 Task: Find and add a Lenovo IdeaPad laptop to your Amazon wishlist.
Action: Mouse moved to (439, 79)
Screenshot: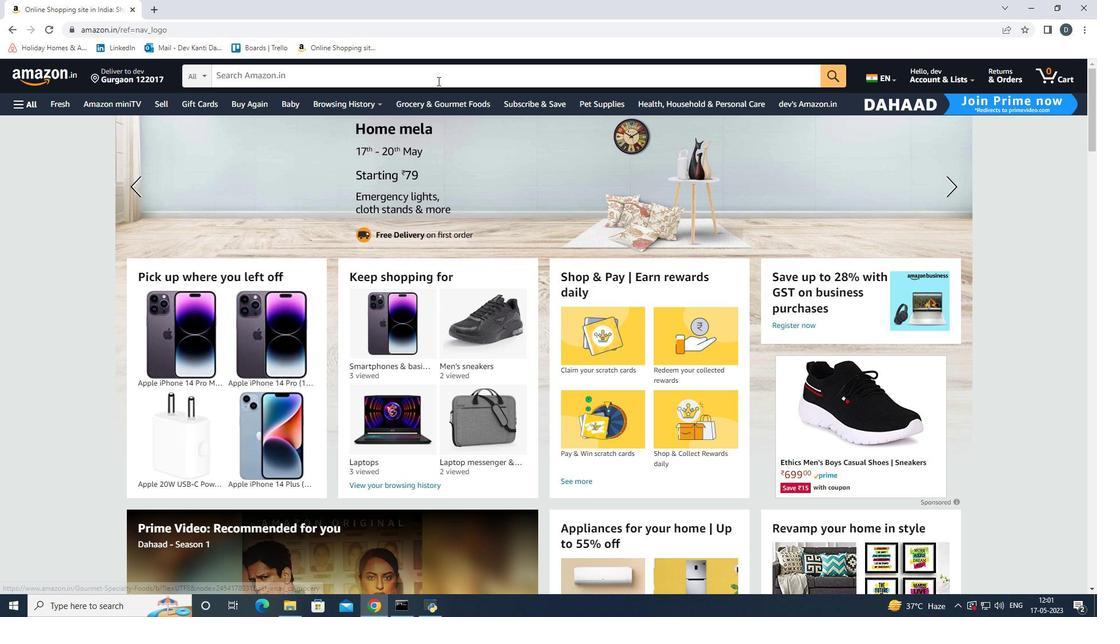 
Action: Mouse pressed left at (439, 79)
Screenshot: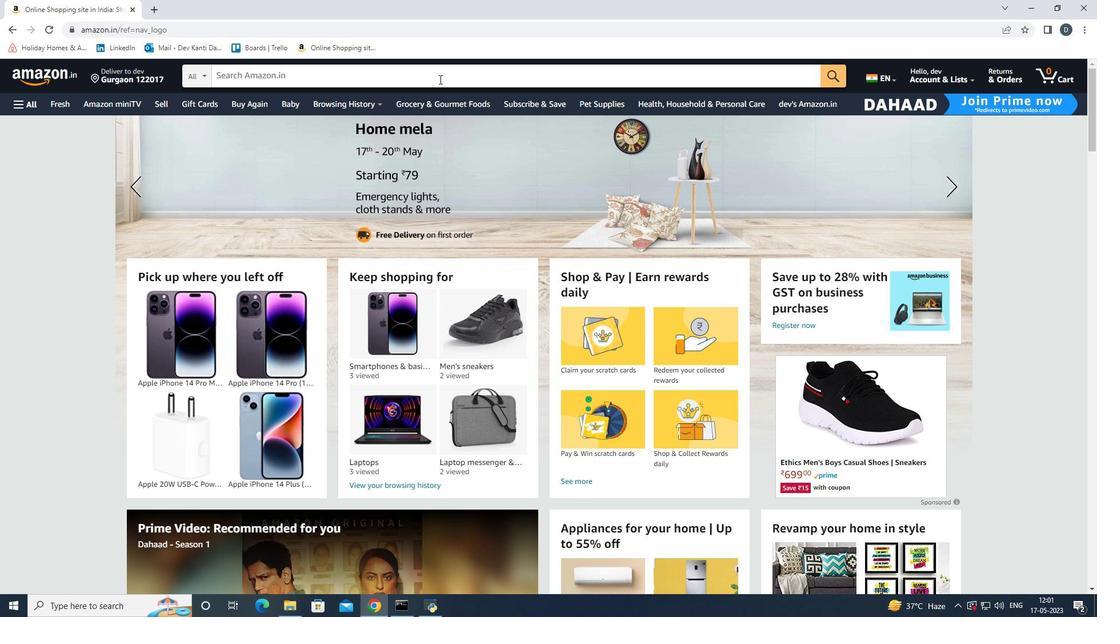 
Action: Key pressed <Key.shift><Key.shift>Laptop<Key.caps_lock>S<Key.backspace><Key.caps_lock>s<Key.enter>
Screenshot: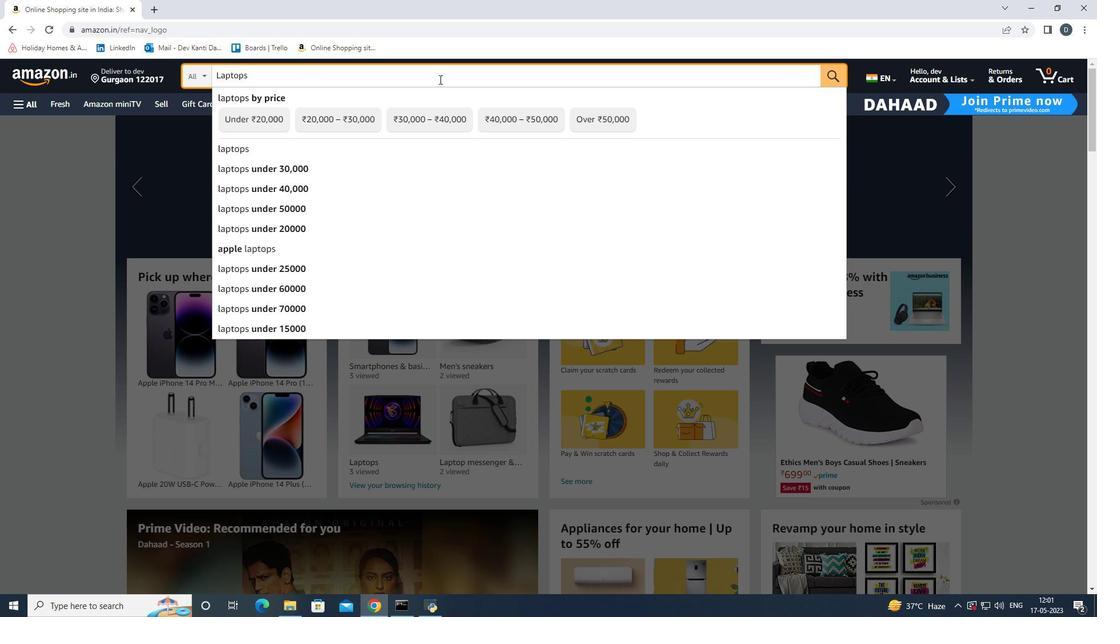 
Action: Mouse moved to (891, 315)
Screenshot: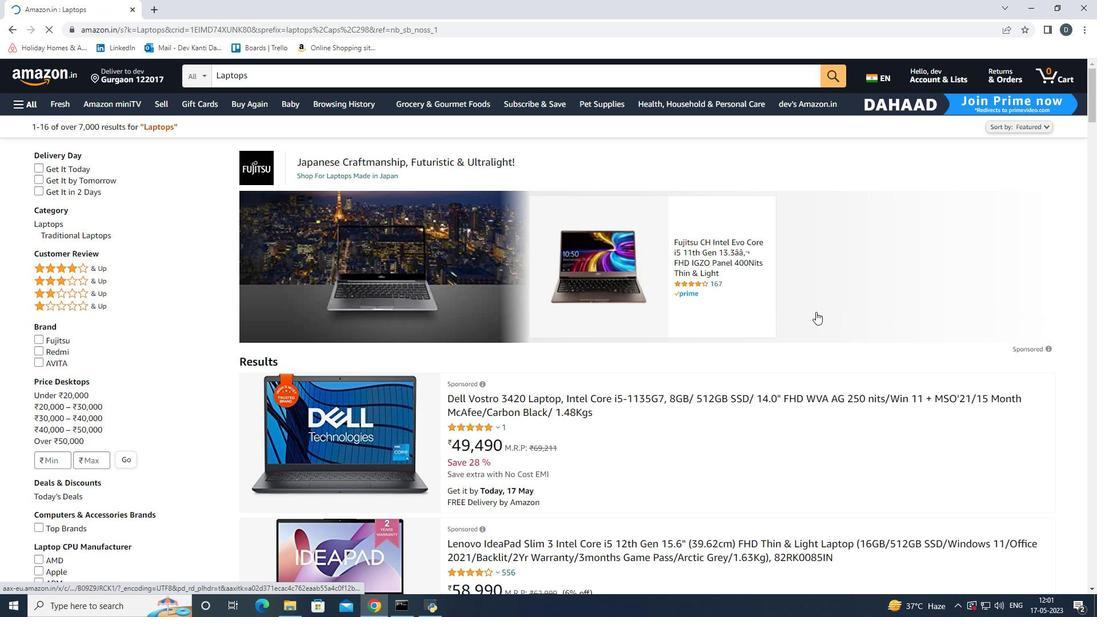 
Action: Mouse scrolled (891, 314) with delta (0, 0)
Screenshot: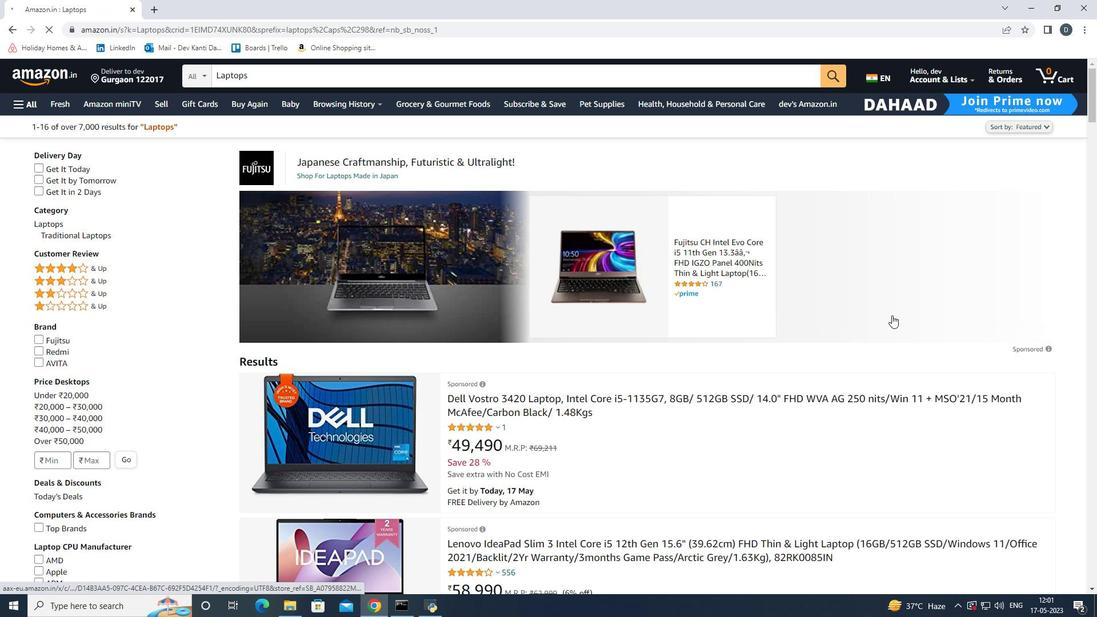 
Action: Mouse moved to (893, 315)
Screenshot: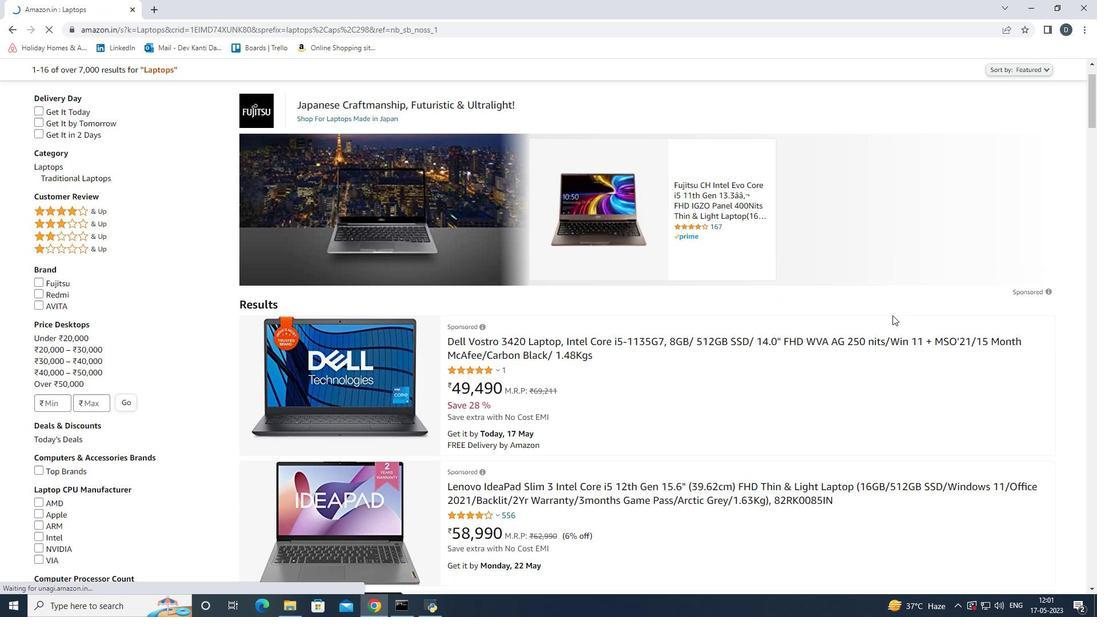 
Action: Mouse scrolled (893, 314) with delta (0, 0)
Screenshot: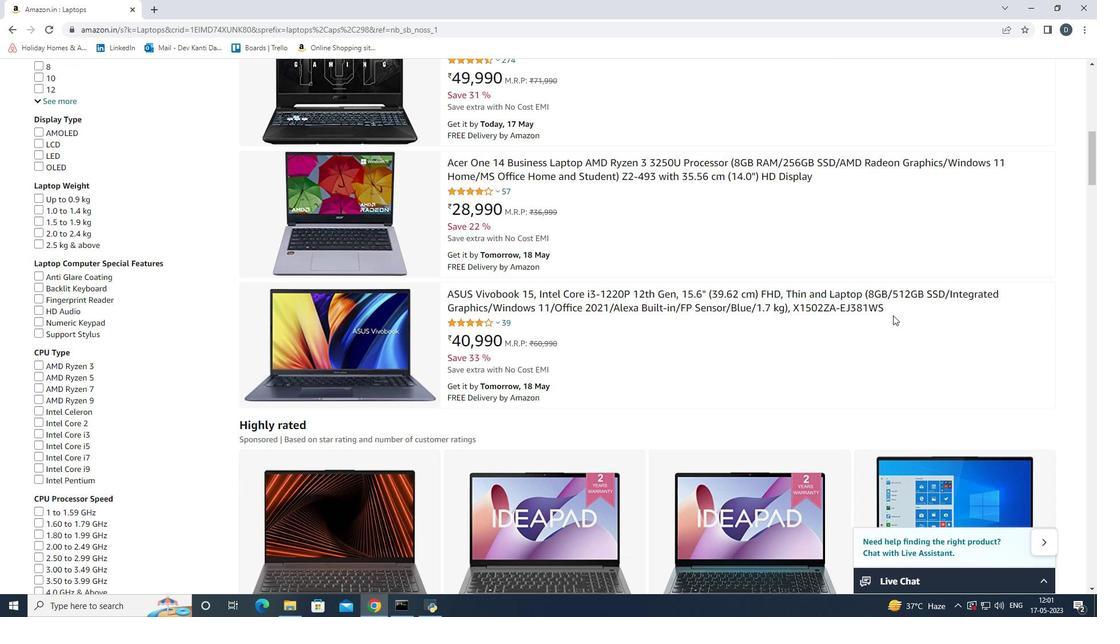 
Action: Mouse scrolled (833, 241) with delta (0, 0)
Screenshot: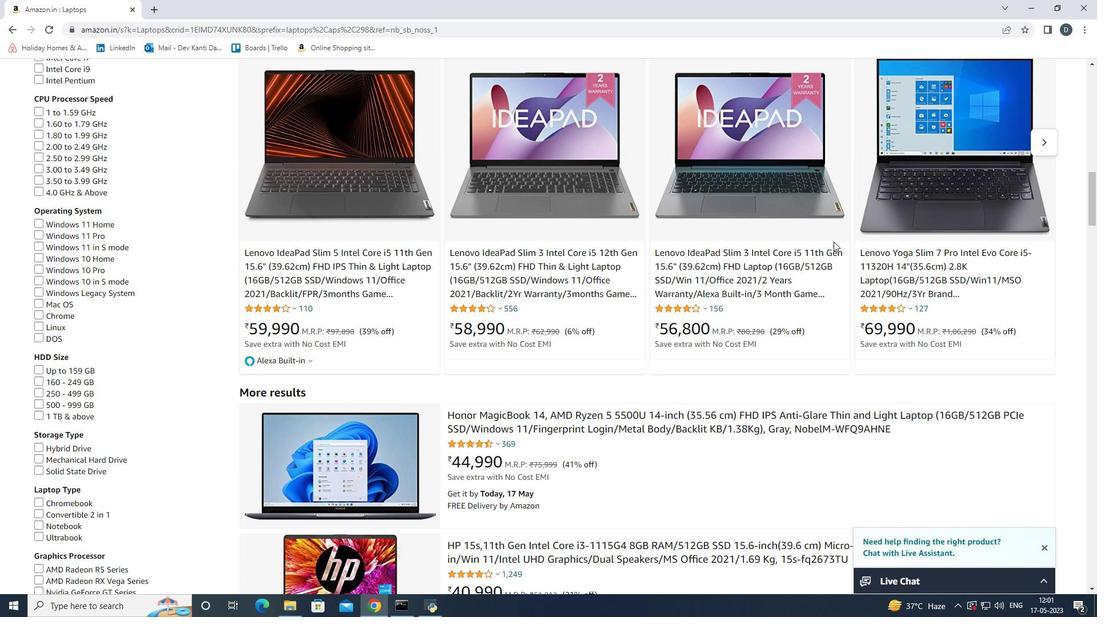 
Action: Mouse scrolled (833, 241) with delta (0, 0)
Screenshot: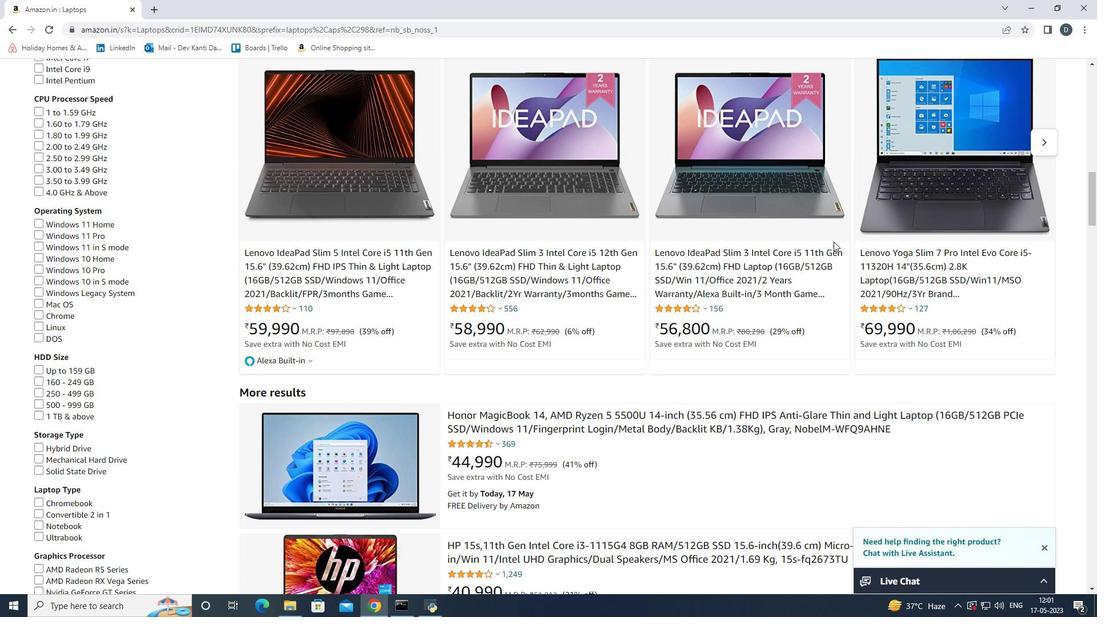 
Action: Mouse scrolled (833, 241) with delta (0, 0)
Screenshot: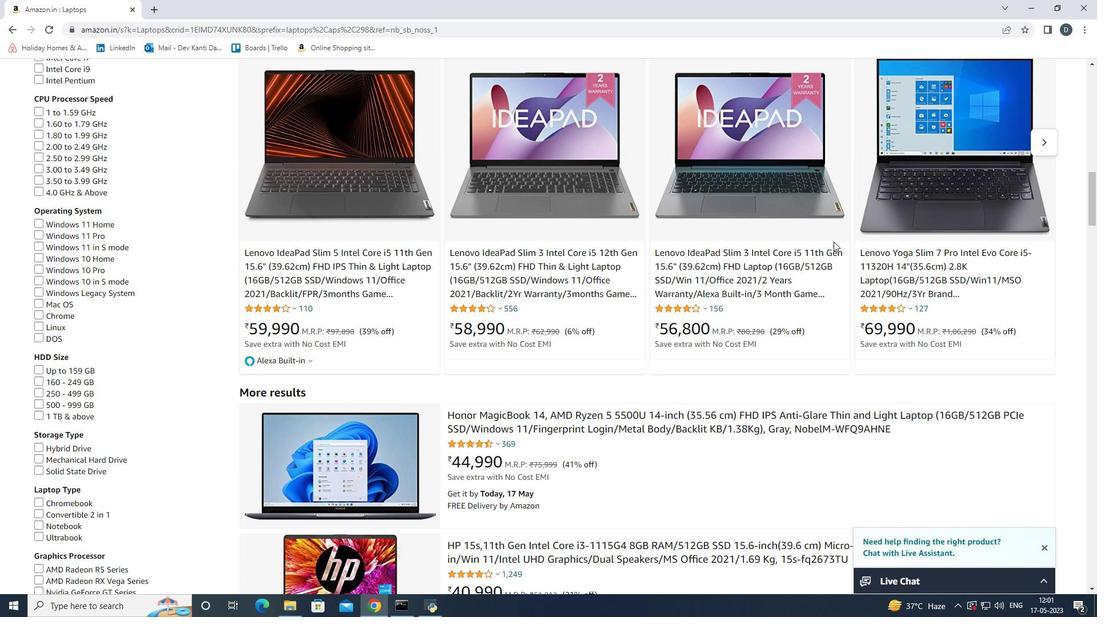 
Action: Mouse scrolled (833, 242) with delta (0, 0)
Screenshot: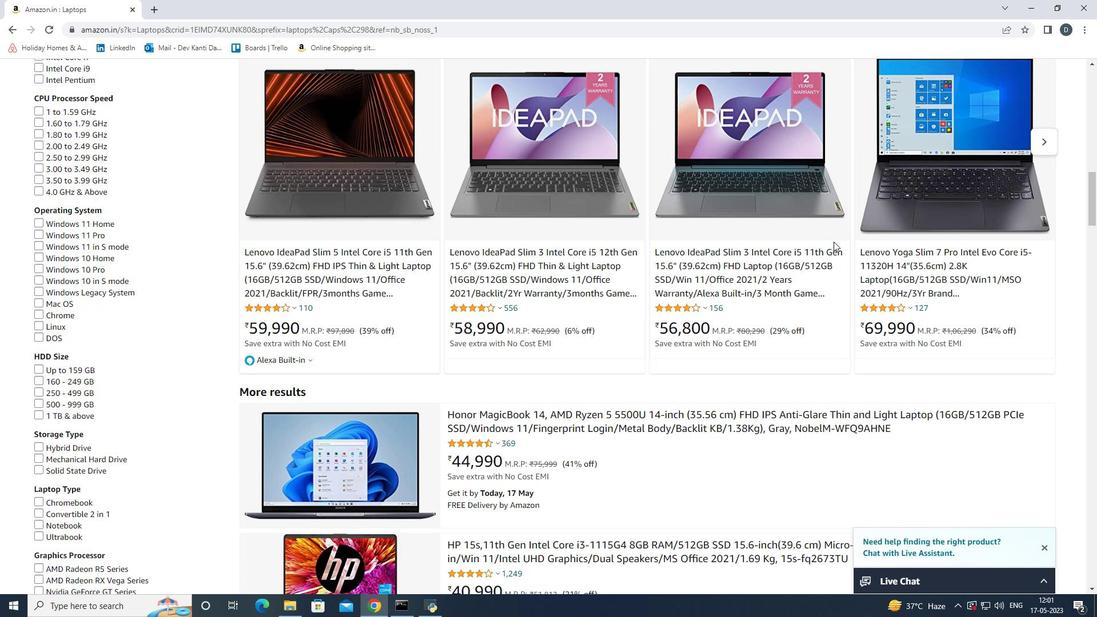 
Action: Mouse scrolled (833, 241) with delta (0, 0)
Screenshot: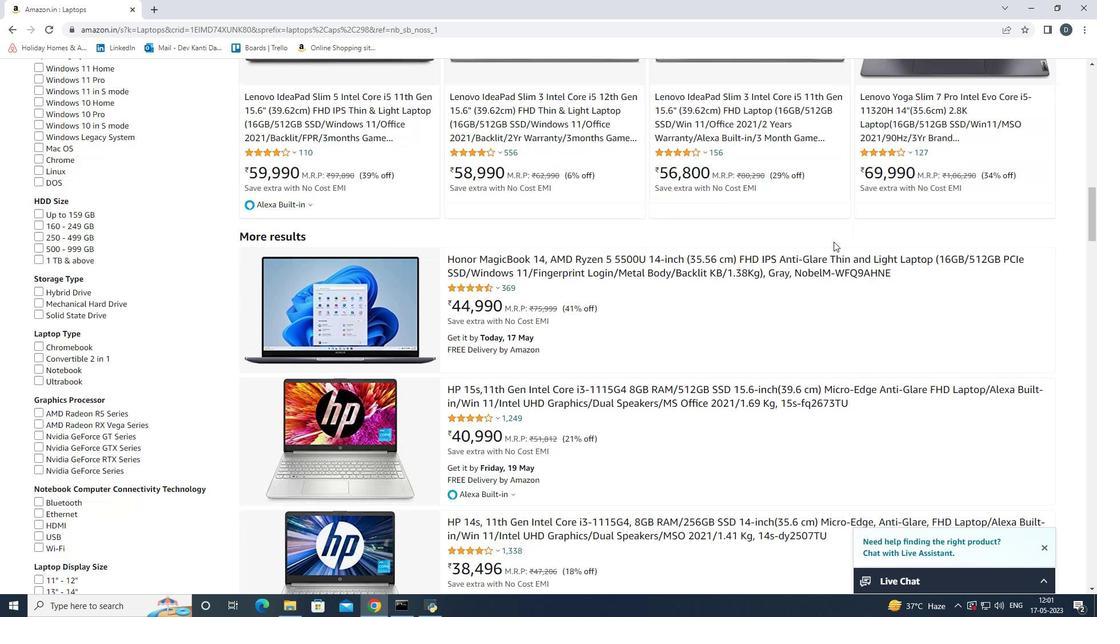 
Action: Mouse scrolled (833, 241) with delta (0, 0)
Screenshot: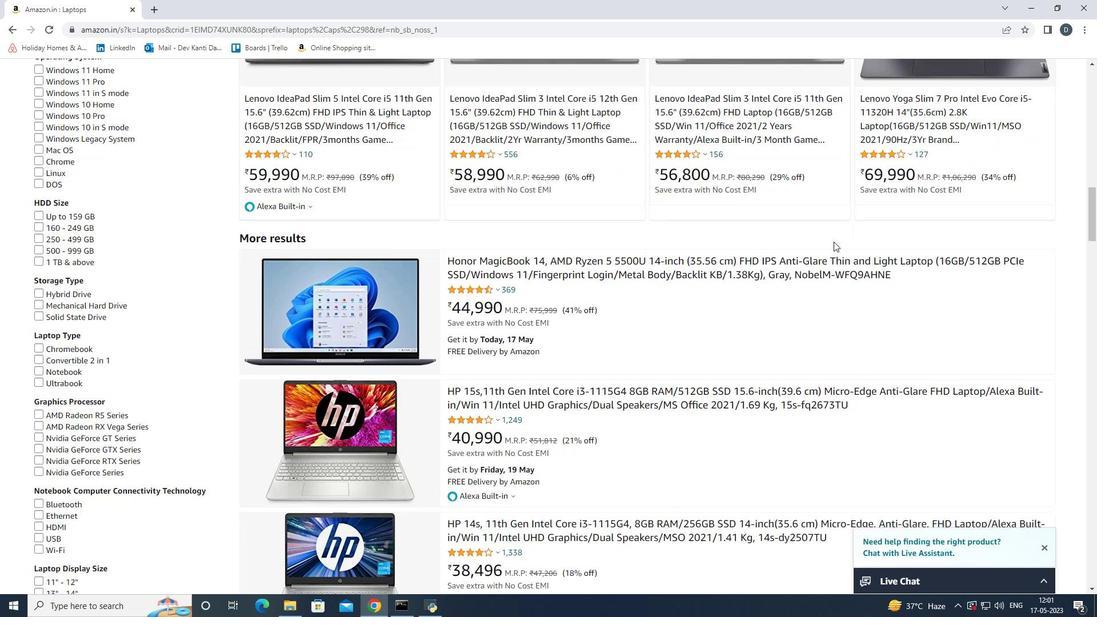
Action: Mouse scrolled (833, 241) with delta (0, 0)
Screenshot: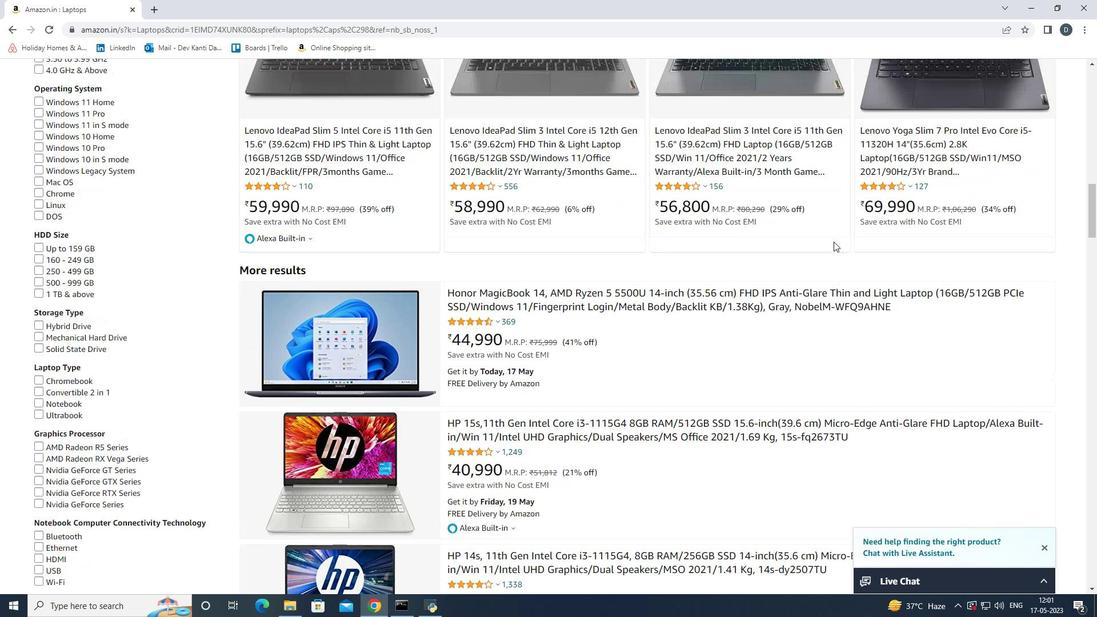 
Action: Mouse moved to (830, 381)
Screenshot: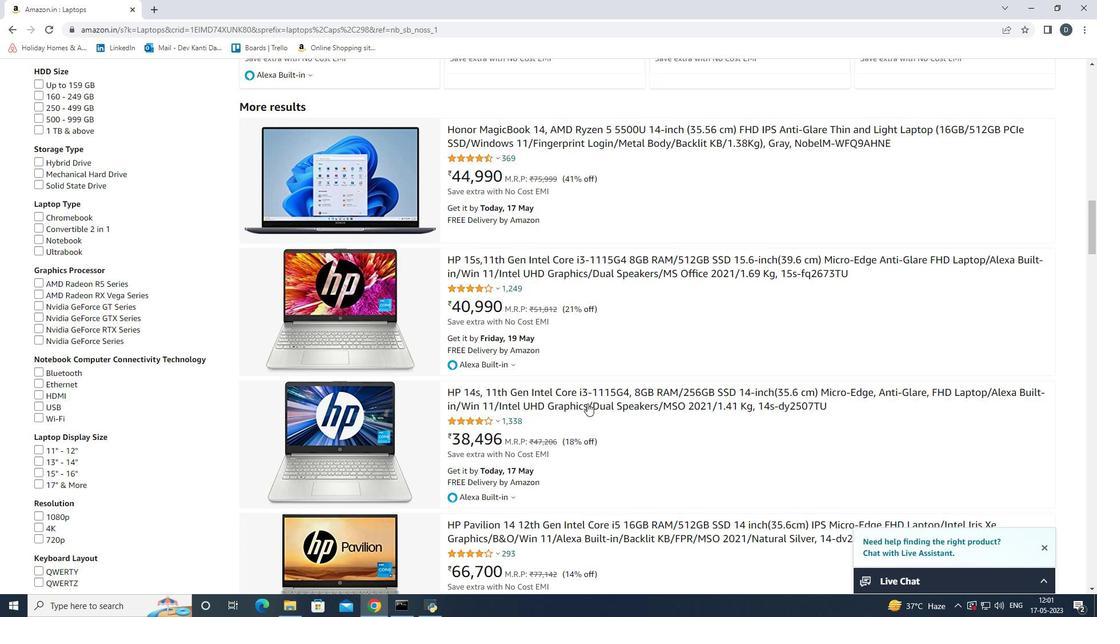 
Action: Mouse scrolled (830, 381) with delta (0, 0)
Screenshot: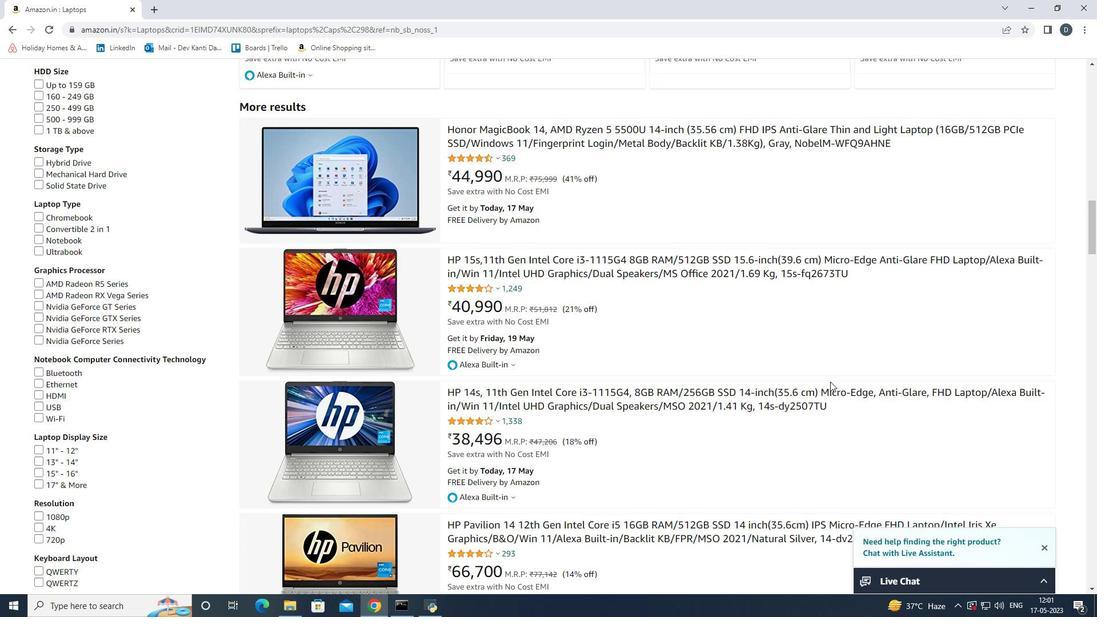 
Action: Mouse scrolled (830, 381) with delta (0, 0)
Screenshot: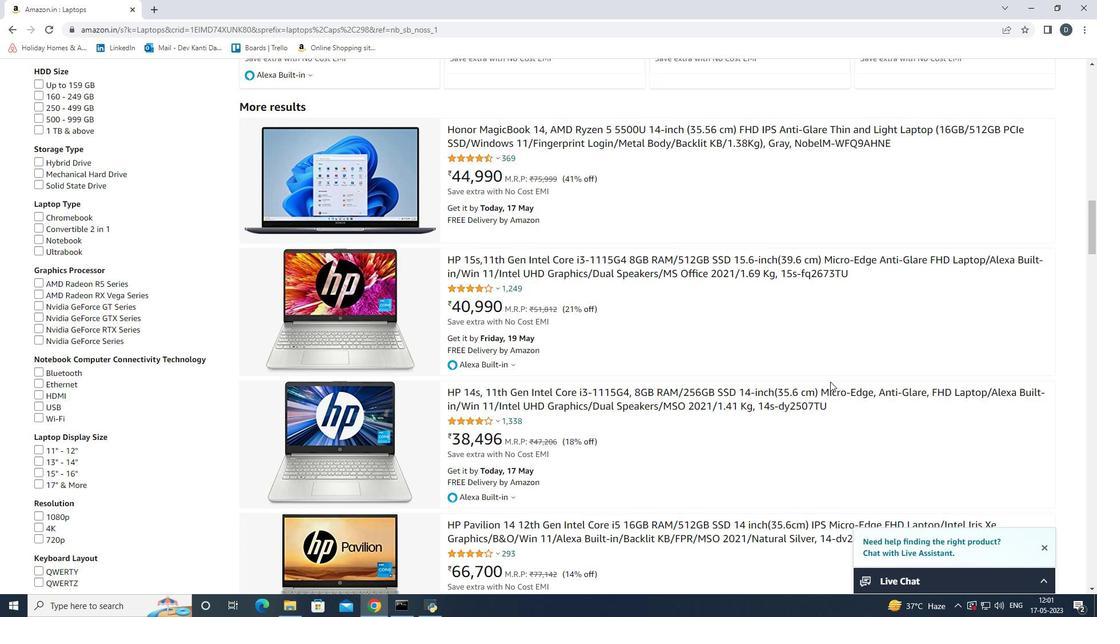 
Action: Mouse scrolled (830, 381) with delta (0, 0)
Screenshot: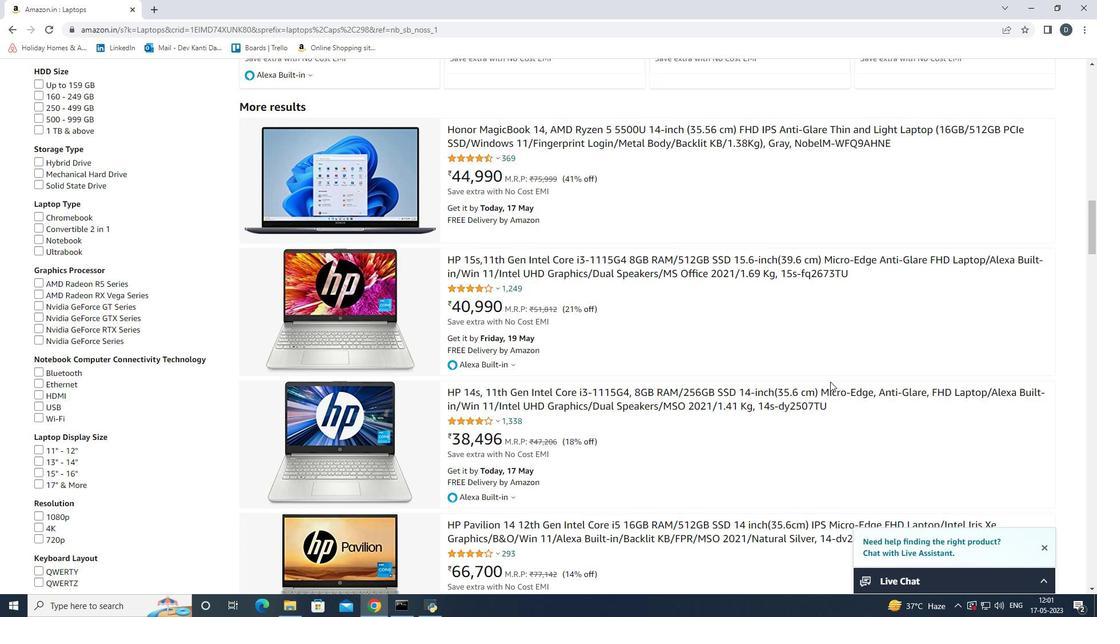 
Action: Mouse scrolled (830, 381) with delta (0, 0)
Screenshot: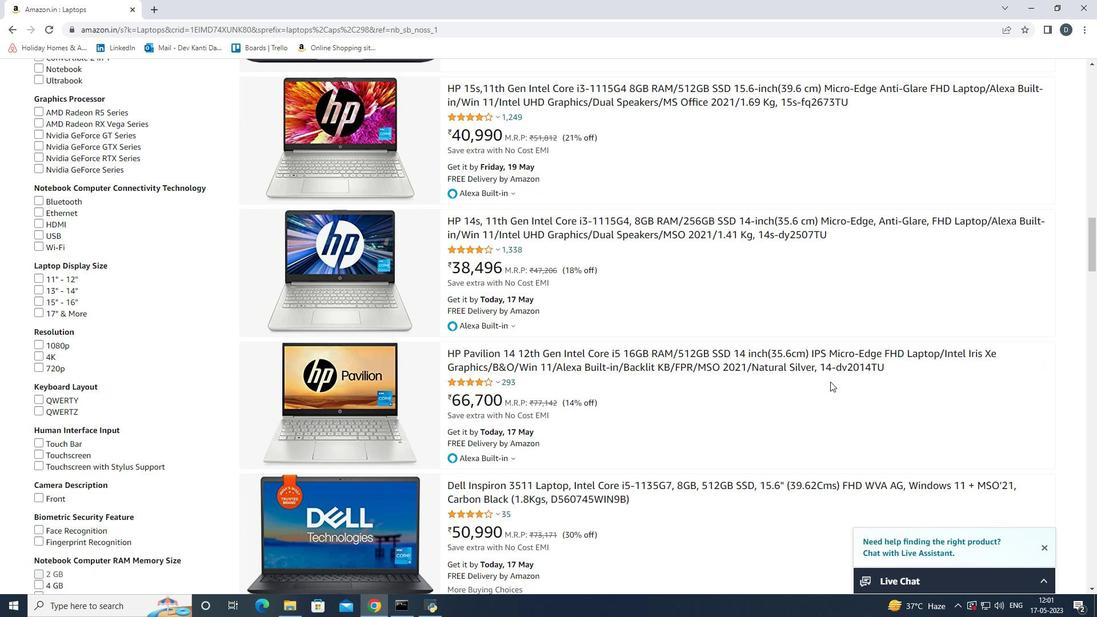 
Action: Mouse scrolled (830, 381) with delta (0, 0)
Screenshot: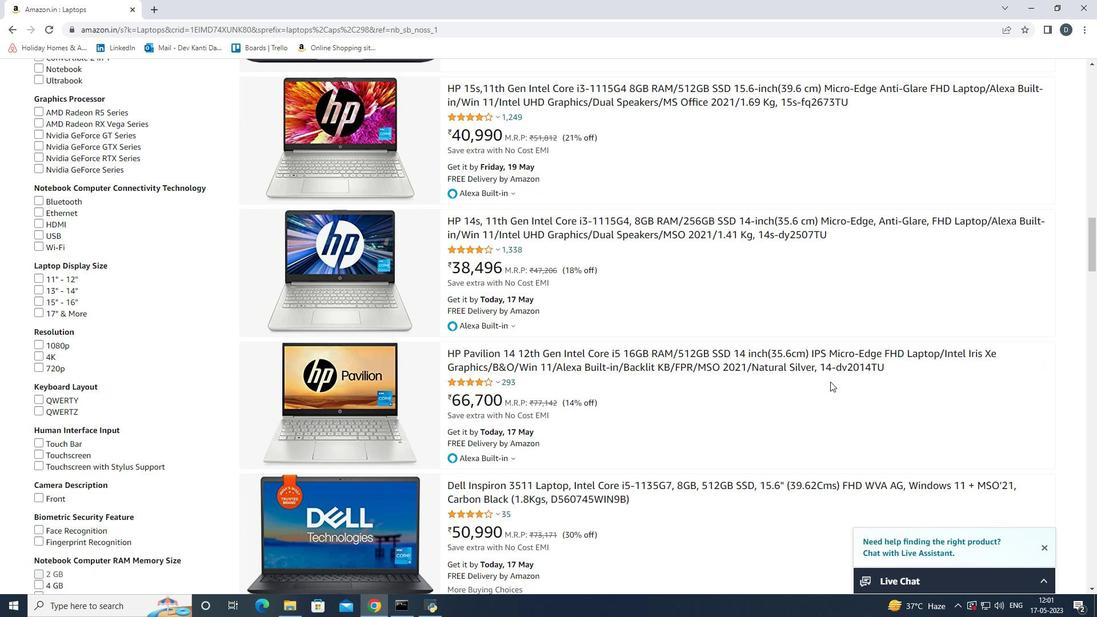 
Action: Mouse scrolled (830, 381) with delta (0, 0)
Screenshot: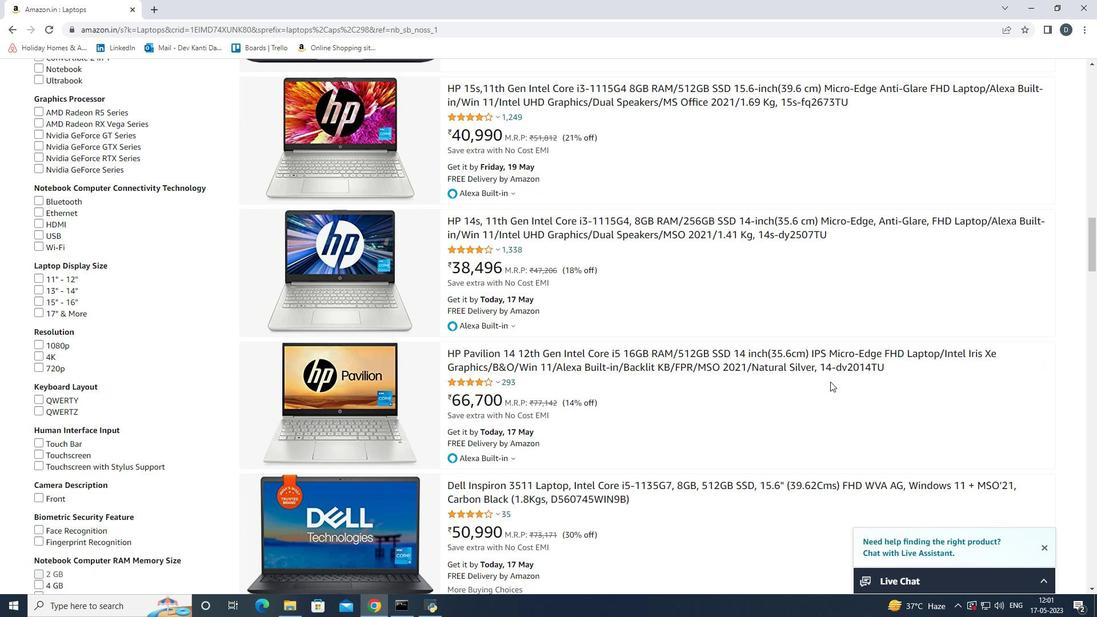 
Action: Mouse moved to (1024, 410)
Screenshot: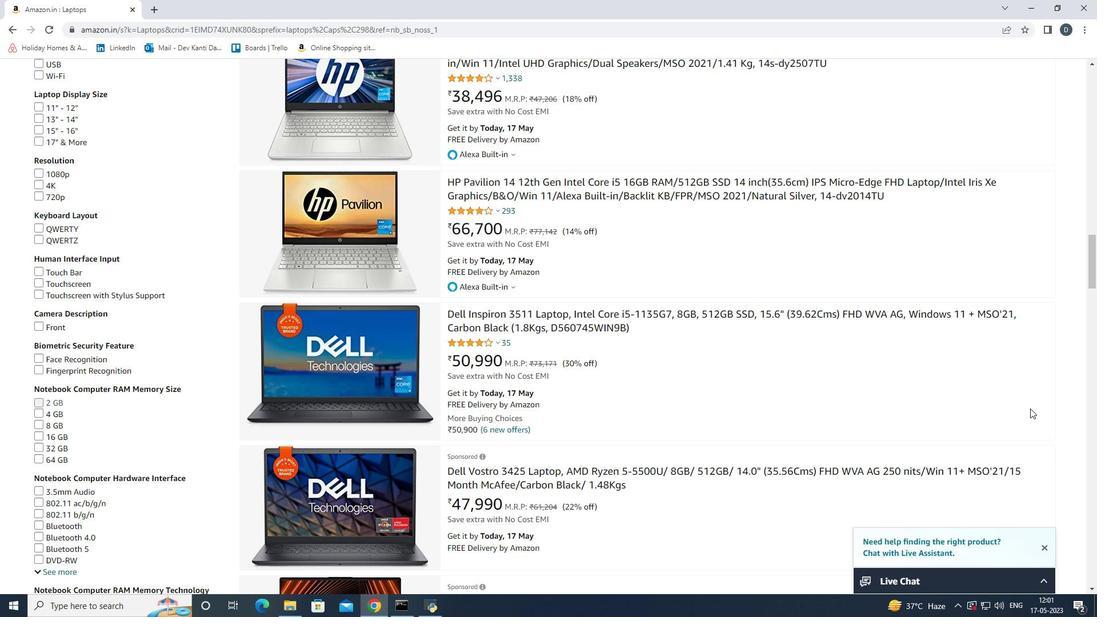 
Action: Mouse scrolled (1024, 409) with delta (0, 0)
Screenshot: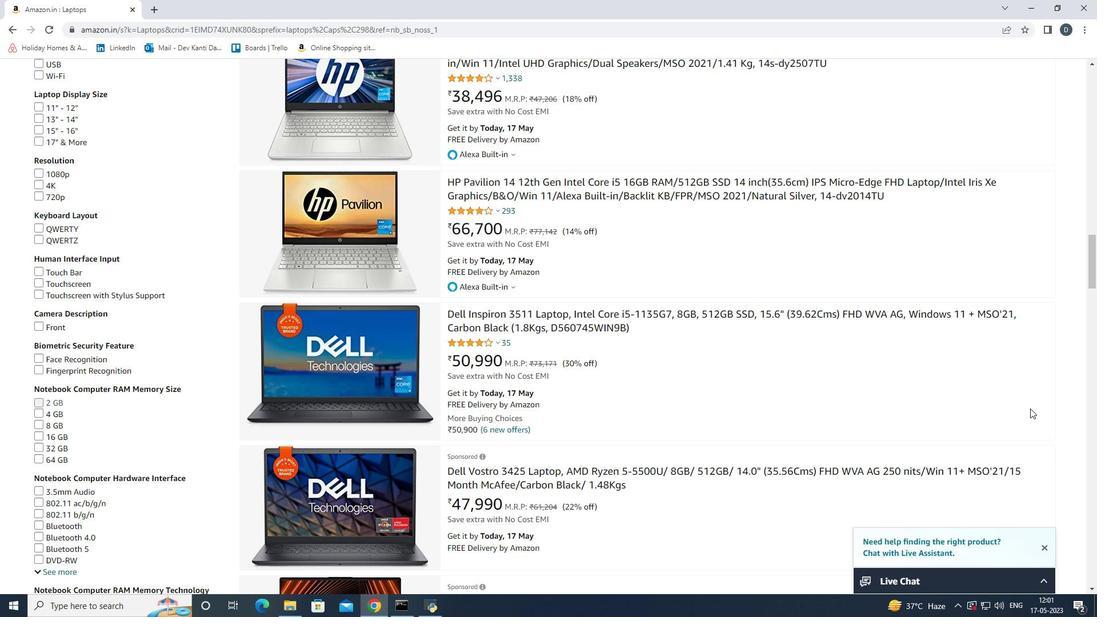 
Action: Mouse scrolled (1024, 409) with delta (0, 0)
Screenshot: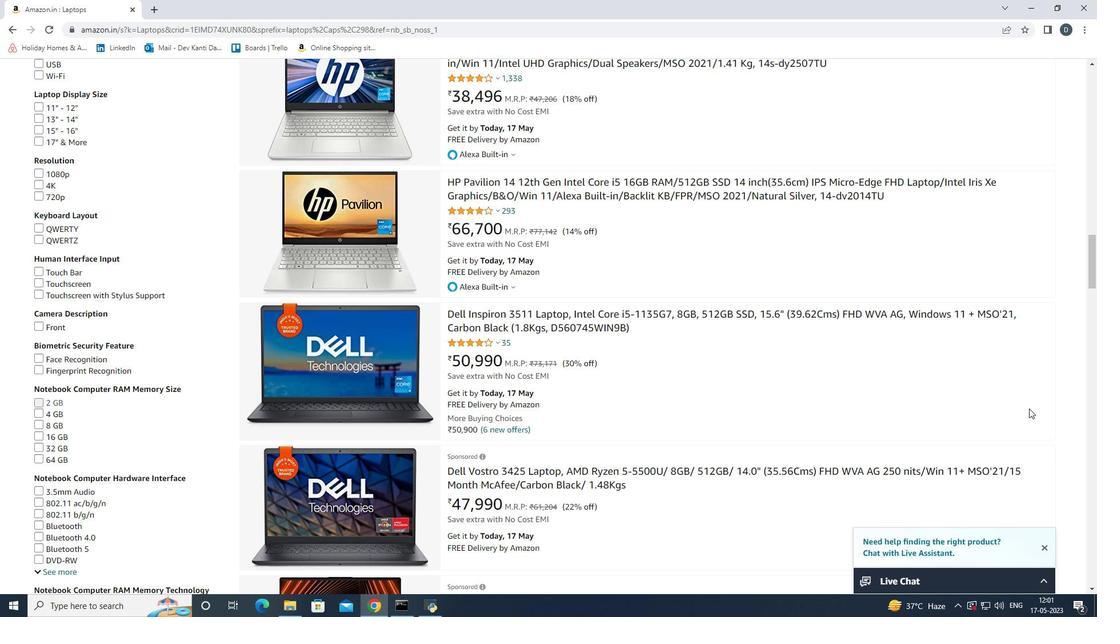 
Action: Mouse scrolled (1024, 409) with delta (0, 0)
Screenshot: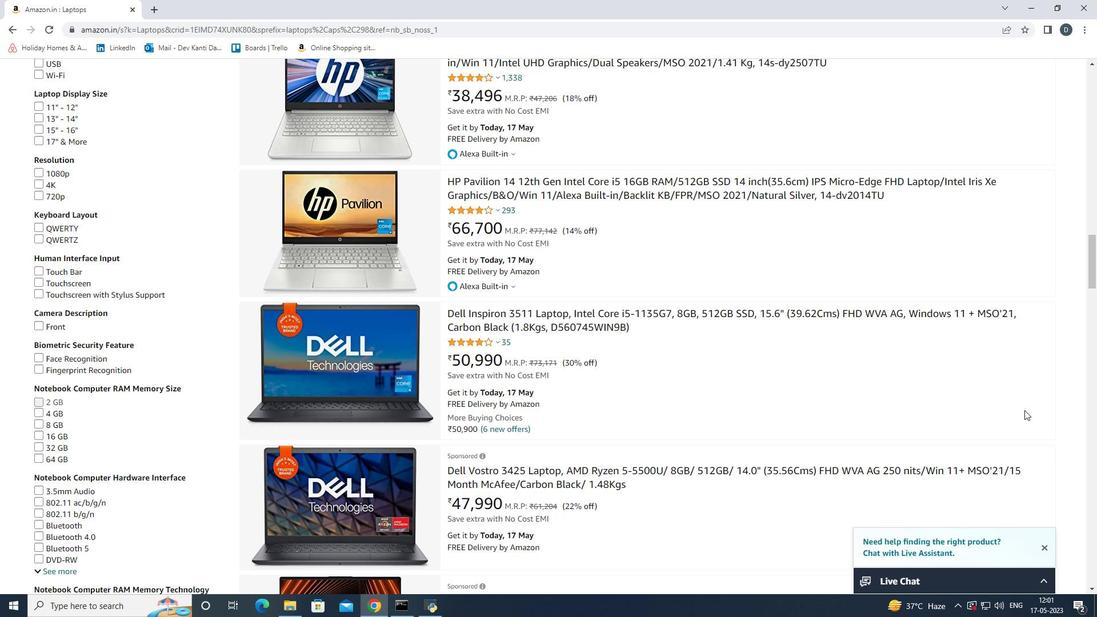 
Action: Mouse scrolled (1024, 409) with delta (0, 0)
Screenshot: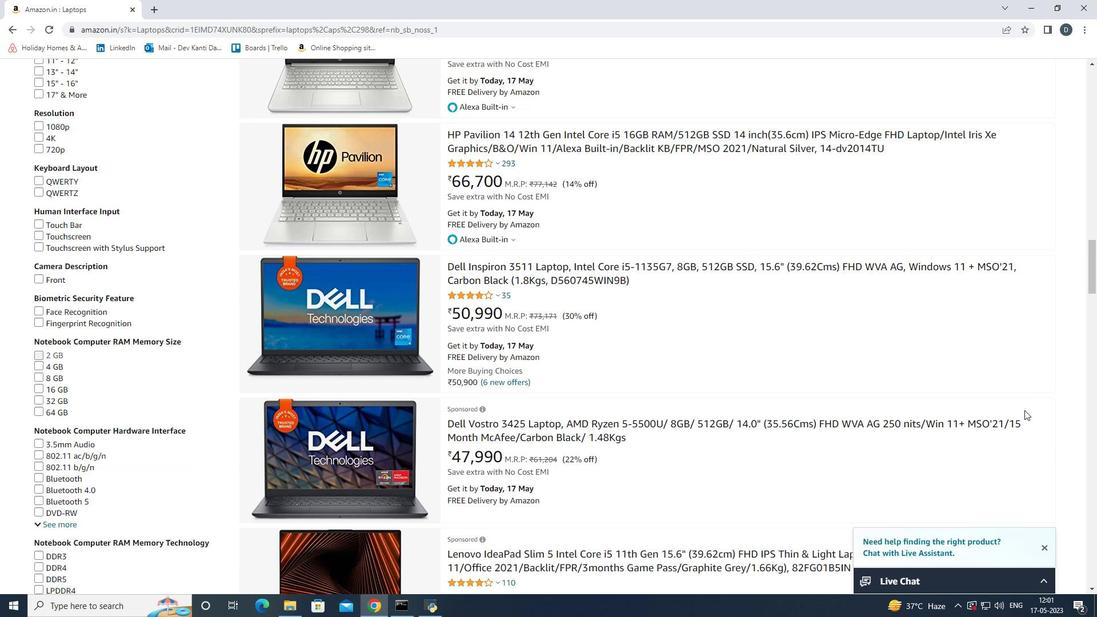 
Action: Mouse scrolled (1024, 410) with delta (0, 0)
Screenshot: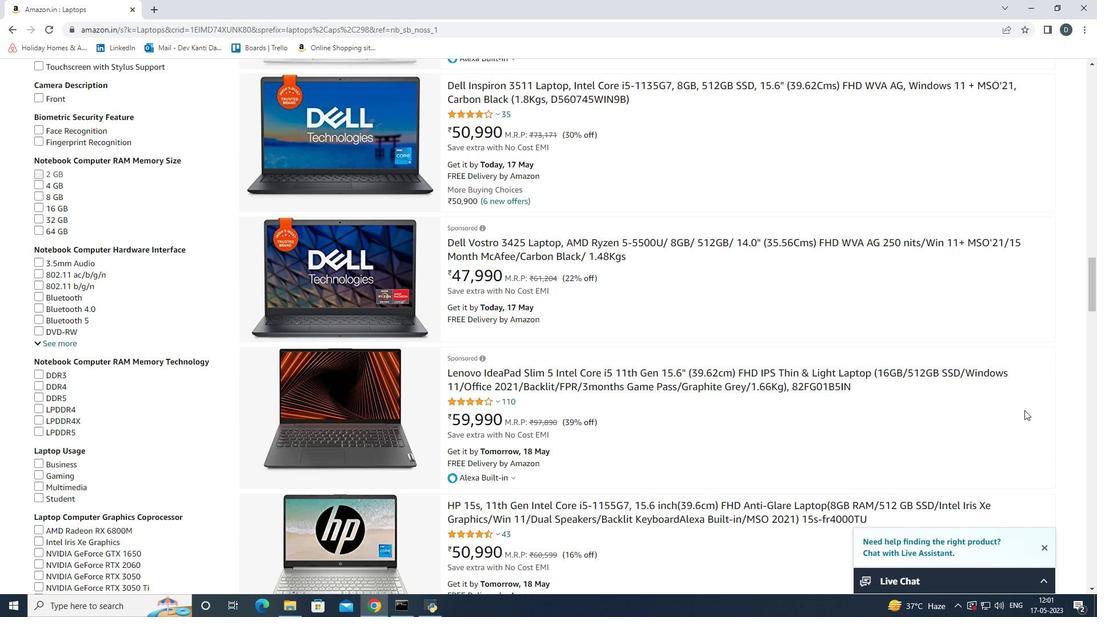 
Action: Mouse scrolled (1024, 410) with delta (0, 0)
Screenshot: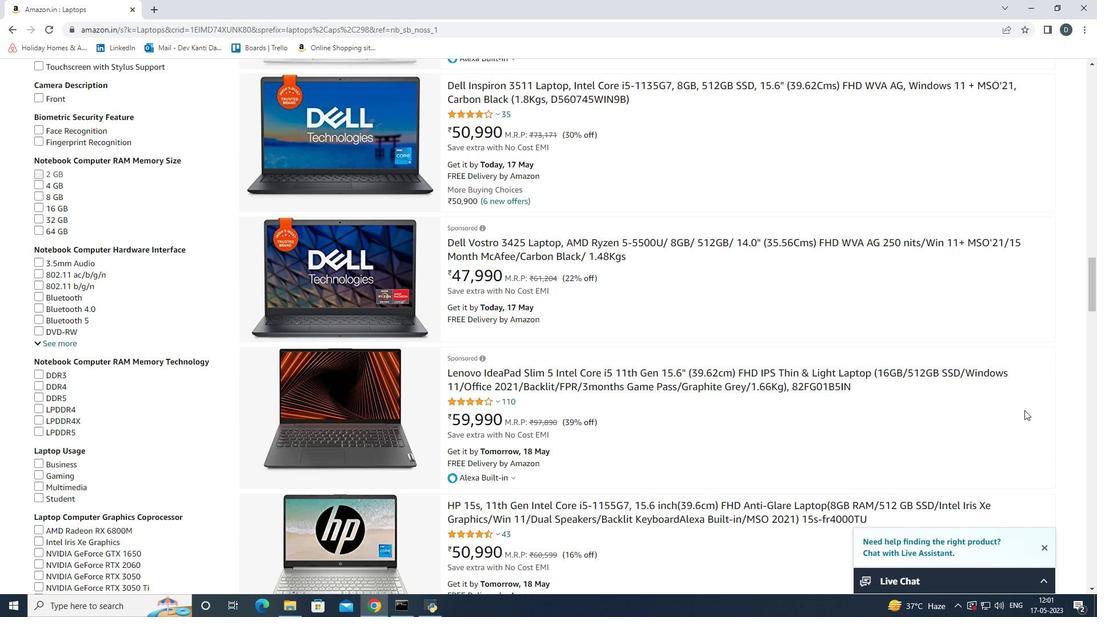 
Action: Mouse scrolled (1024, 410) with delta (0, 0)
Screenshot: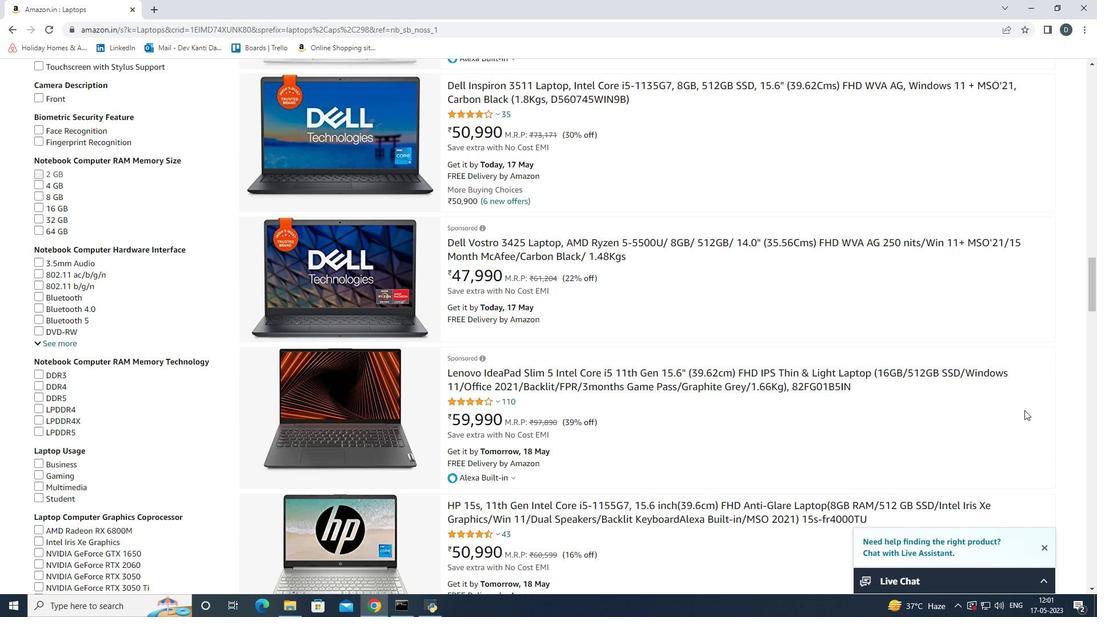 
Action: Mouse scrolled (1024, 409) with delta (0, 0)
Screenshot: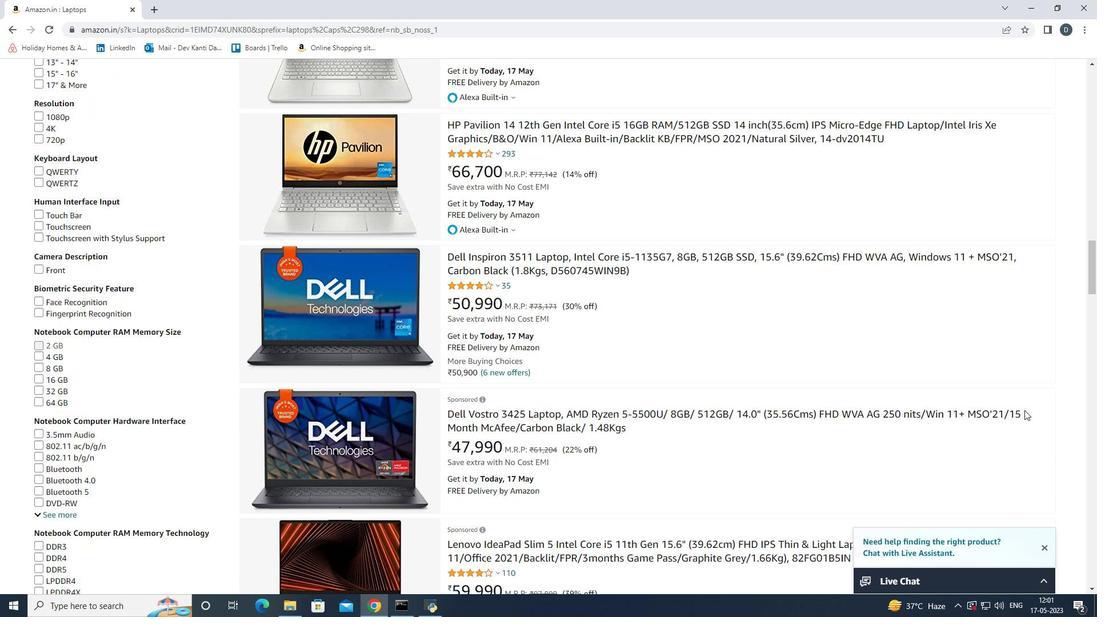
Action: Mouse scrolled (1024, 409) with delta (0, 0)
Screenshot: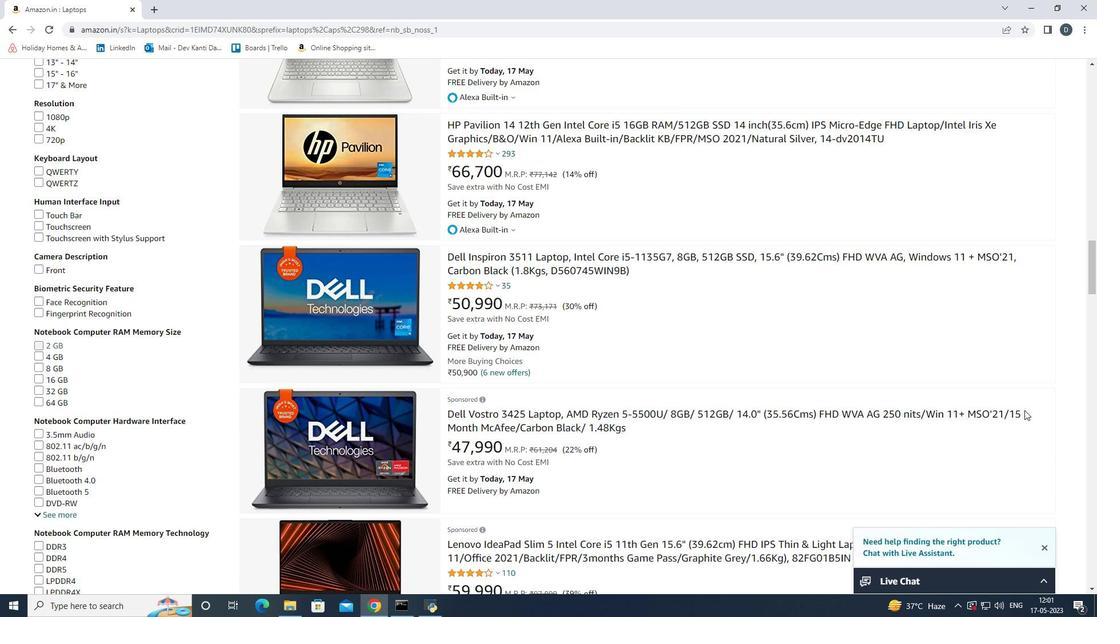 
Action: Mouse scrolled (1024, 409) with delta (0, 0)
Screenshot: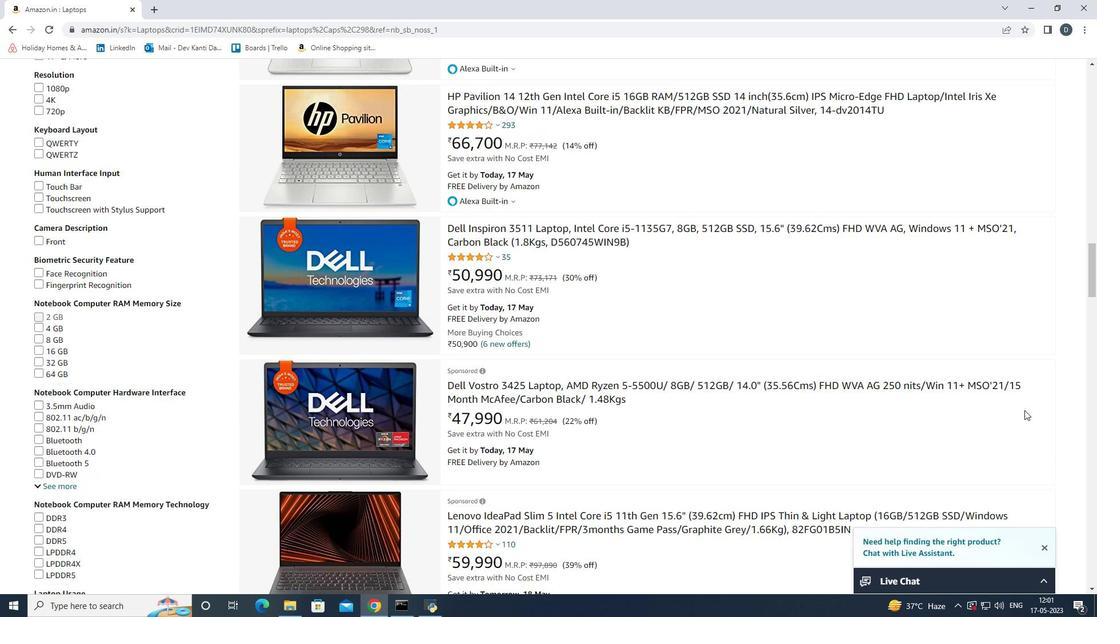 
Action: Mouse scrolled (1024, 409) with delta (0, 0)
Screenshot: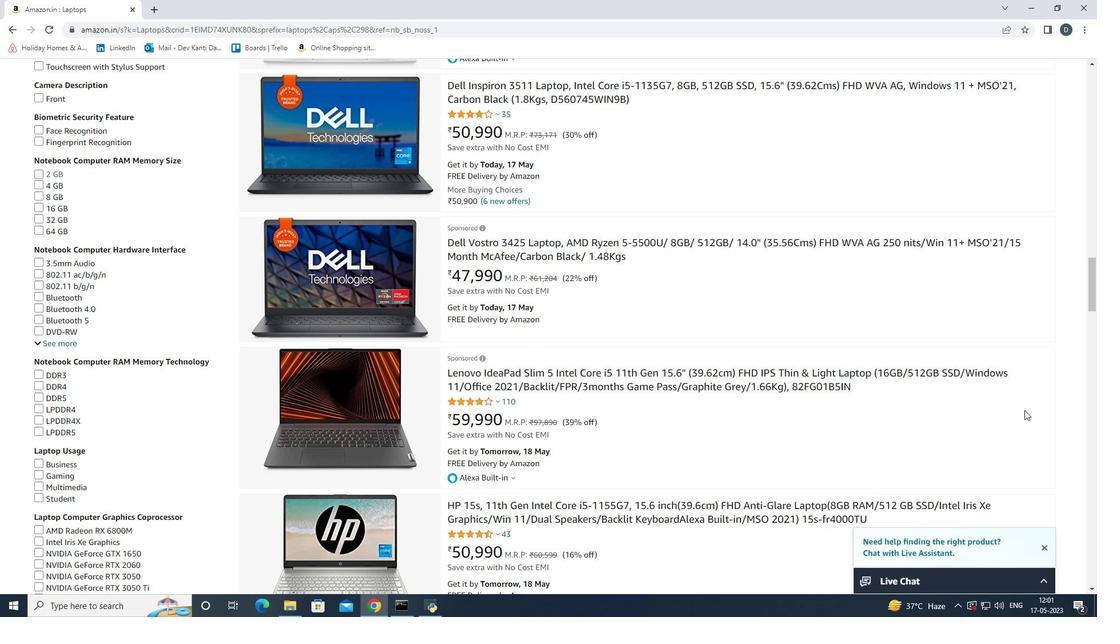 
Action: Mouse scrolled (1024, 409) with delta (0, 0)
Screenshot: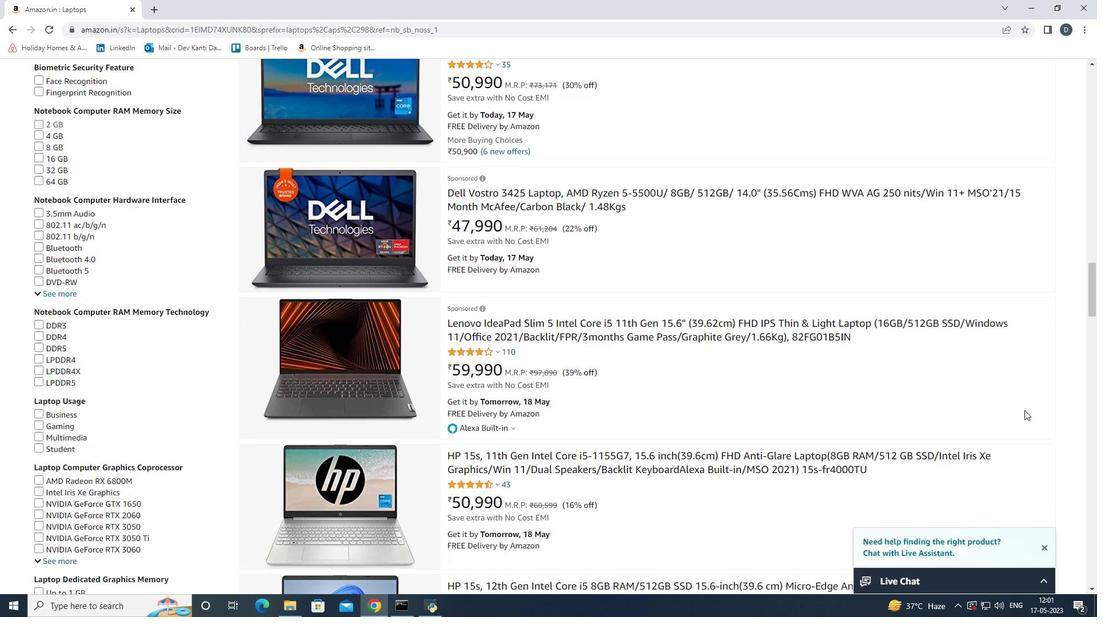 
Action: Mouse scrolled (1024, 409) with delta (0, 0)
Screenshot: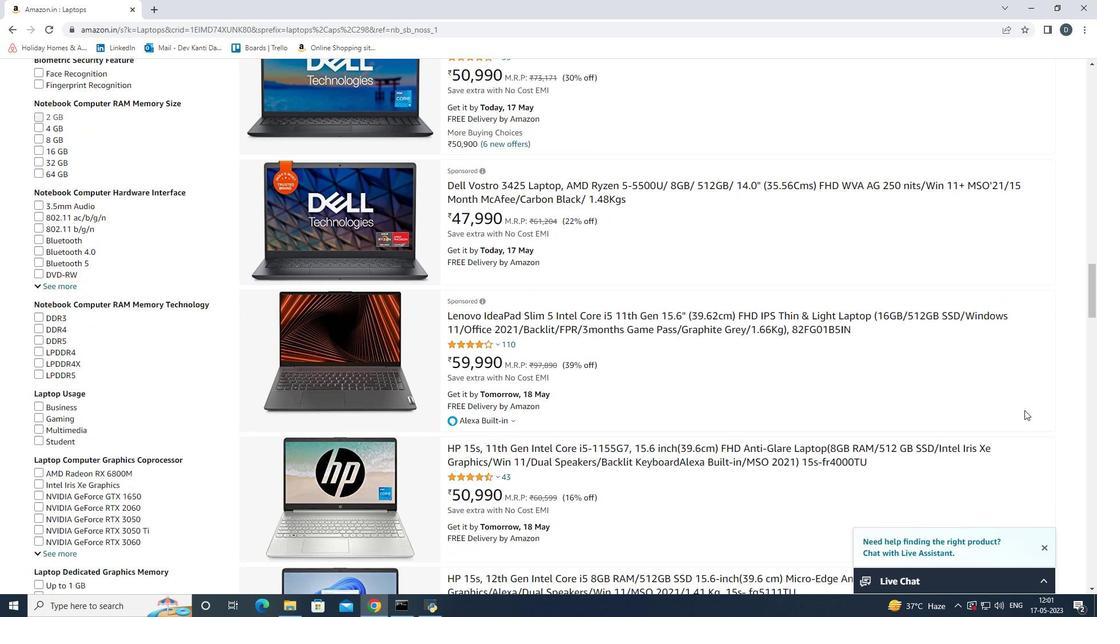 
Action: Mouse scrolled (1024, 409) with delta (0, 0)
Screenshot: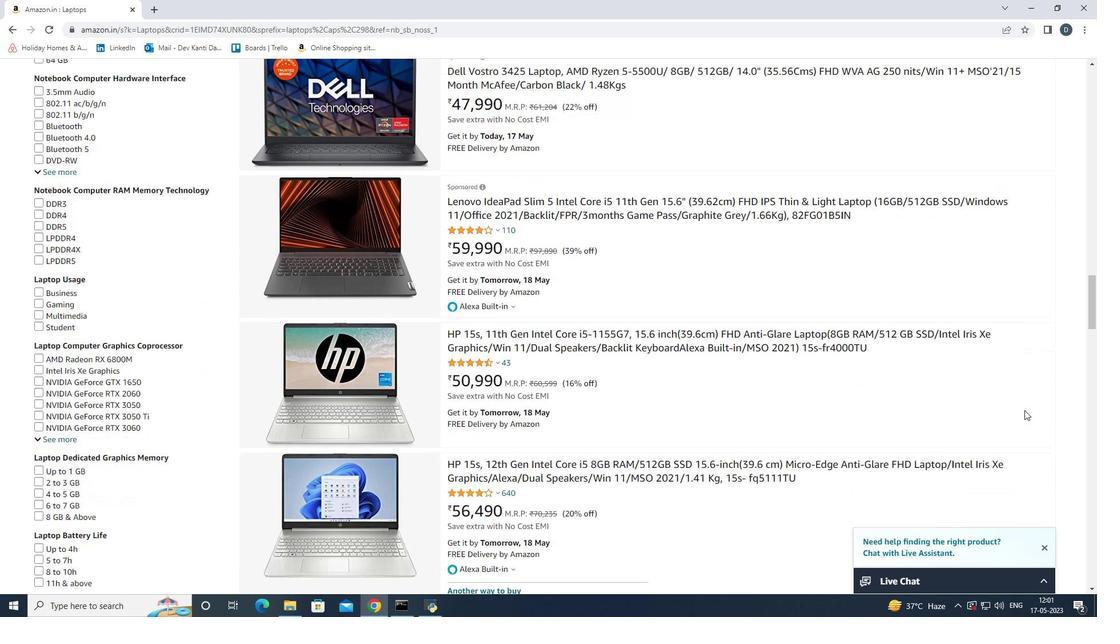 
Action: Mouse scrolled (1024, 409) with delta (0, 0)
Screenshot: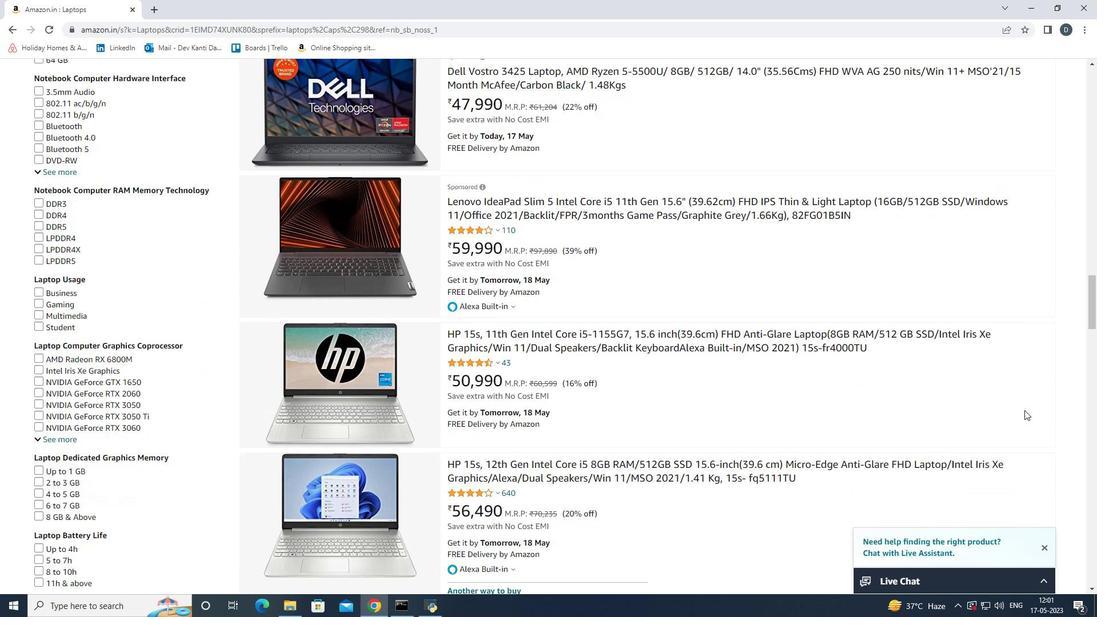 
Action: Mouse scrolled (1024, 409) with delta (0, 0)
Screenshot: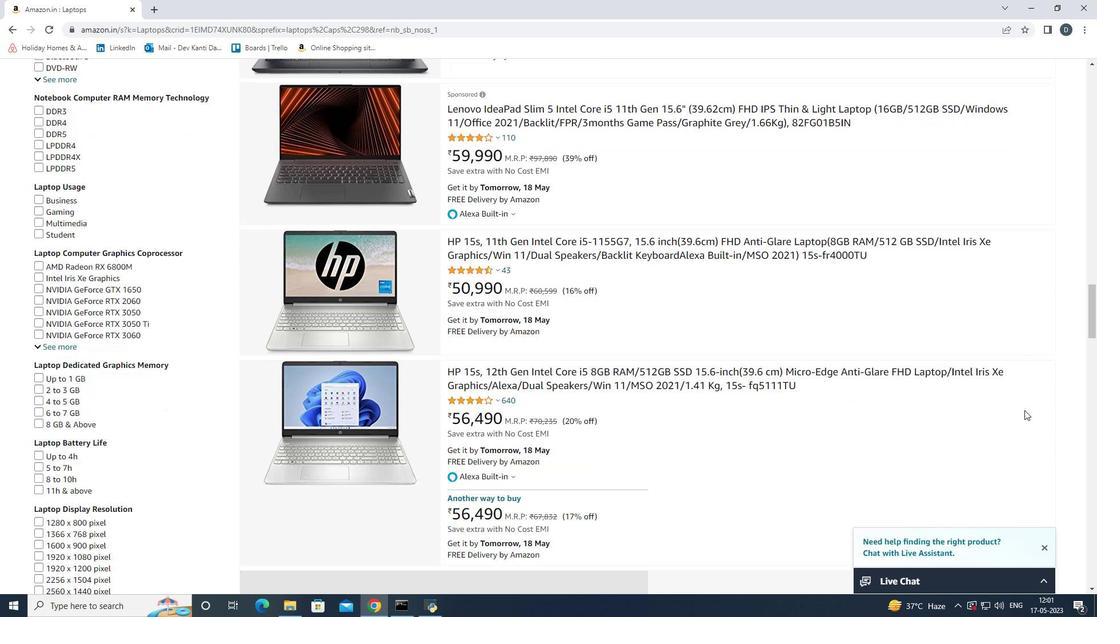 
Action: Mouse scrolled (1024, 409) with delta (0, 0)
Screenshot: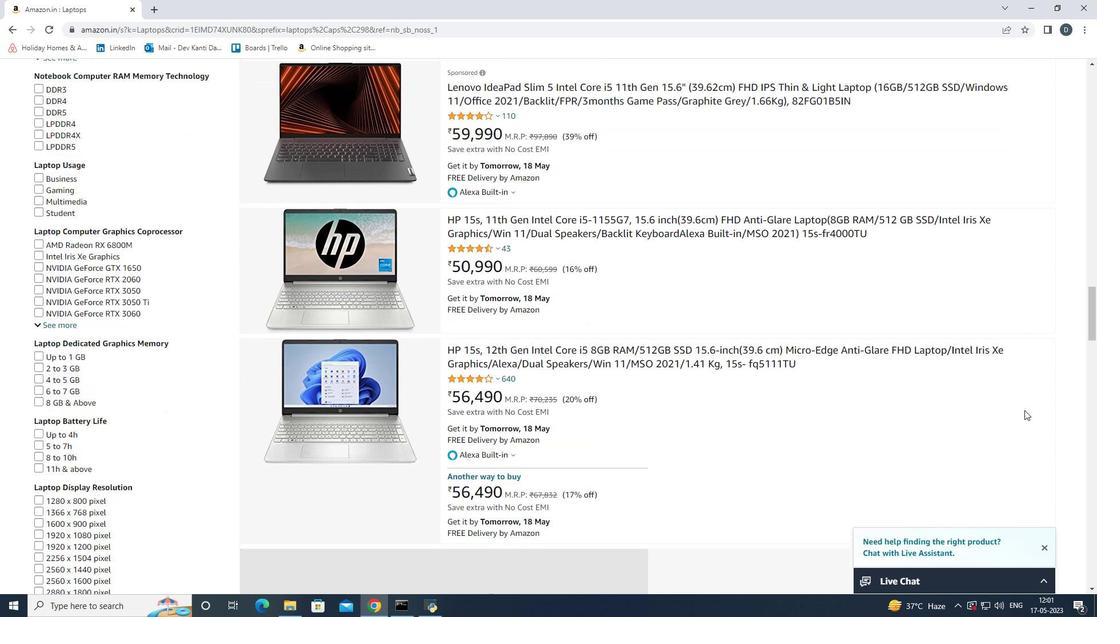 
Action: Mouse scrolled (1024, 409) with delta (0, 0)
Screenshot: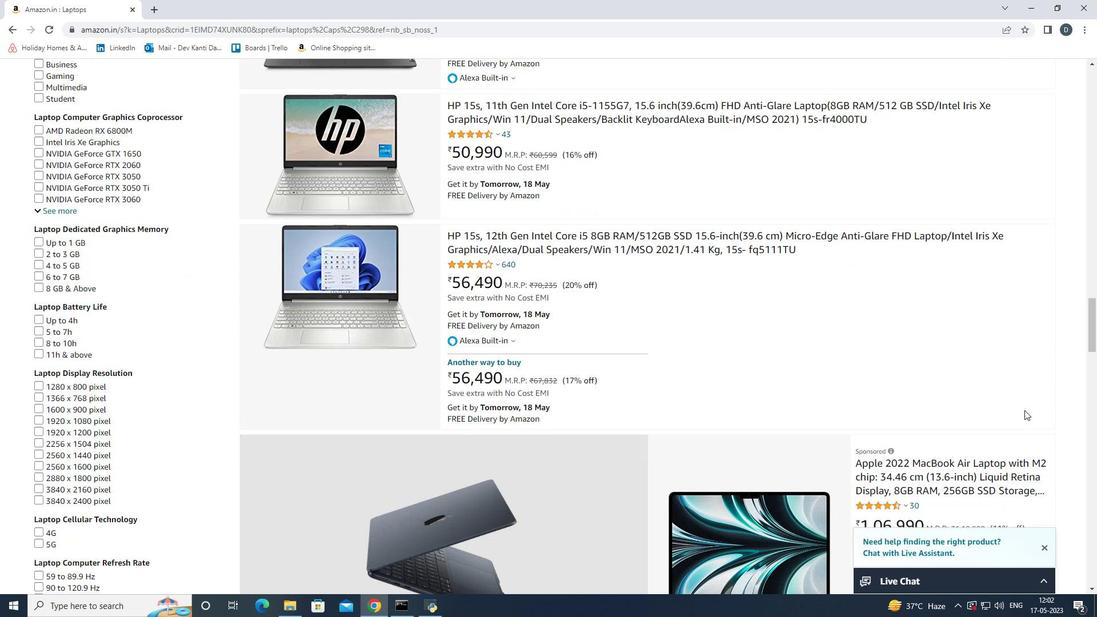 
Action: Mouse scrolled (1024, 409) with delta (0, 0)
Screenshot: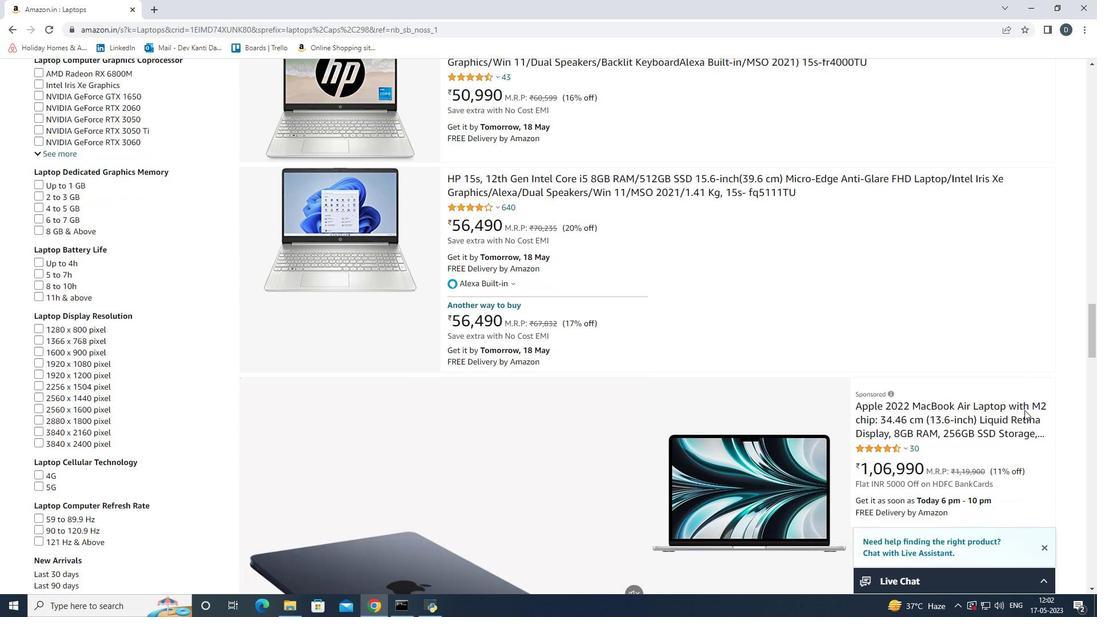 
Action: Mouse scrolled (1024, 409) with delta (0, 0)
Screenshot: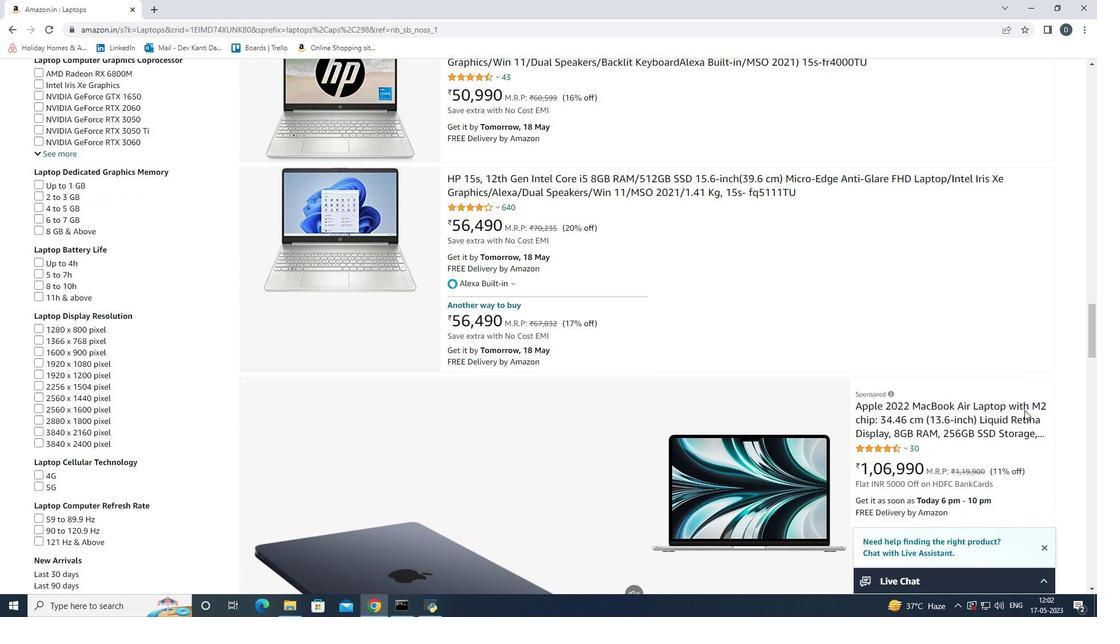 
Action: Mouse scrolled (1024, 409) with delta (0, 0)
Screenshot: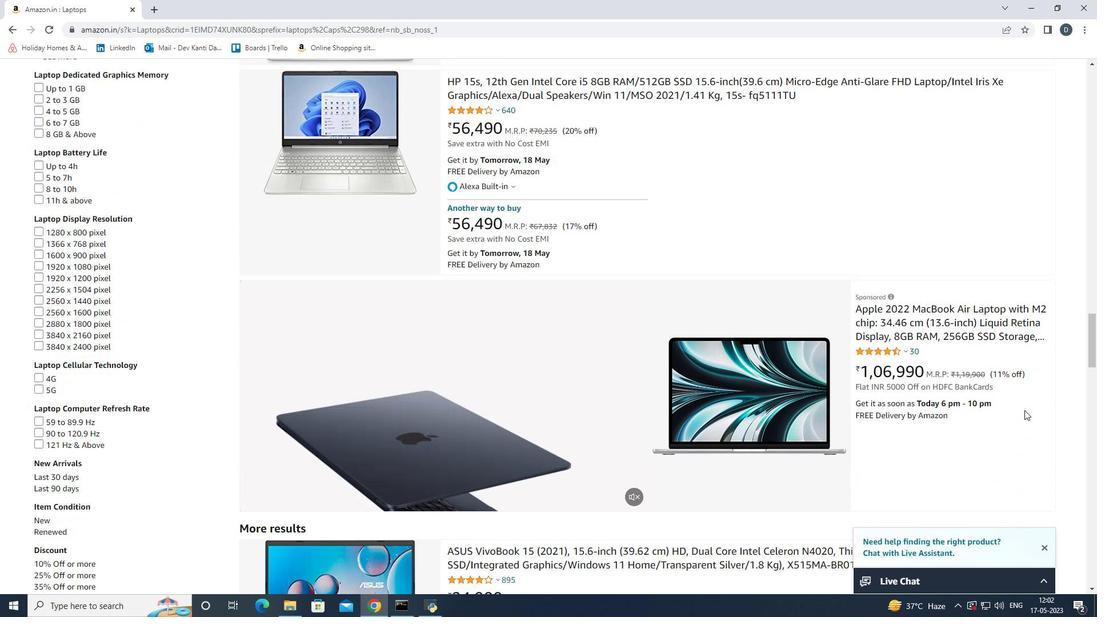 
Action: Mouse scrolled (1024, 409) with delta (0, 0)
Screenshot: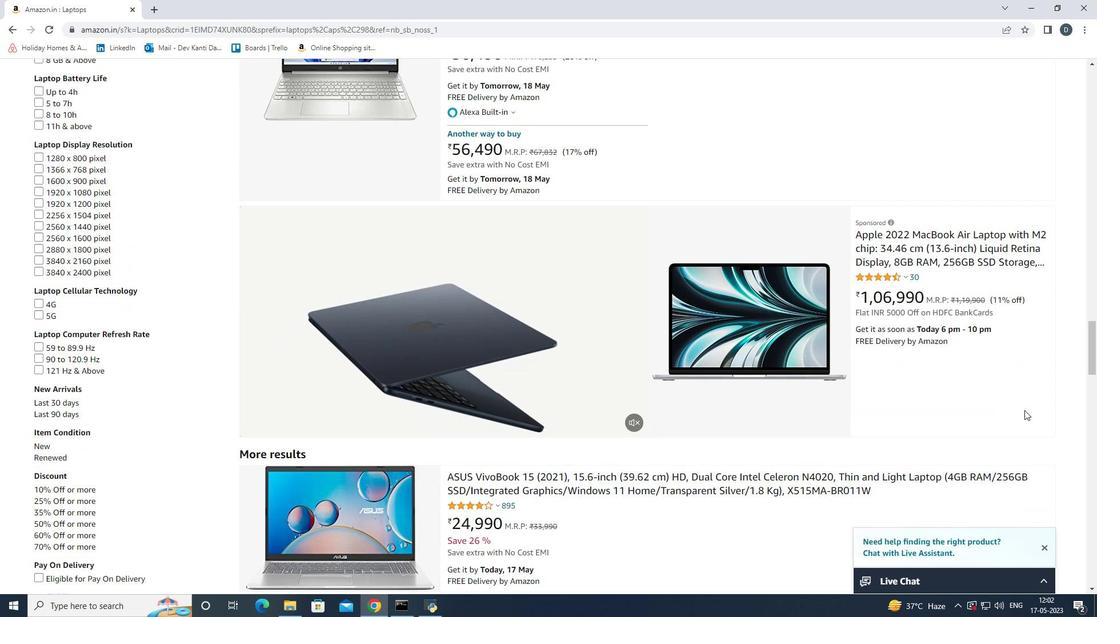 
Action: Mouse scrolled (1024, 409) with delta (0, 0)
Screenshot: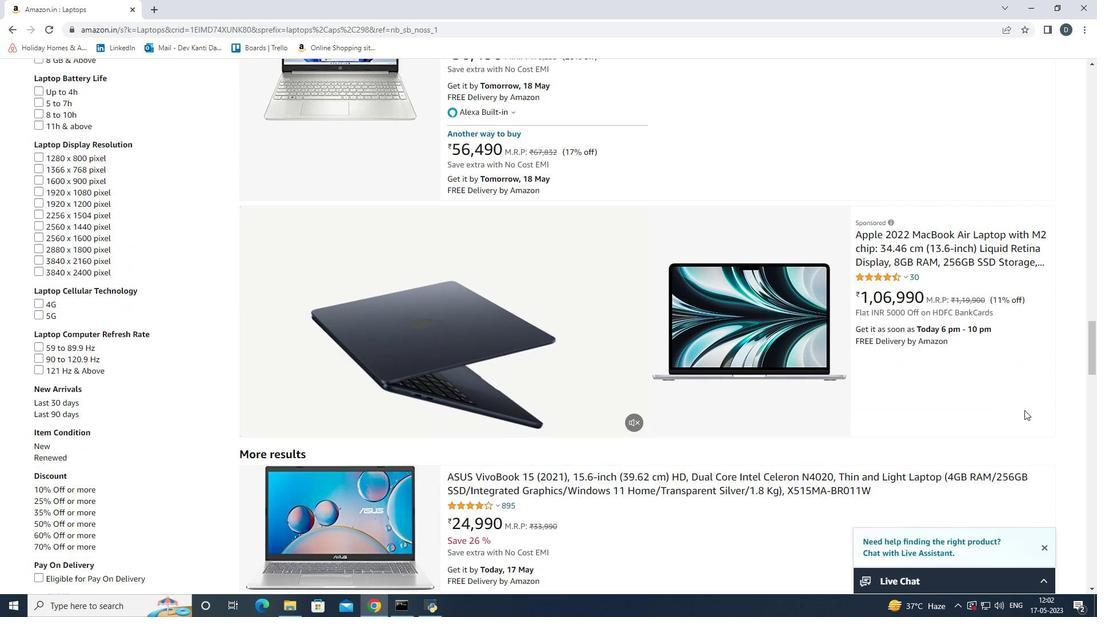 
Action: Mouse scrolled (1024, 409) with delta (0, 0)
Screenshot: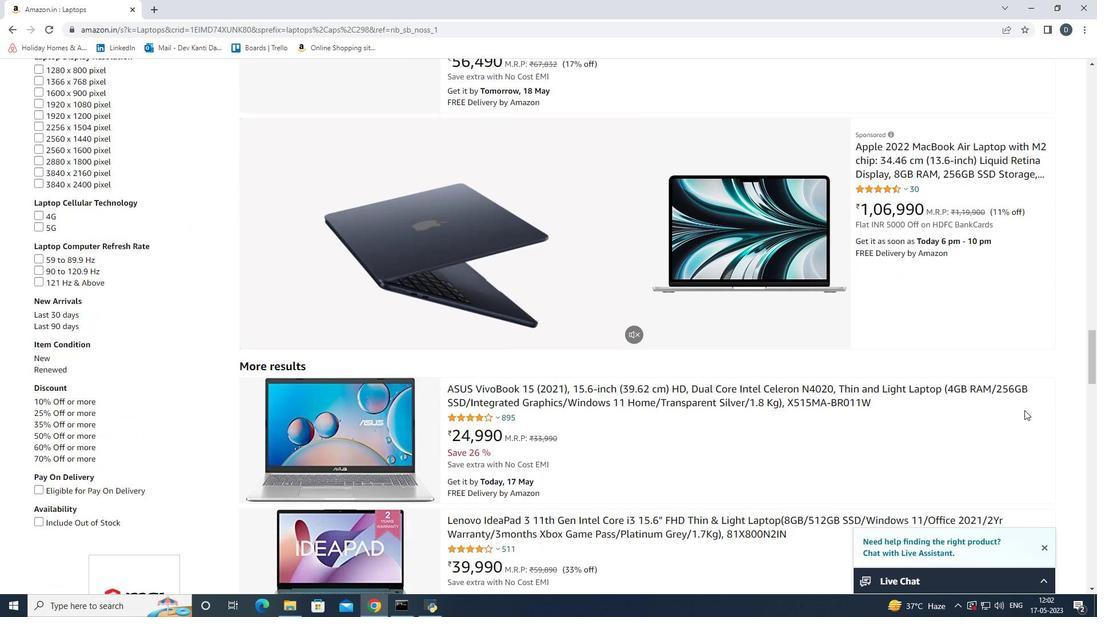 
Action: Mouse moved to (704, 447)
Screenshot: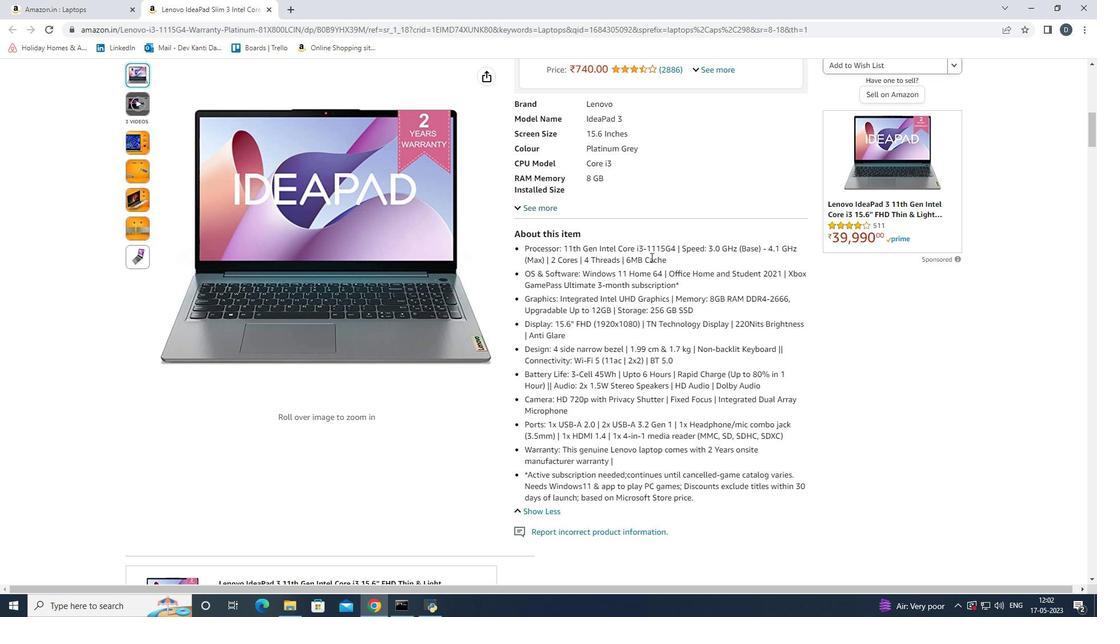 
Action: Mouse pressed left at (704, 447)
Screenshot: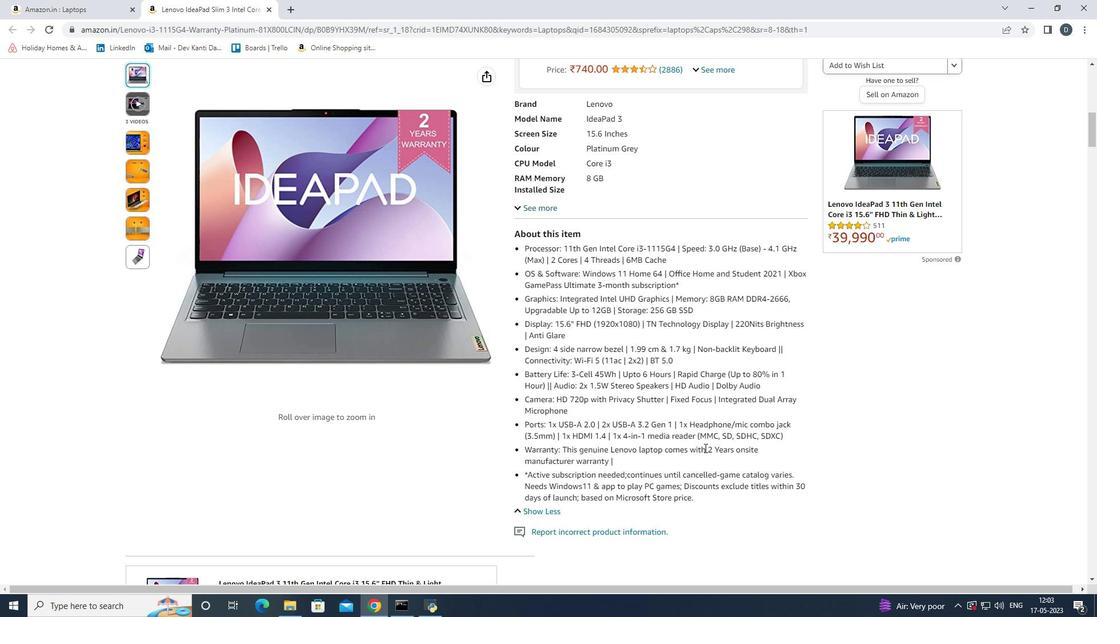 
Action: Mouse moved to (796, 434)
Screenshot: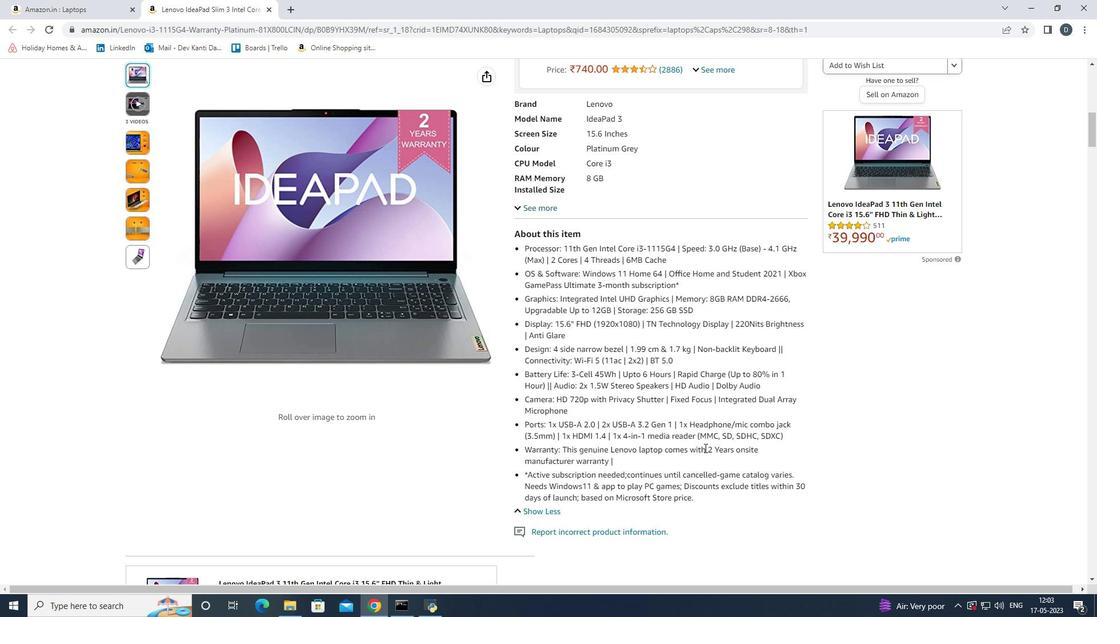 
Action: Mouse pressed left at (796, 434)
Screenshot: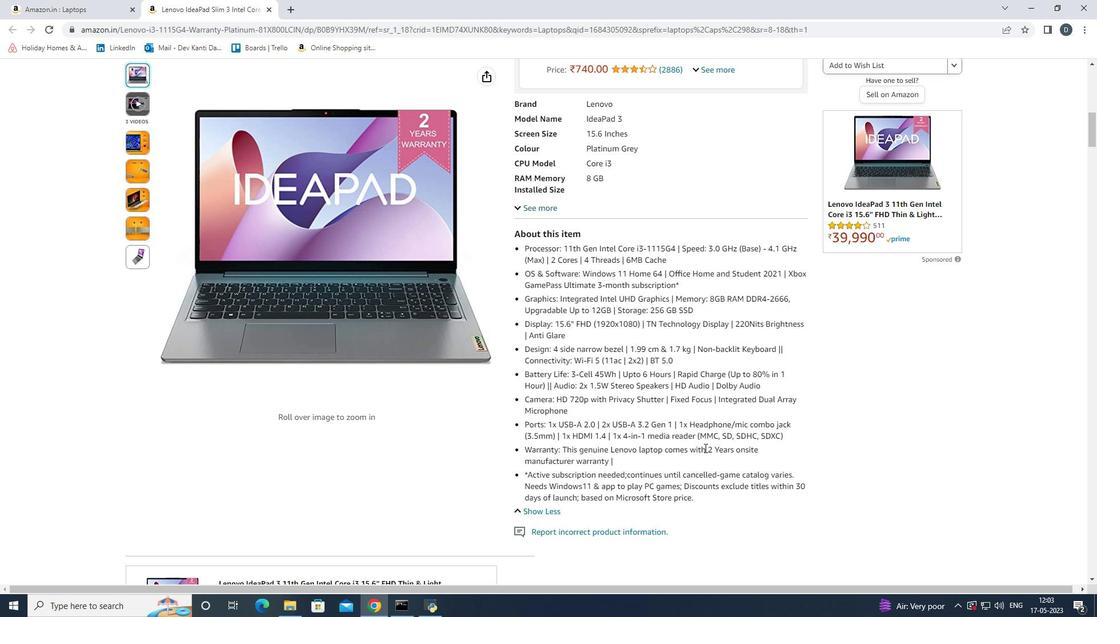 
Action: Mouse moved to (711, 485)
Screenshot: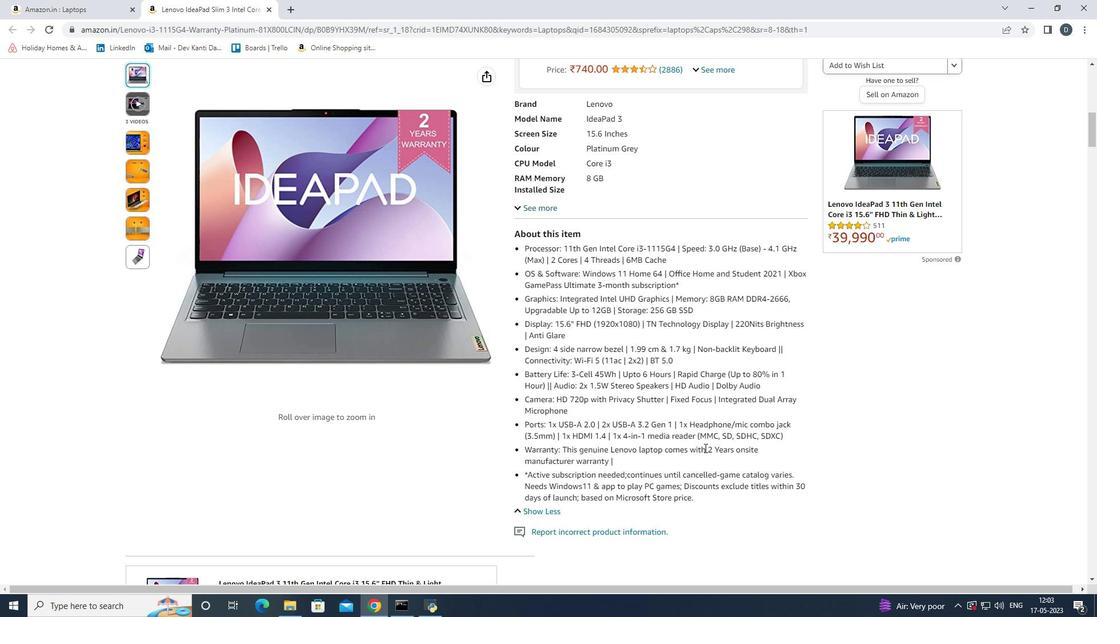 
Action: Mouse scrolled (711, 484) with delta (0, 0)
Screenshot: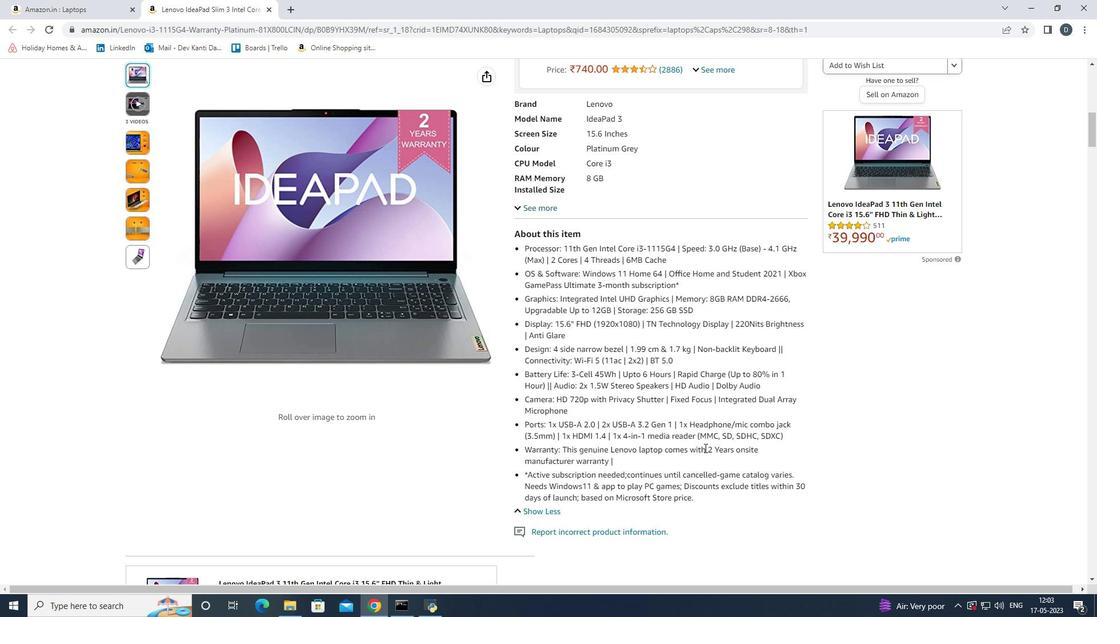 
Action: Mouse scrolled (711, 484) with delta (0, 0)
Screenshot: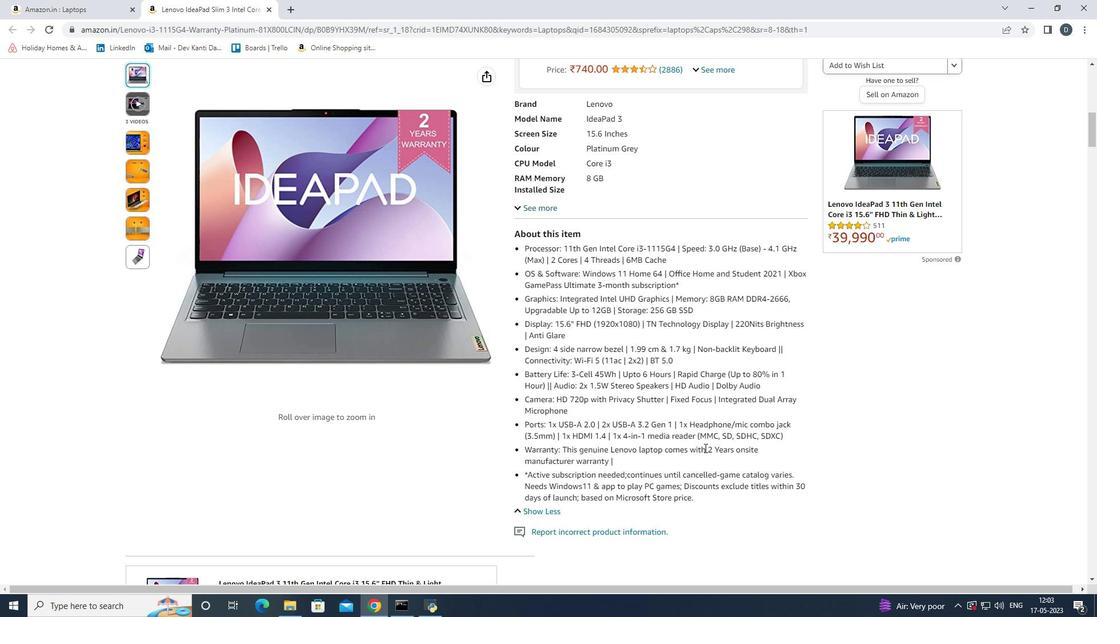 
Action: Mouse scrolled (711, 484) with delta (0, 0)
Screenshot: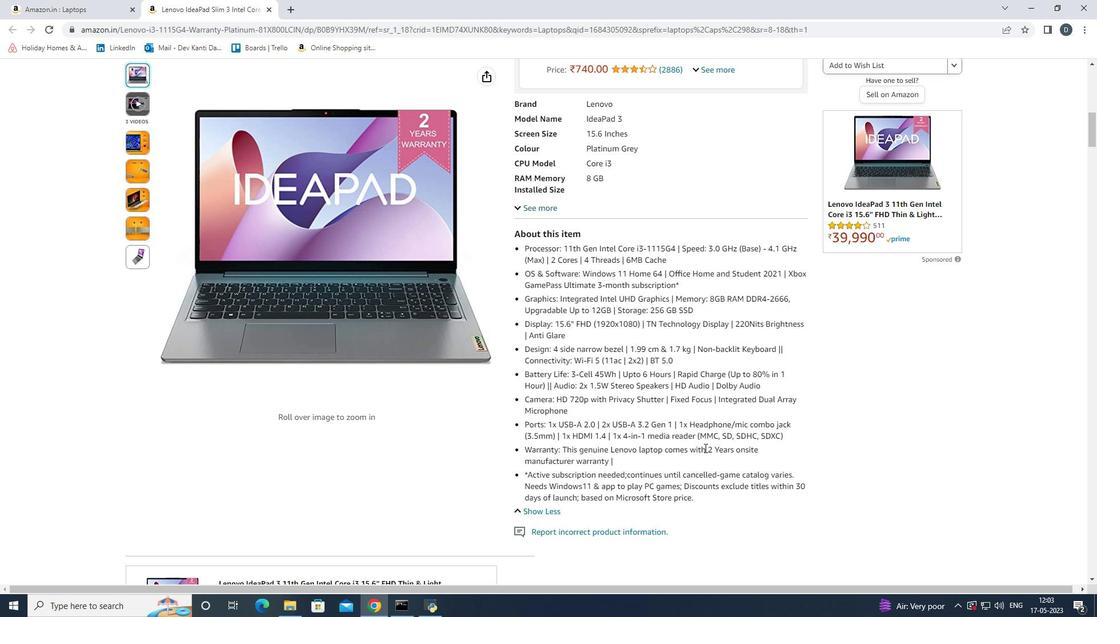 
Action: Mouse scrolled (711, 484) with delta (0, 0)
Screenshot: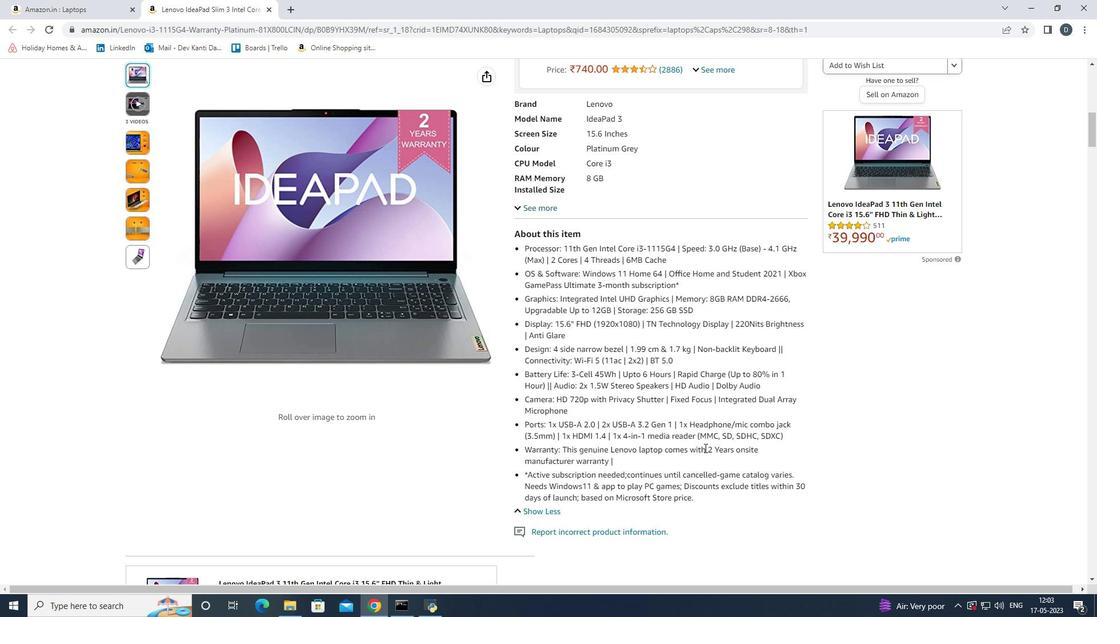 
Action: Mouse scrolled (711, 484) with delta (0, 0)
Screenshot: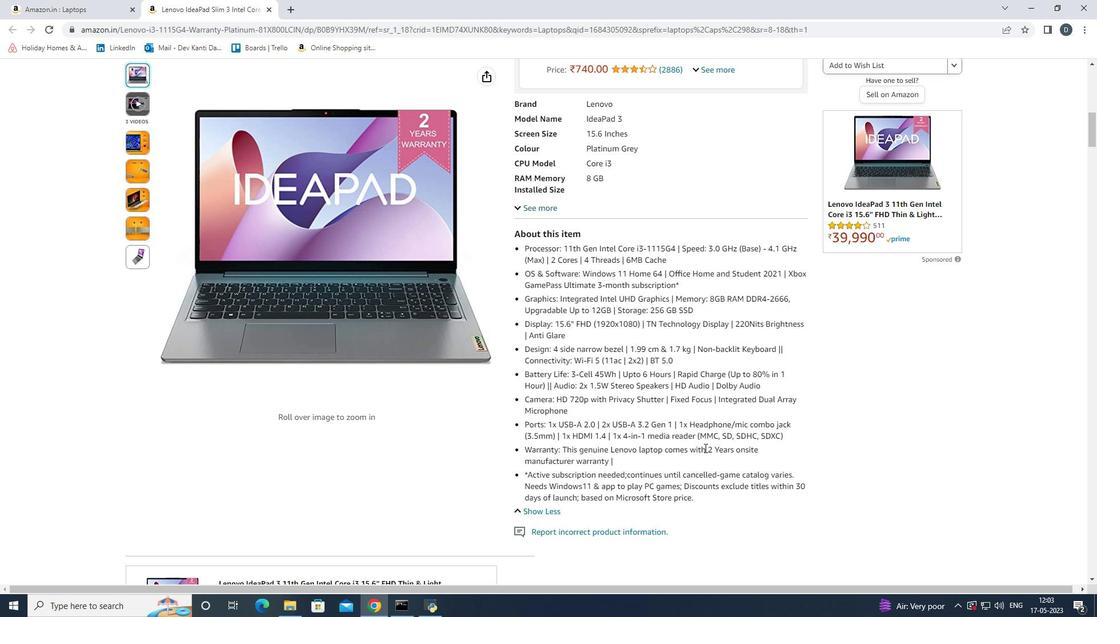 
Action: Mouse scrolled (711, 484) with delta (0, 0)
Screenshot: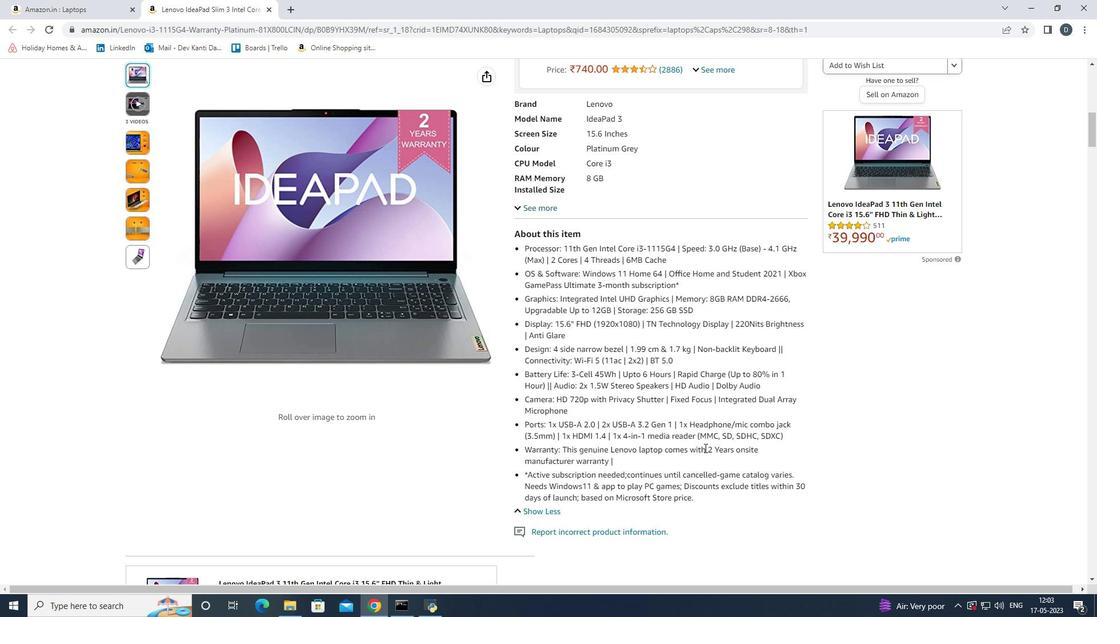 
Action: Mouse scrolled (711, 484) with delta (0, 0)
Screenshot: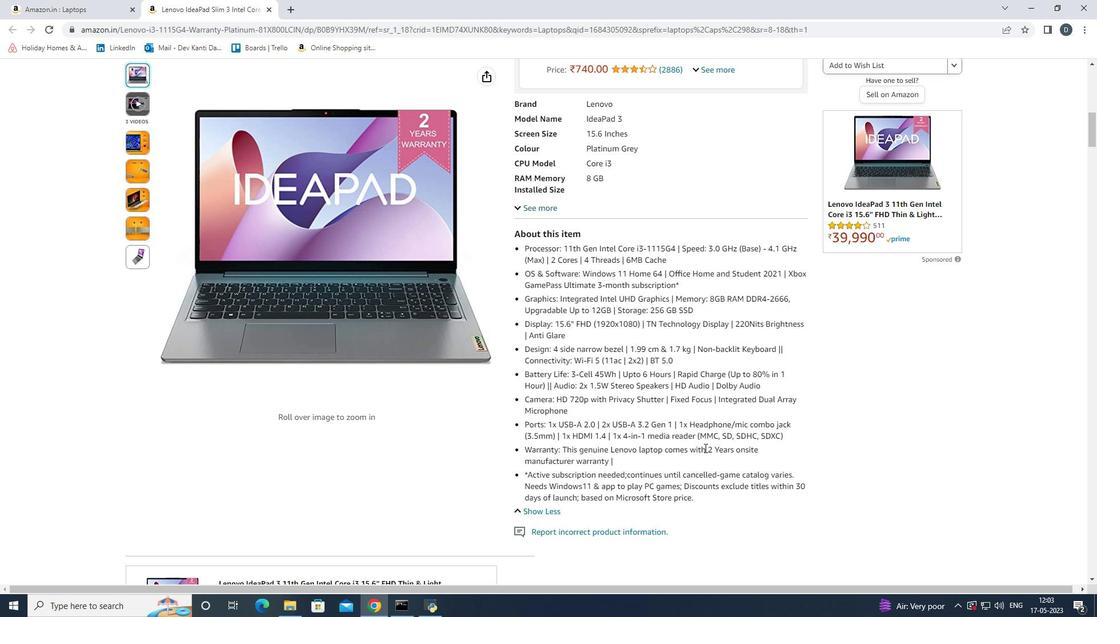 
Action: Mouse scrolled (711, 484) with delta (0, 0)
Screenshot: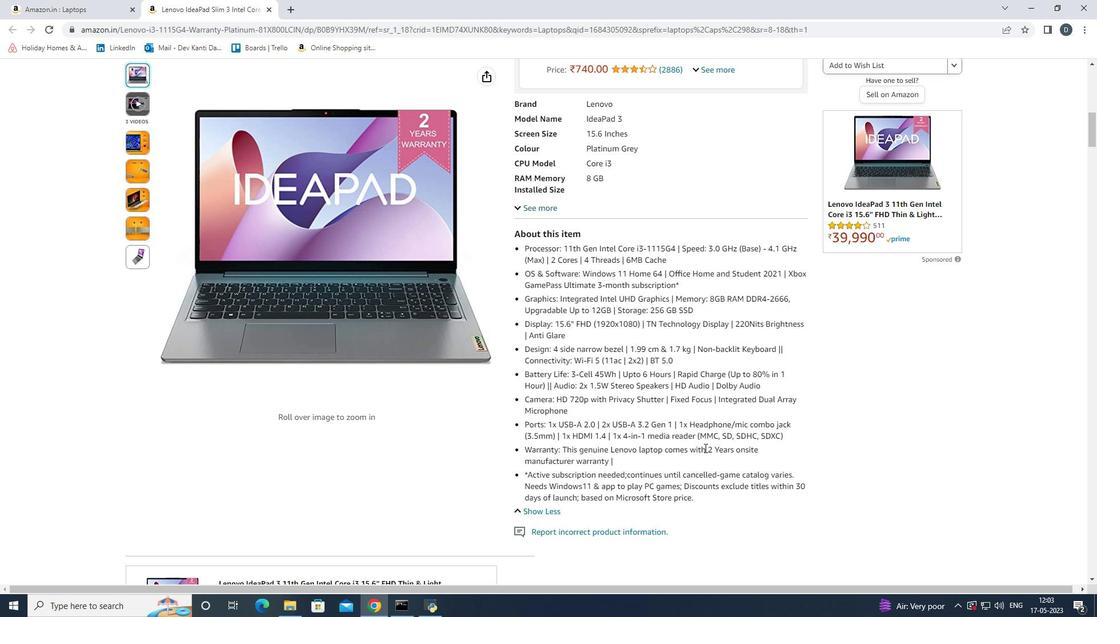 
Action: Mouse moved to (609, 344)
Screenshot: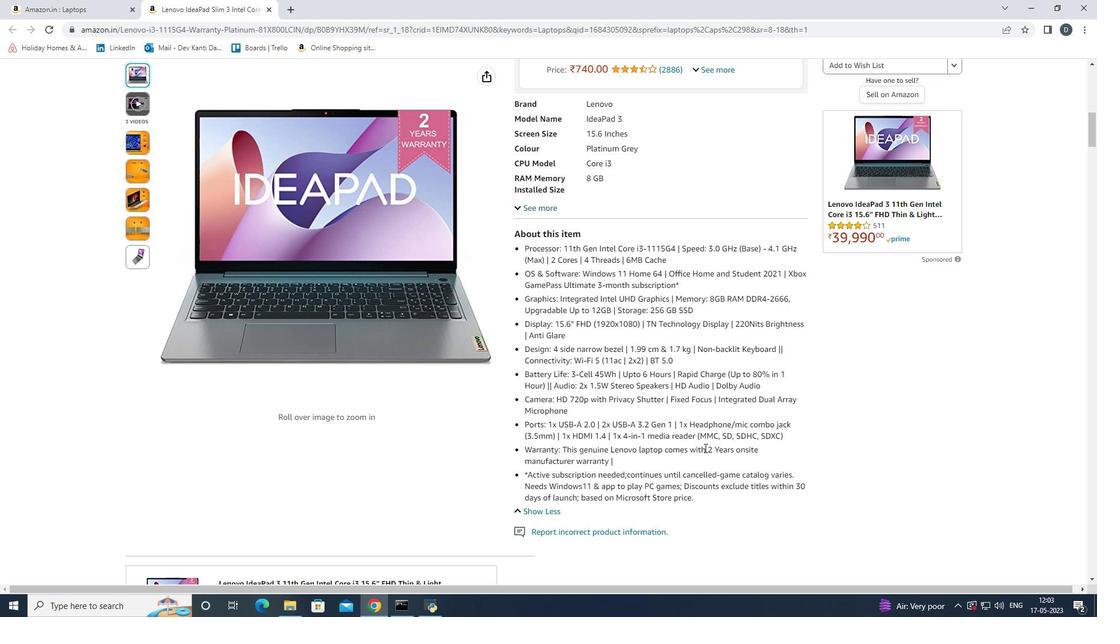 
Action: Mouse scrolled (609, 343) with delta (0, 0)
Screenshot: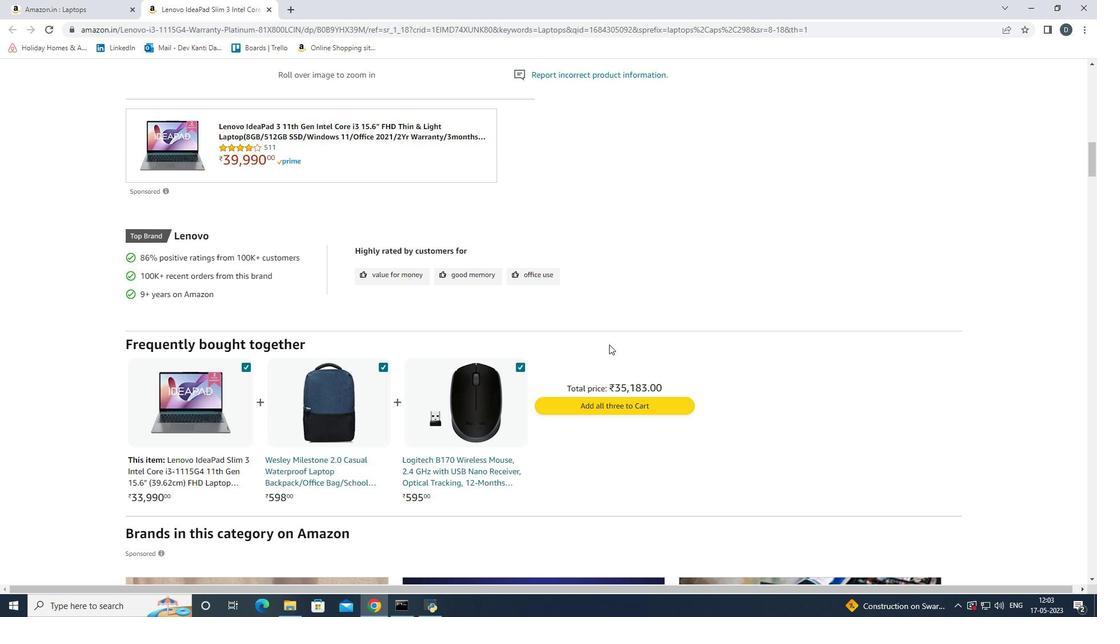 
Action: Mouse scrolled (609, 343) with delta (0, 0)
Screenshot: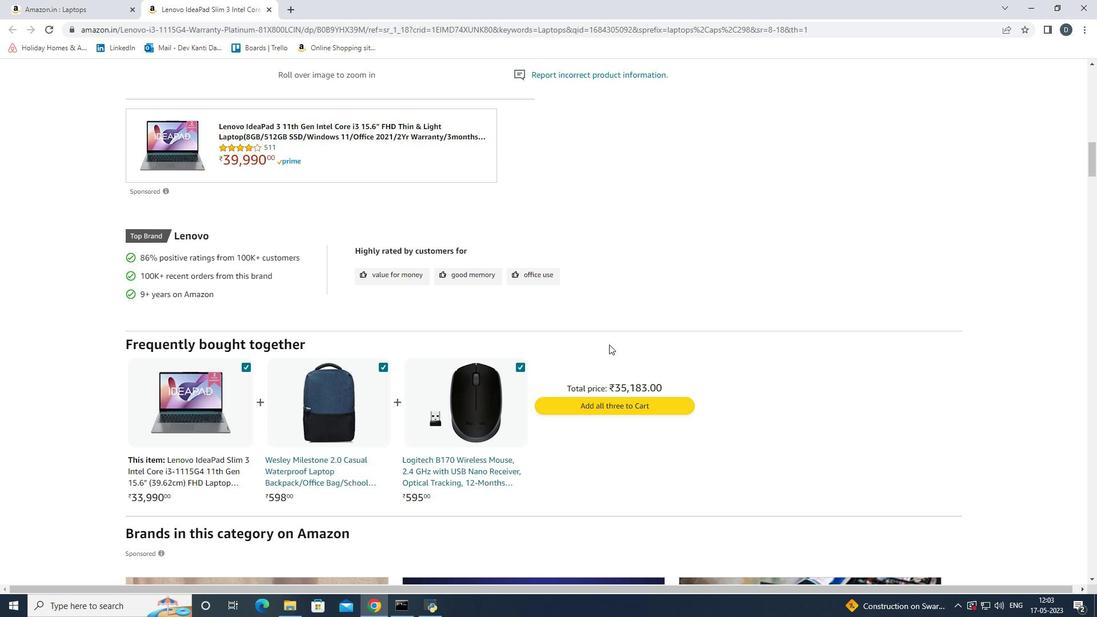 
Action: Mouse scrolled (609, 343) with delta (0, 0)
Screenshot: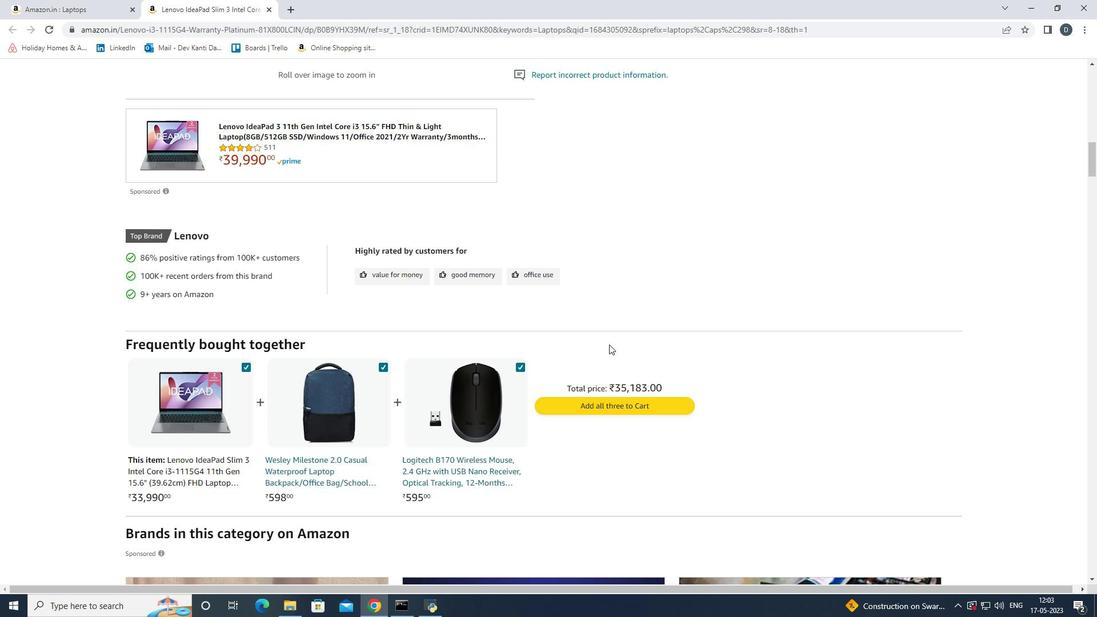 
Action: Mouse scrolled (609, 343) with delta (0, 0)
Screenshot: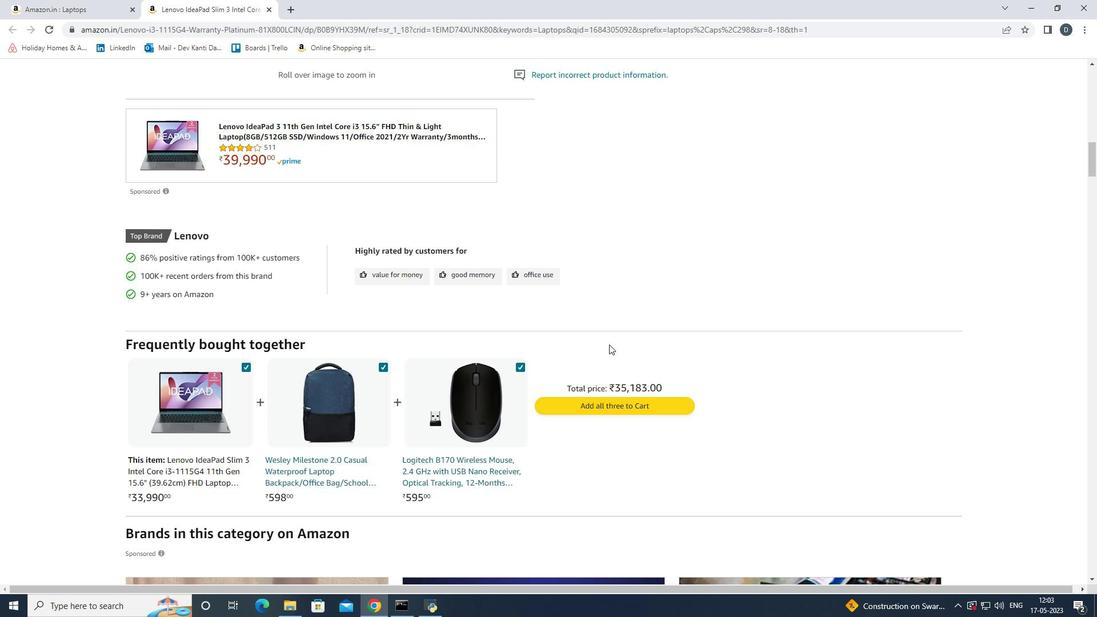 
Action: Mouse scrolled (609, 343) with delta (0, 0)
Screenshot: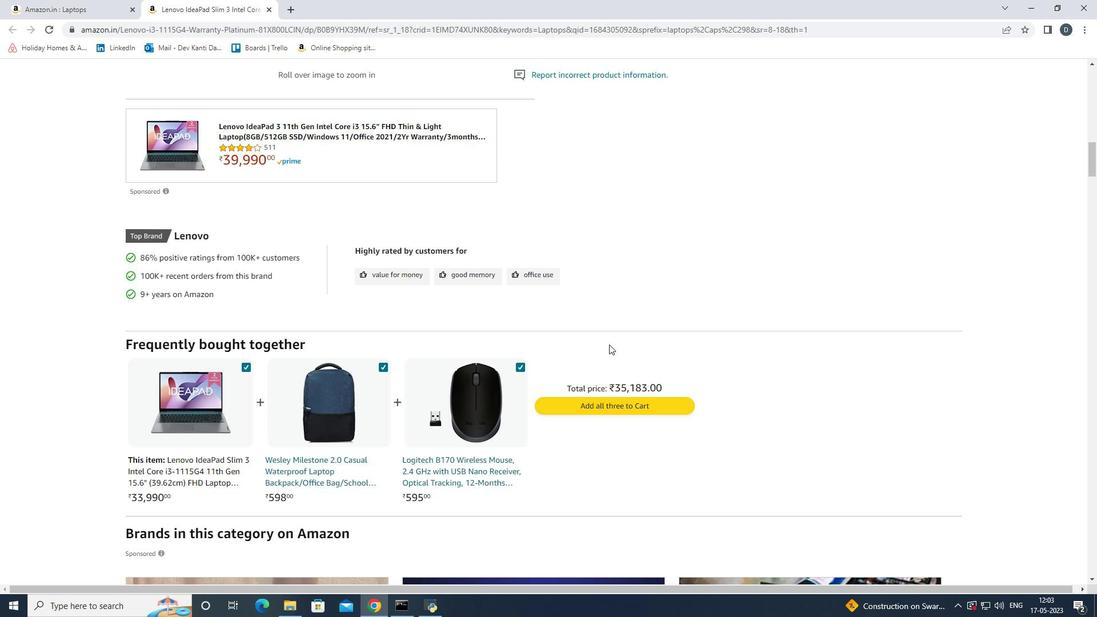 
Action: Mouse scrolled (609, 343) with delta (0, 0)
Screenshot: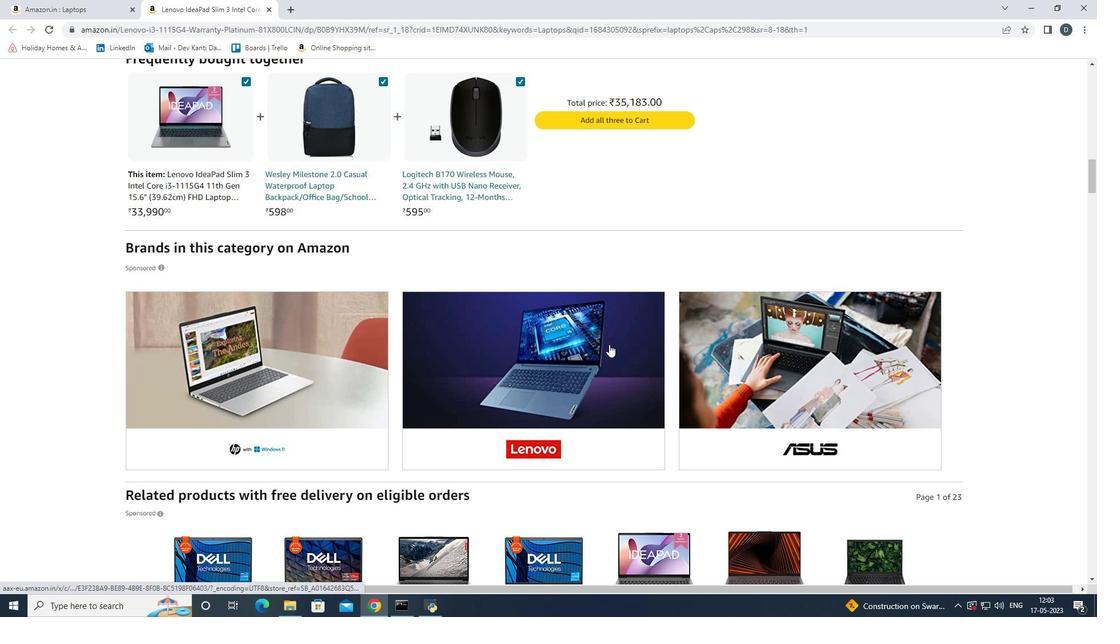 
Action: Mouse scrolled (609, 343) with delta (0, 0)
Screenshot: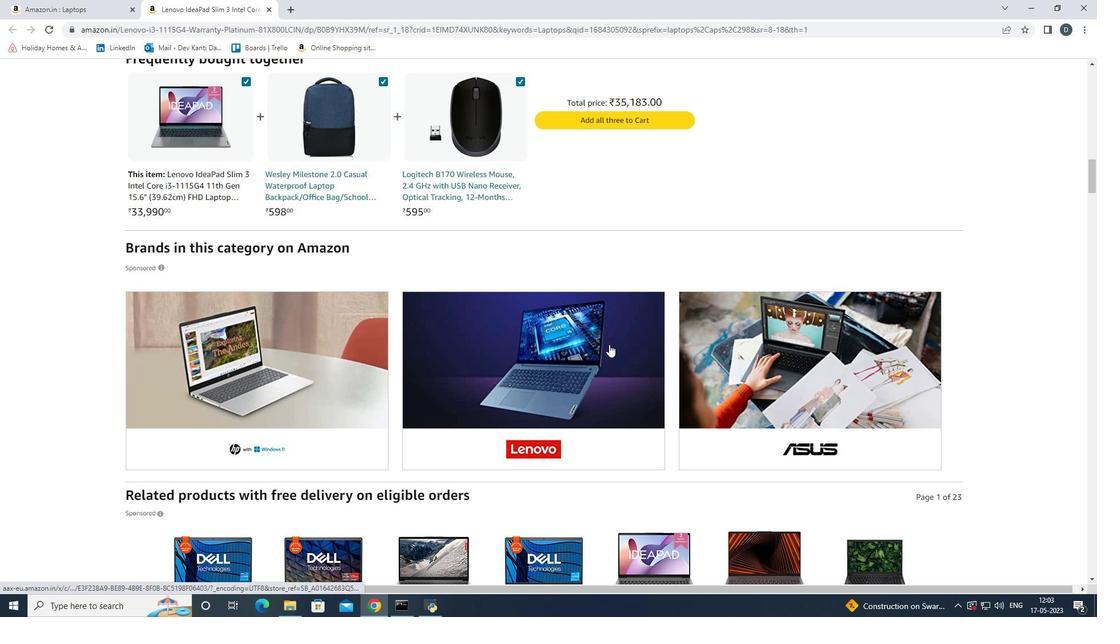 
Action: Mouse scrolled (609, 343) with delta (0, 0)
Screenshot: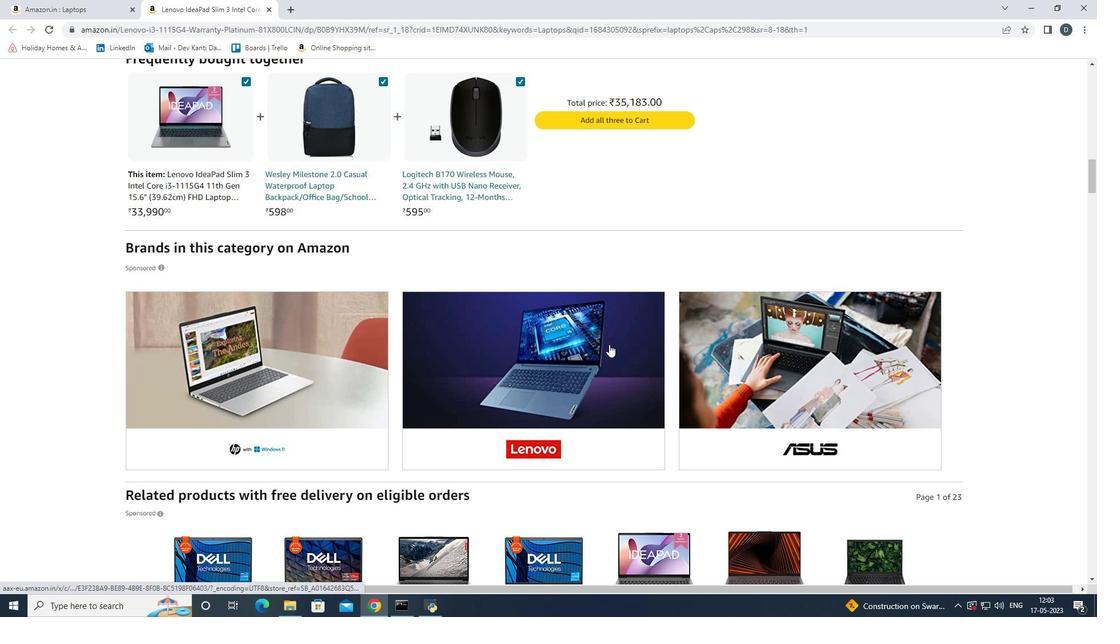 
Action: Mouse scrolled (609, 343) with delta (0, 0)
Screenshot: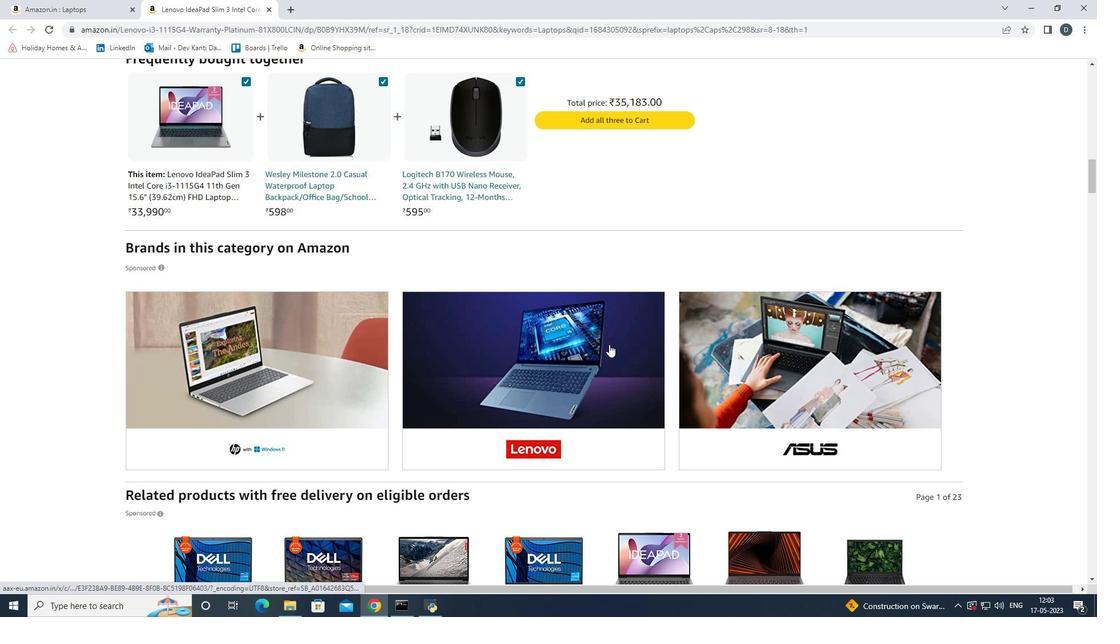 
Action: Mouse scrolled (609, 343) with delta (0, 0)
Screenshot: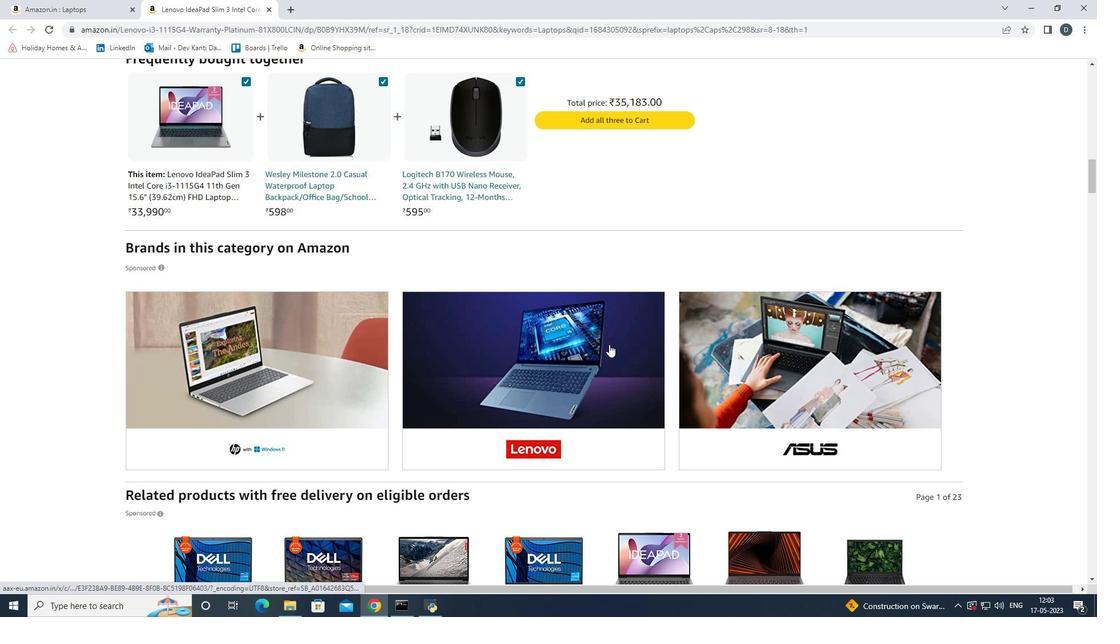 
Action: Mouse scrolled (609, 343) with delta (0, 0)
Screenshot: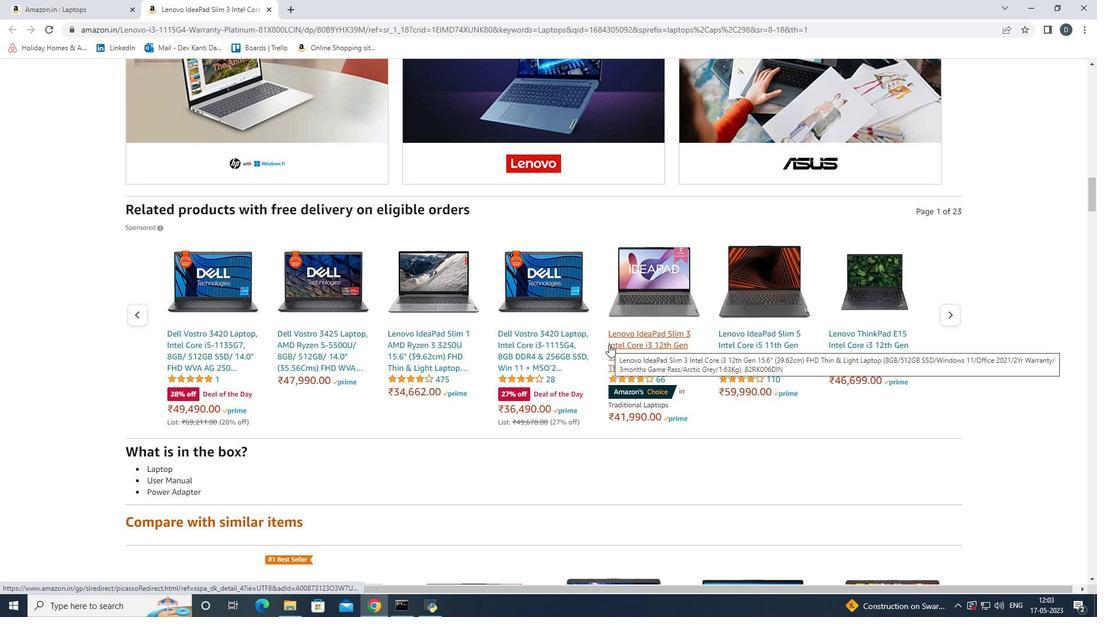 
Action: Mouse scrolled (609, 343) with delta (0, 0)
Screenshot: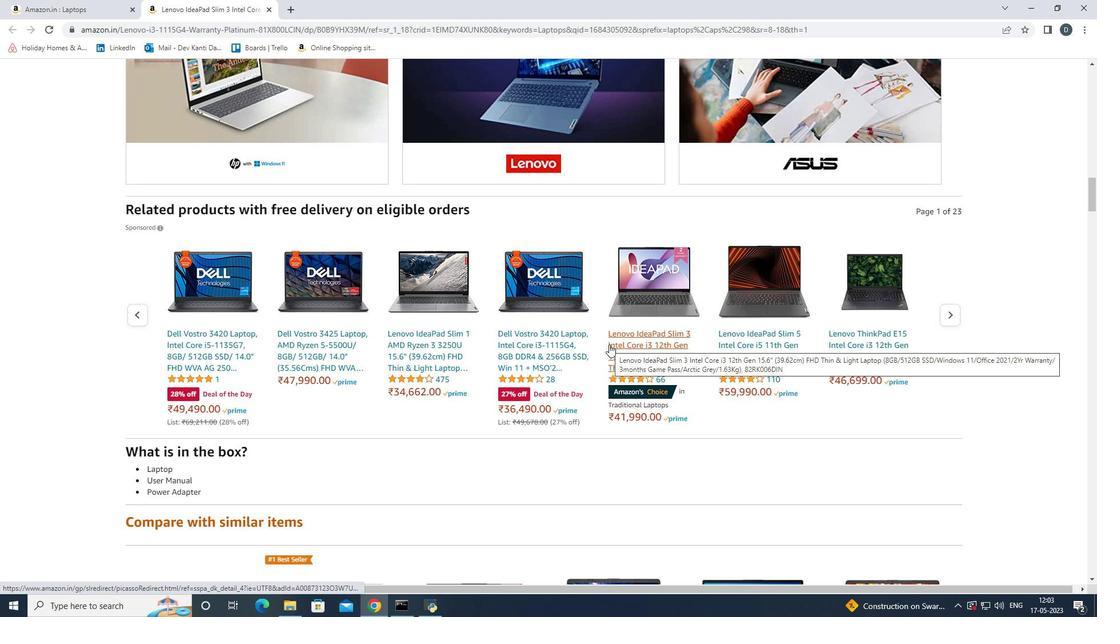 
Action: Mouse scrolled (609, 343) with delta (0, 0)
Screenshot: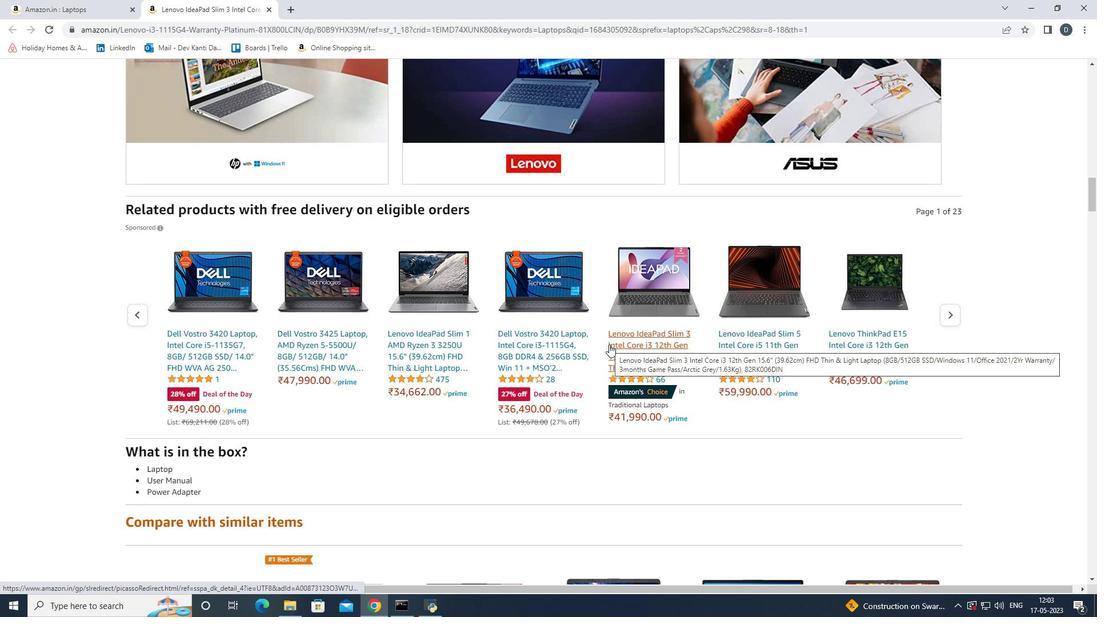 
Action: Mouse scrolled (609, 343) with delta (0, 0)
Screenshot: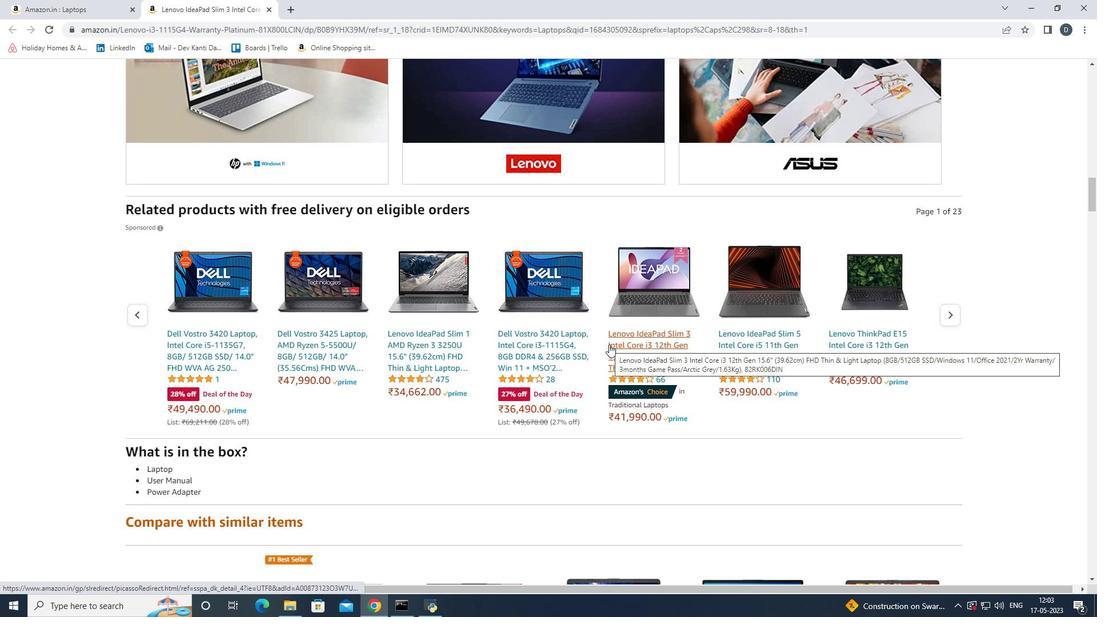 
Action: Mouse scrolled (609, 345) with delta (0, 0)
Screenshot: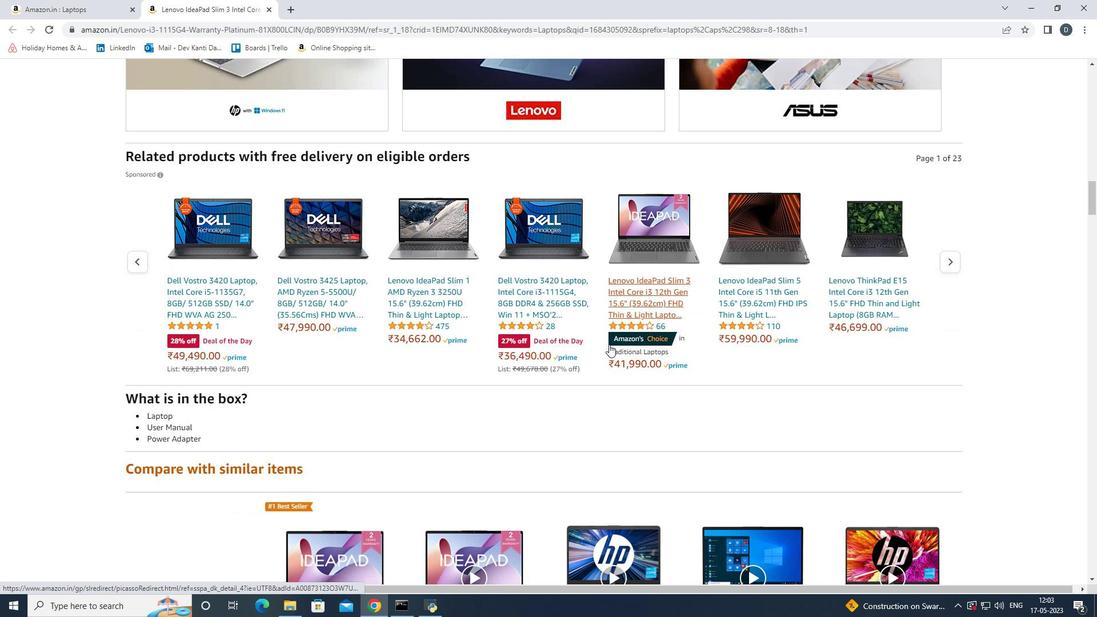 
Action: Mouse scrolled (609, 345) with delta (0, 0)
Screenshot: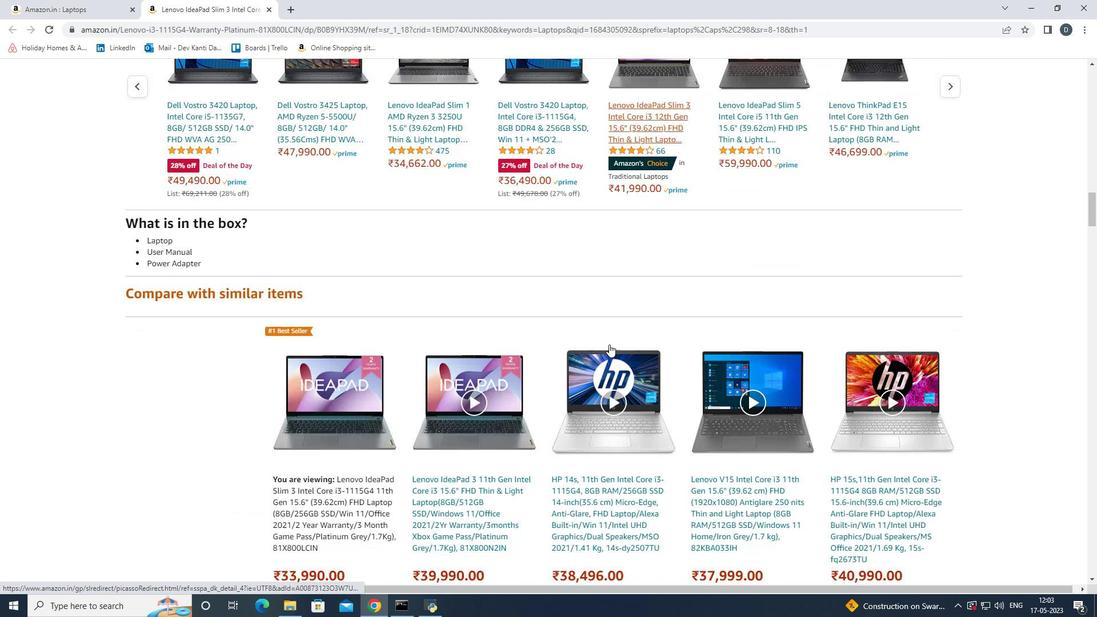 
Action: Mouse scrolled (609, 345) with delta (0, 0)
Screenshot: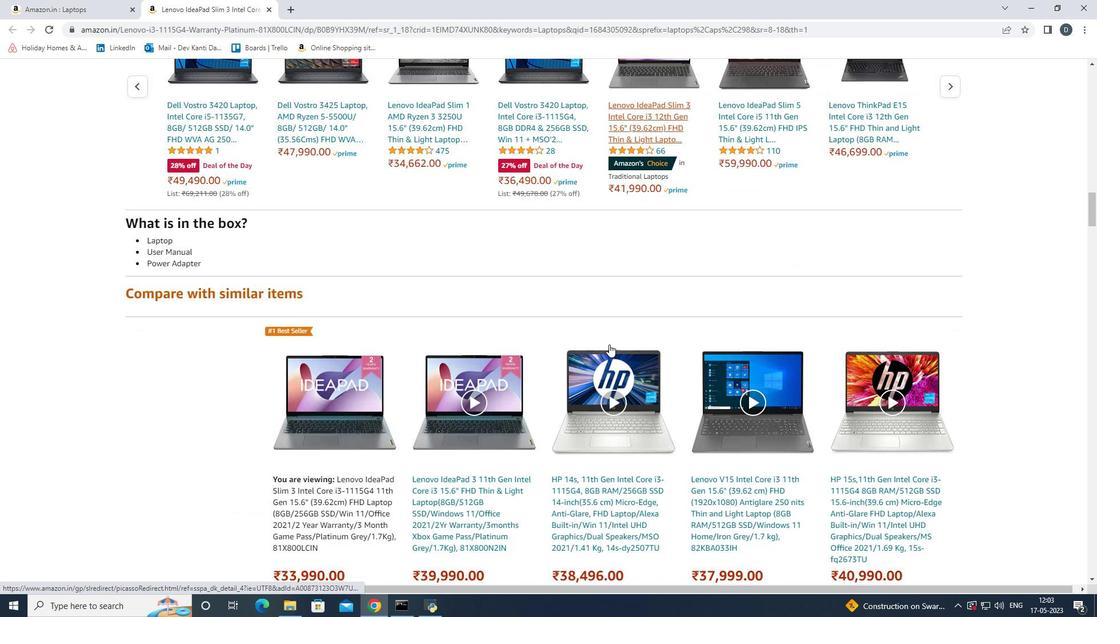 
Action: Mouse scrolled (609, 345) with delta (0, 0)
Screenshot: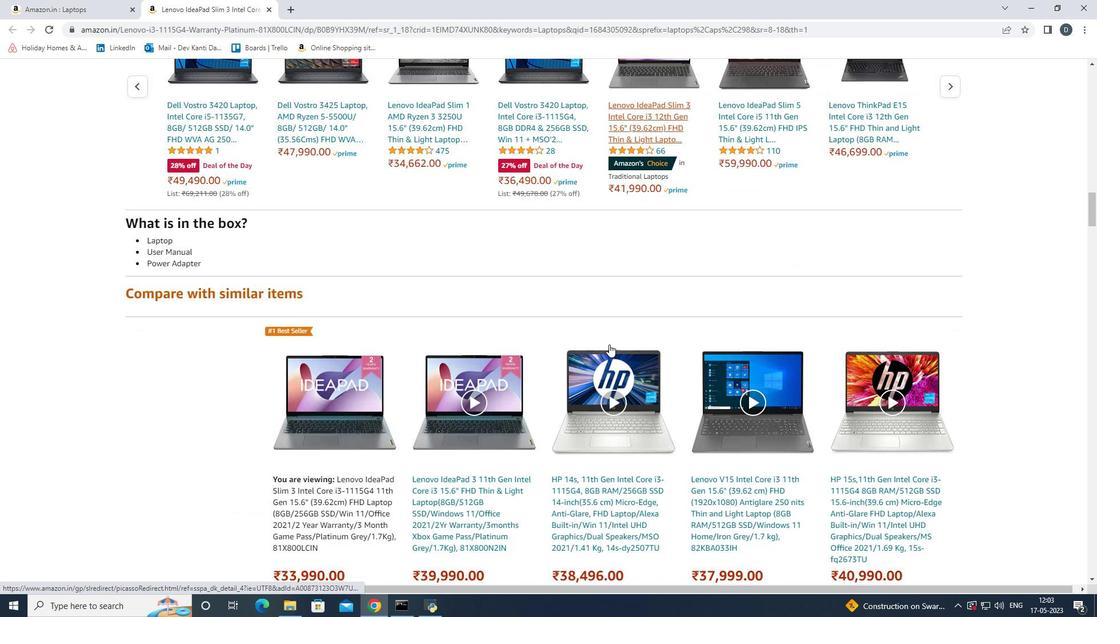 
Action: Mouse scrolled (609, 345) with delta (0, 0)
Screenshot: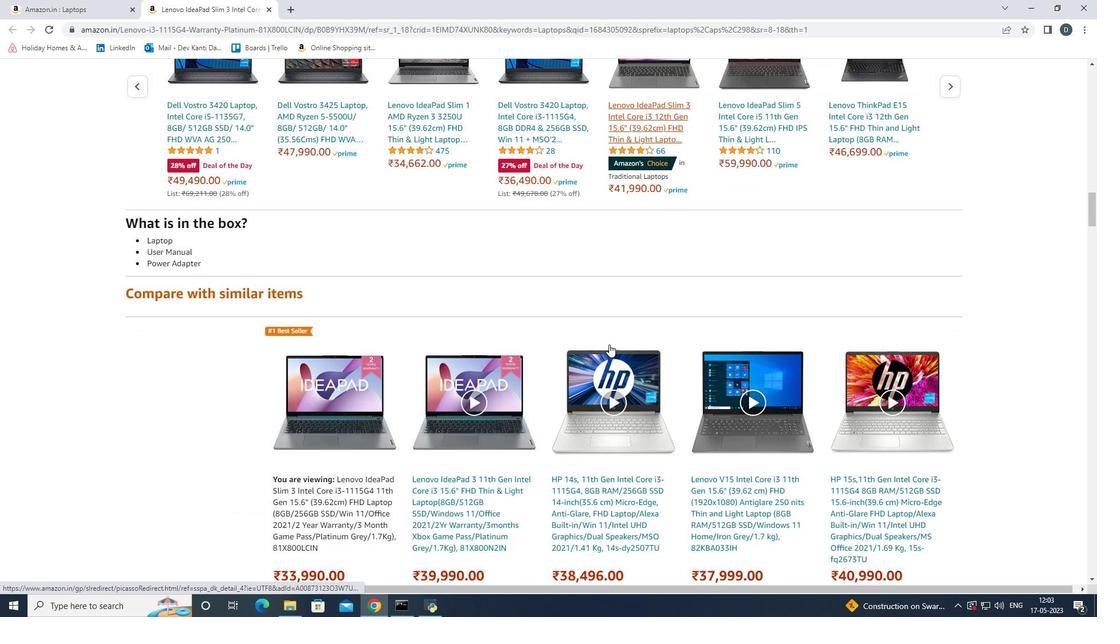 
Action: Mouse scrolled (609, 345) with delta (0, 0)
Screenshot: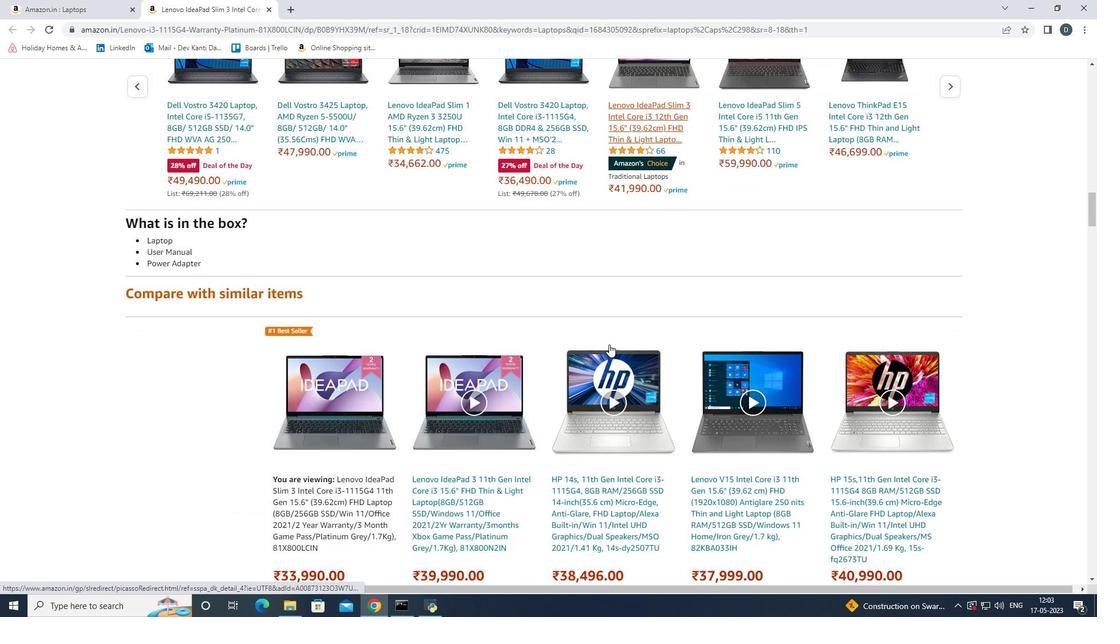 
Action: Mouse scrolled (609, 343) with delta (0, 0)
Screenshot: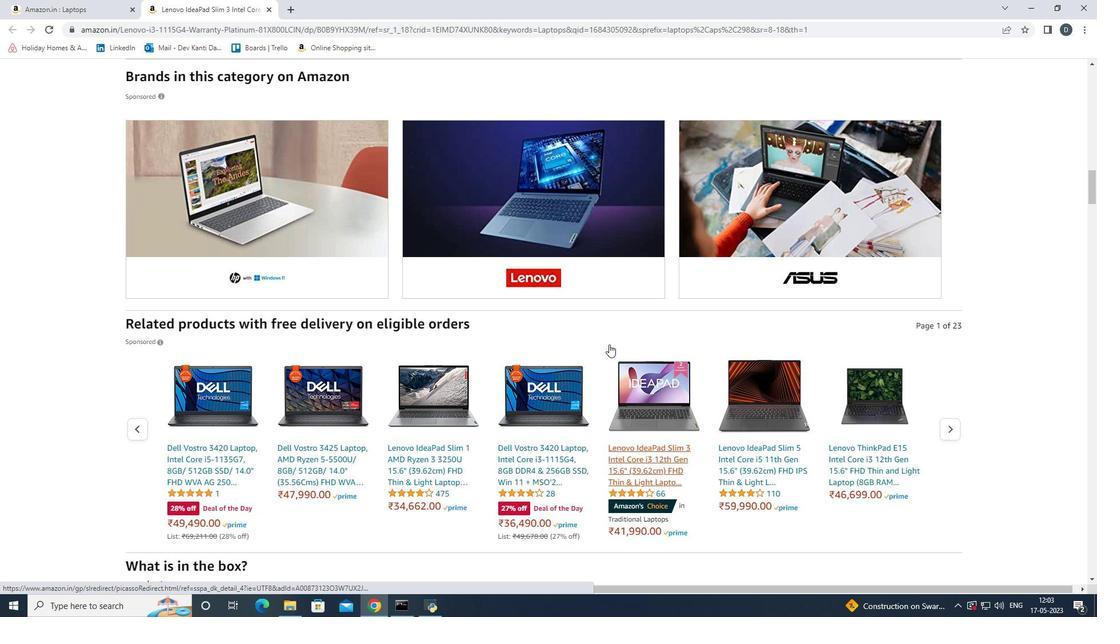 
Action: Mouse scrolled (609, 343) with delta (0, 0)
Screenshot: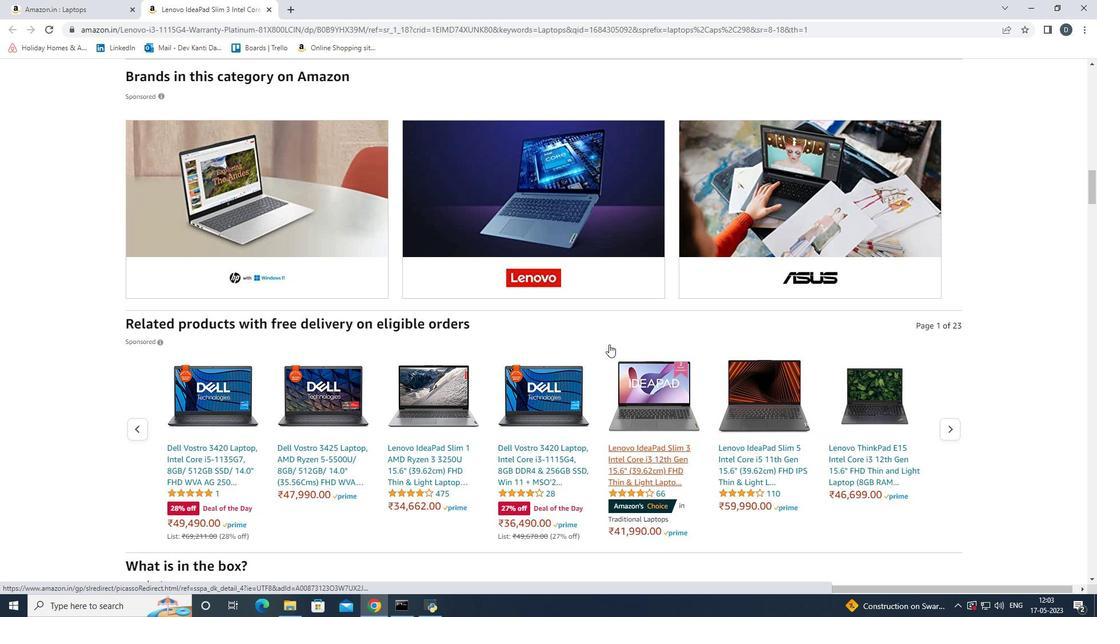 
Action: Mouse scrolled (609, 343) with delta (0, 0)
Screenshot: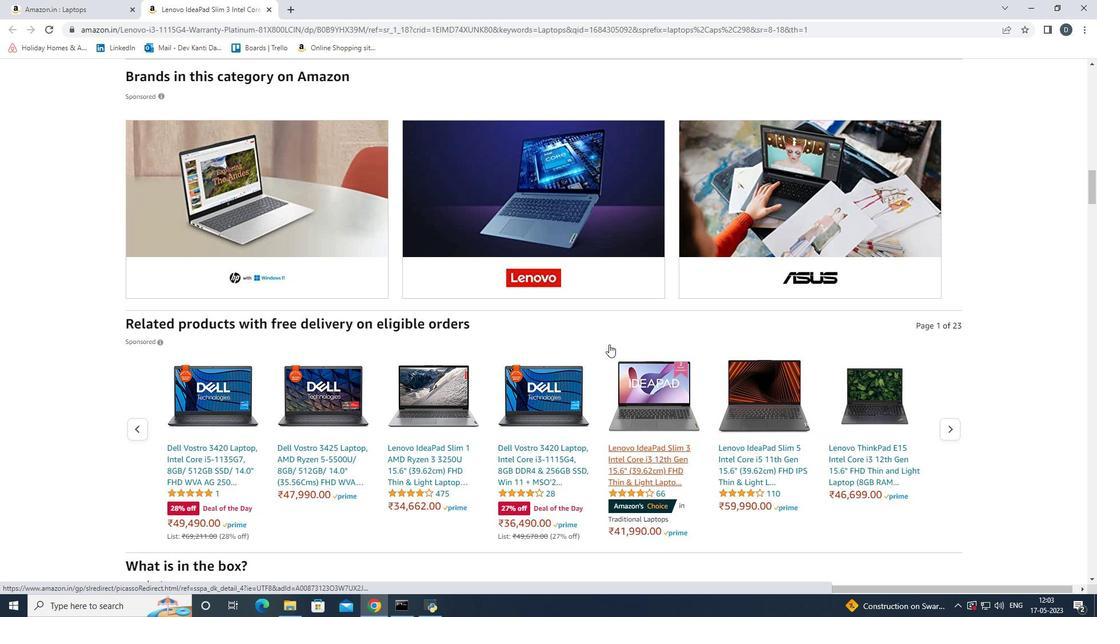 
Action: Mouse scrolled (609, 343) with delta (0, 0)
Screenshot: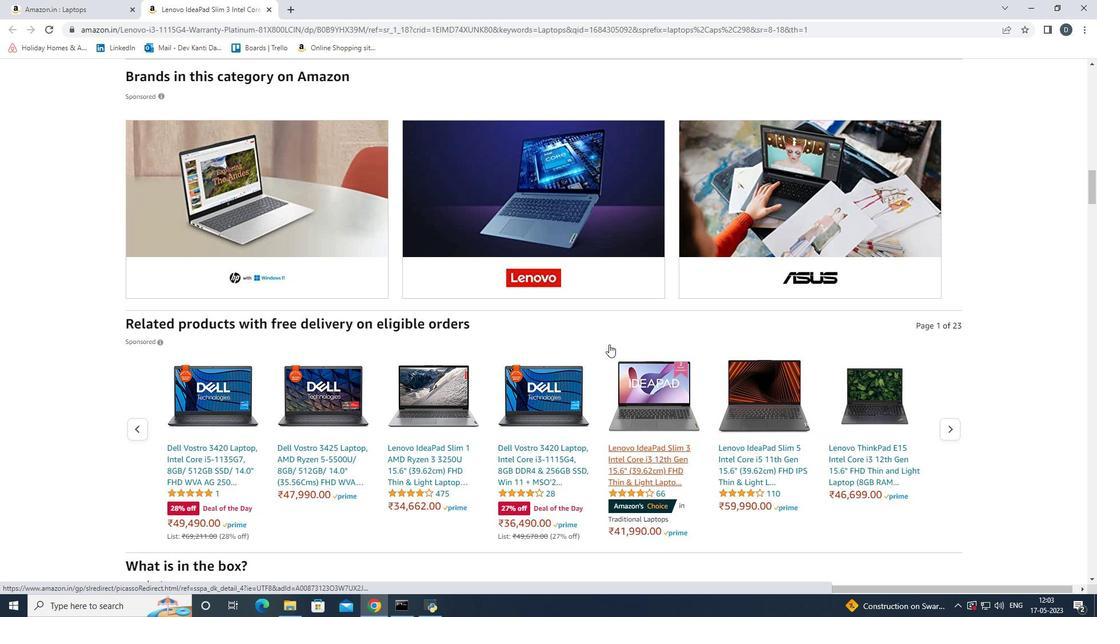 
Action: Mouse scrolled (609, 343) with delta (0, 0)
Screenshot: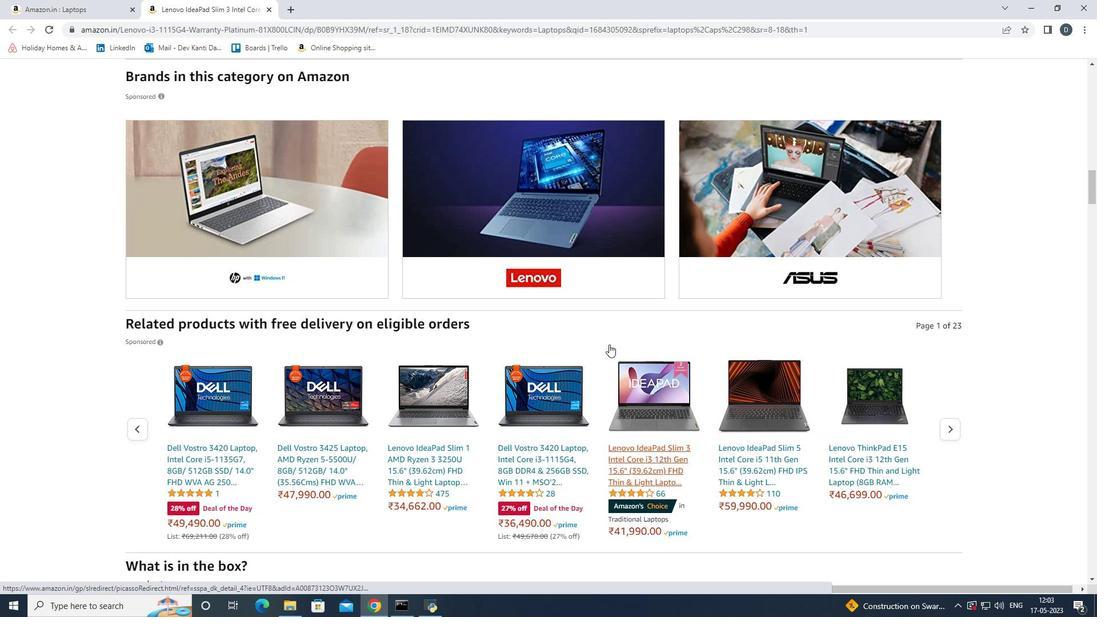 
Action: Mouse scrolled (609, 343) with delta (0, 0)
Screenshot: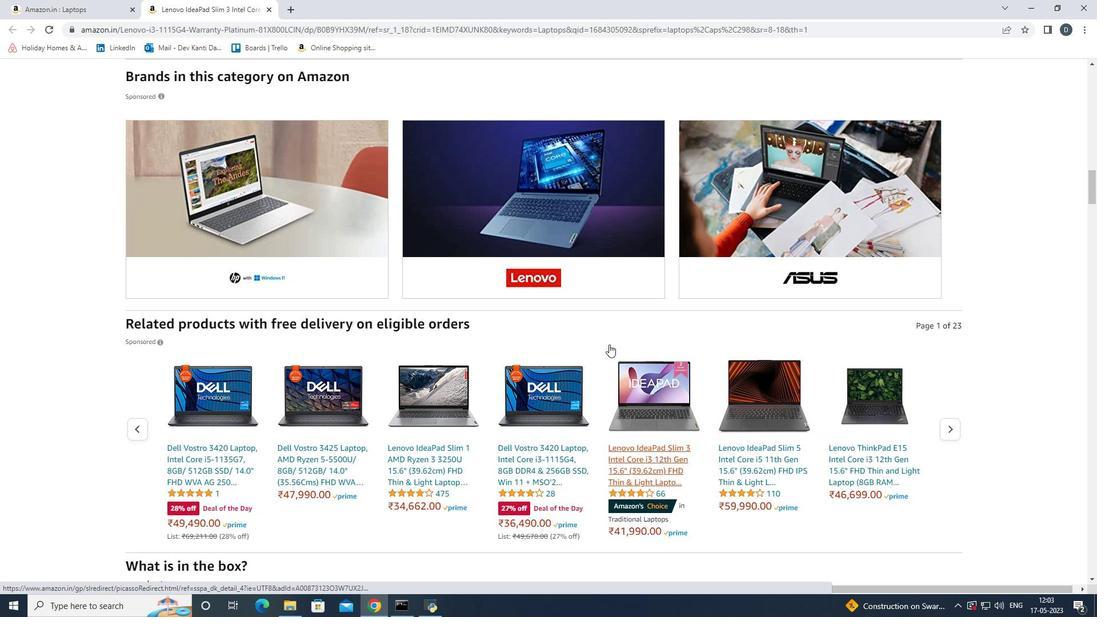 
Action: Mouse scrolled (609, 343) with delta (0, 0)
Screenshot: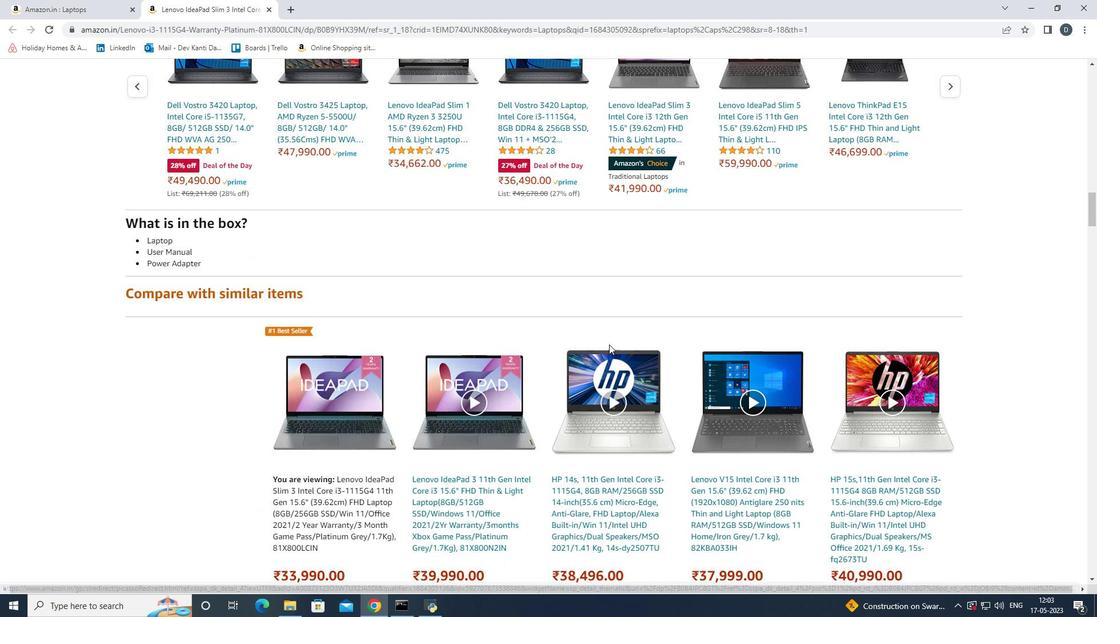 
Action: Mouse scrolled (609, 343) with delta (0, 0)
Screenshot: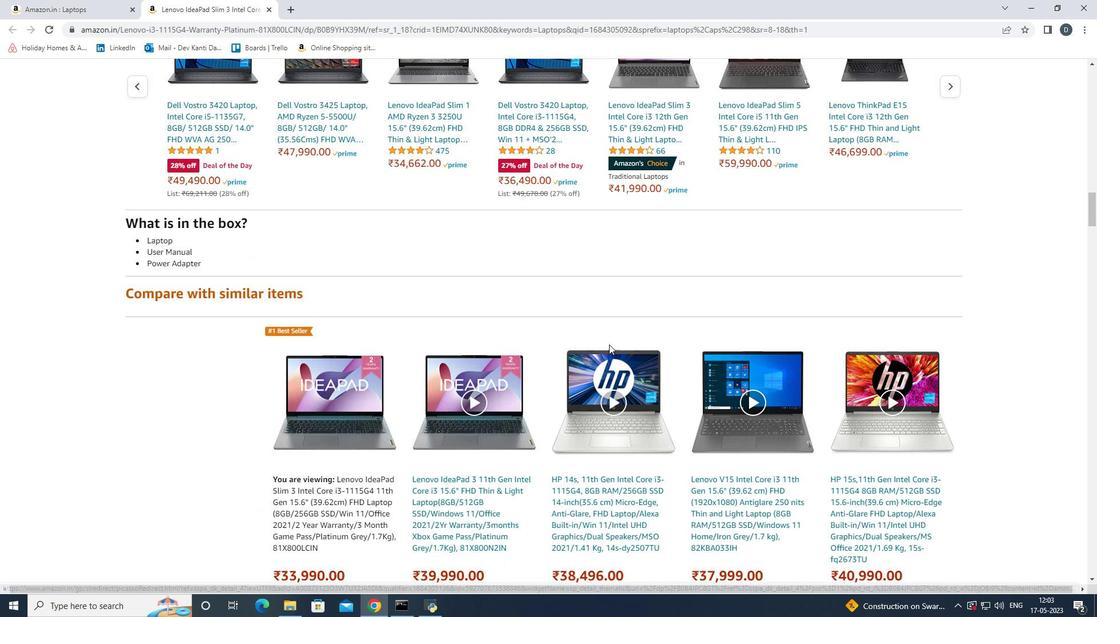 
Action: Mouse scrolled (609, 343) with delta (0, 0)
Screenshot: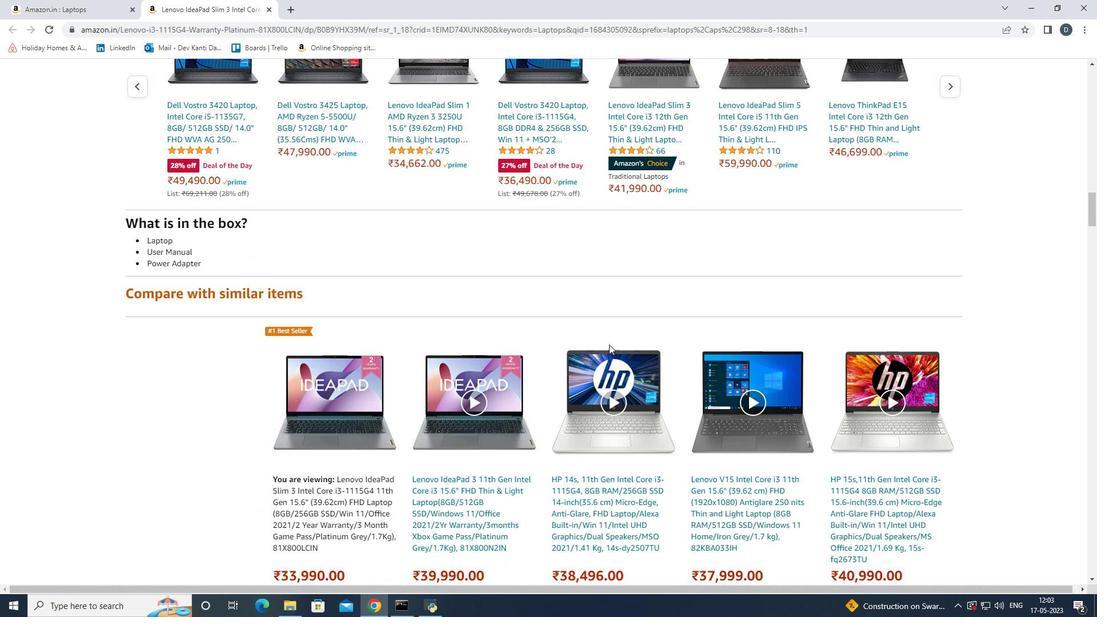 
Action: Mouse scrolled (609, 343) with delta (0, 0)
Screenshot: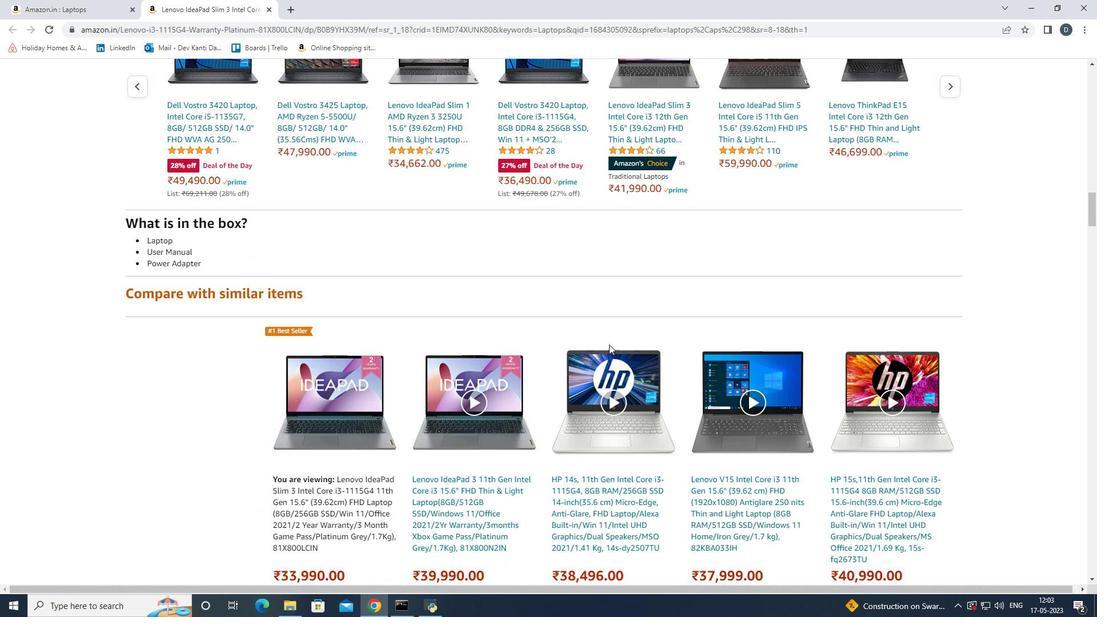 
Action: Mouse scrolled (609, 343) with delta (0, 0)
Screenshot: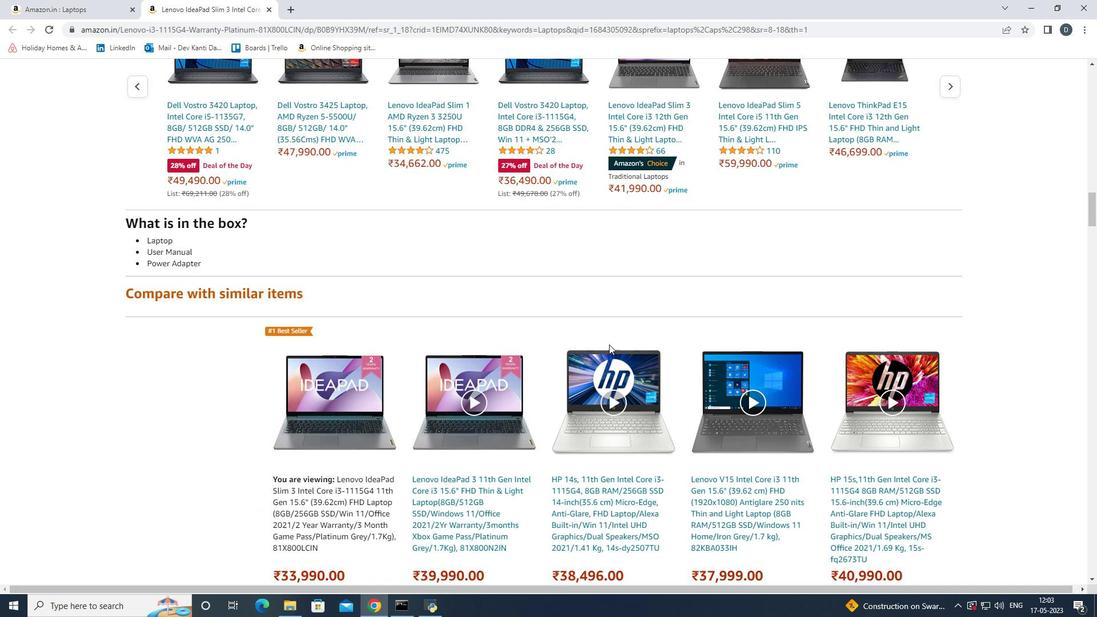 
Action: Mouse scrolled (609, 343) with delta (0, 0)
Screenshot: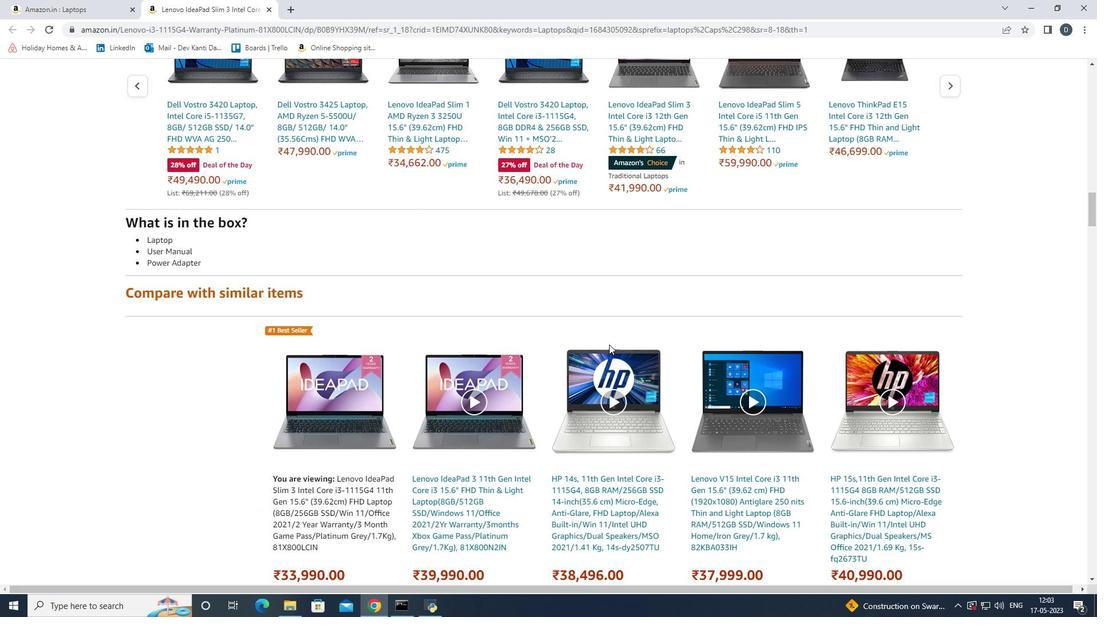 
Action: Mouse scrolled (609, 343) with delta (0, 0)
Screenshot: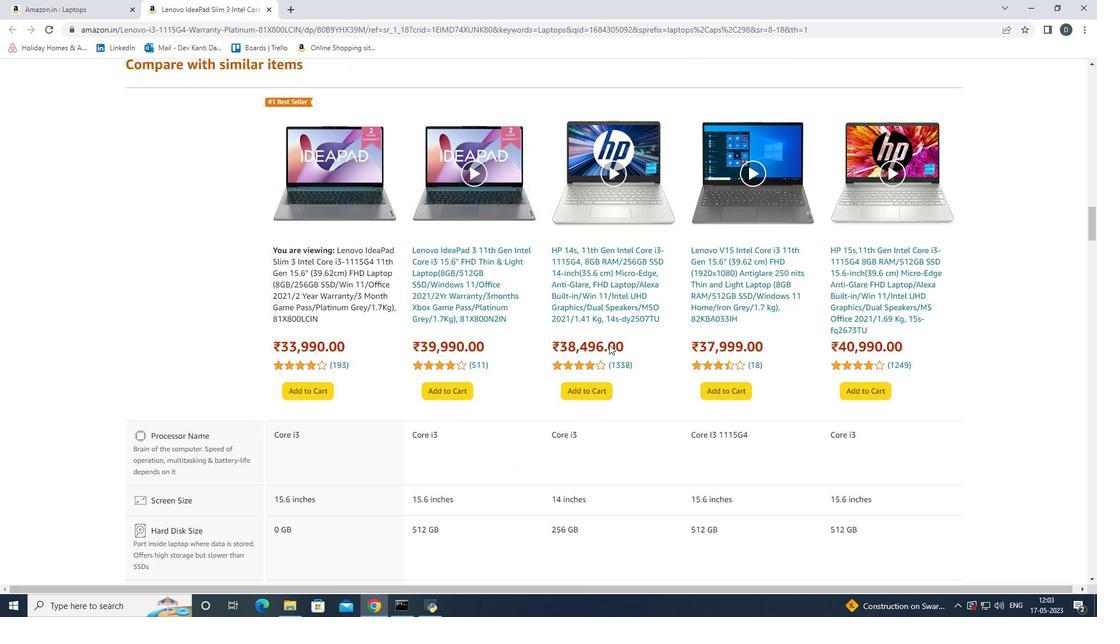 
Action: Mouse scrolled (609, 343) with delta (0, 0)
Screenshot: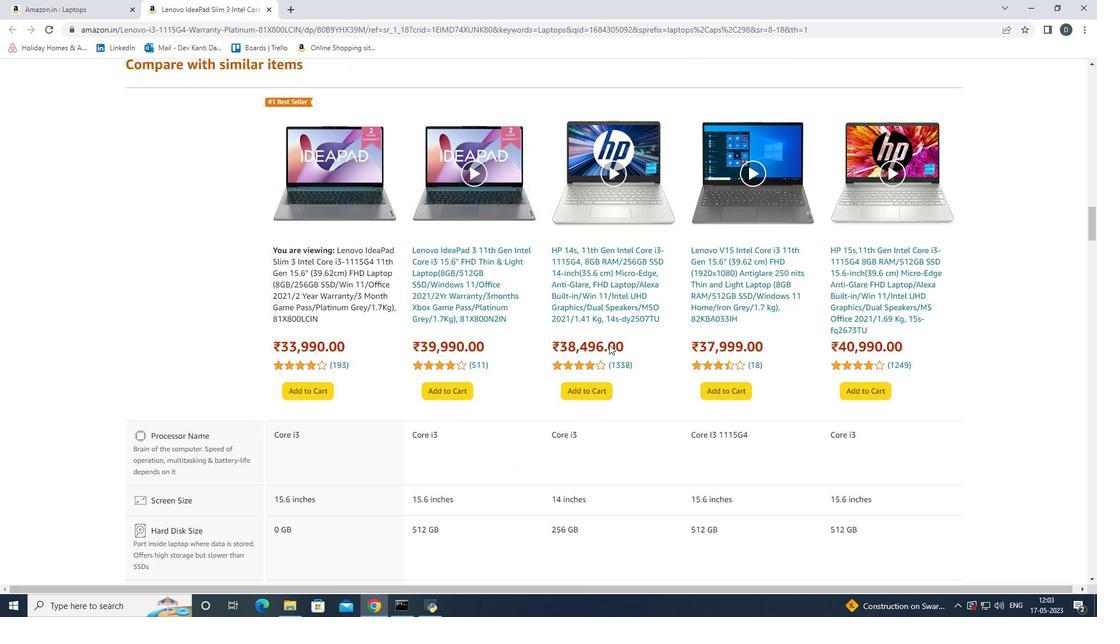 
Action: Mouse scrolled (609, 343) with delta (0, 0)
Screenshot: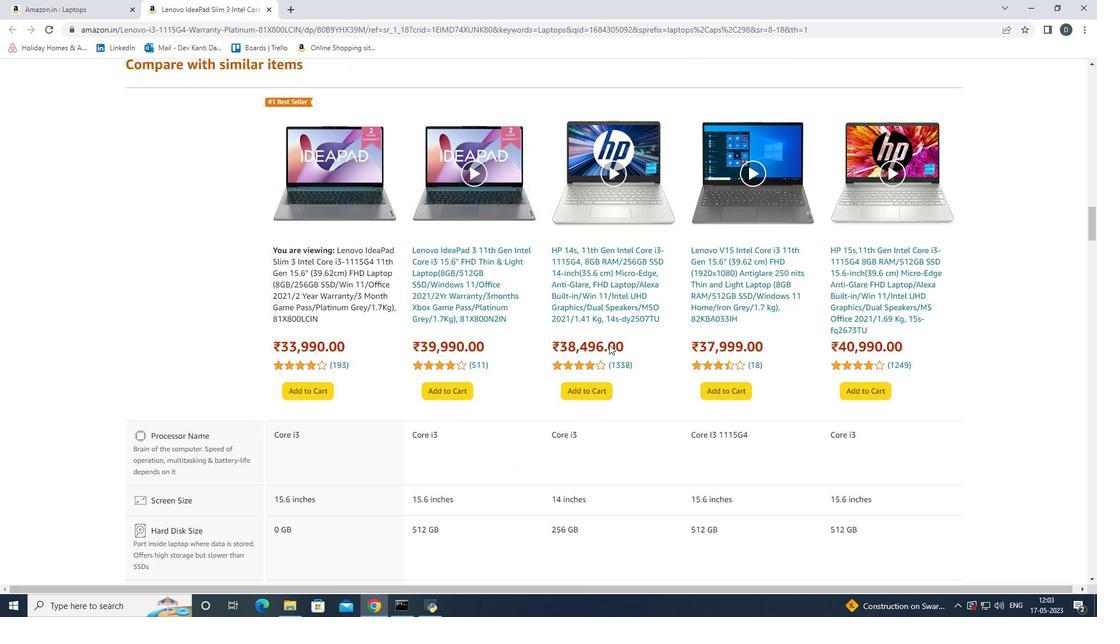
Action: Mouse scrolled (609, 343) with delta (0, 0)
Screenshot: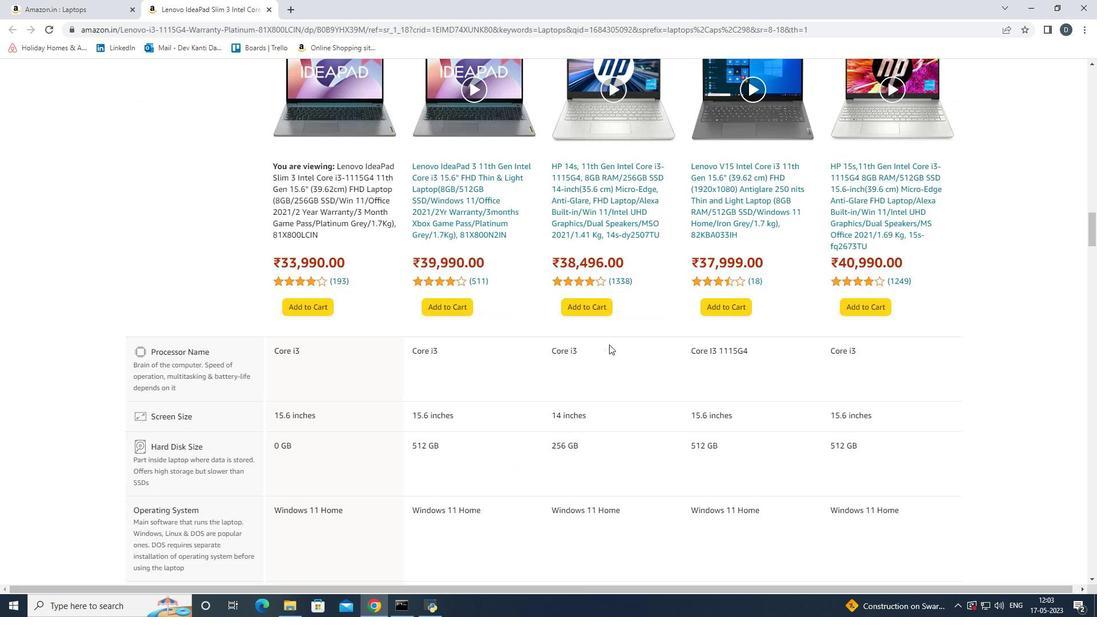 
Action: Mouse scrolled (609, 343) with delta (0, 0)
Screenshot: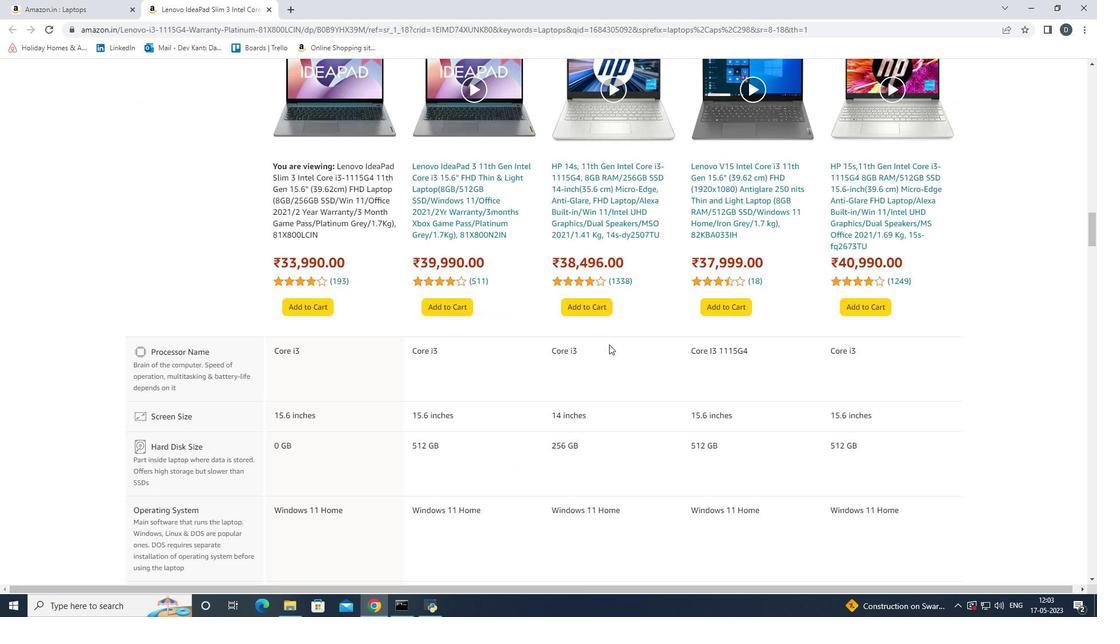 
Action: Mouse scrolled (609, 345) with delta (0, 0)
Screenshot: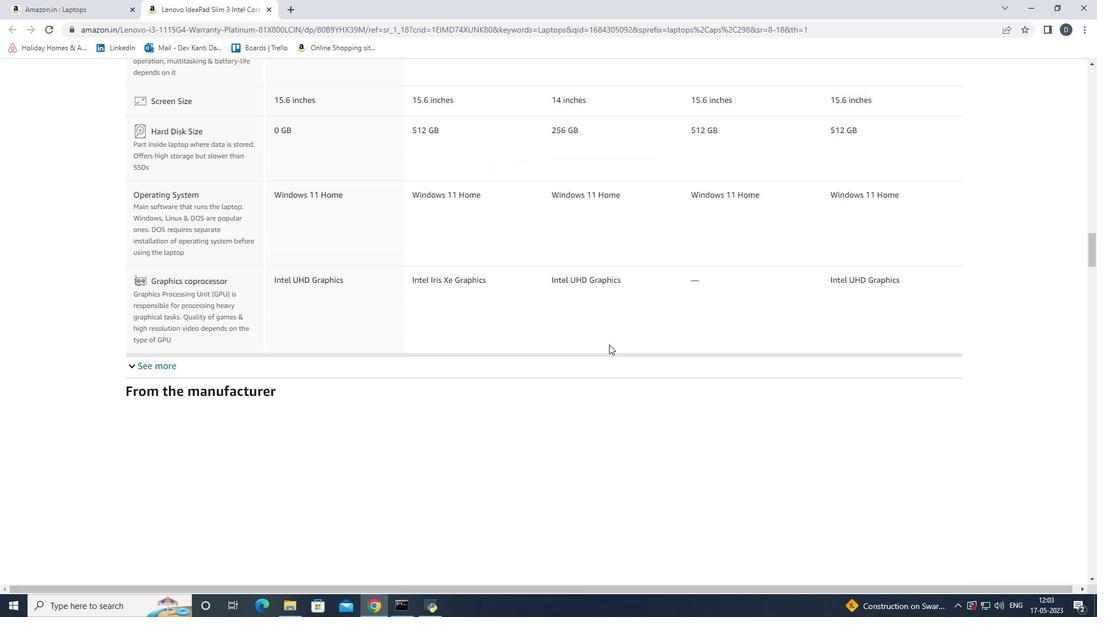 
Action: Mouse scrolled (609, 345) with delta (0, 0)
Screenshot: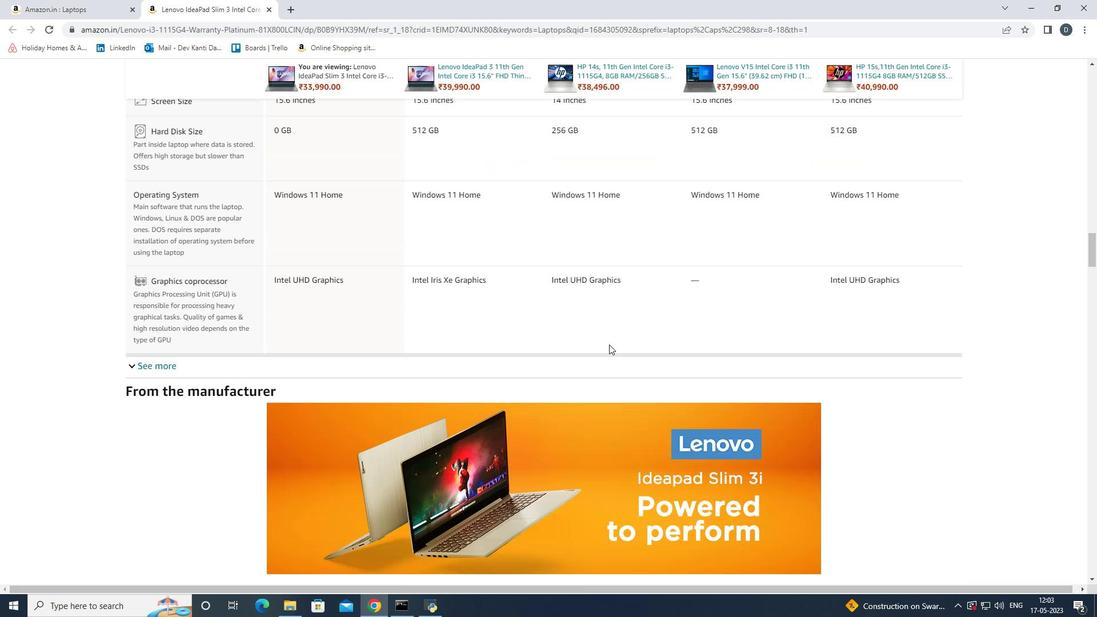 
Action: Mouse scrolled (609, 345) with delta (0, 0)
Screenshot: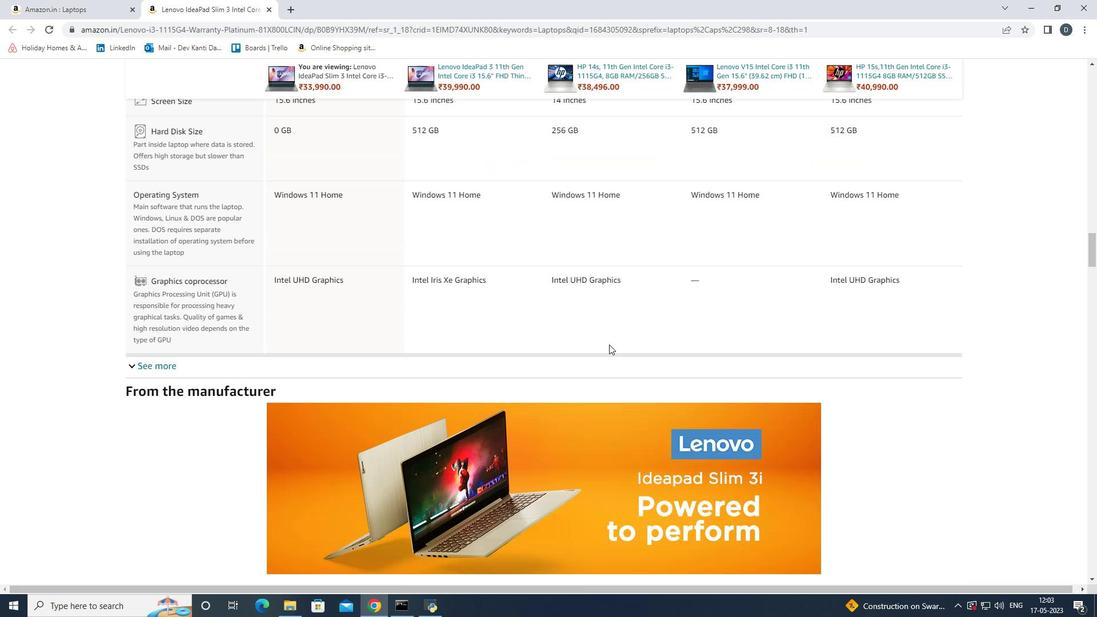 
Action: Mouse scrolled (609, 345) with delta (0, 0)
Screenshot: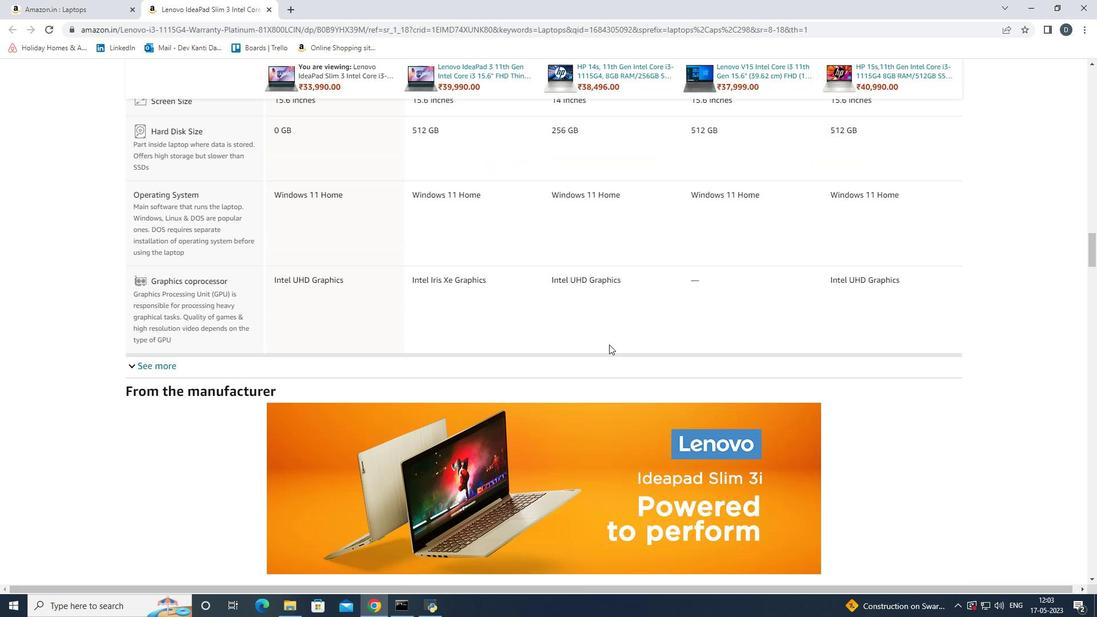 
Action: Mouse scrolled (609, 345) with delta (0, 0)
Screenshot: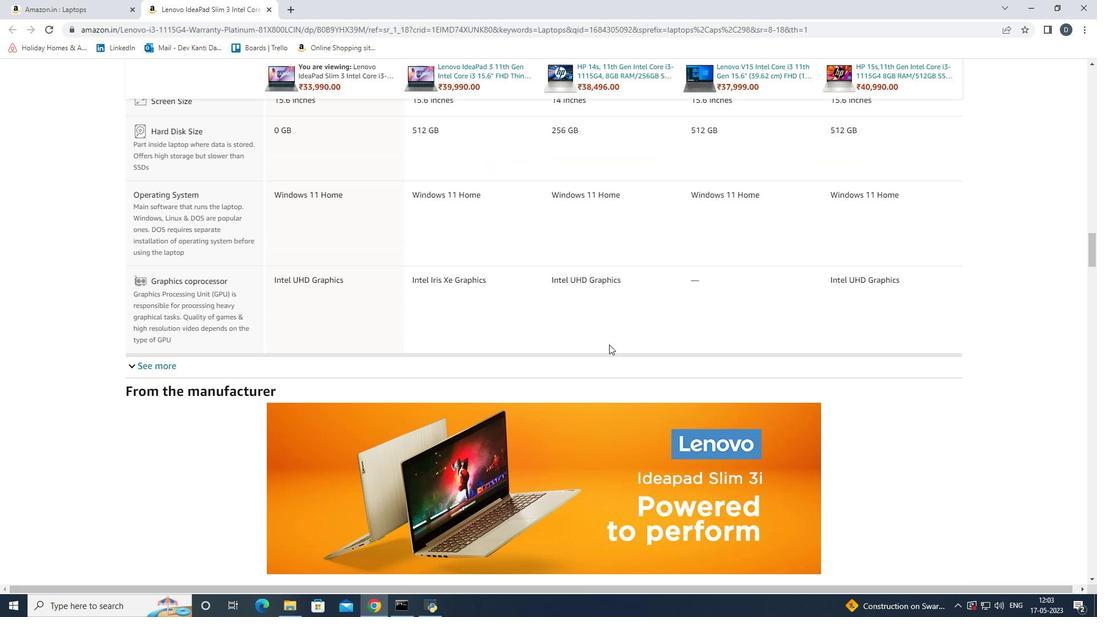 
Action: Mouse scrolled (609, 345) with delta (0, 0)
Screenshot: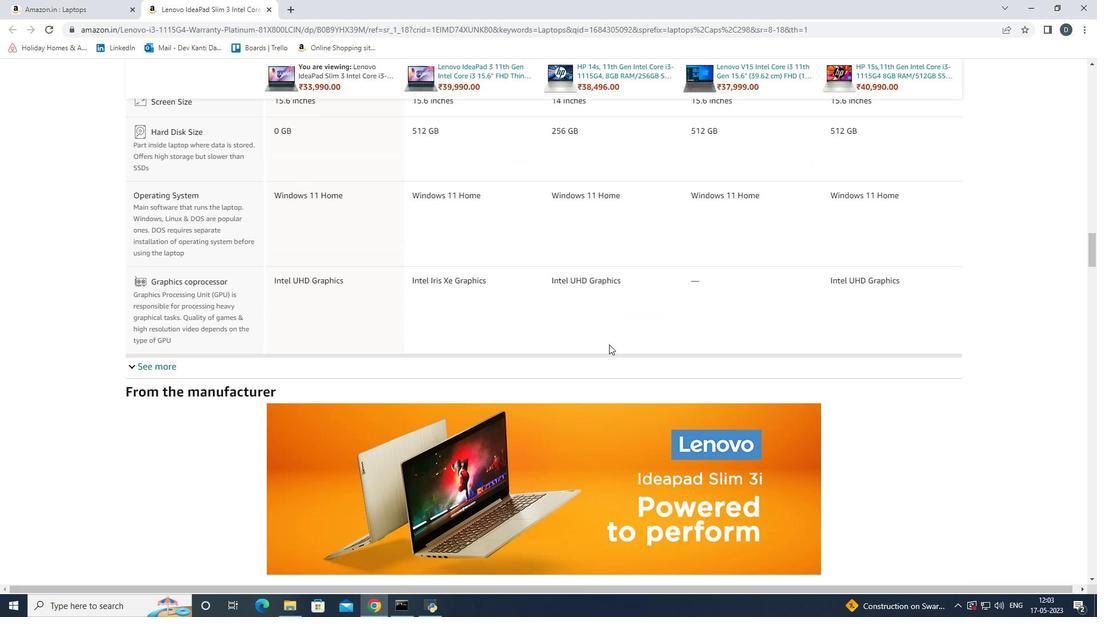 
Action: Mouse scrolled (609, 345) with delta (0, 0)
Screenshot: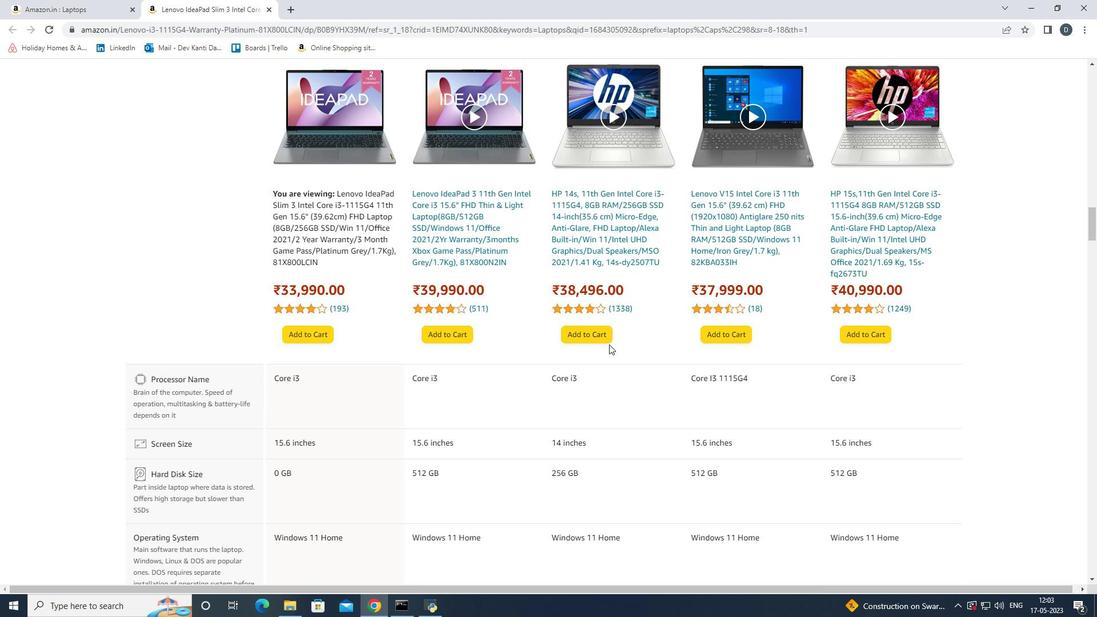
Action: Mouse moved to (47, 335)
Screenshot: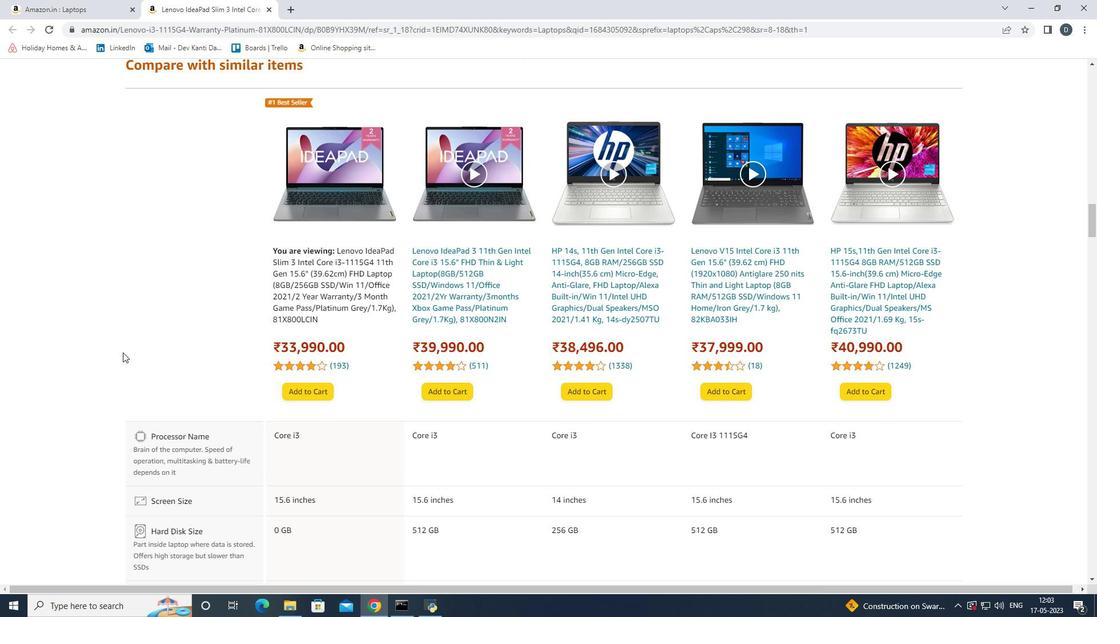 
Action: Mouse scrolled (47, 336) with delta (0, 0)
Screenshot: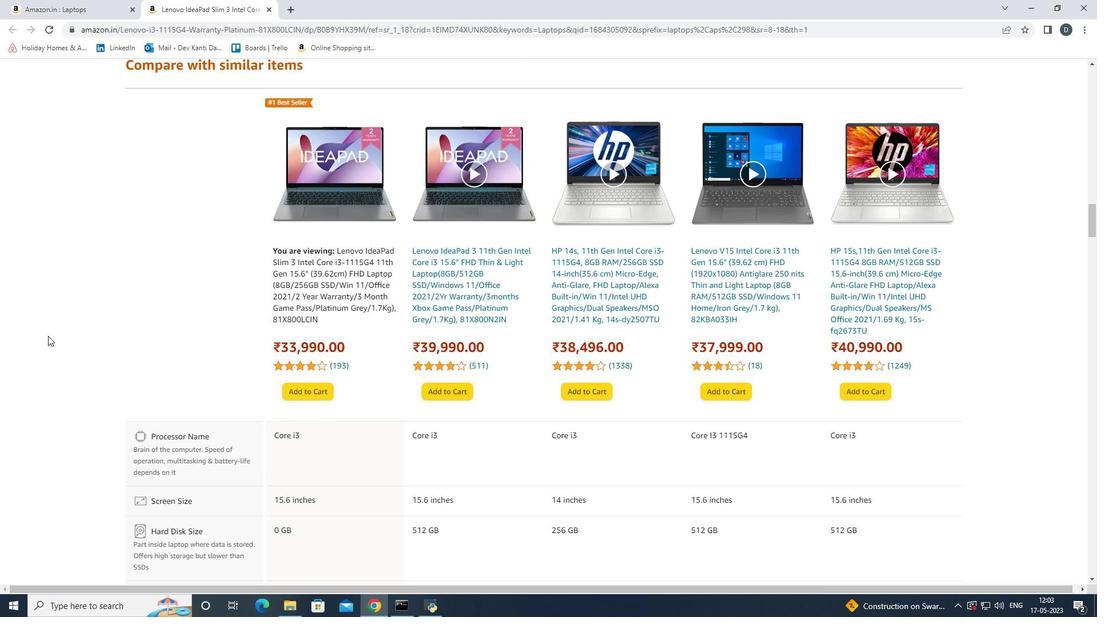 
Action: Mouse scrolled (47, 336) with delta (0, 0)
Screenshot: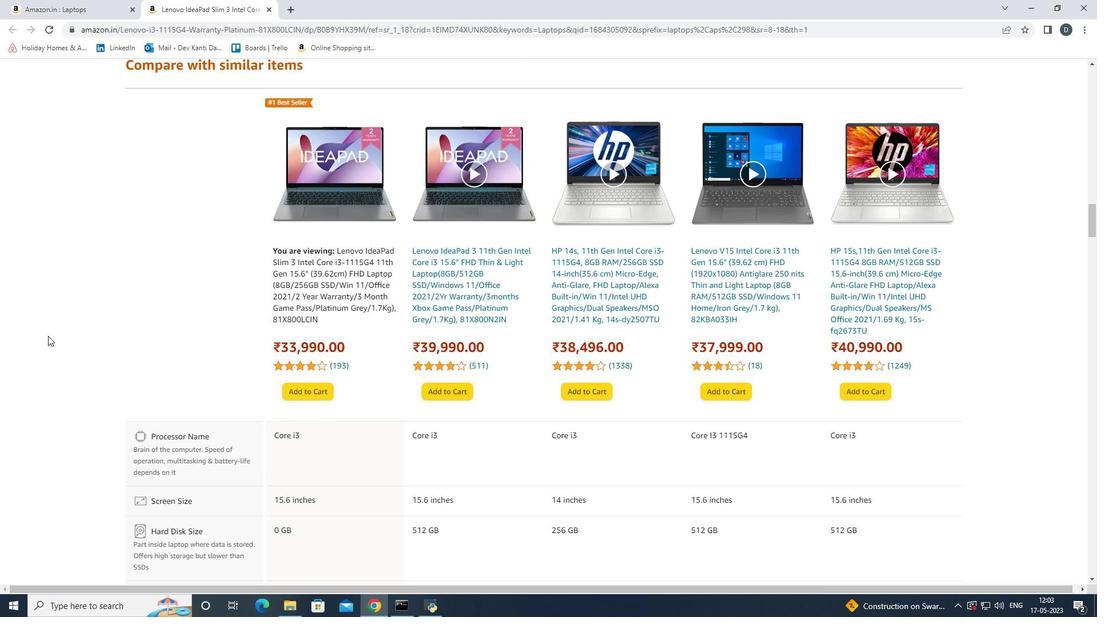 
Action: Mouse scrolled (47, 335) with delta (0, 0)
Screenshot: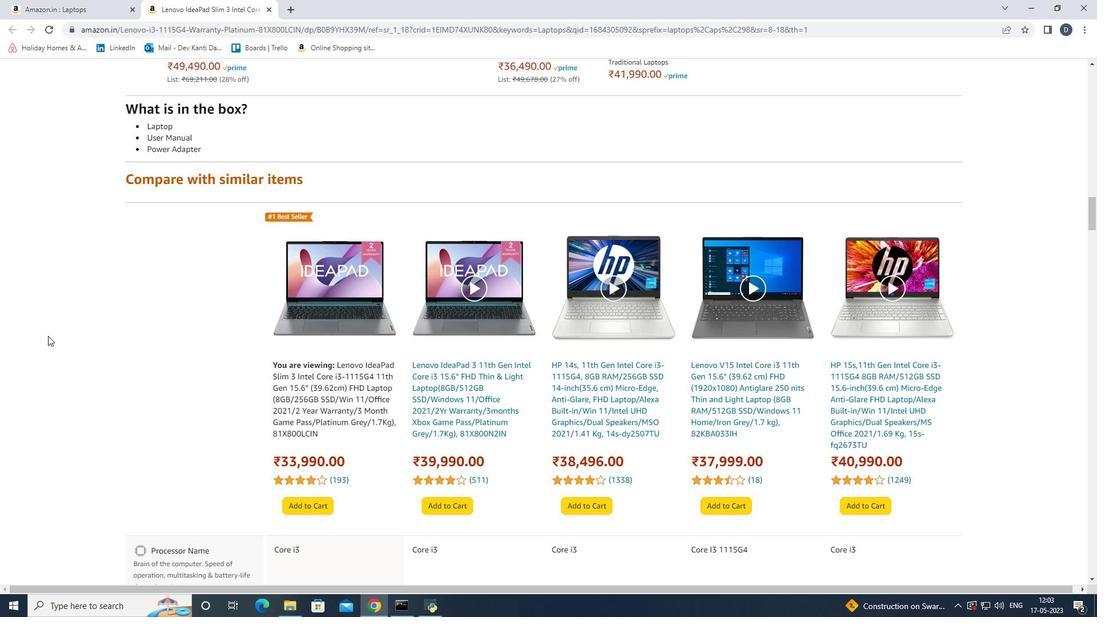
Action: Mouse scrolled (47, 335) with delta (0, 0)
Screenshot: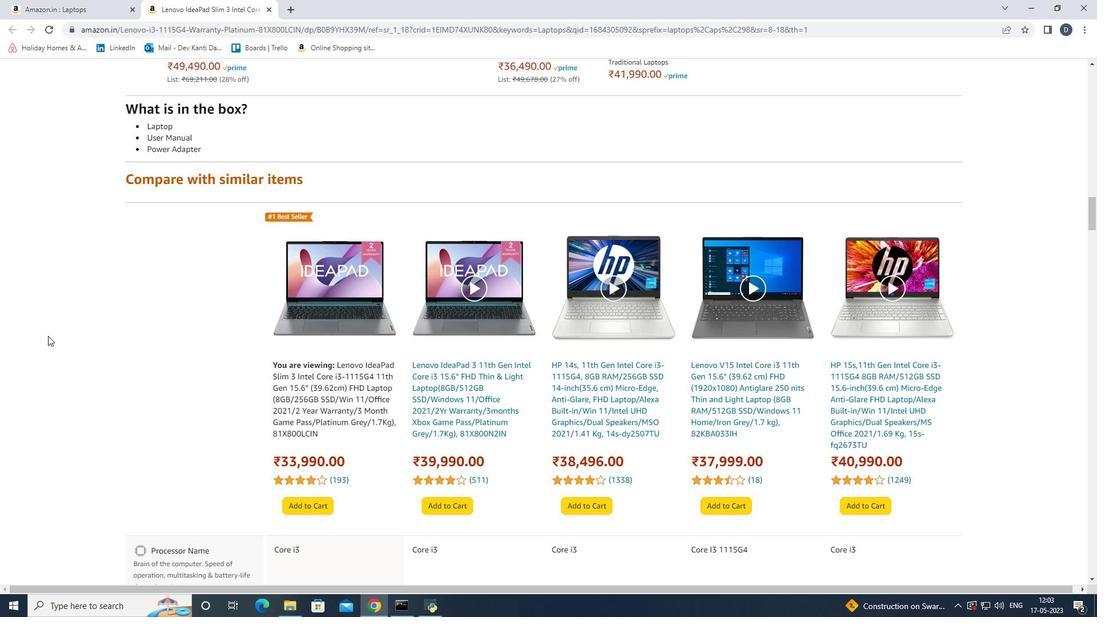 
Action: Mouse scrolled (47, 335) with delta (0, 0)
Screenshot: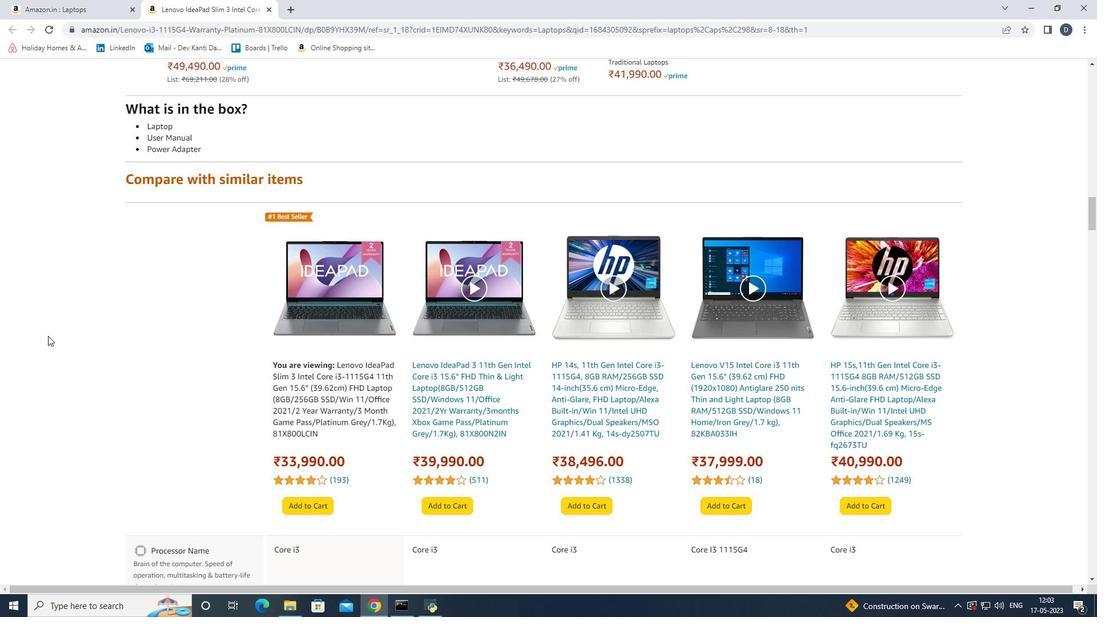 
Action: Mouse scrolled (47, 335) with delta (0, 0)
Screenshot: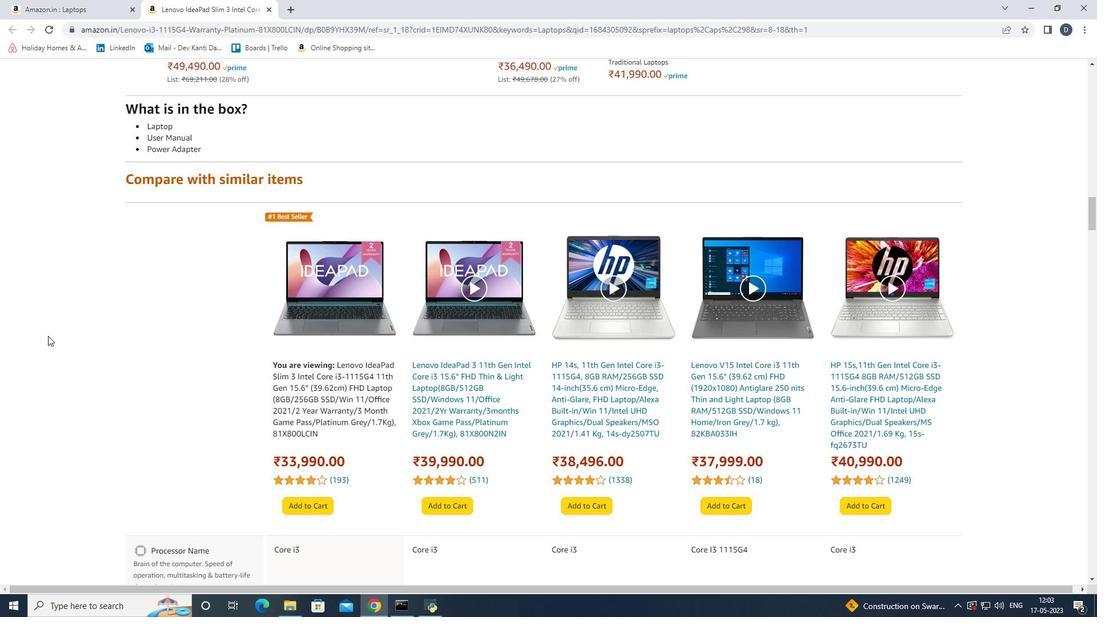 
Action: Mouse scrolled (47, 335) with delta (0, 0)
Screenshot: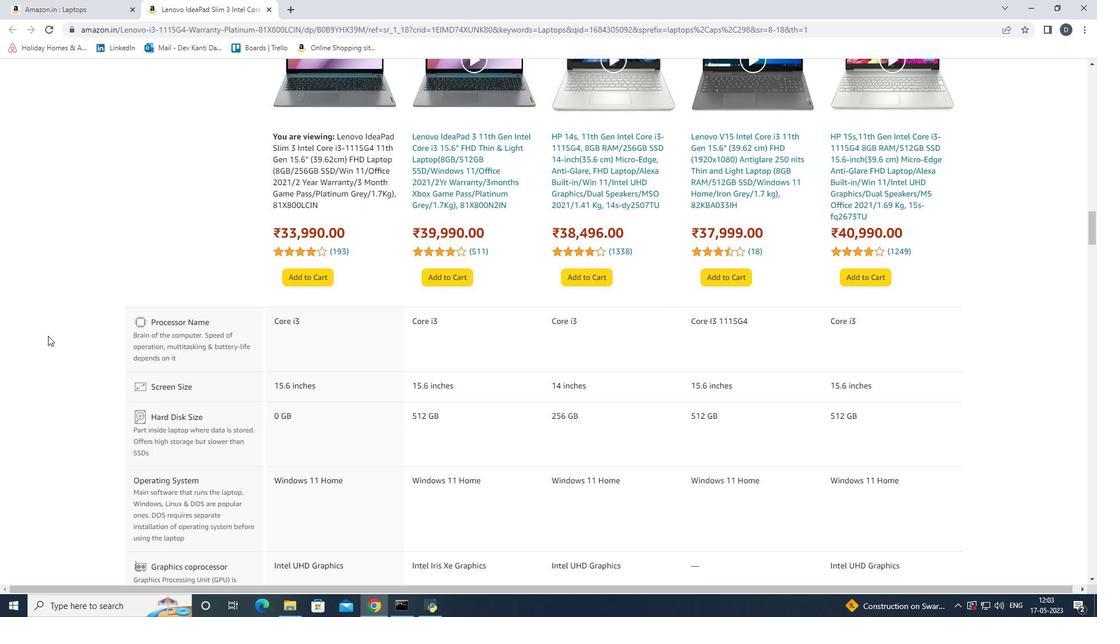 
Action: Mouse scrolled (47, 335) with delta (0, 0)
Screenshot: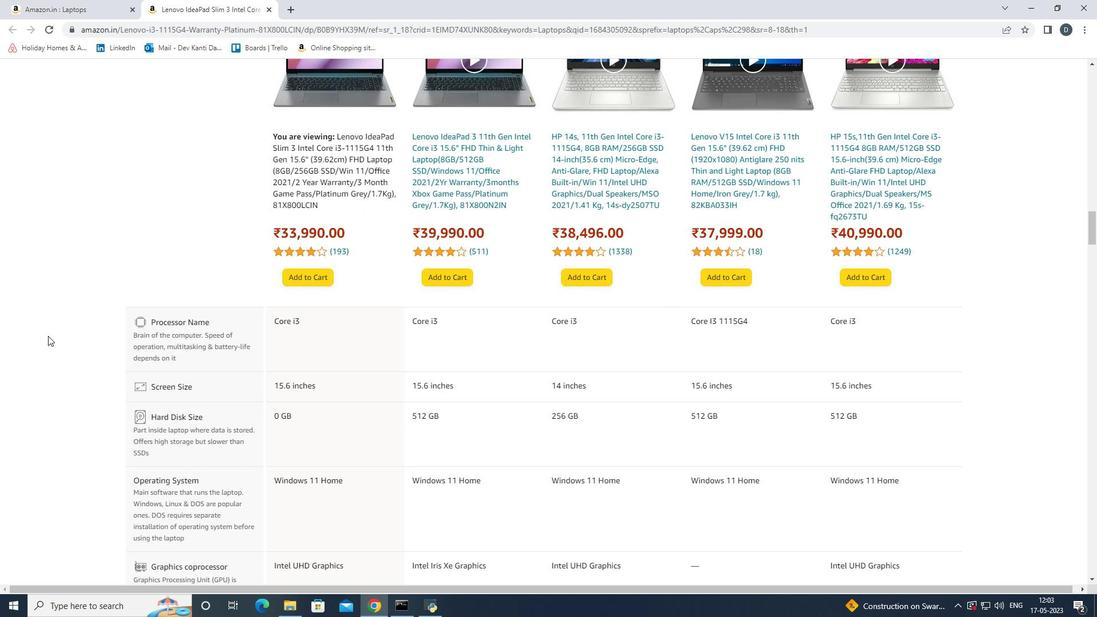 
Action: Mouse scrolled (47, 335) with delta (0, 0)
Screenshot: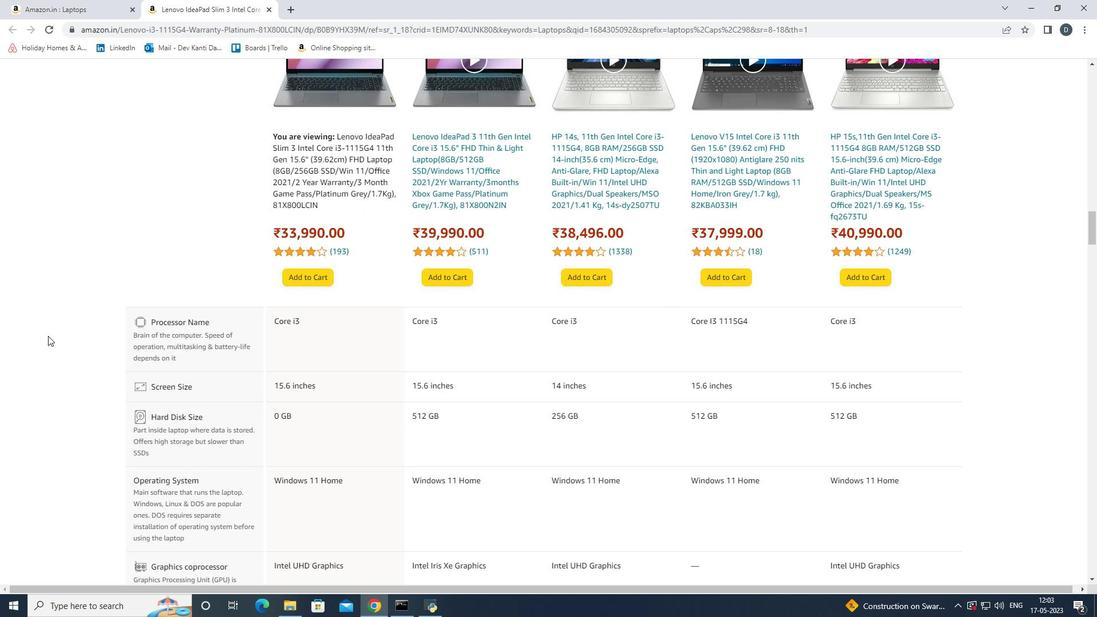 
Action: Mouse scrolled (47, 335) with delta (0, 0)
Screenshot: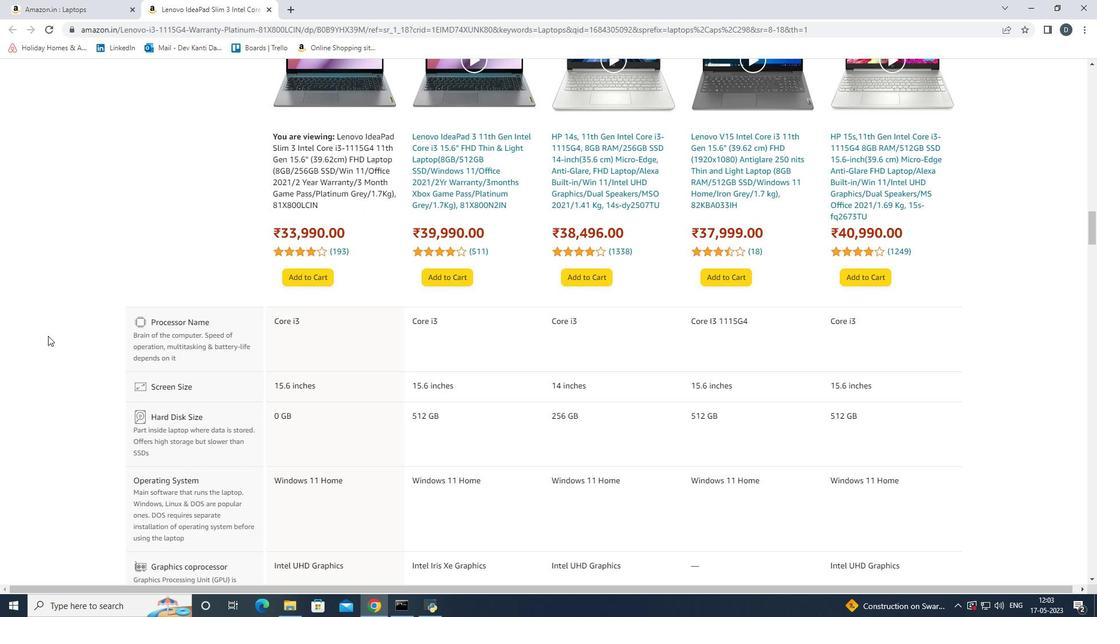 
Action: Mouse scrolled (47, 335) with delta (0, 0)
Screenshot: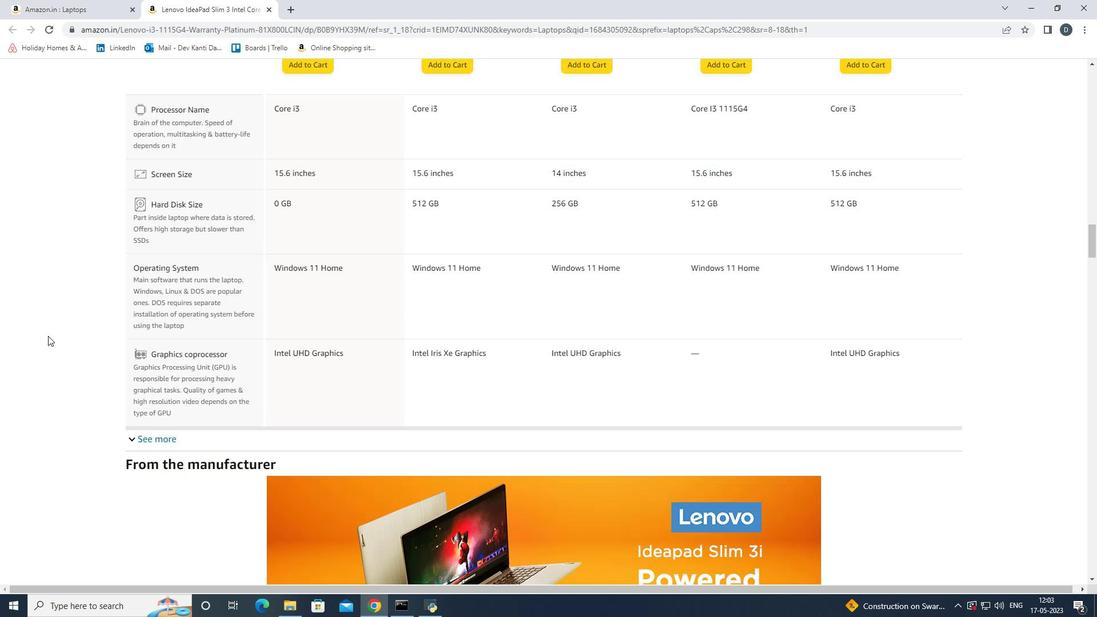 
Action: Mouse scrolled (47, 335) with delta (0, 0)
Screenshot: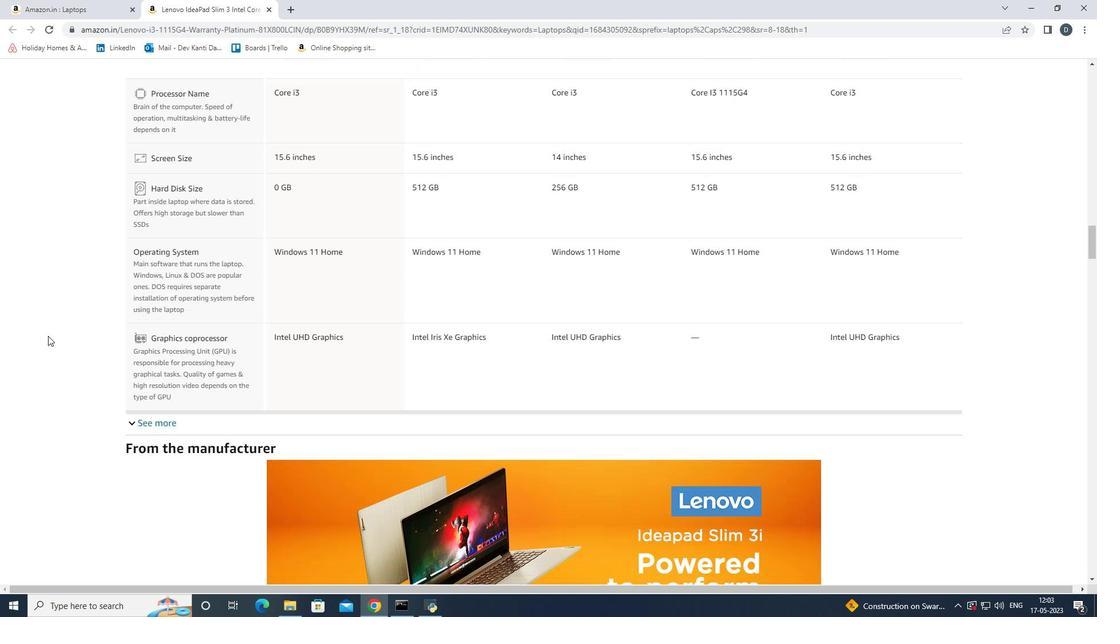 
Action: Mouse scrolled (47, 335) with delta (0, 0)
Screenshot: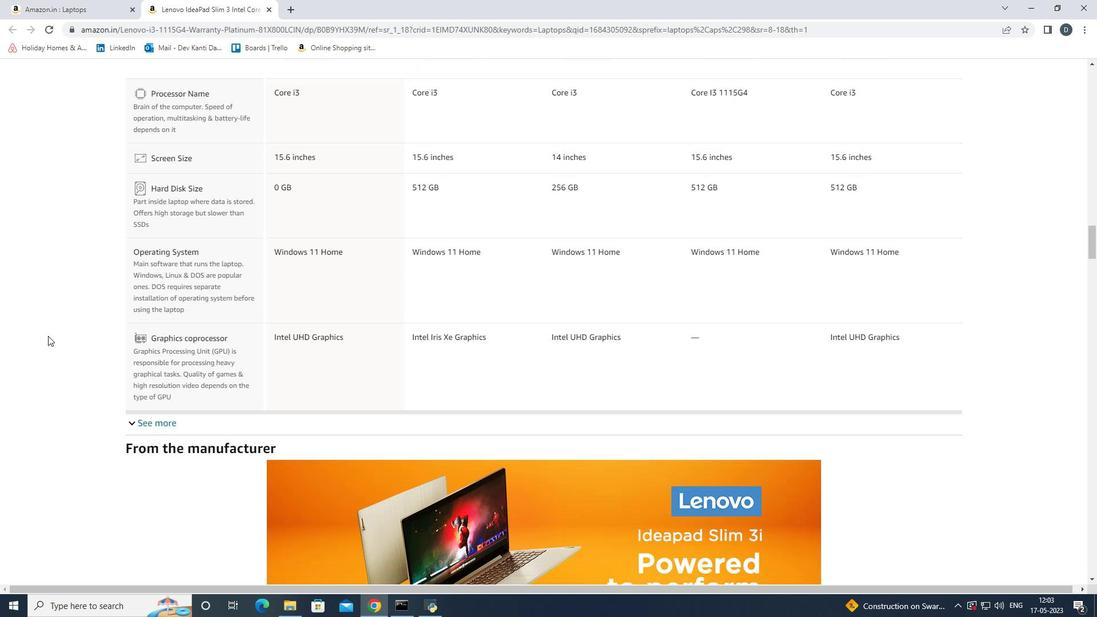 
Action: Mouse scrolled (47, 335) with delta (0, 0)
Screenshot: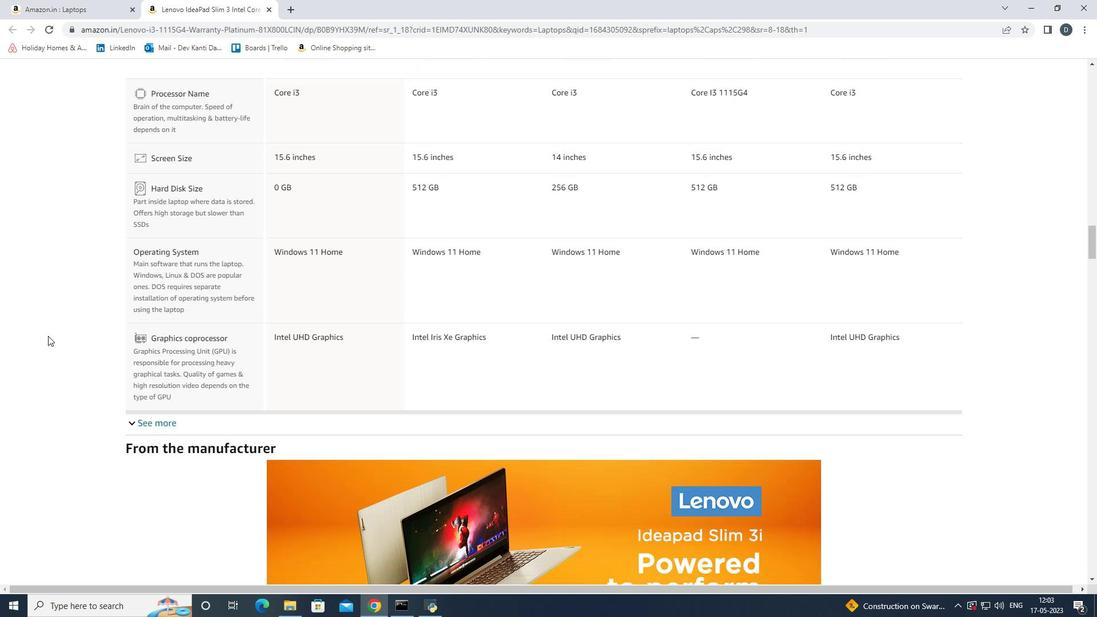 
Action: Mouse scrolled (47, 335) with delta (0, 0)
Screenshot: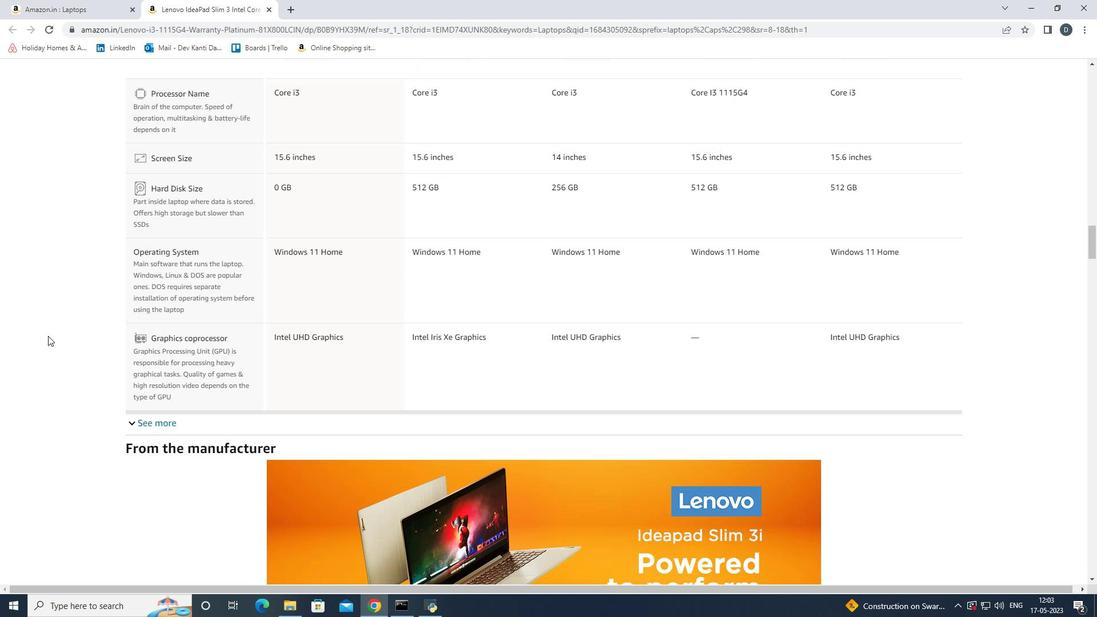 
Action: Mouse scrolled (47, 335) with delta (0, 0)
Screenshot: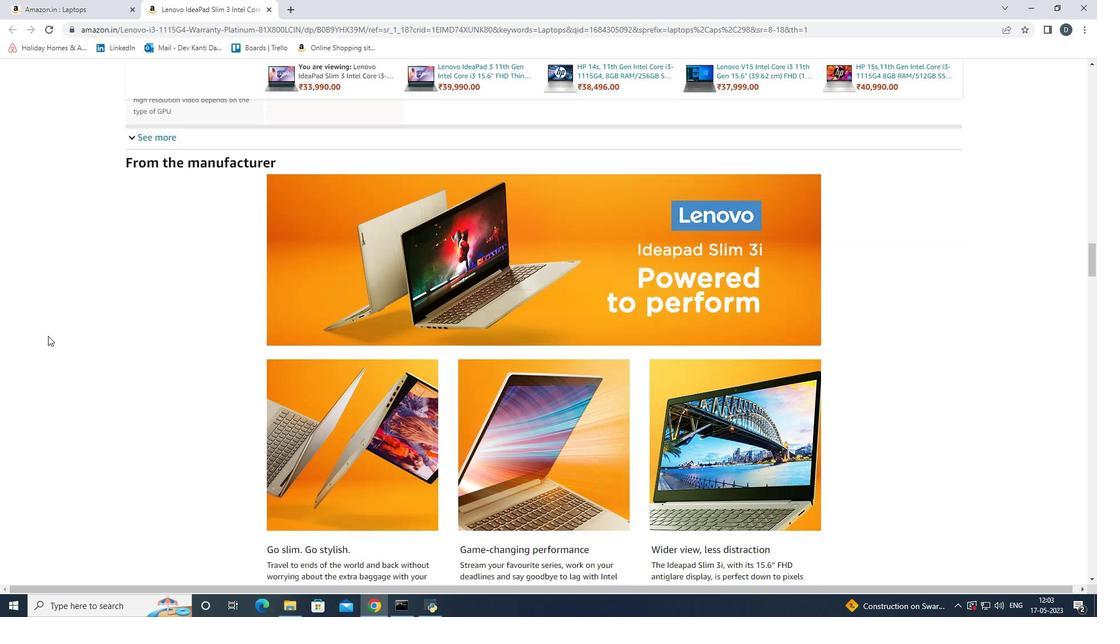
Action: Mouse scrolled (47, 335) with delta (0, 0)
Screenshot: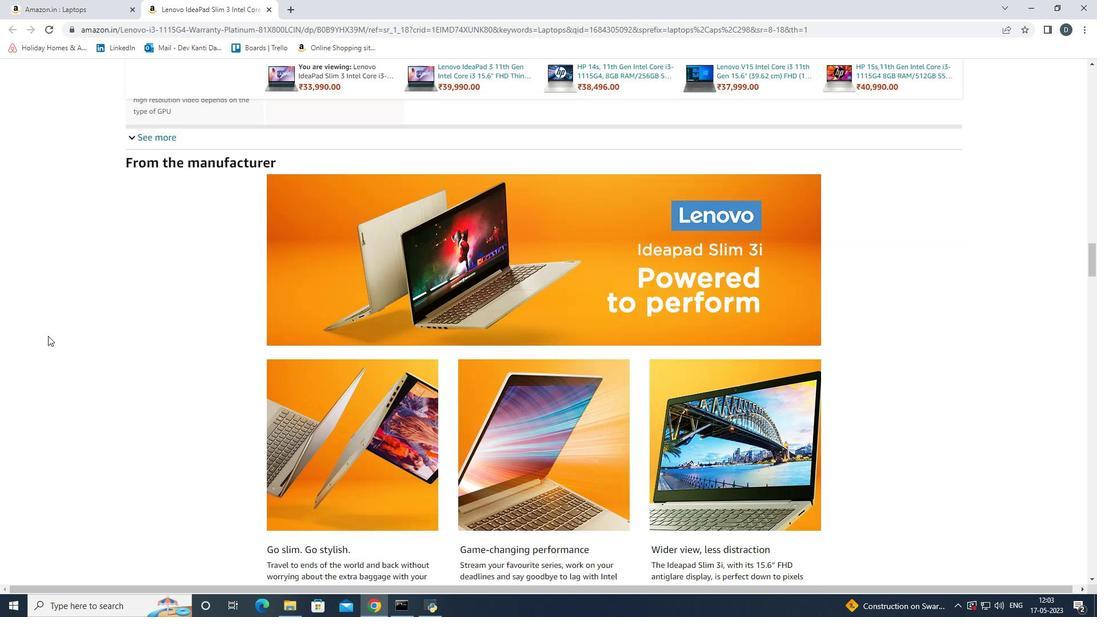 
Action: Mouse scrolled (47, 335) with delta (0, 0)
Screenshot: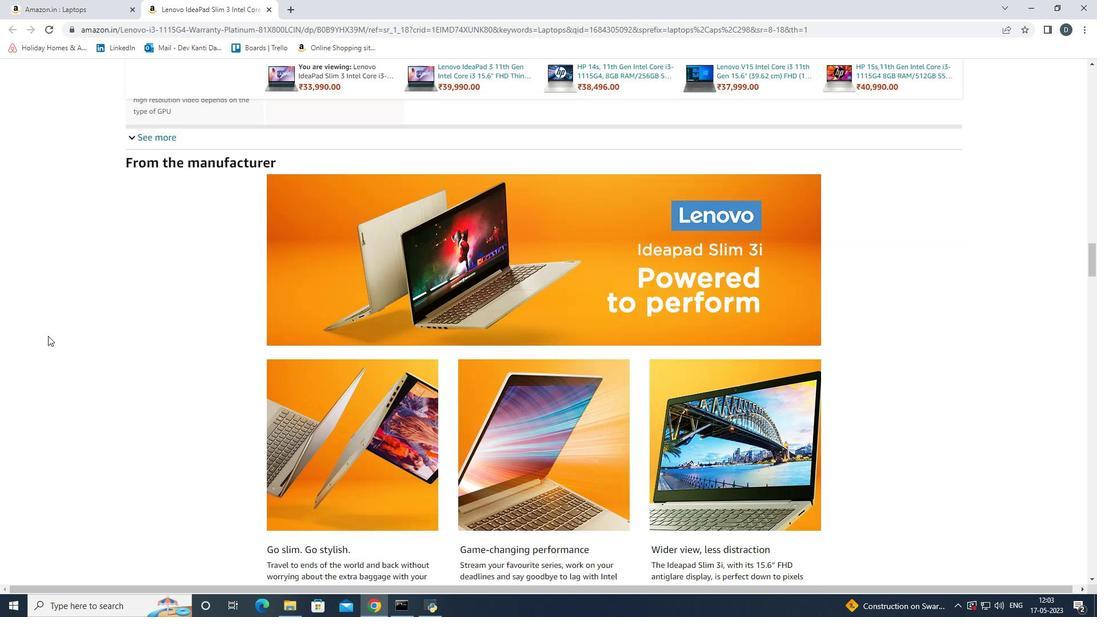 
Action: Mouse scrolled (47, 335) with delta (0, 0)
Screenshot: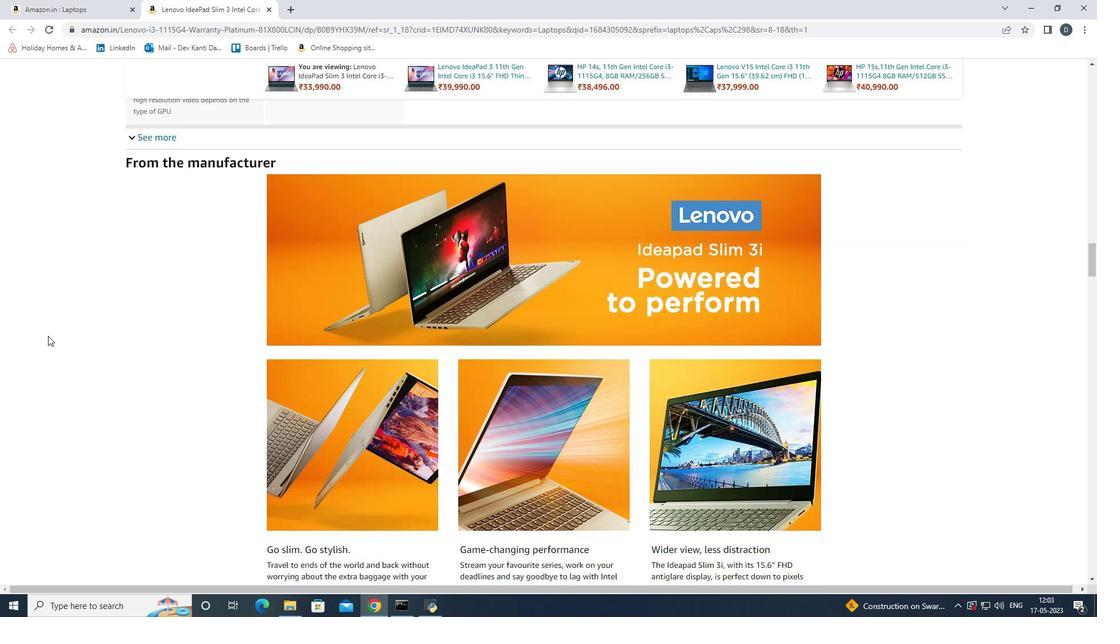 
Action: Mouse scrolled (47, 335) with delta (0, 0)
Screenshot: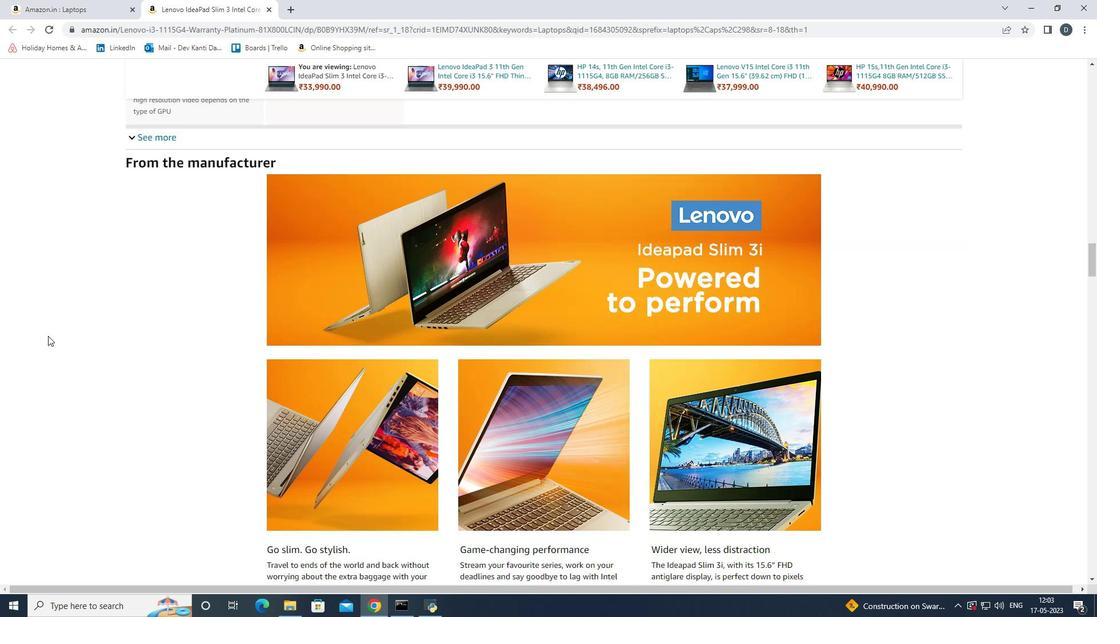 
Action: Mouse moved to (956, 302)
Screenshot: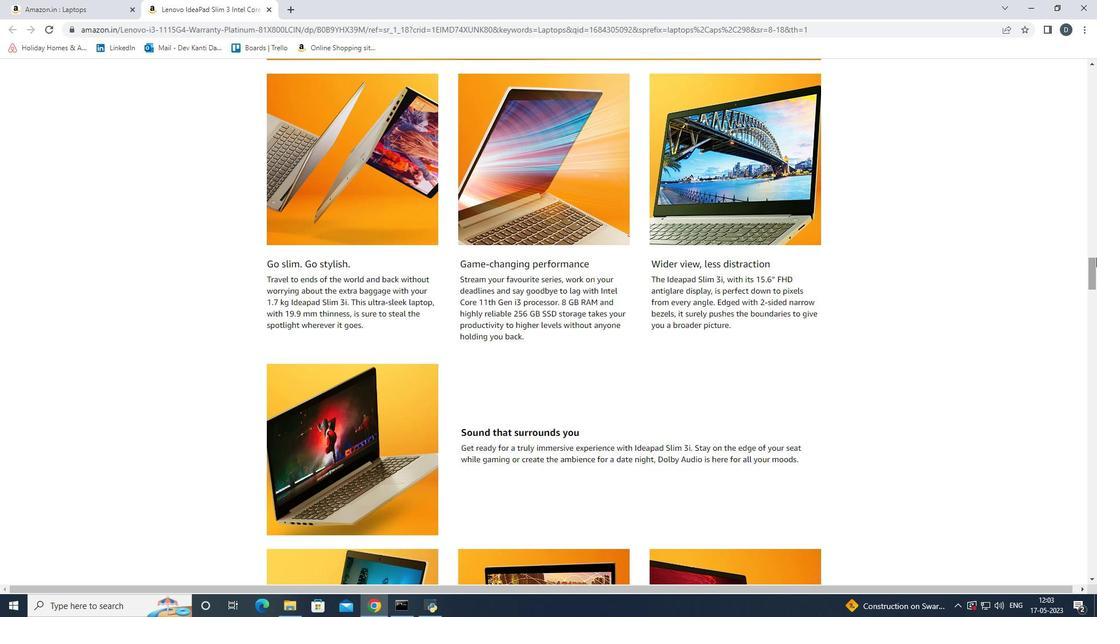 
Action: Mouse scrolled (956, 302) with delta (0, 0)
Screenshot: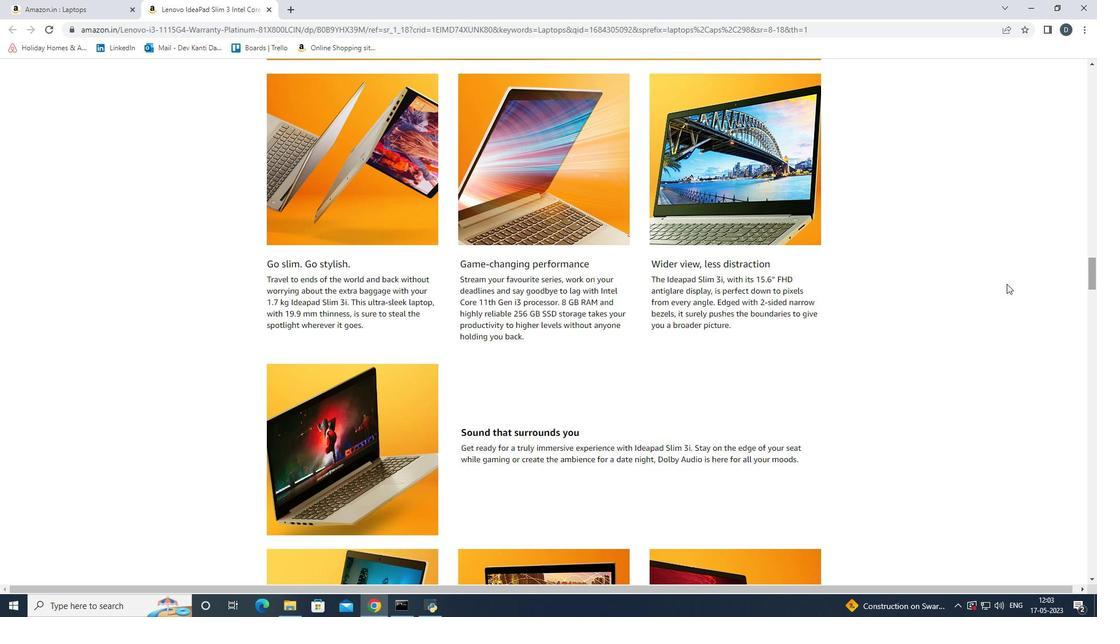 
Action: Mouse scrolled (956, 302) with delta (0, 0)
Screenshot: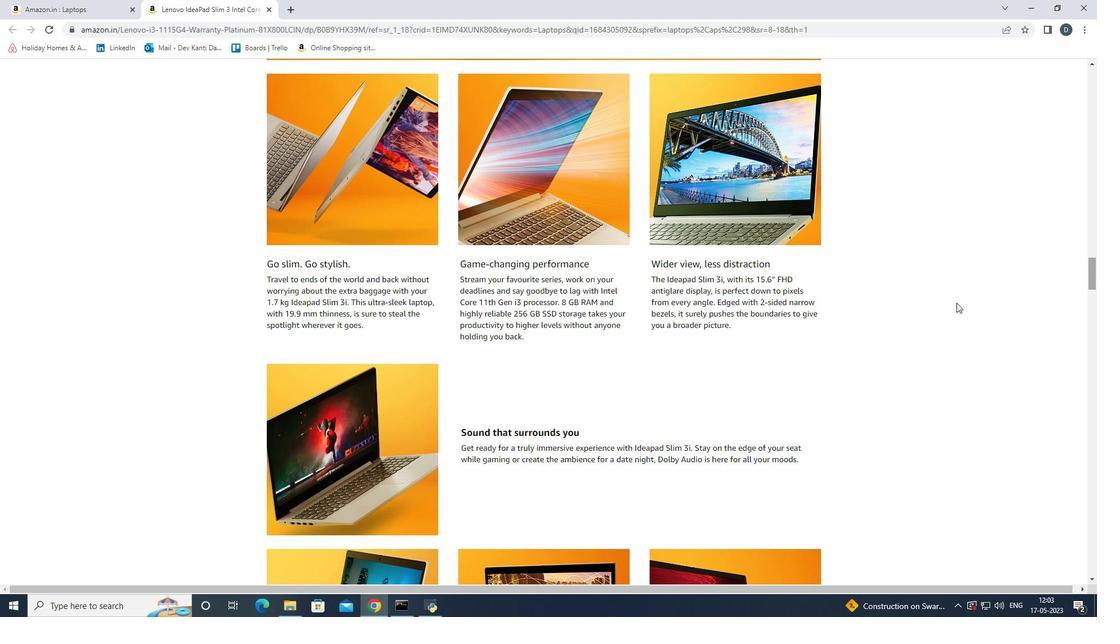 
Action: Mouse scrolled (956, 302) with delta (0, 0)
Screenshot: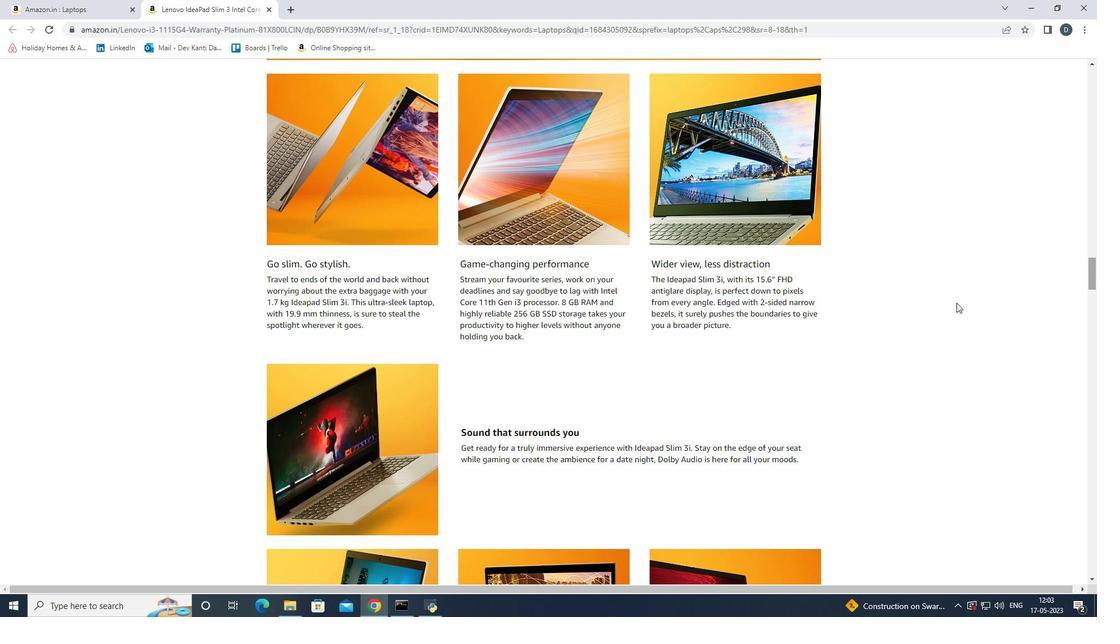 
Action: Mouse scrolled (956, 302) with delta (0, 0)
Screenshot: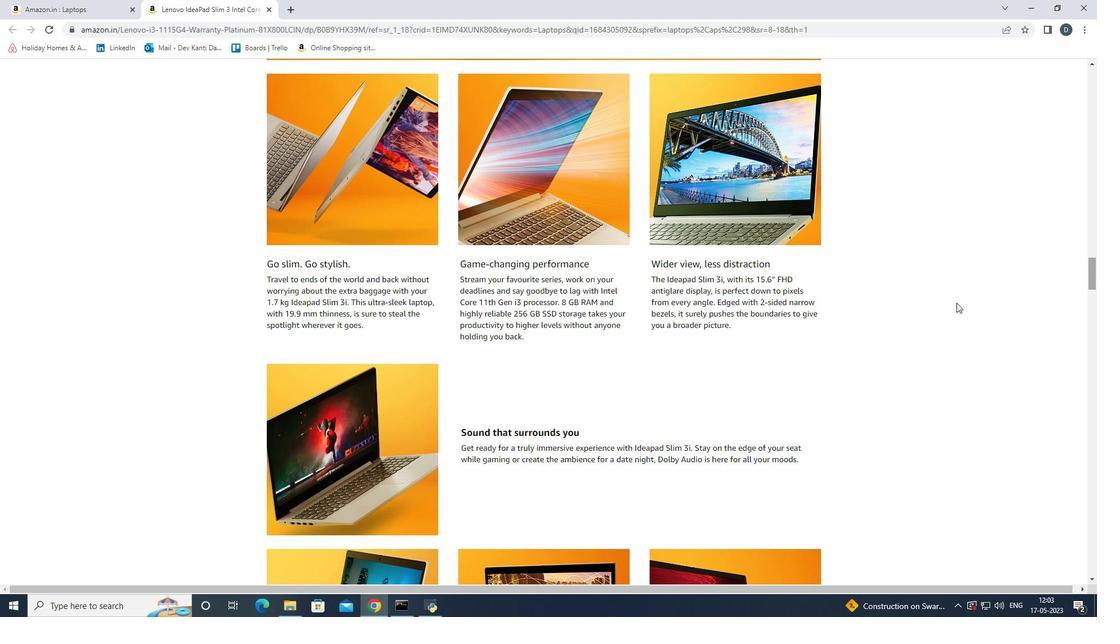 
Action: Mouse scrolled (956, 302) with delta (0, 0)
Screenshot: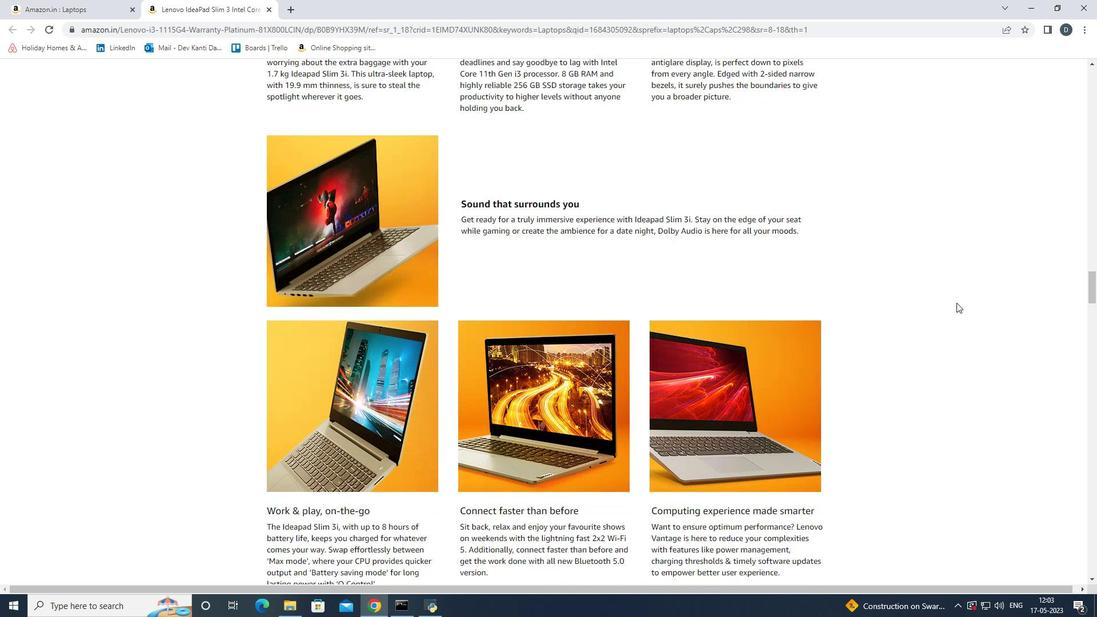 
Action: Mouse scrolled (956, 302) with delta (0, 0)
Screenshot: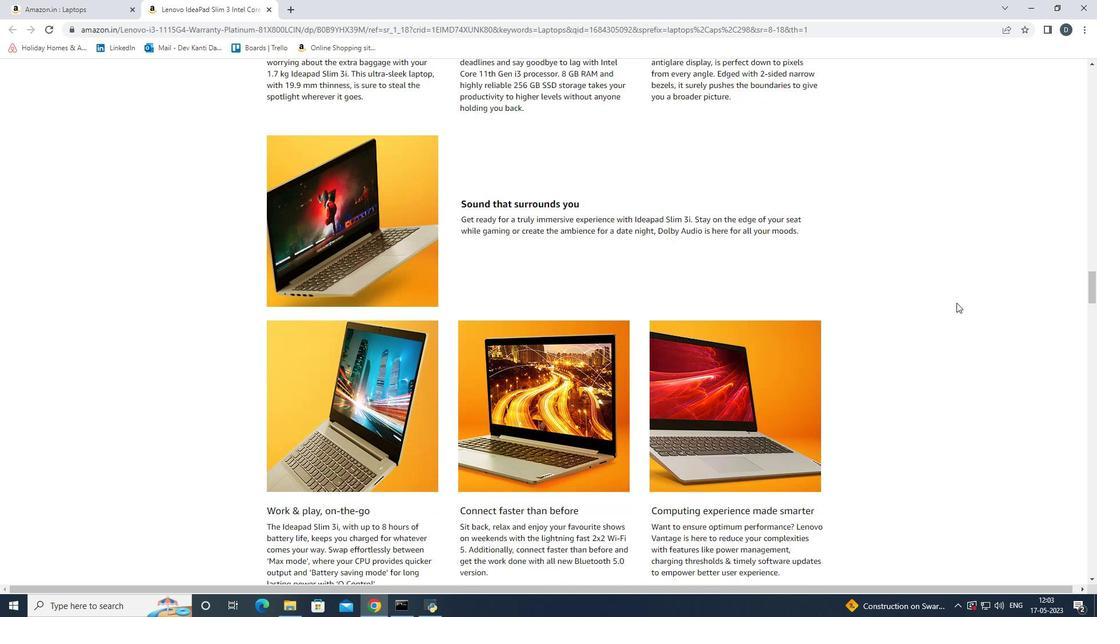 
Action: Mouse scrolled (956, 302) with delta (0, 0)
Screenshot: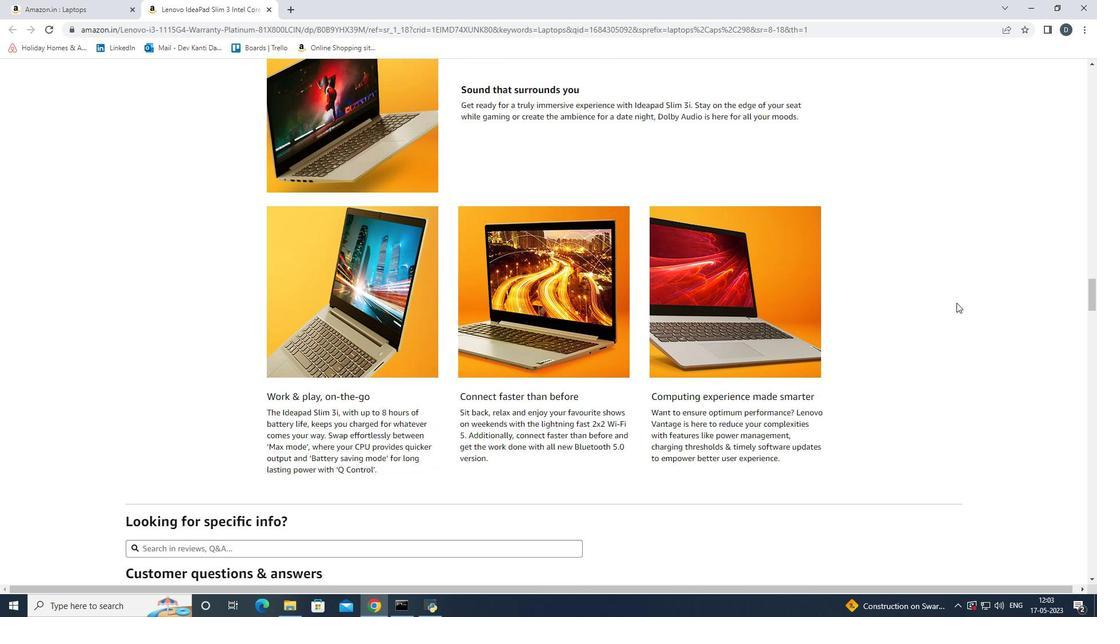 
Action: Mouse scrolled (956, 302) with delta (0, 0)
Screenshot: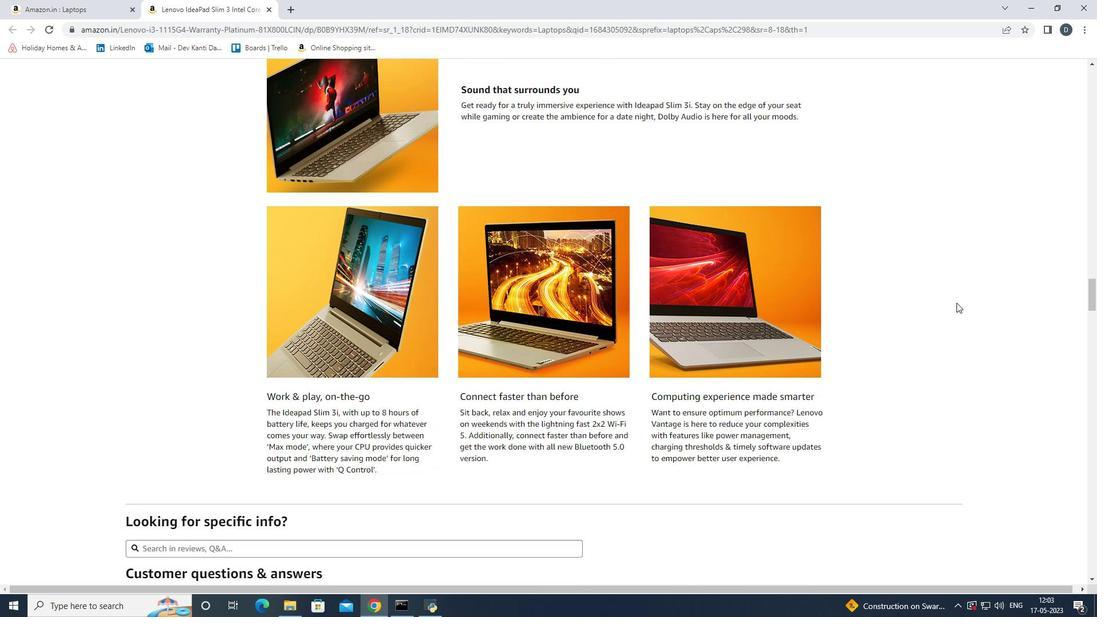 
Action: Mouse scrolled (956, 302) with delta (0, 0)
Screenshot: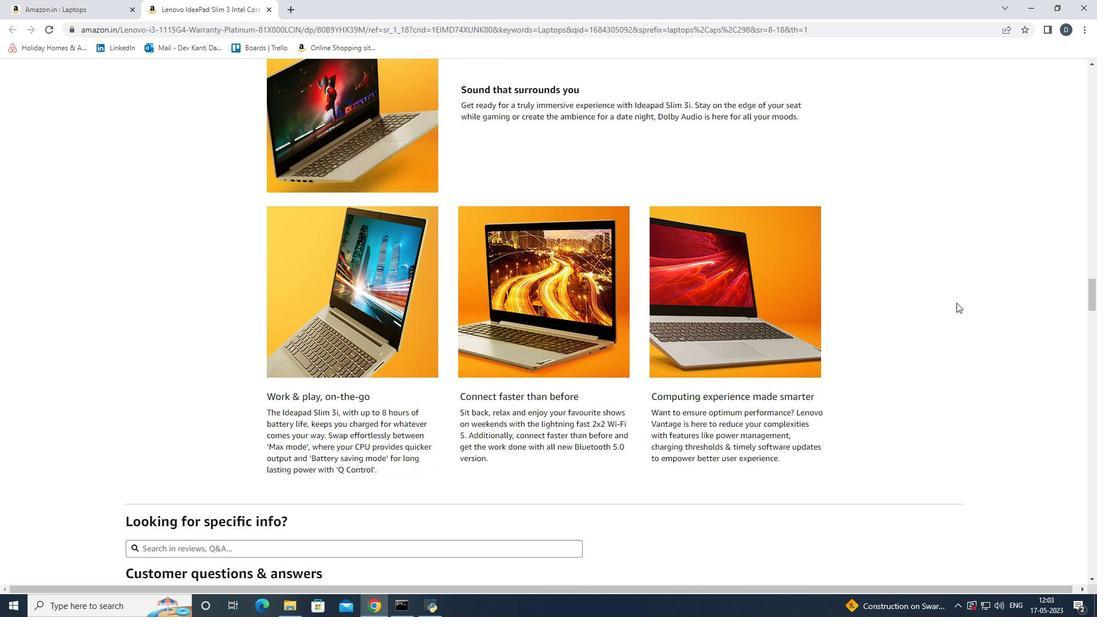 
Action: Mouse scrolled (956, 302) with delta (0, 0)
Screenshot: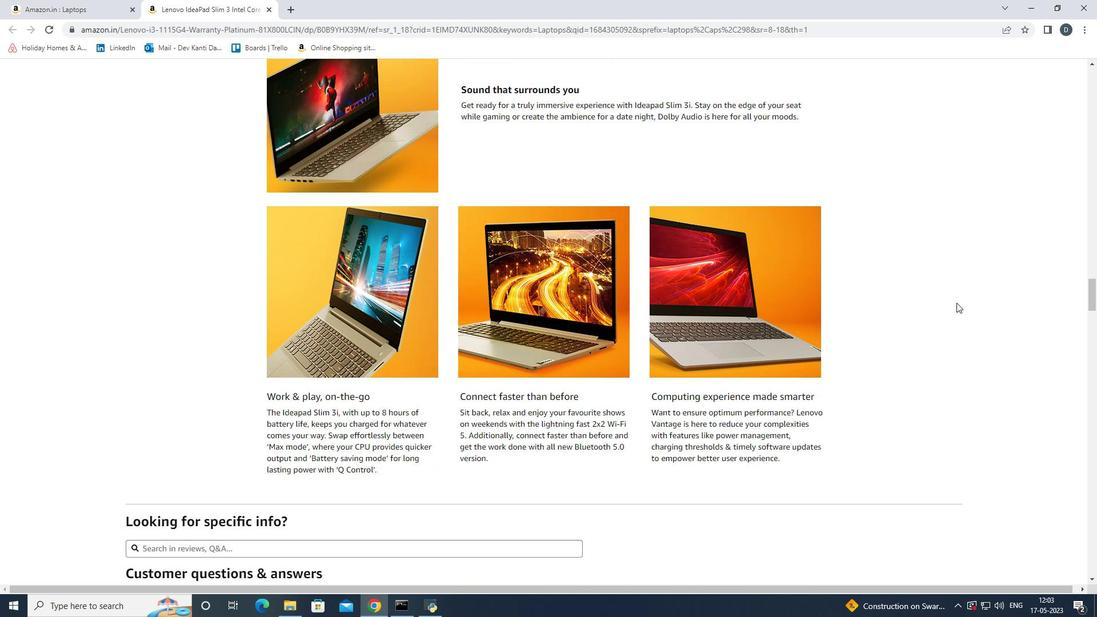 
Action: Mouse scrolled (956, 302) with delta (0, 0)
Screenshot: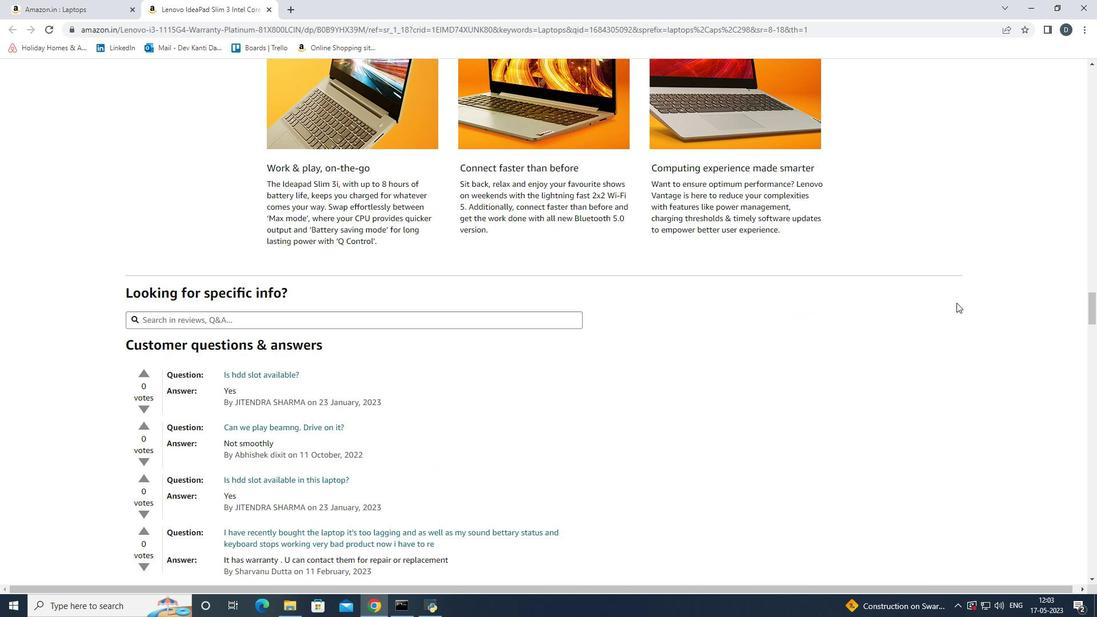 
Action: Mouse scrolled (956, 302) with delta (0, 0)
Screenshot: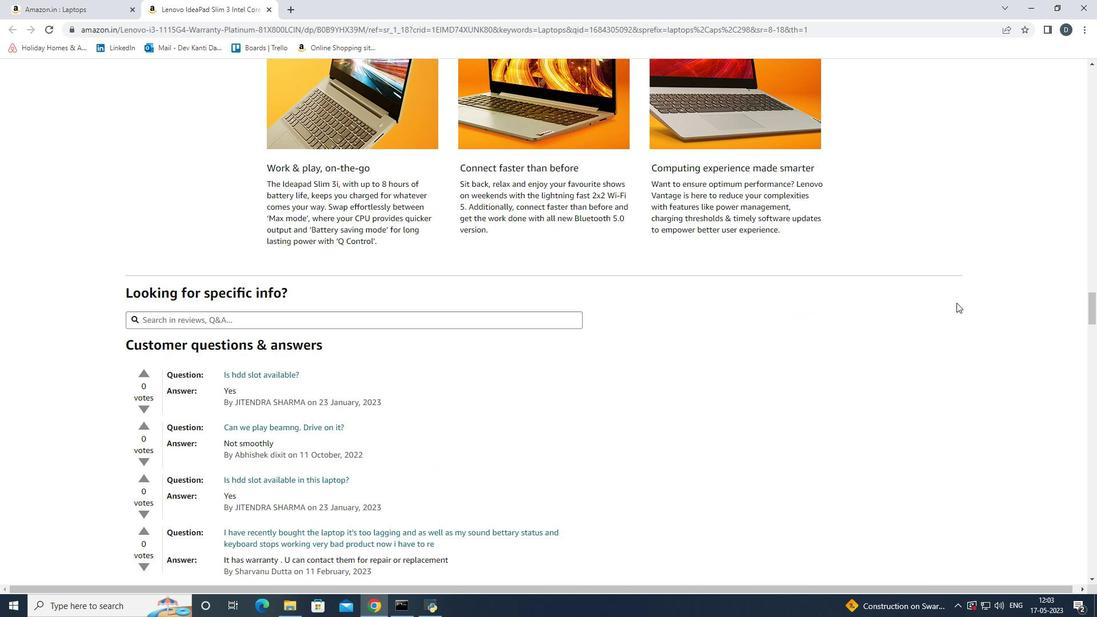 
Action: Mouse scrolled (956, 302) with delta (0, 0)
Screenshot: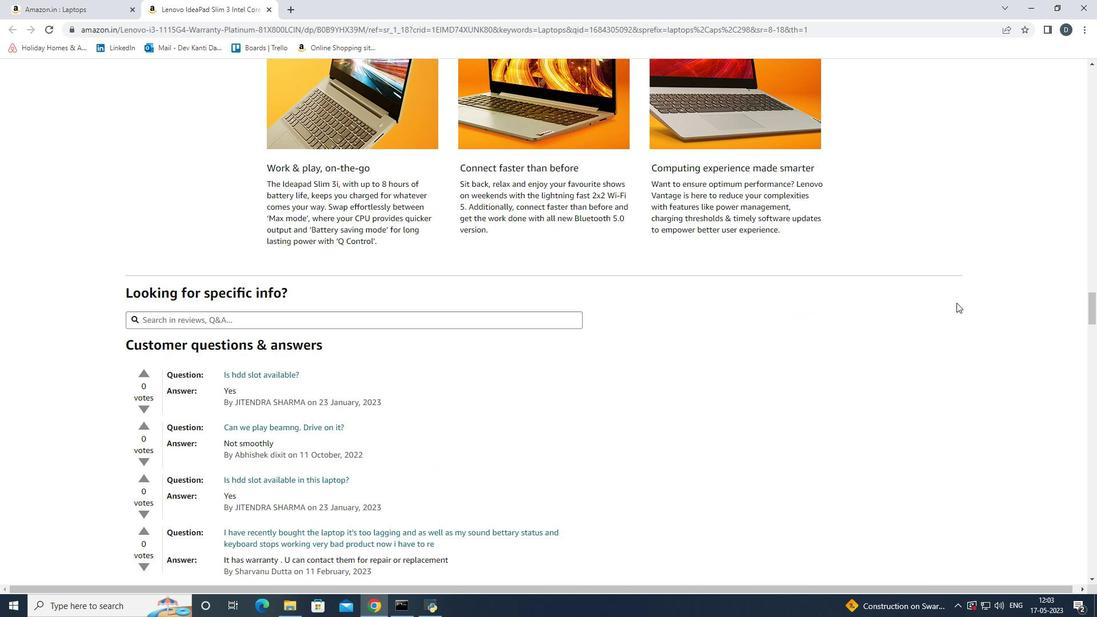 
Action: Mouse scrolled (956, 302) with delta (0, 0)
Screenshot: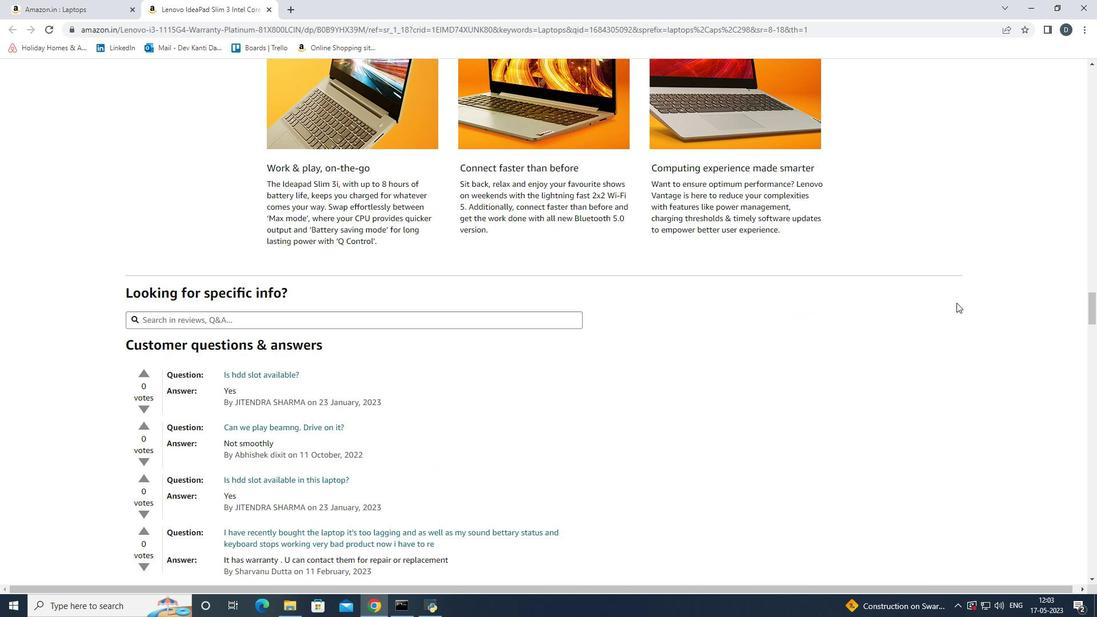 
Action: Mouse scrolled (956, 302) with delta (0, 0)
Screenshot: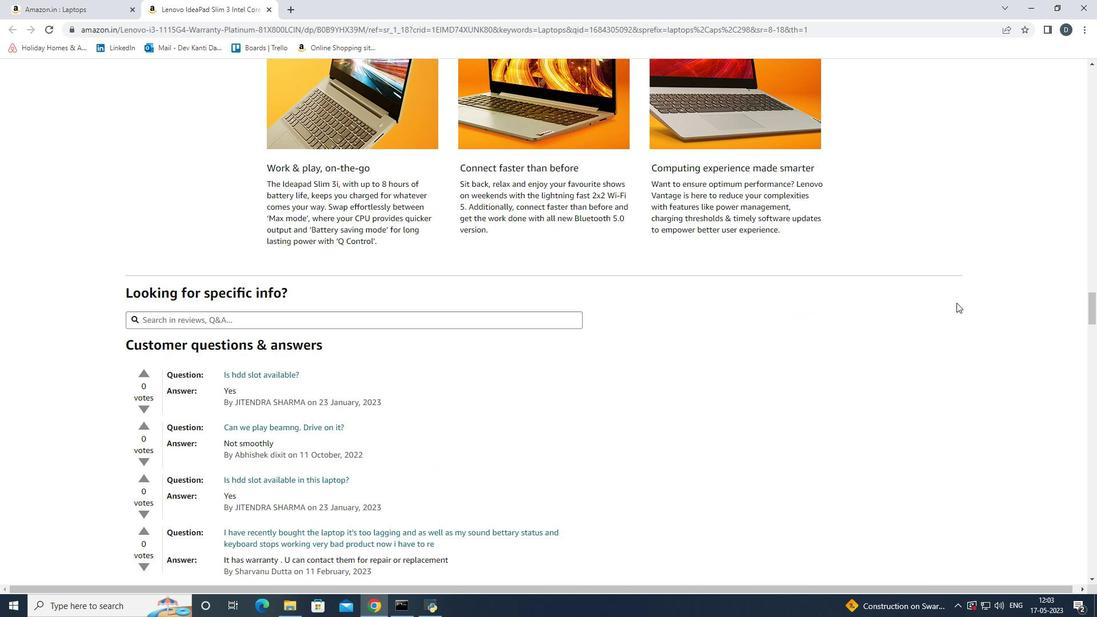 
Action: Mouse scrolled (956, 302) with delta (0, 0)
Screenshot: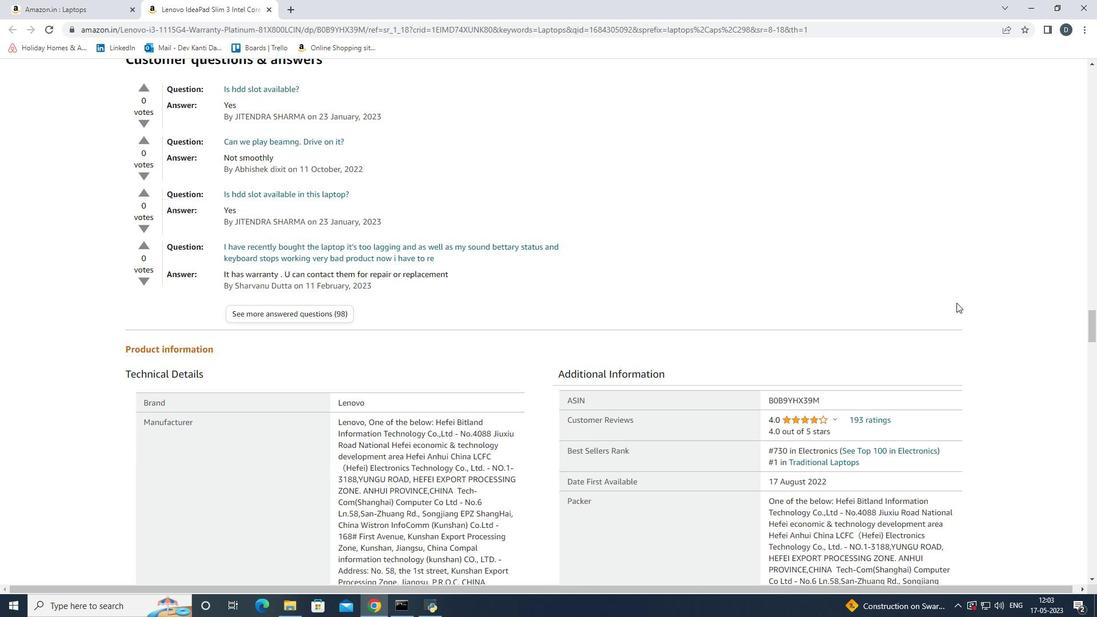 
Action: Mouse scrolled (956, 302) with delta (0, 0)
Screenshot: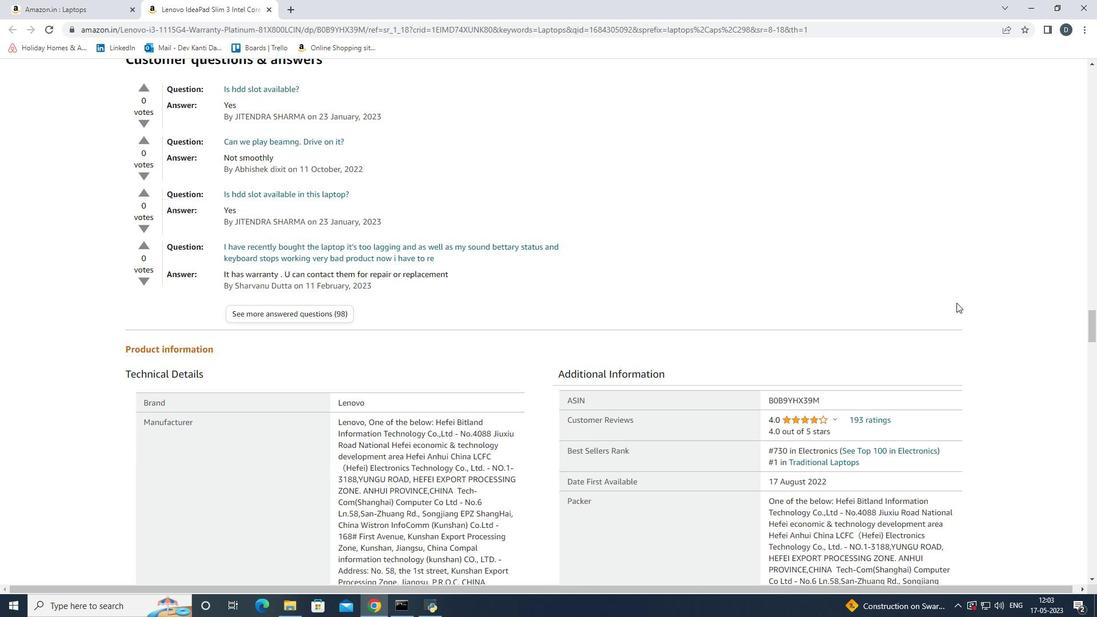 
Action: Mouse scrolled (956, 302) with delta (0, 0)
Screenshot: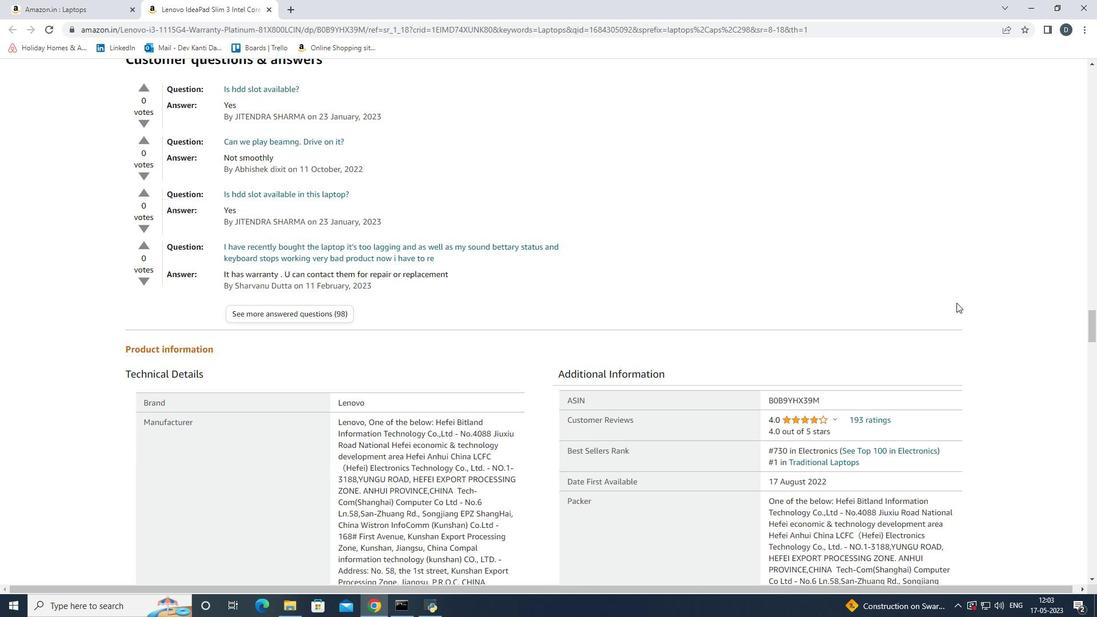 
Action: Mouse scrolled (956, 302) with delta (0, 0)
Screenshot: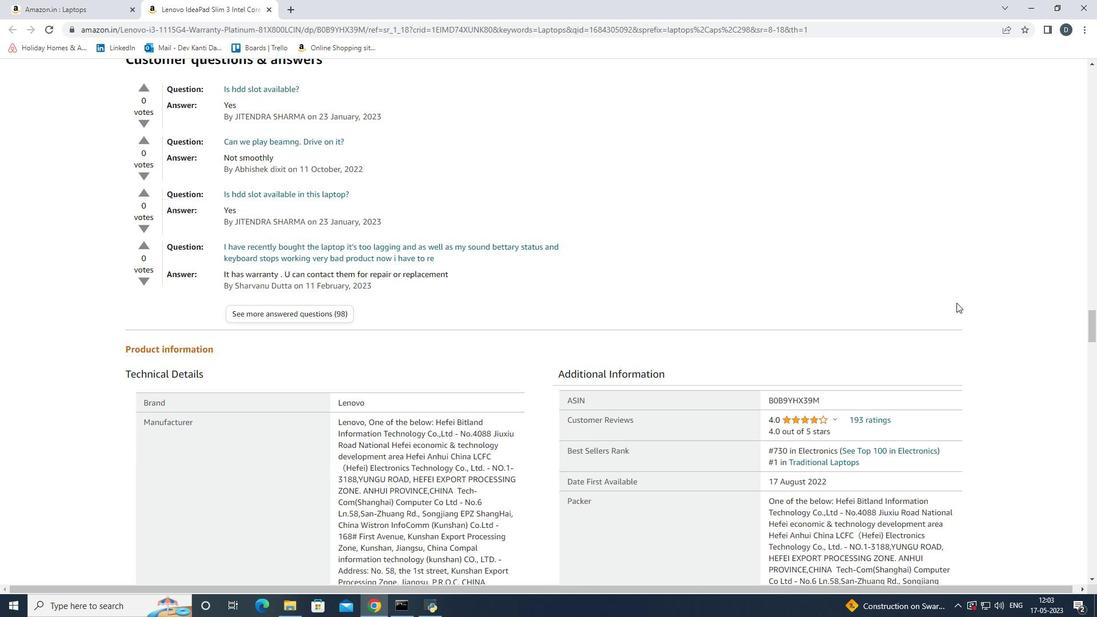 
Action: Mouse scrolled (956, 302) with delta (0, 0)
Screenshot: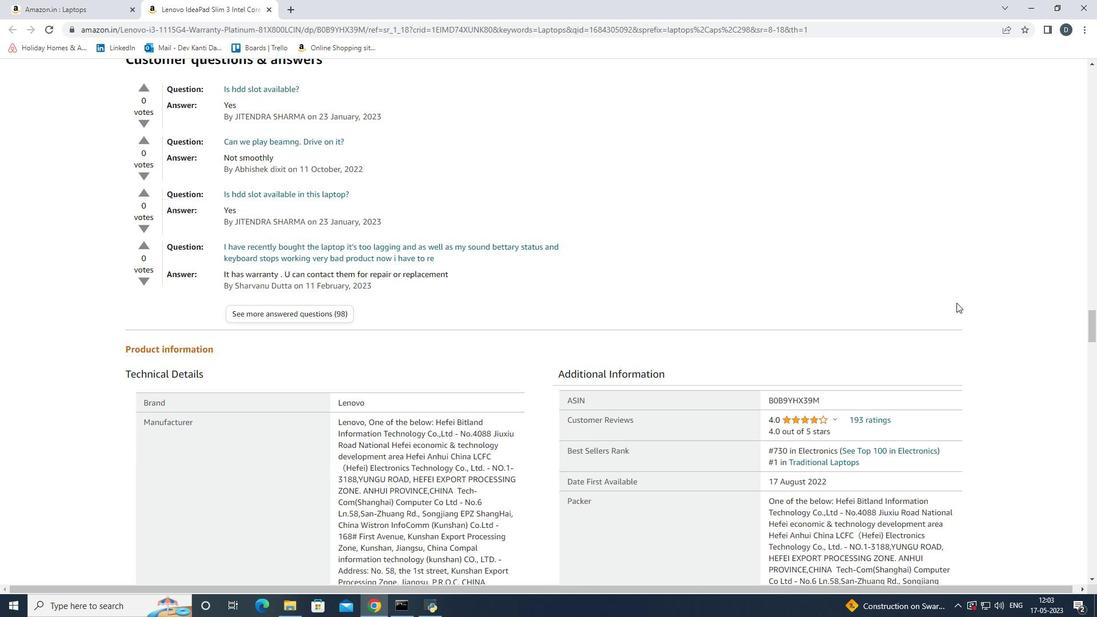 
Action: Mouse scrolled (956, 302) with delta (0, 0)
Screenshot: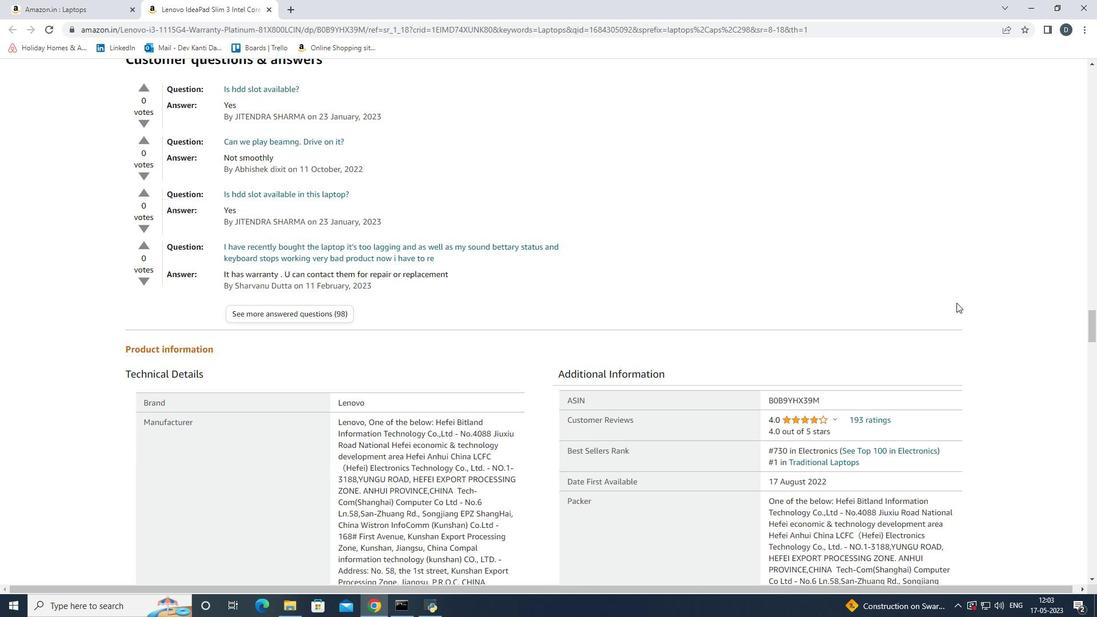 
Action: Mouse scrolled (956, 302) with delta (0, 0)
Screenshot: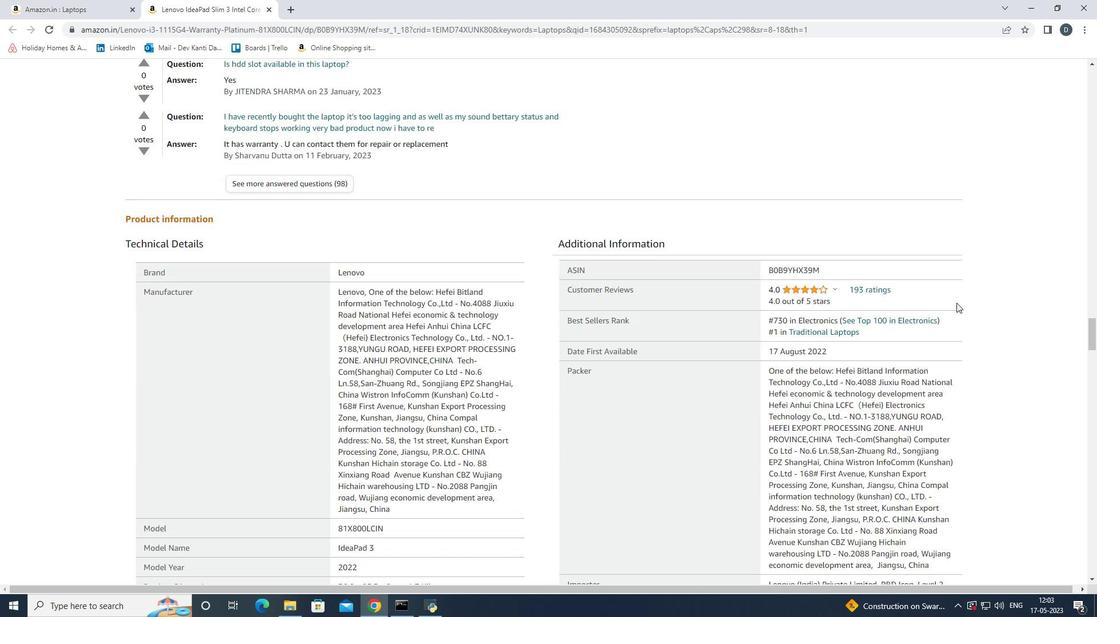 
Action: Mouse scrolled (956, 302) with delta (0, 0)
Screenshot: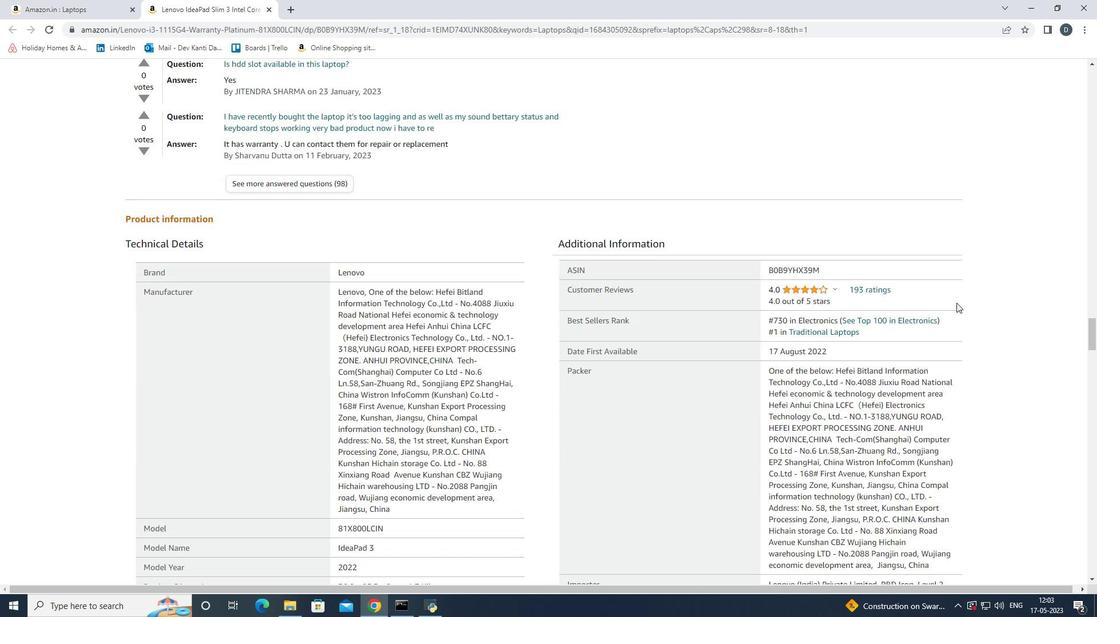 
Action: Mouse scrolled (956, 302) with delta (0, 0)
Screenshot: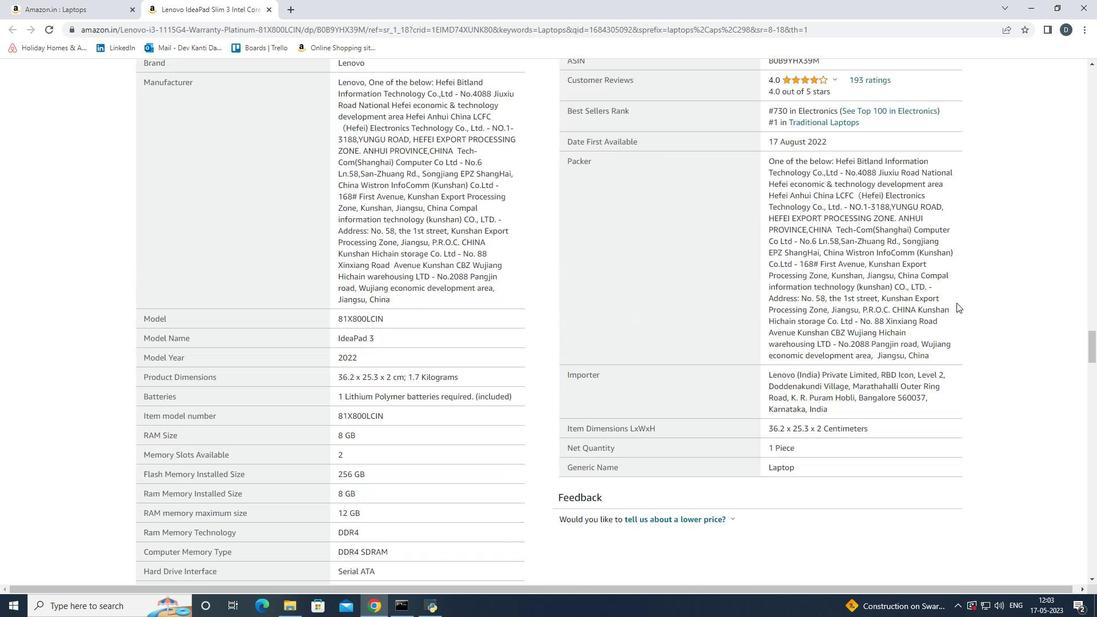 
Action: Mouse scrolled (956, 302) with delta (0, 0)
Screenshot: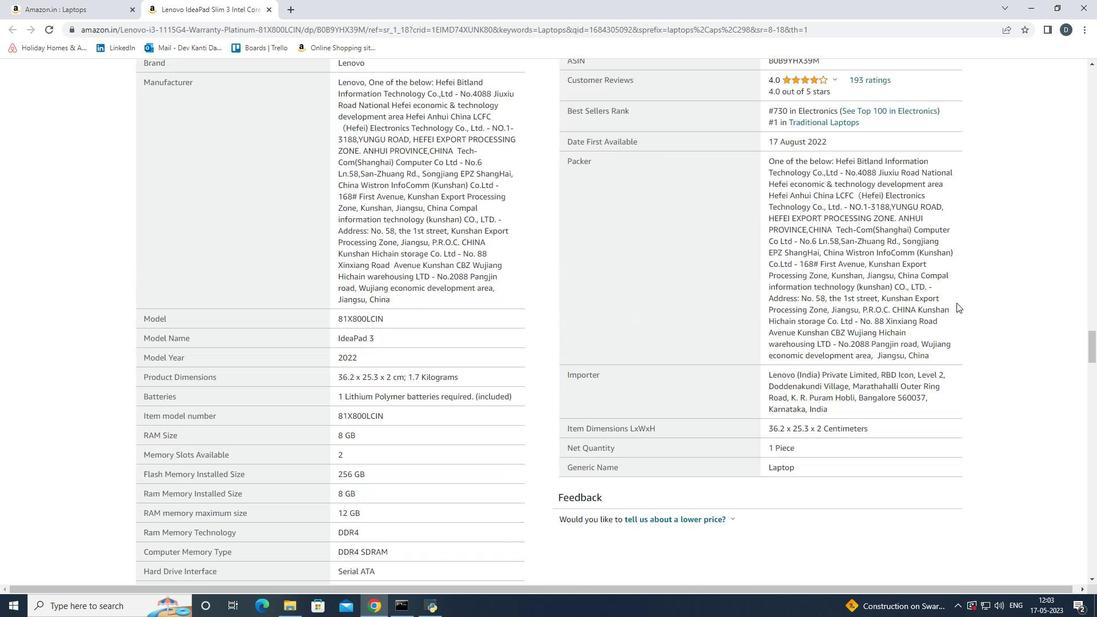 
Action: Mouse scrolled (956, 302) with delta (0, 0)
Screenshot: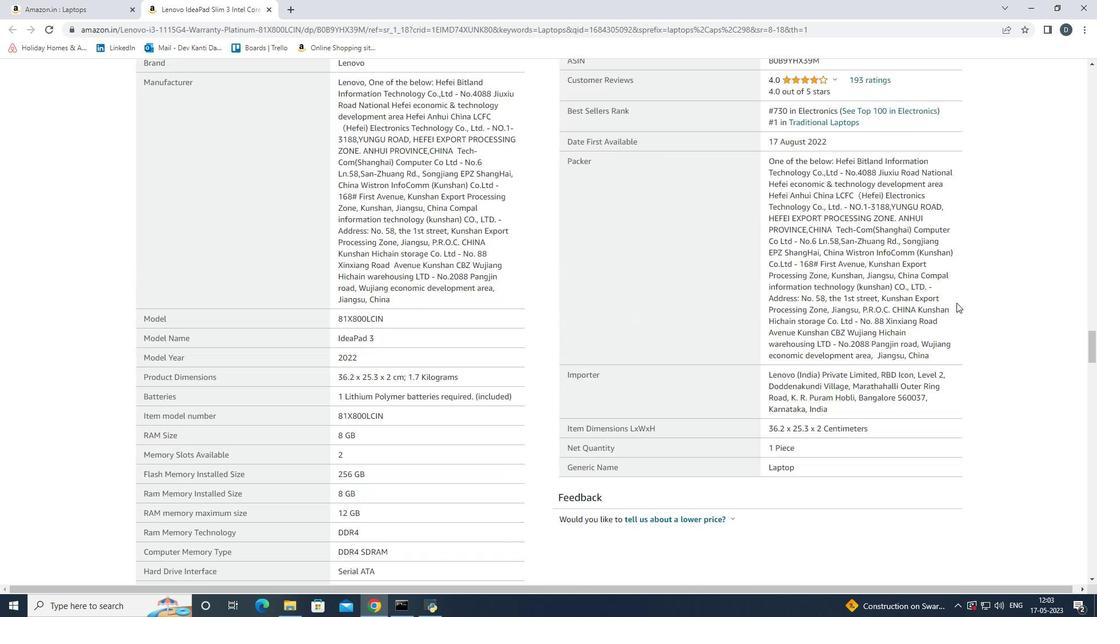 
Action: Mouse scrolled (956, 302) with delta (0, 0)
Screenshot: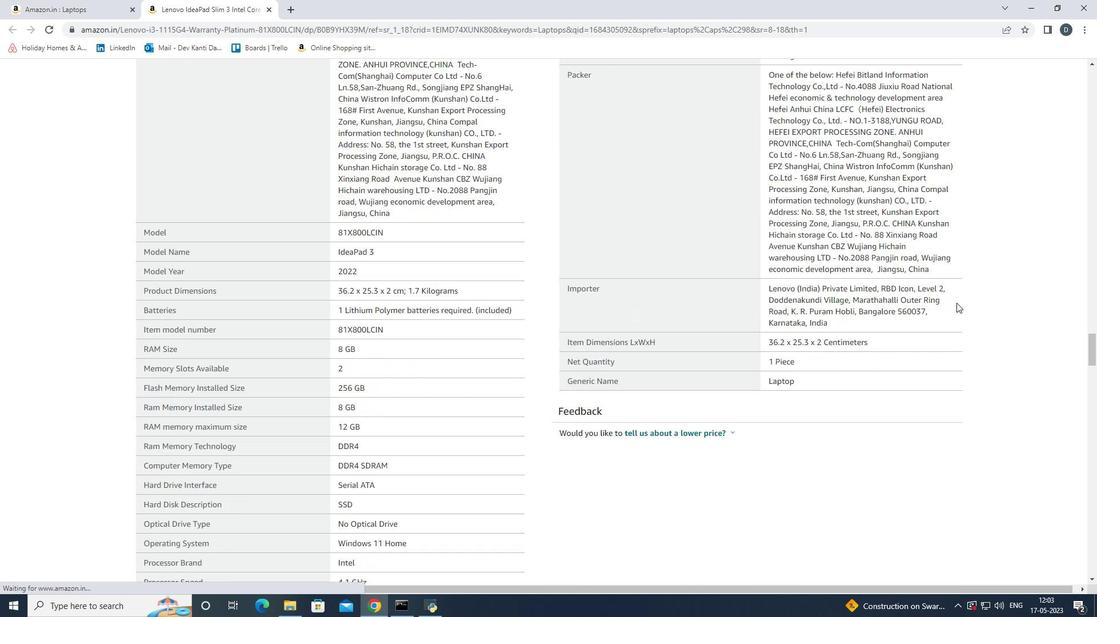 
Action: Mouse scrolled (956, 302) with delta (0, 0)
Screenshot: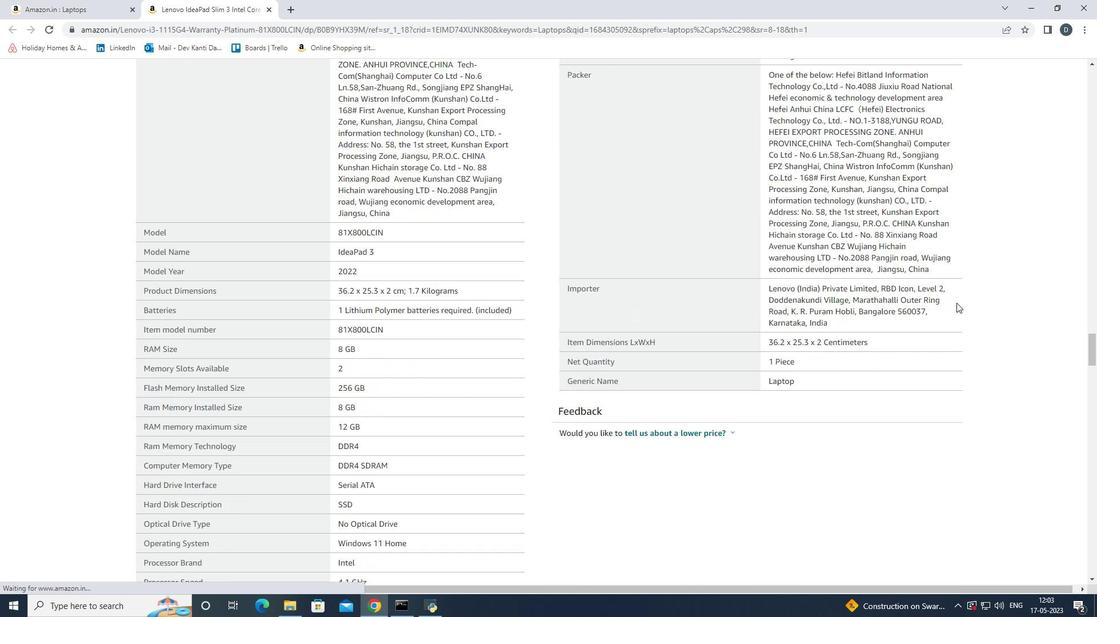 
Action: Mouse scrolled (956, 303) with delta (0, 0)
Screenshot: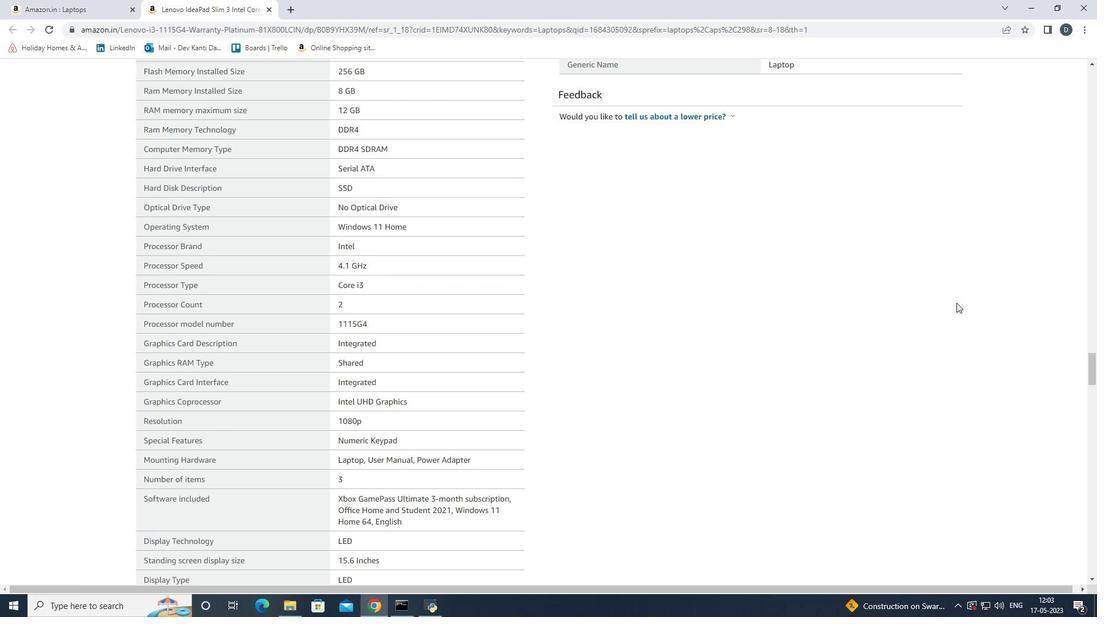 
Action: Mouse scrolled (956, 303) with delta (0, 0)
Screenshot: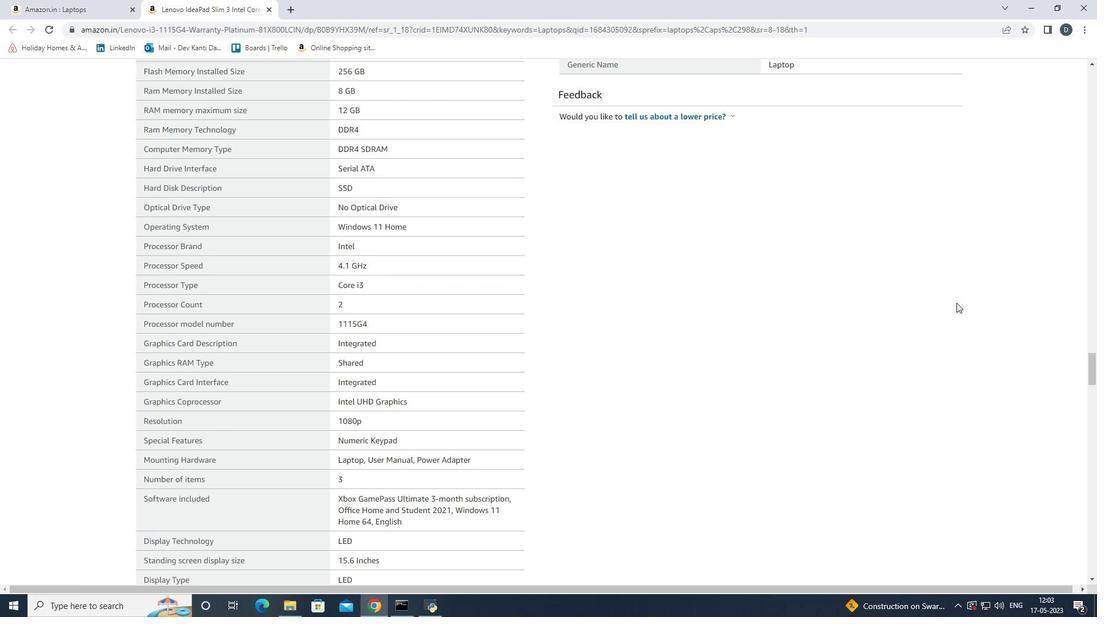 
Action: Mouse scrolled (956, 303) with delta (0, 0)
Screenshot: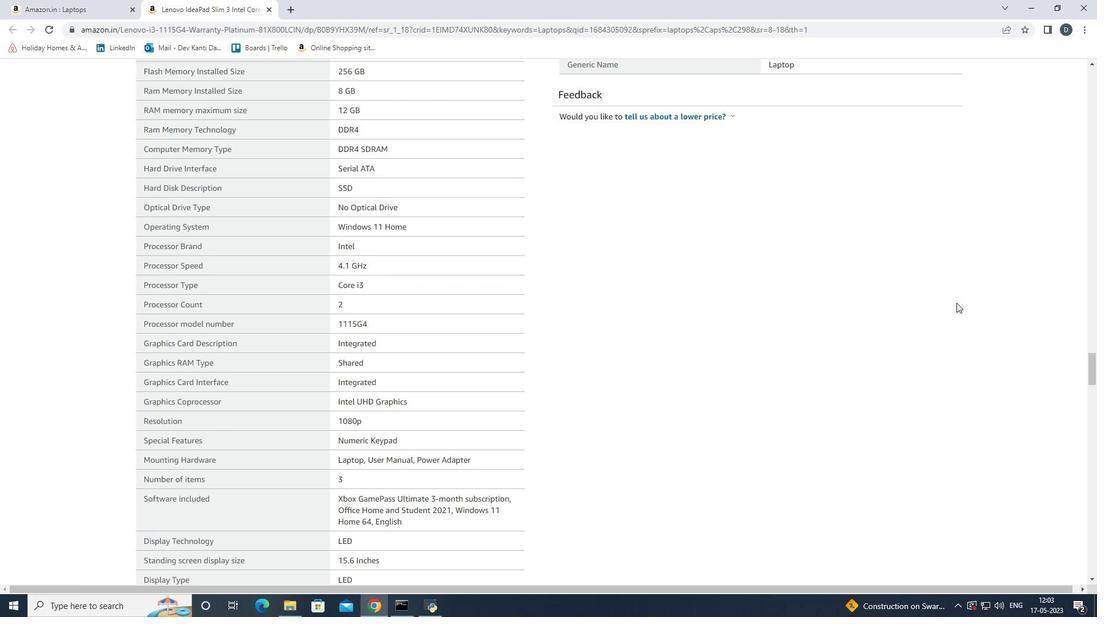 
Action: Mouse scrolled (956, 303) with delta (0, 0)
Screenshot: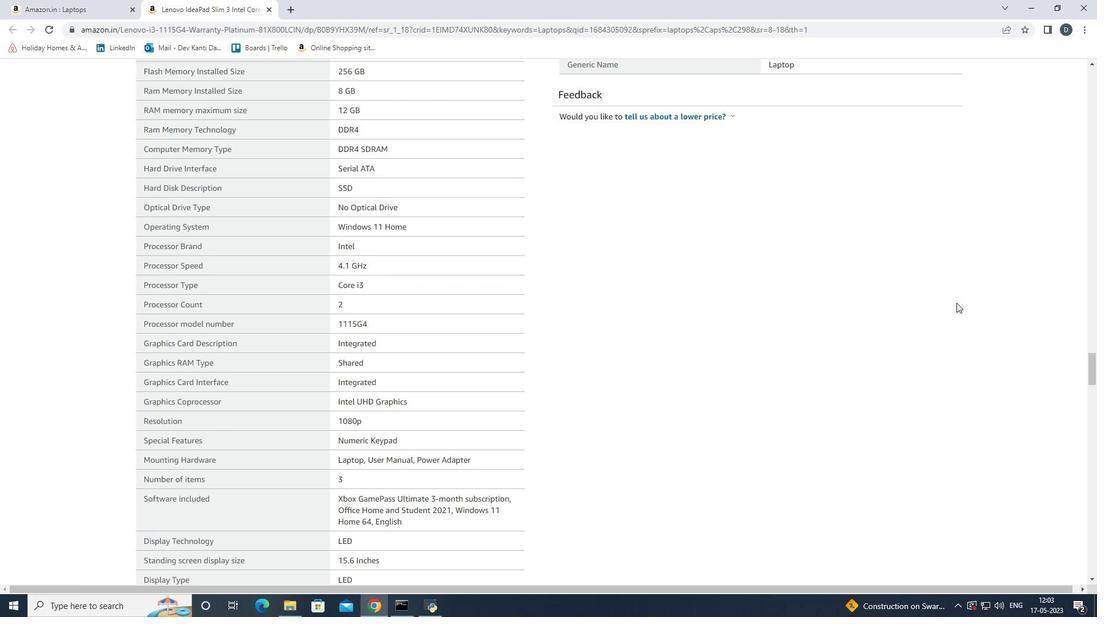 
Action: Mouse scrolled (956, 303) with delta (0, 0)
Screenshot: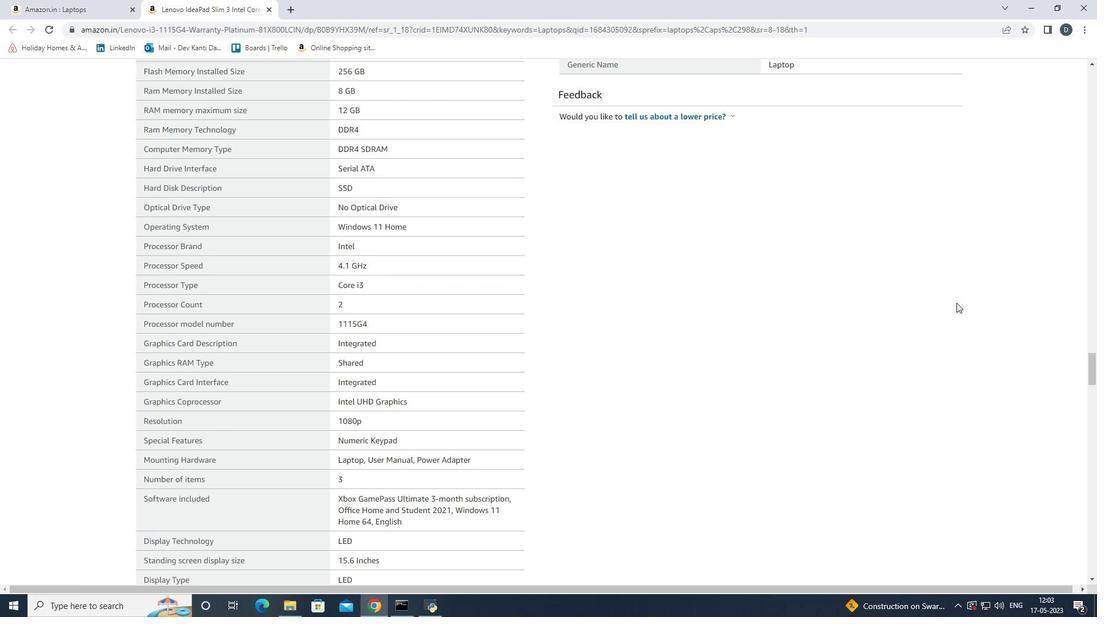 
Action: Mouse scrolled (956, 303) with delta (0, 0)
Screenshot: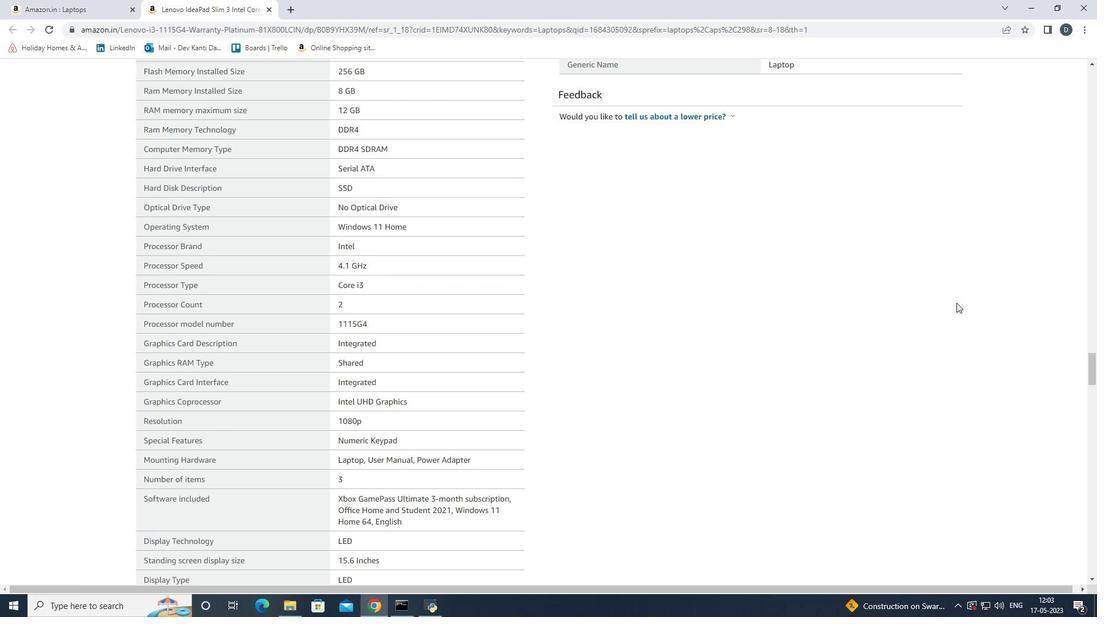 
Action: Mouse scrolled (956, 303) with delta (0, 0)
Screenshot: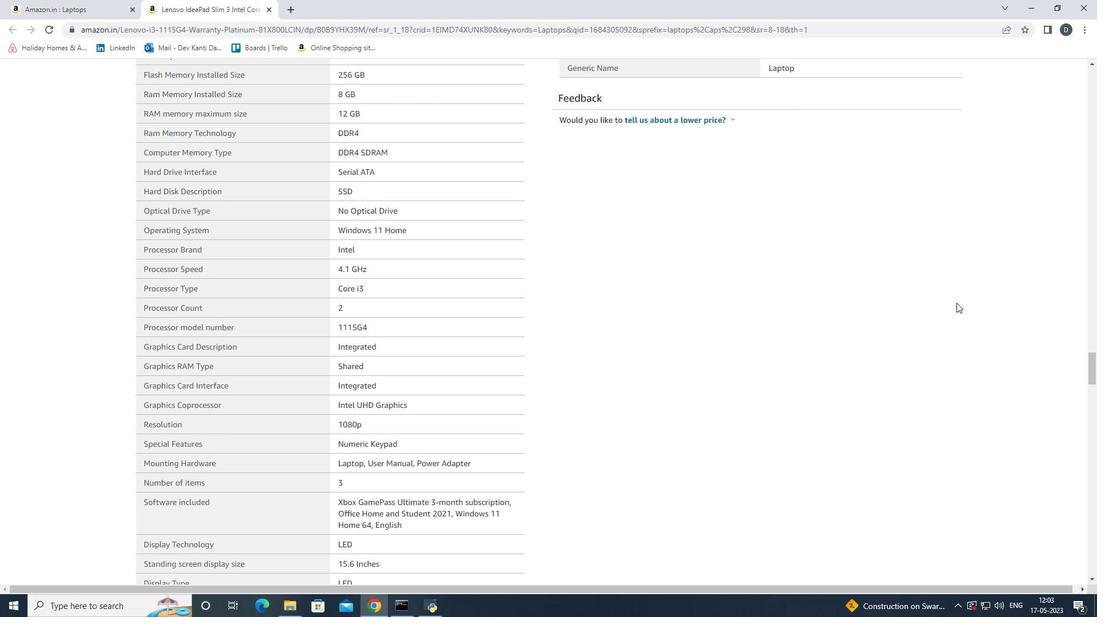 
Action: Mouse scrolled (956, 303) with delta (0, 0)
Screenshot: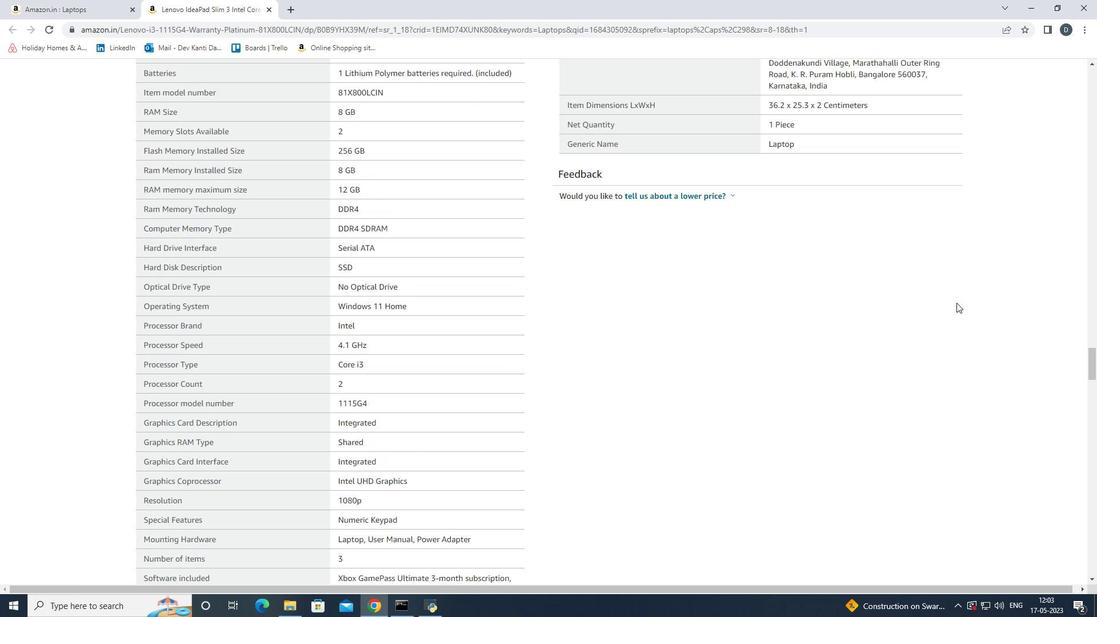 
Action: Mouse scrolled (956, 303) with delta (0, 0)
Screenshot: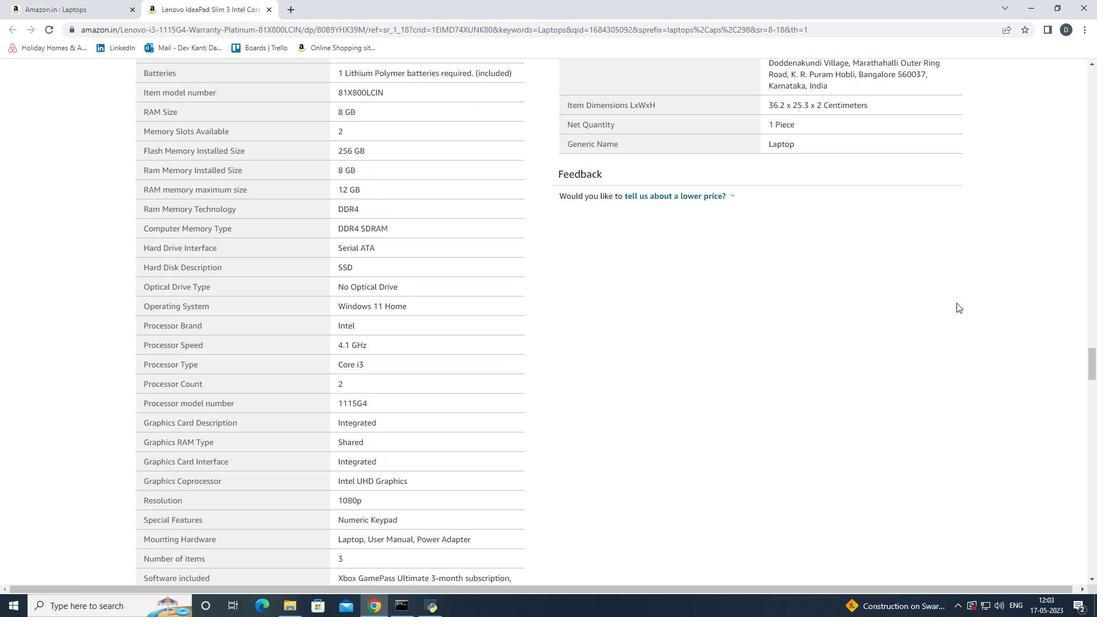 
Action: Mouse scrolled (956, 302) with delta (0, 0)
Screenshot: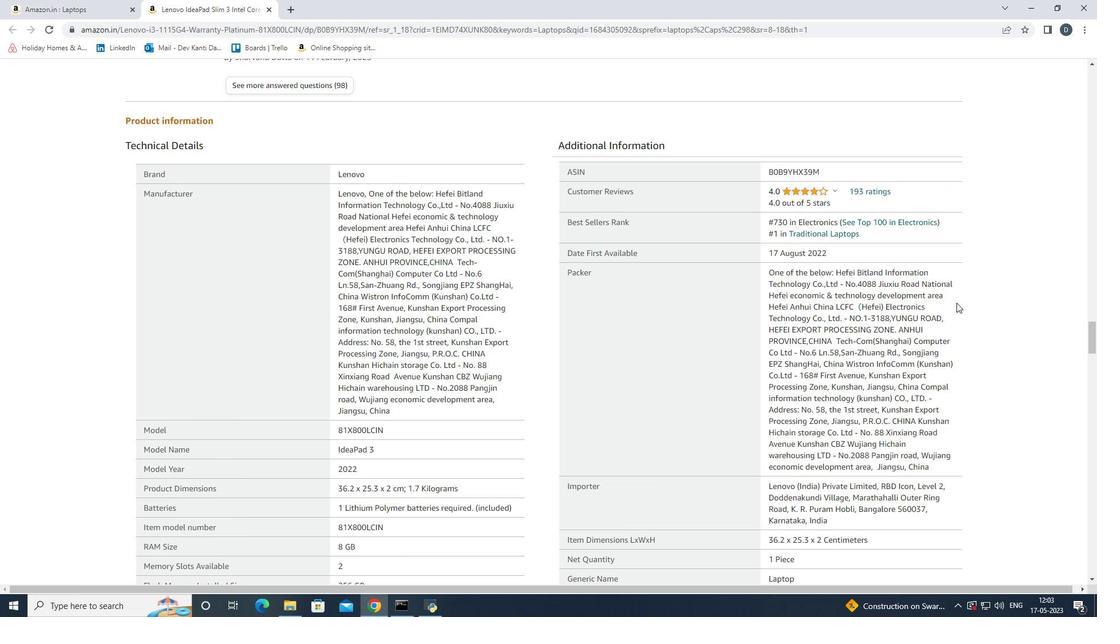 
Action: Mouse scrolled (956, 302) with delta (0, 0)
Screenshot: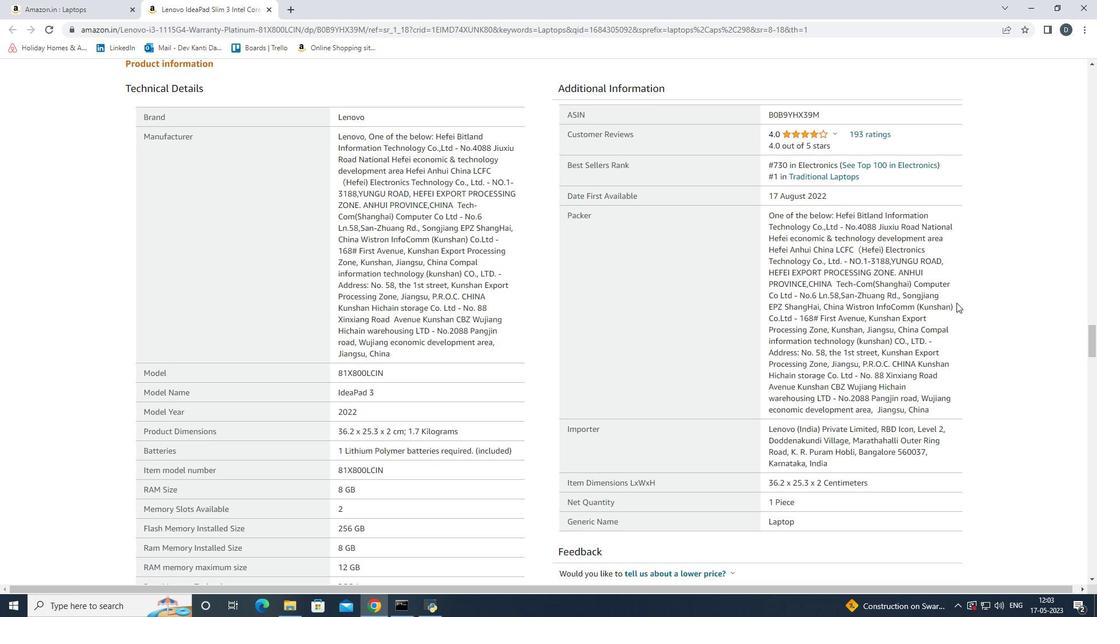 
Action: Mouse scrolled (956, 302) with delta (0, 0)
Screenshot: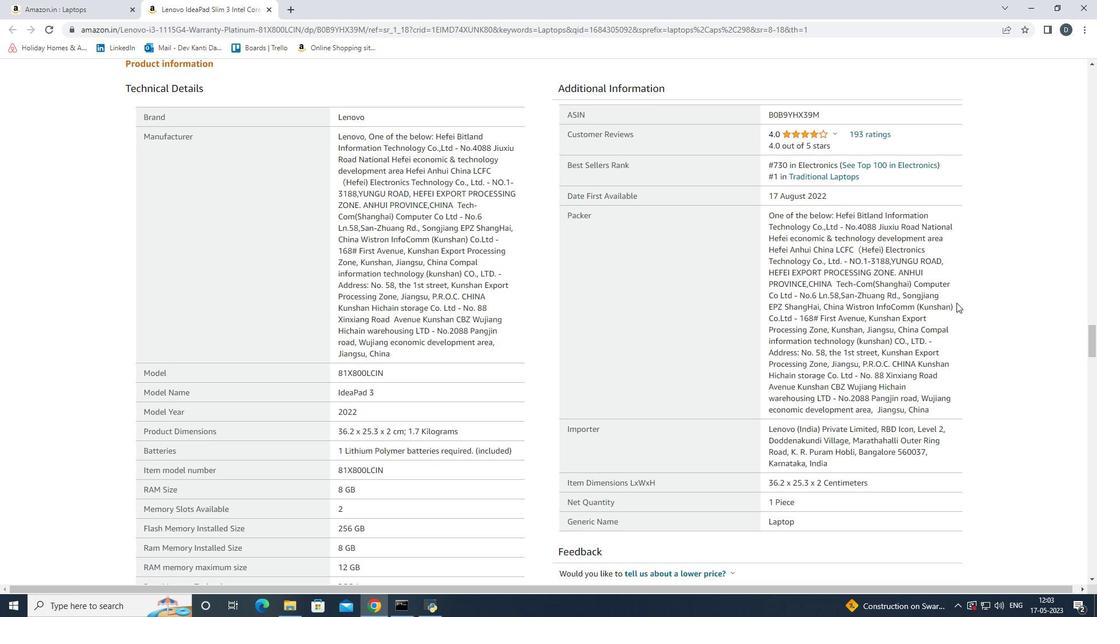 
Action: Mouse scrolled (956, 302) with delta (0, 0)
Screenshot: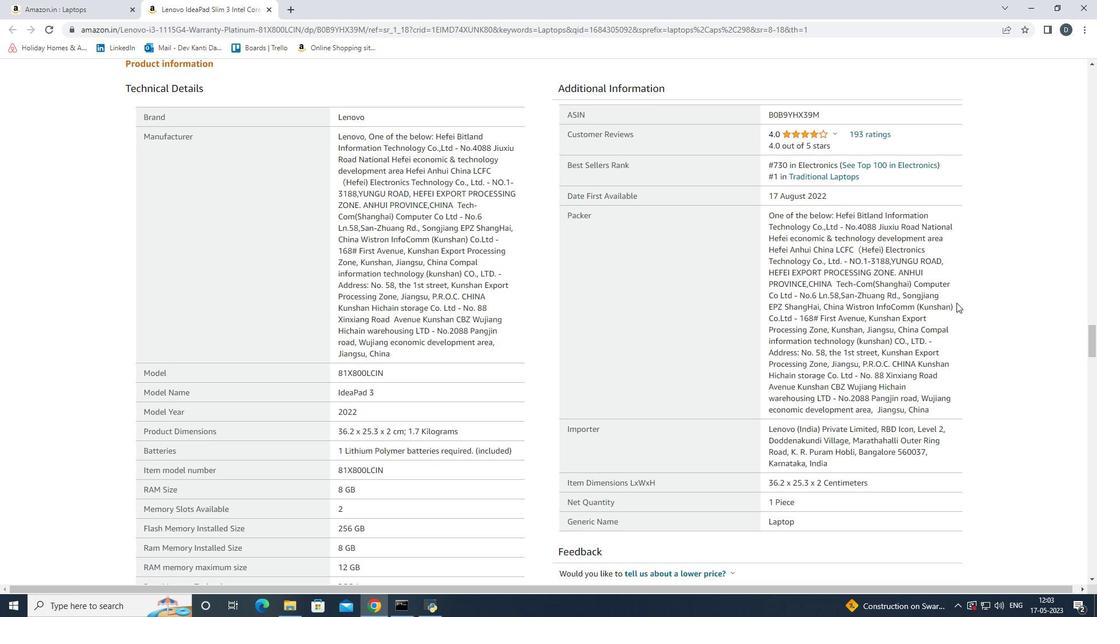 
Action: Mouse scrolled (956, 302) with delta (0, 0)
Screenshot: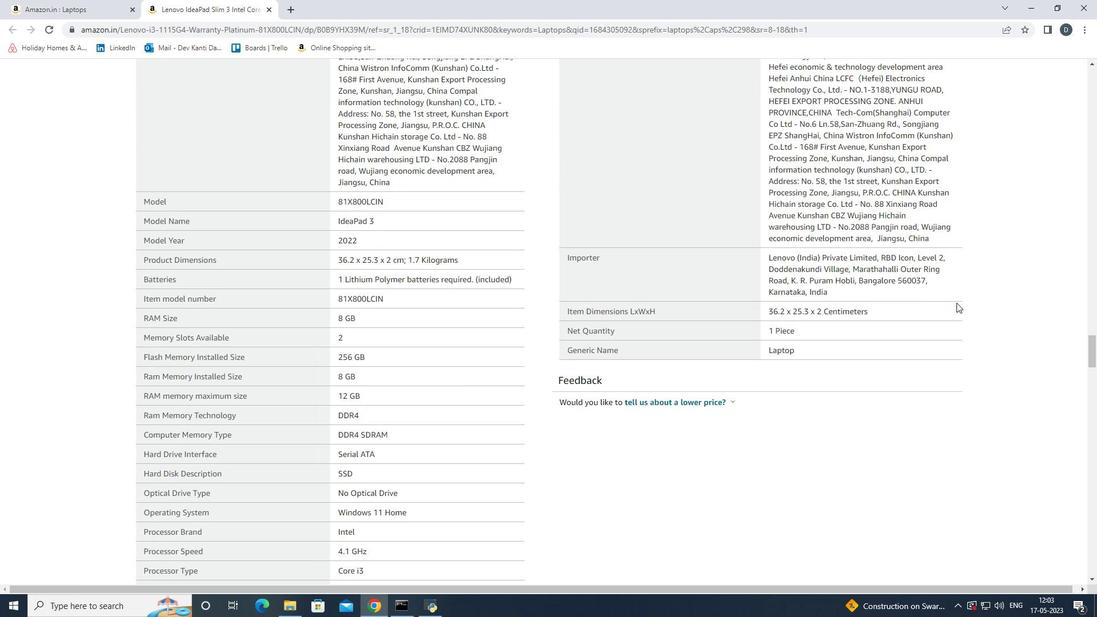 
Action: Mouse moved to (955, 302)
Screenshot: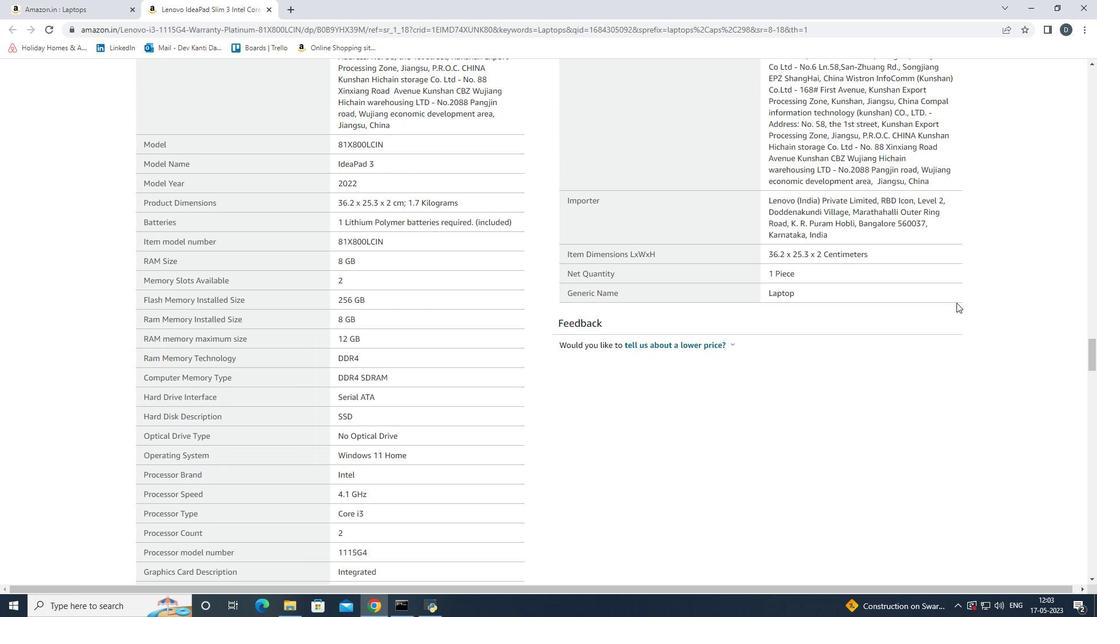 
Action: Mouse scrolled (955, 302) with delta (0, 0)
Screenshot: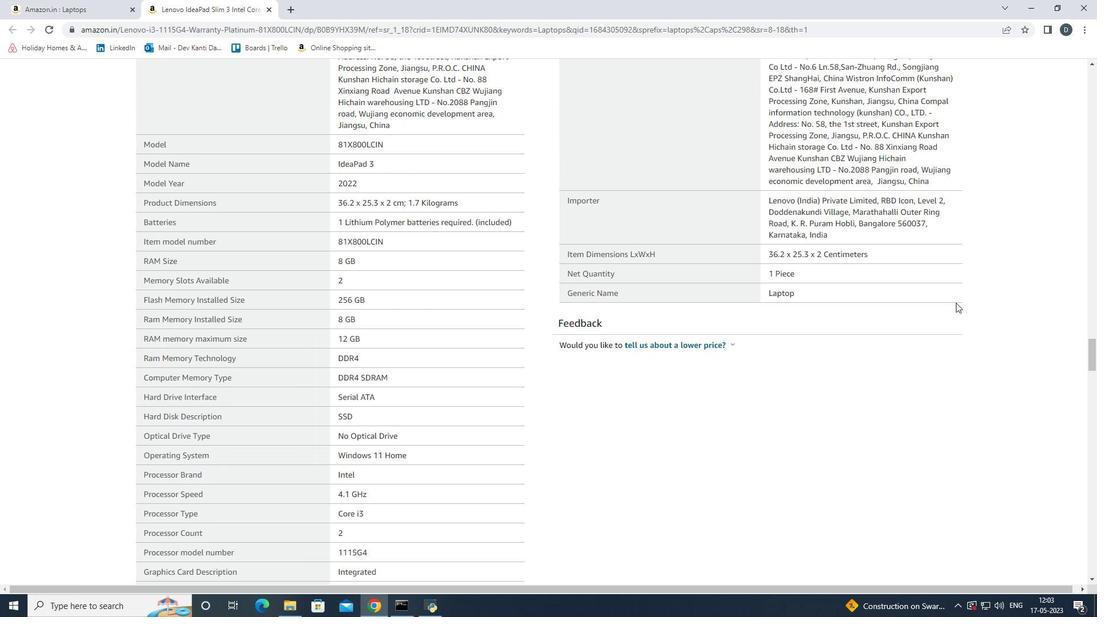 
Action: Mouse moved to (562, 318)
Screenshot: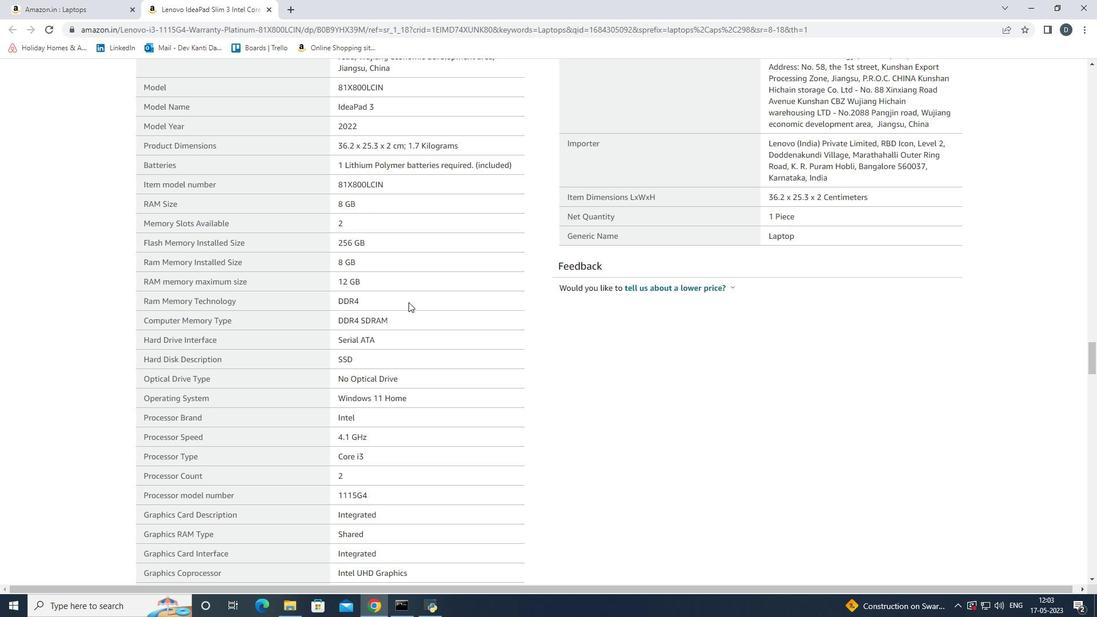 
Action: Mouse scrolled (562, 318) with delta (0, 0)
Screenshot: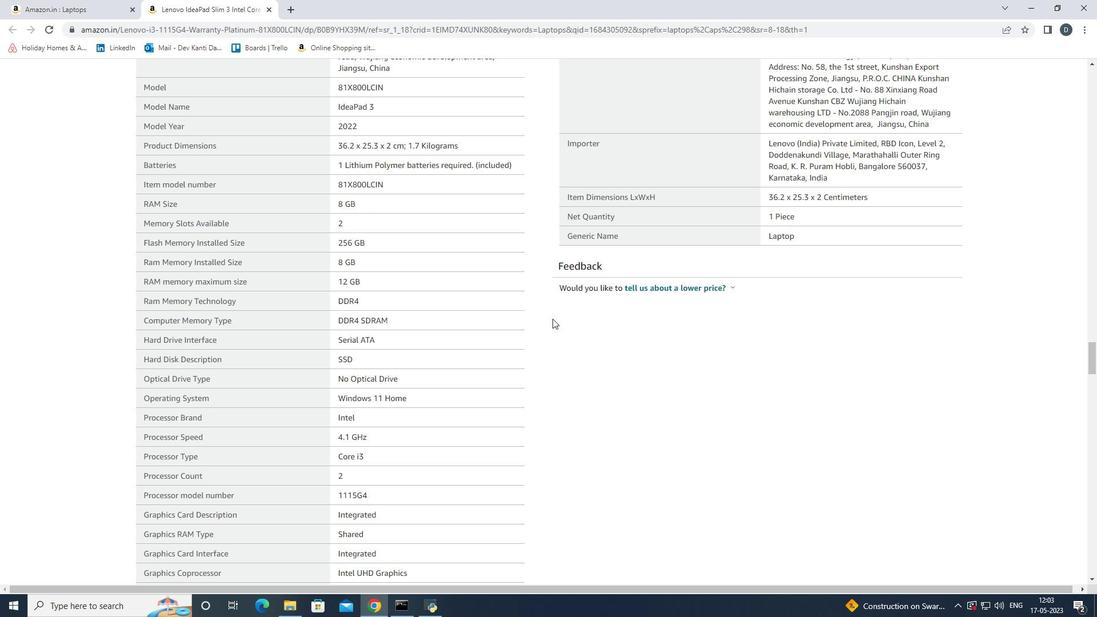
Action: Mouse scrolled (562, 318) with delta (0, 0)
Screenshot: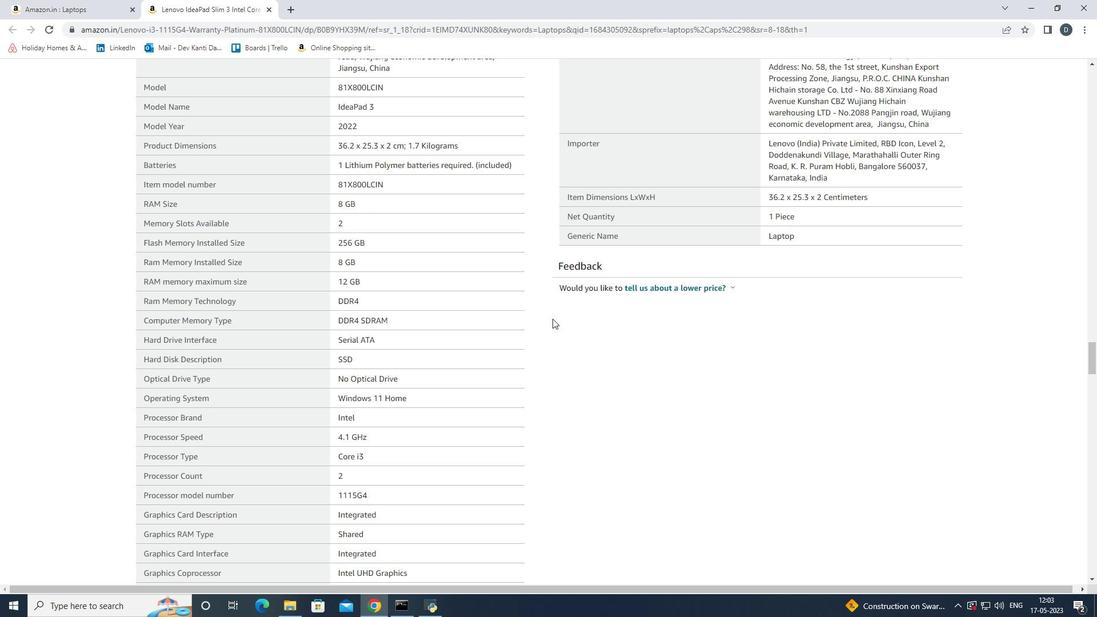 
Action: Mouse scrolled (562, 318) with delta (0, 0)
Screenshot: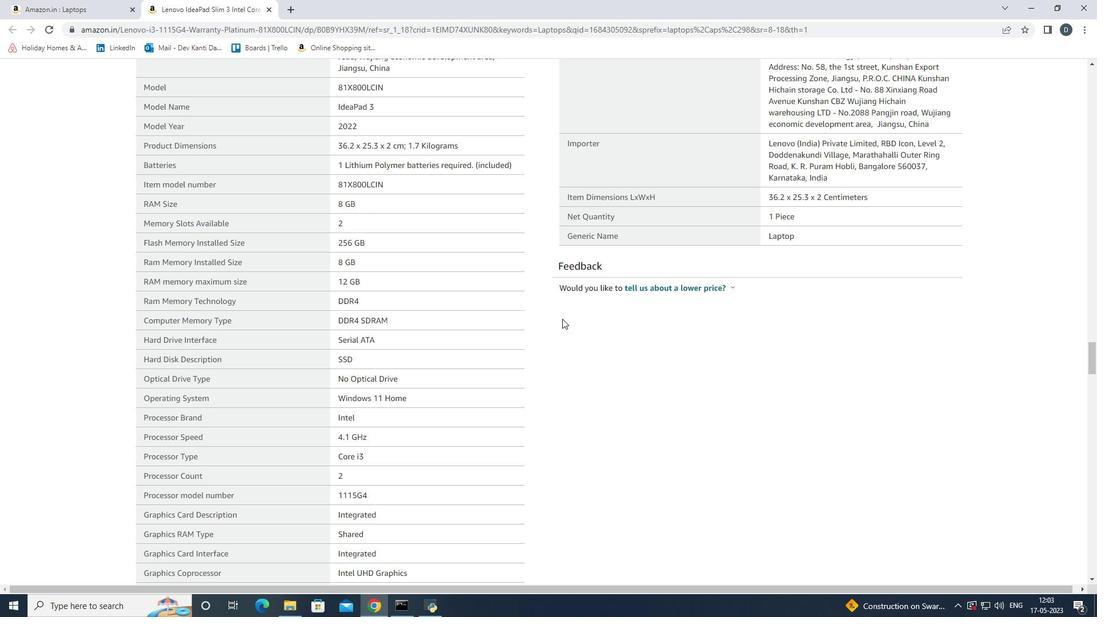 
Action: Mouse scrolled (562, 318) with delta (0, 0)
Screenshot: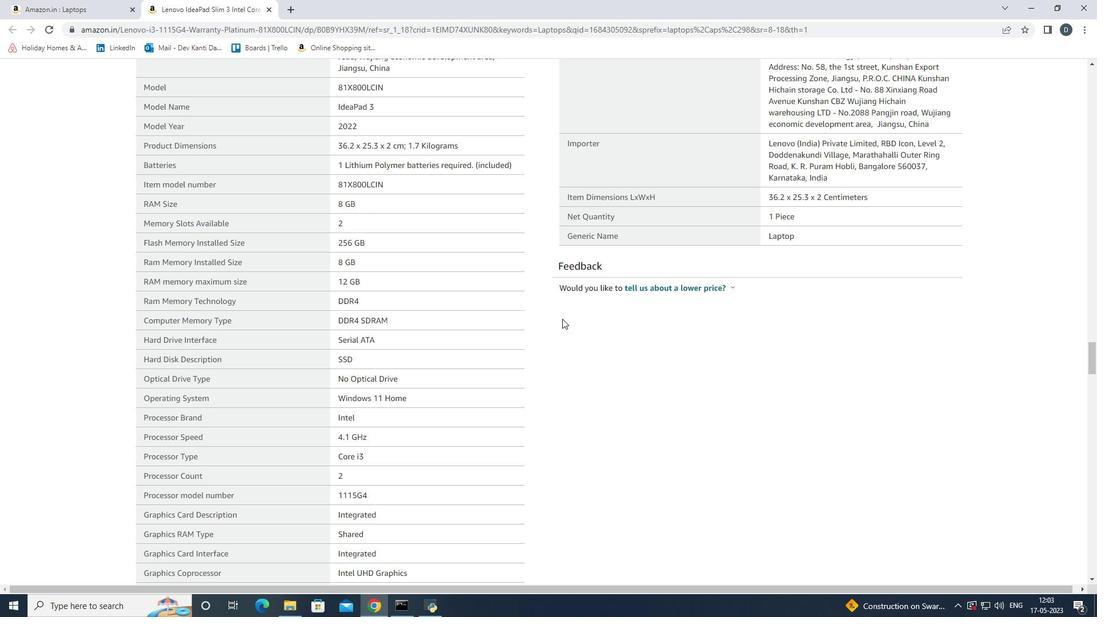 
Action: Mouse scrolled (562, 318) with delta (0, 0)
Screenshot: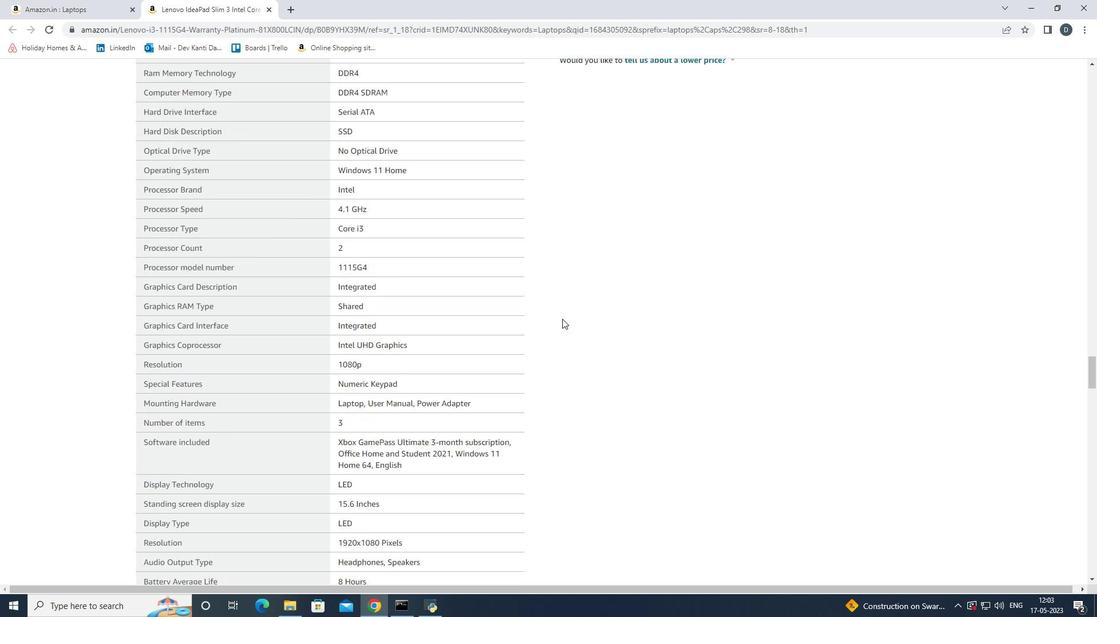 
Action: Mouse scrolled (562, 318) with delta (0, 0)
Screenshot: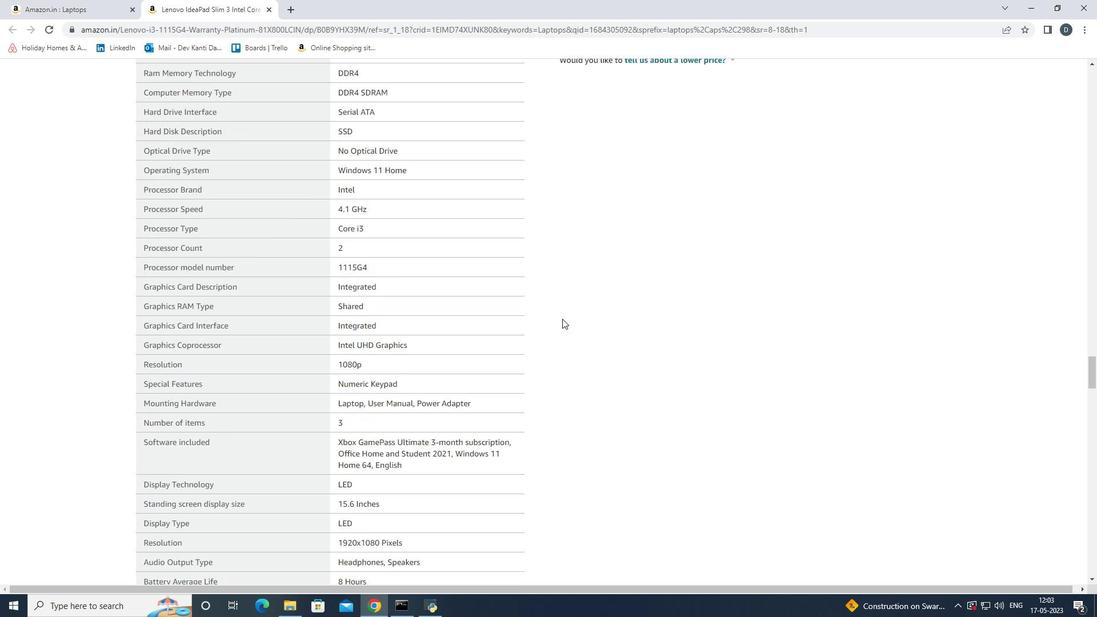 
Action: Mouse scrolled (562, 318) with delta (0, 0)
Screenshot: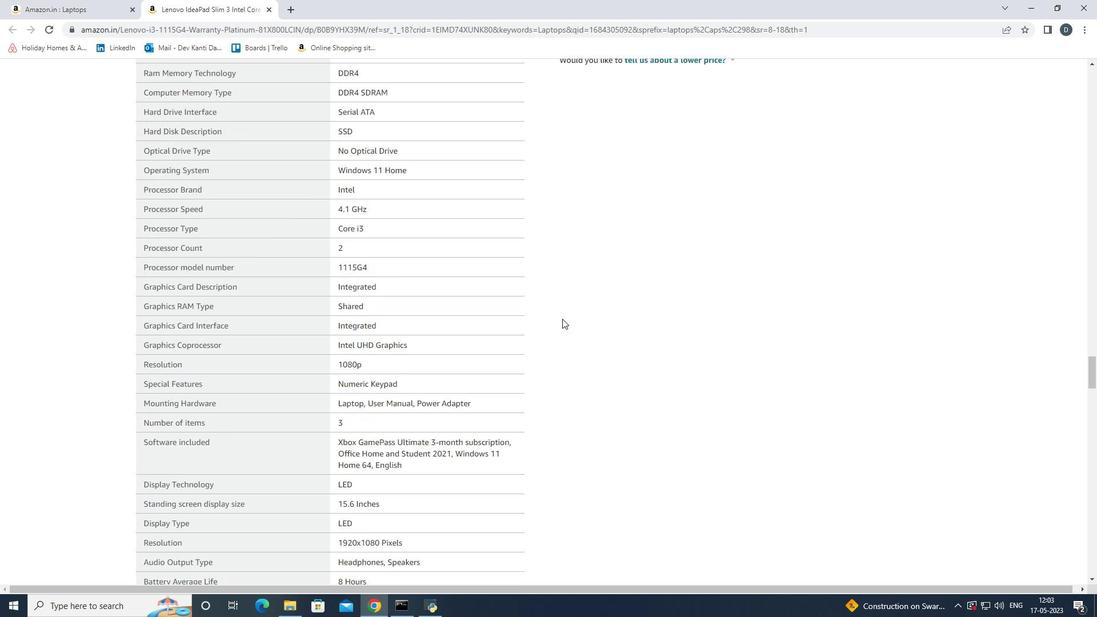 
Action: Mouse scrolled (562, 318) with delta (0, 0)
Screenshot: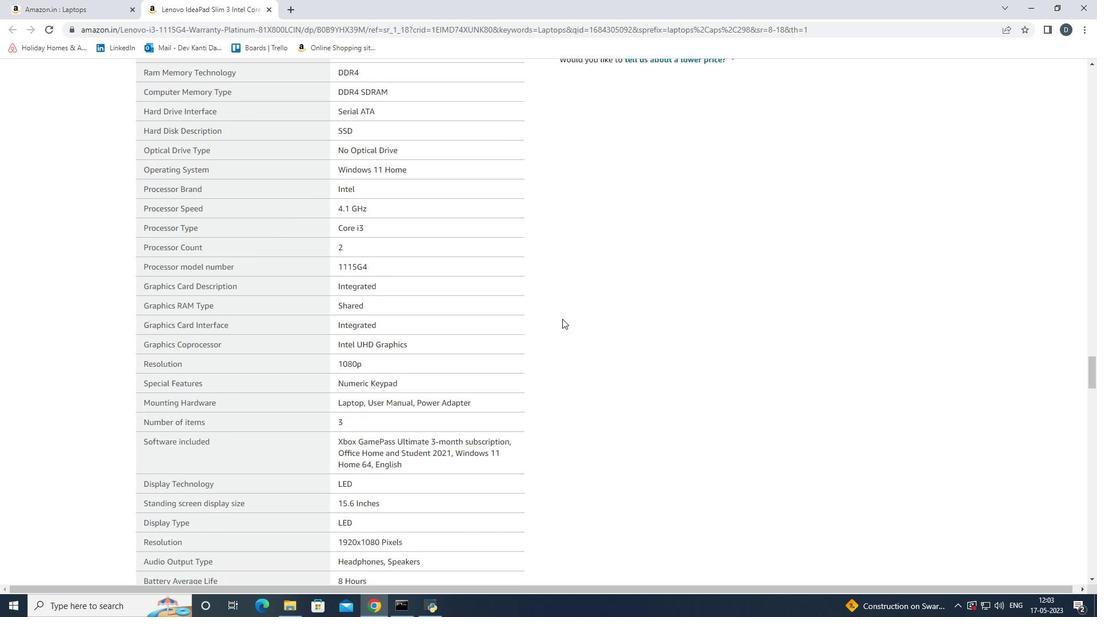 
Action: Mouse scrolled (562, 318) with delta (0, 0)
Screenshot: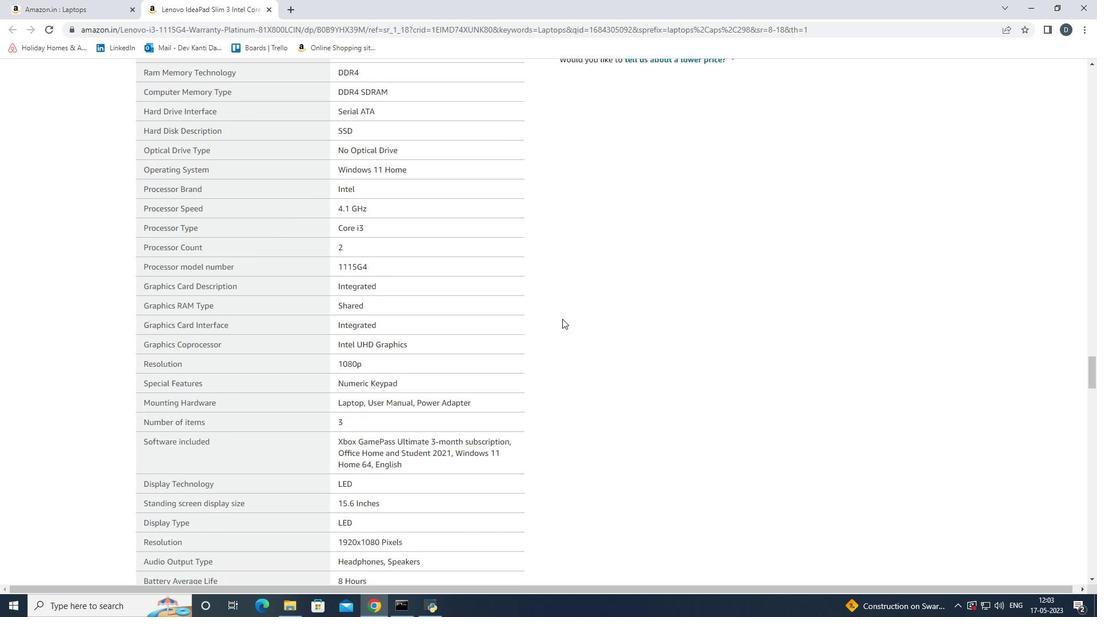 
Action: Mouse scrolled (562, 318) with delta (0, 0)
Screenshot: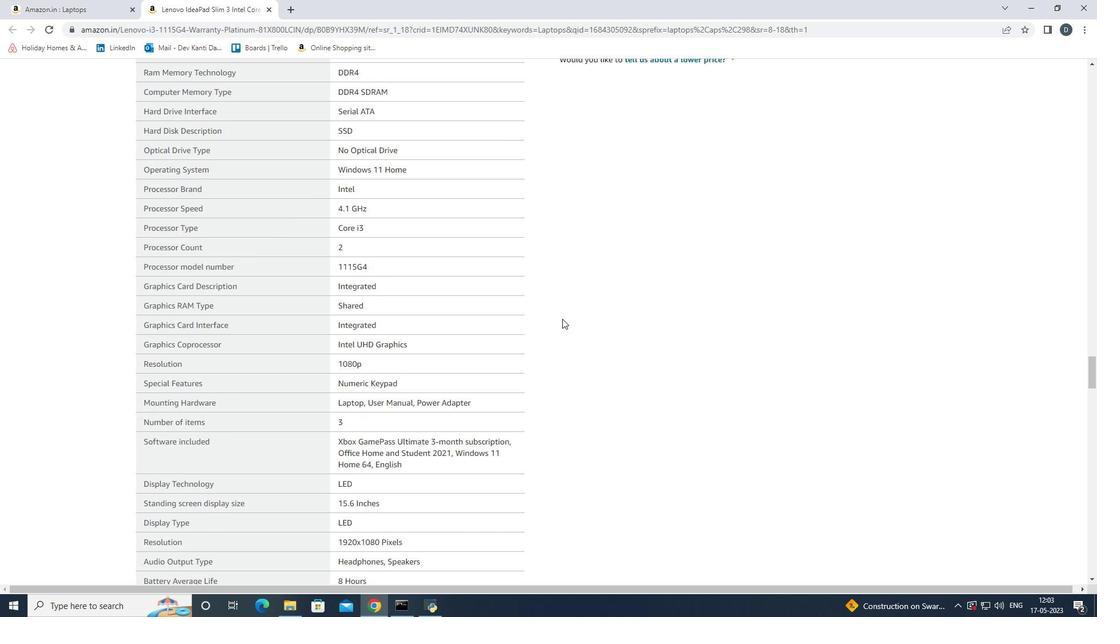 
Action: Mouse moved to (694, 316)
Screenshot: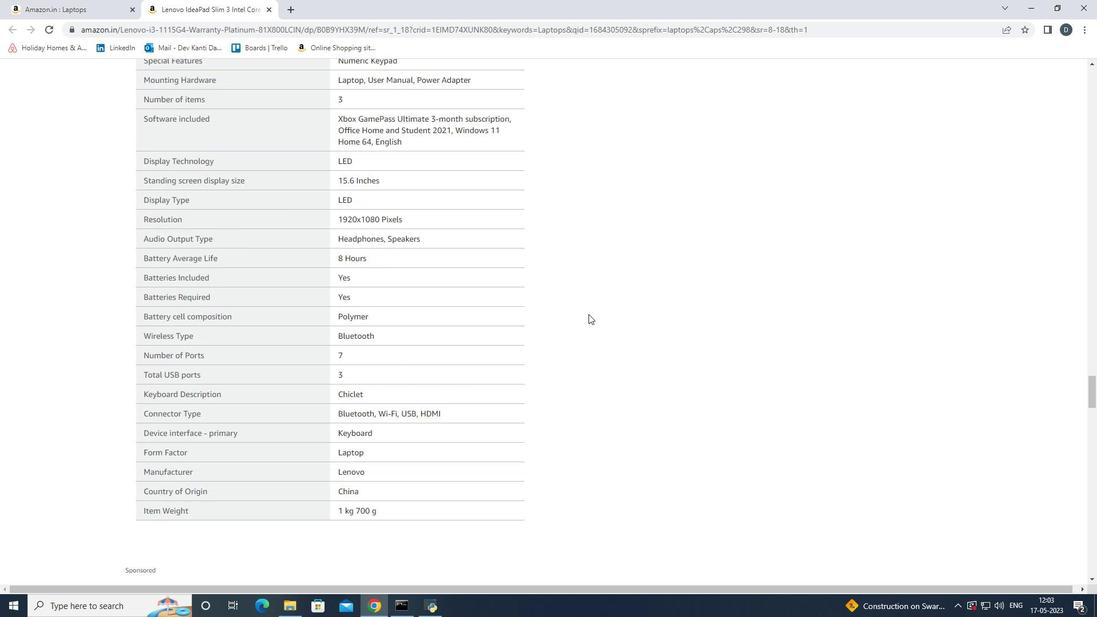 
Action: Mouse scrolled (675, 309) with delta (0, 0)
Screenshot: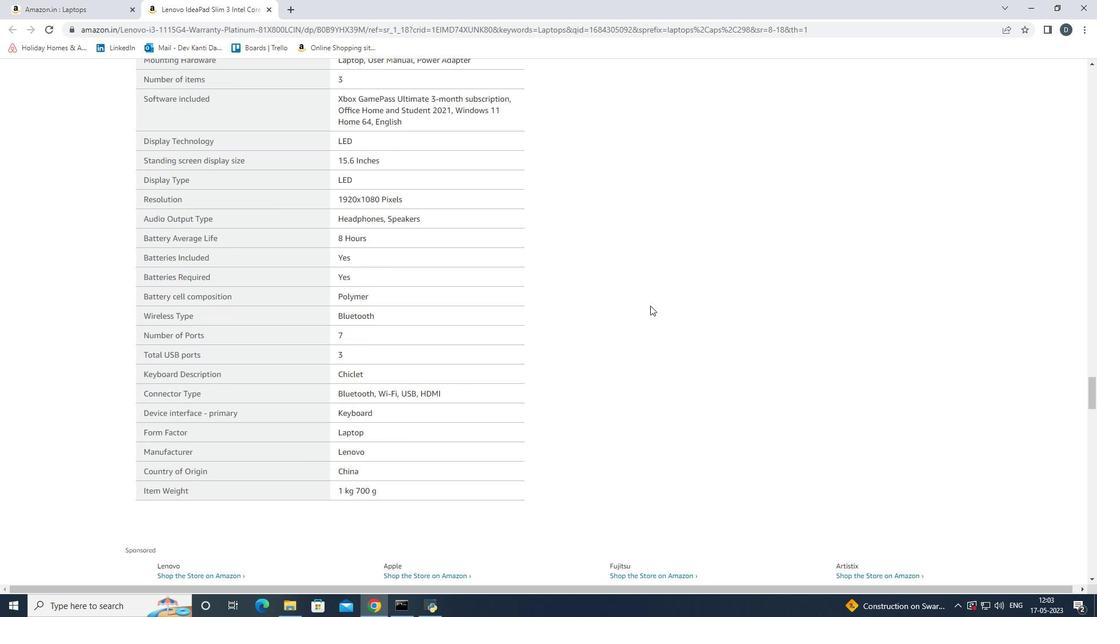 
Action: Mouse moved to (802, 324)
Screenshot: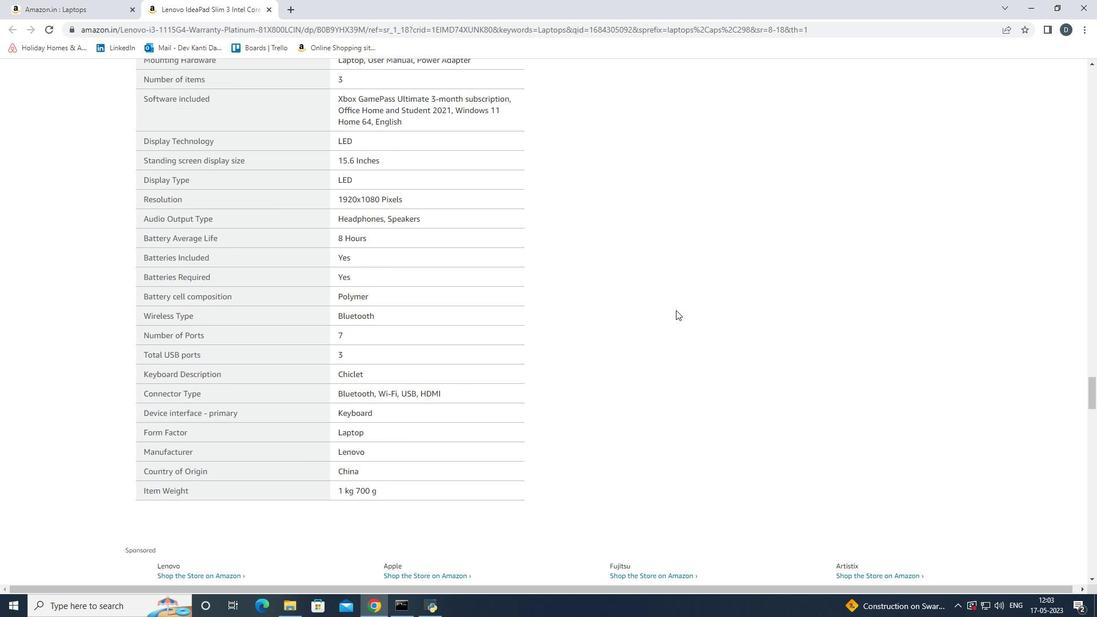 
Action: Mouse scrolled (708, 319) with delta (0, 0)
Screenshot: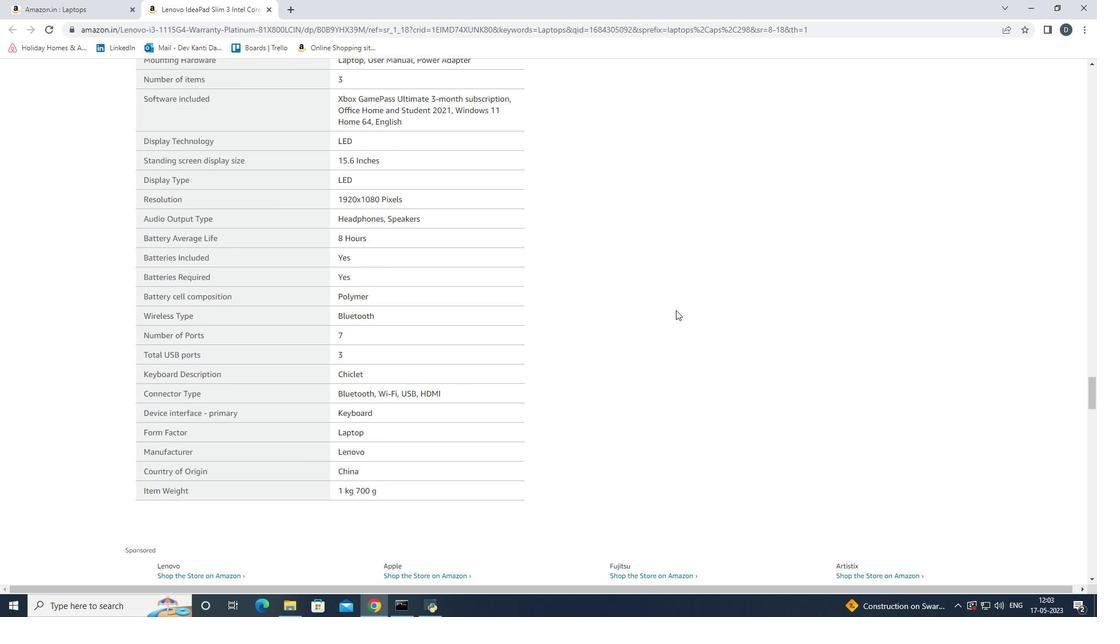 
Action: Mouse moved to (819, 326)
Screenshot: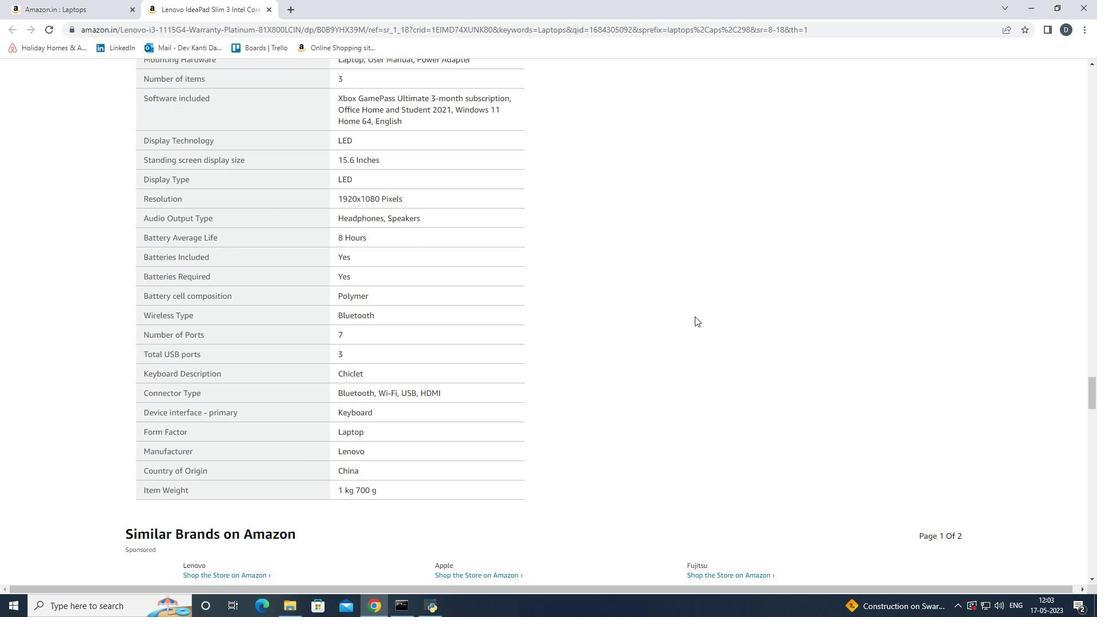 
Action: Mouse scrolled (754, 323) with delta (0, 0)
Screenshot: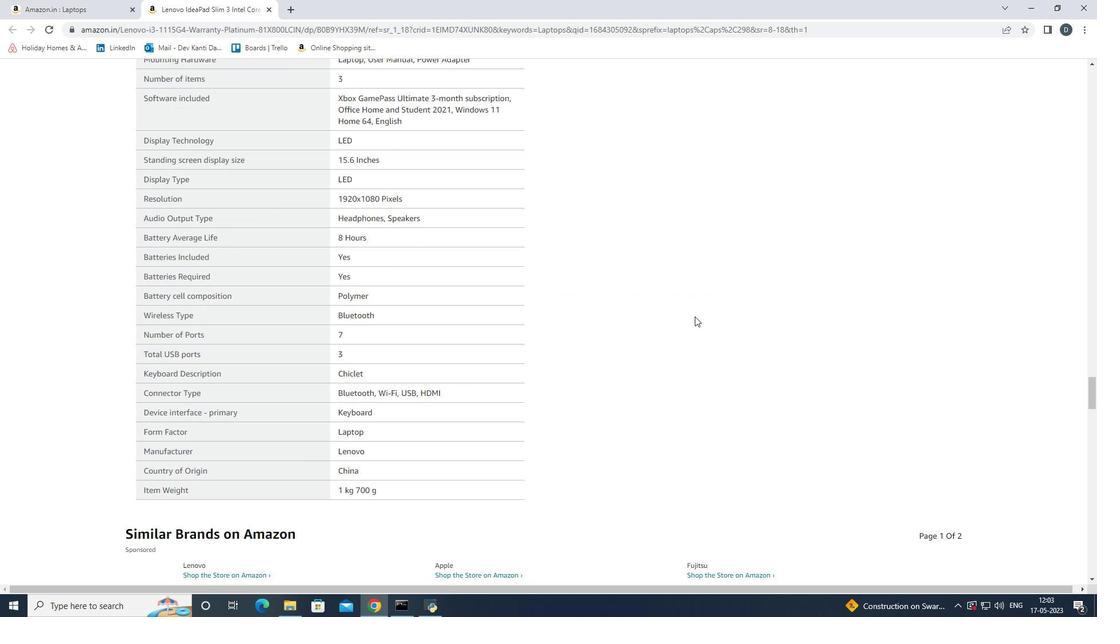 
Action: Mouse moved to (984, 335)
Screenshot: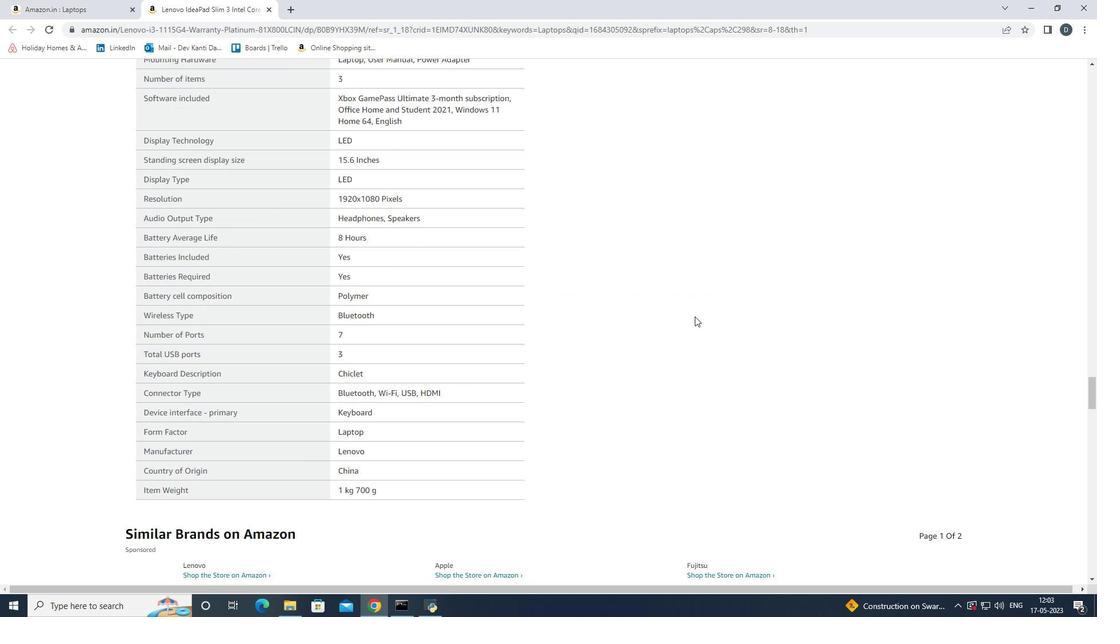 
Action: Mouse scrolled (790, 323) with delta (0, 0)
Screenshot: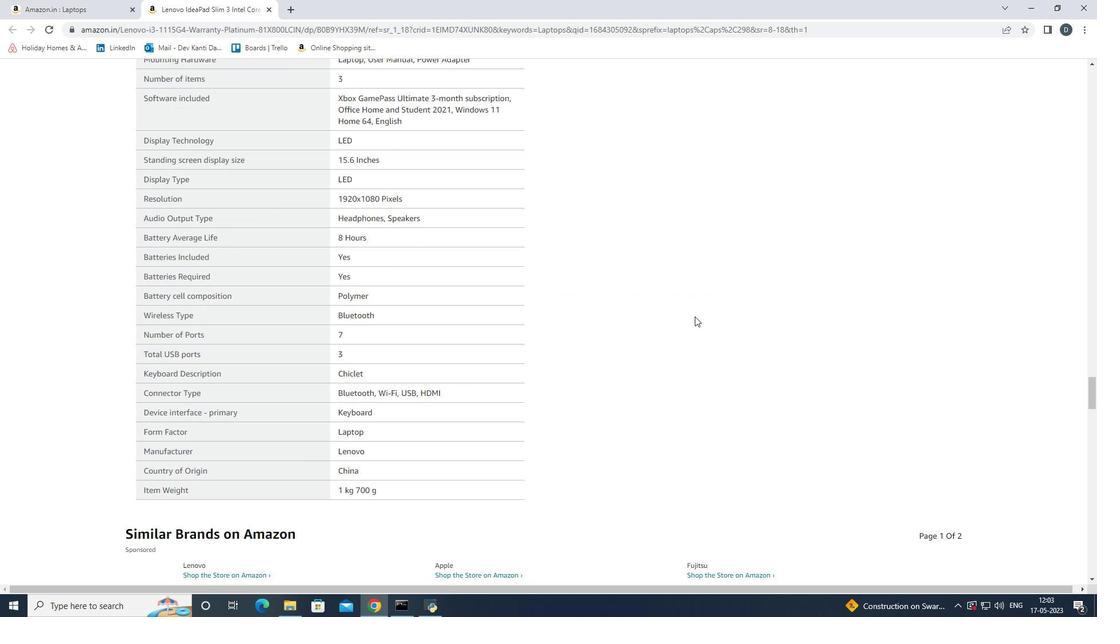 
Action: Mouse moved to (1112, 338)
Screenshot: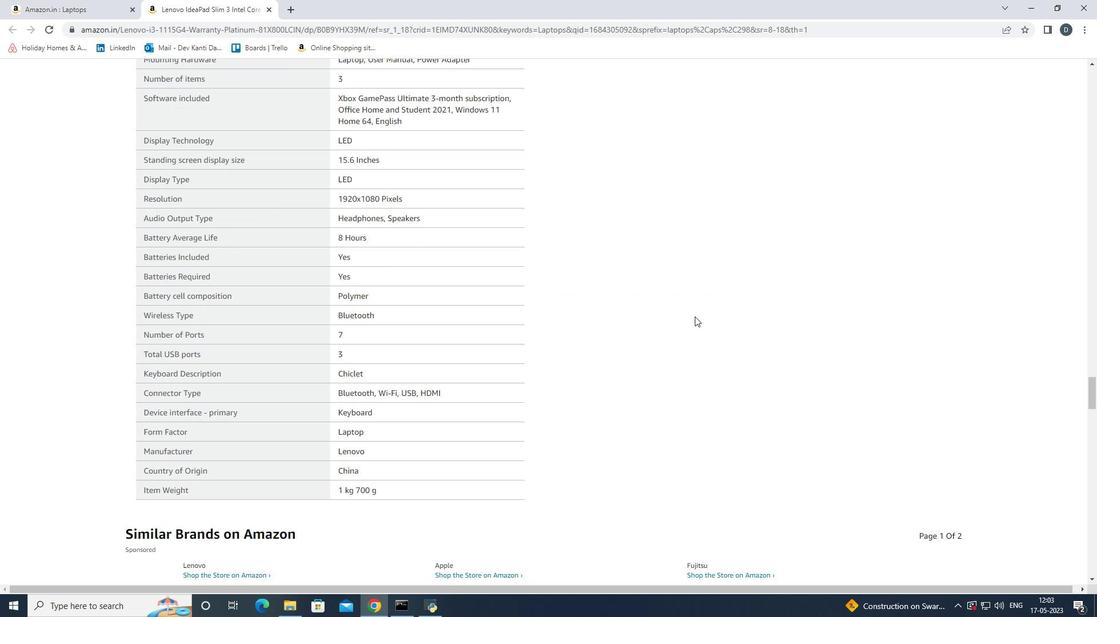 
Action: Mouse scrolled (819, 325) with delta (0, 0)
Screenshot: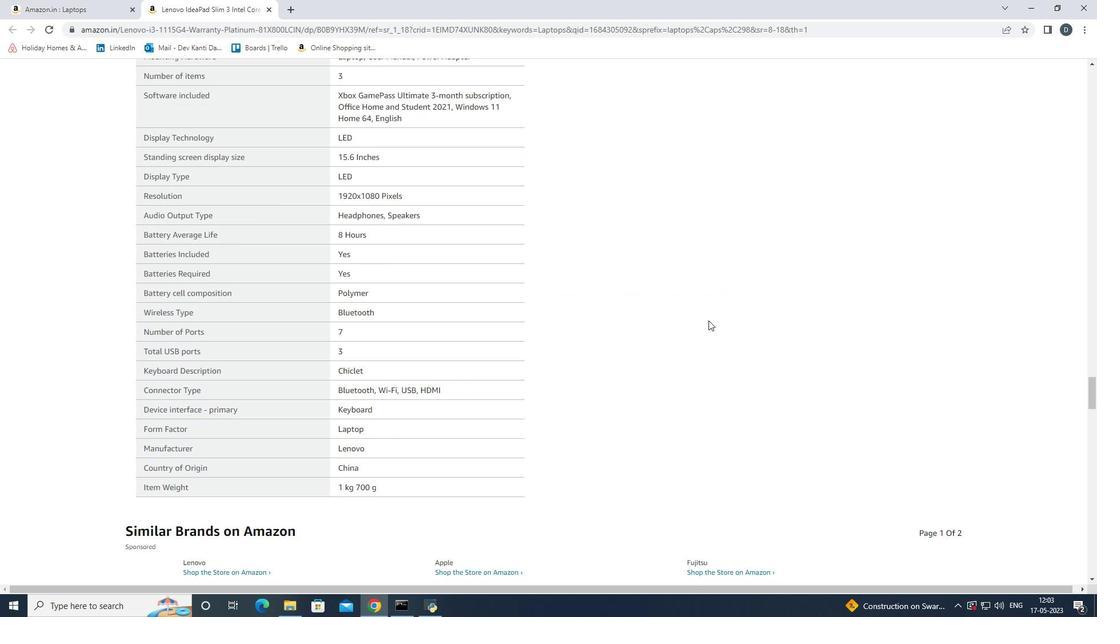 
Action: Mouse moved to (1096, 401)
Screenshot: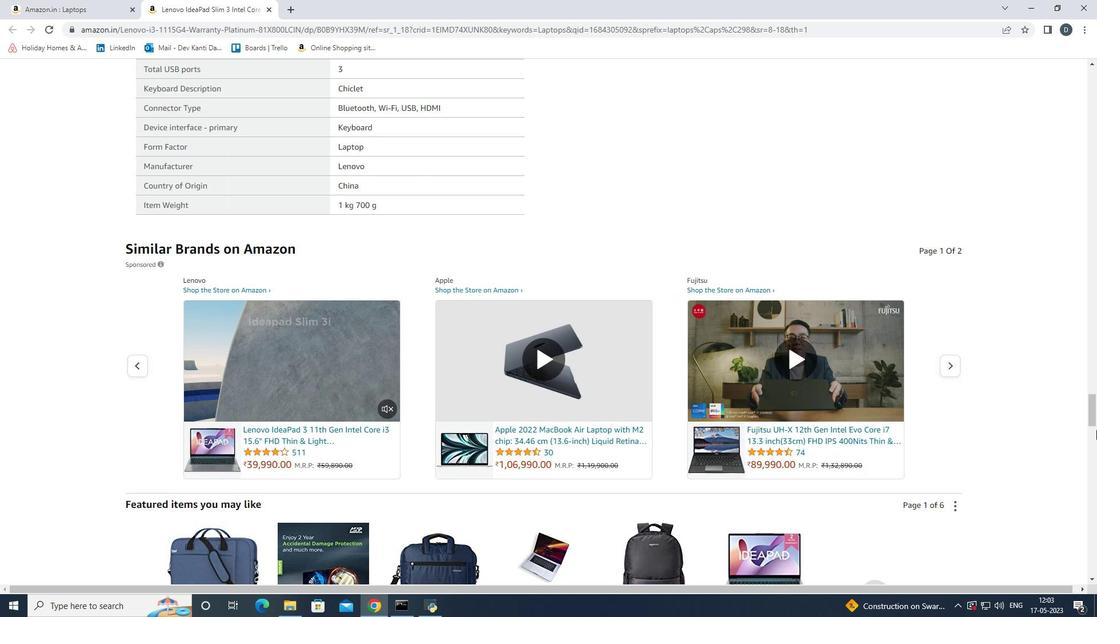 
Action: Mouse pressed left at (1096, 401)
Screenshot: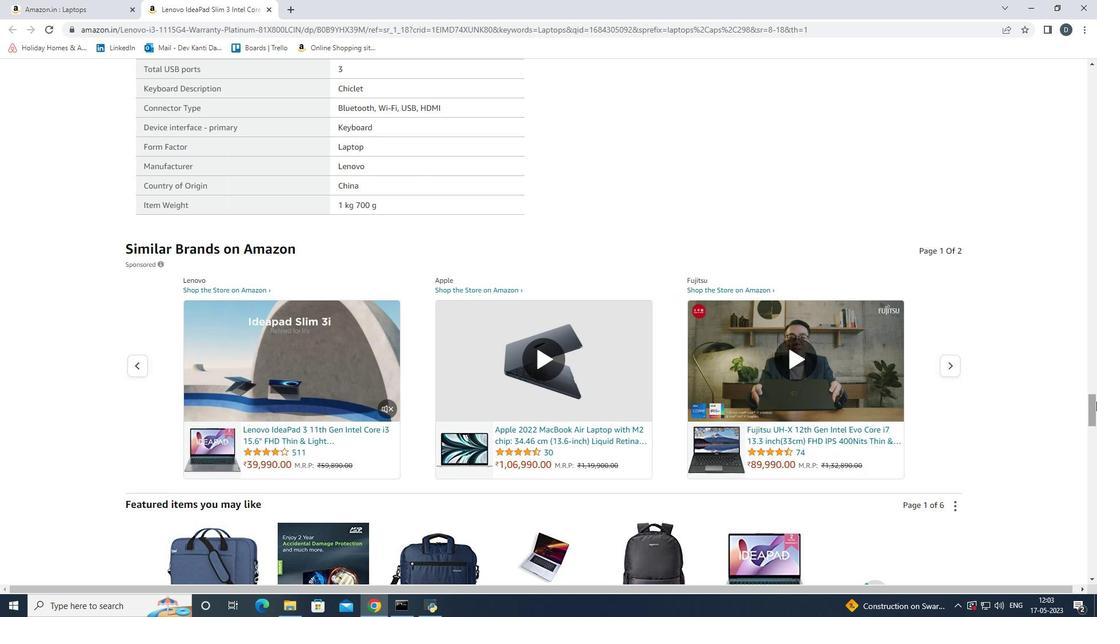 
Action: Mouse moved to (772, 350)
Screenshot: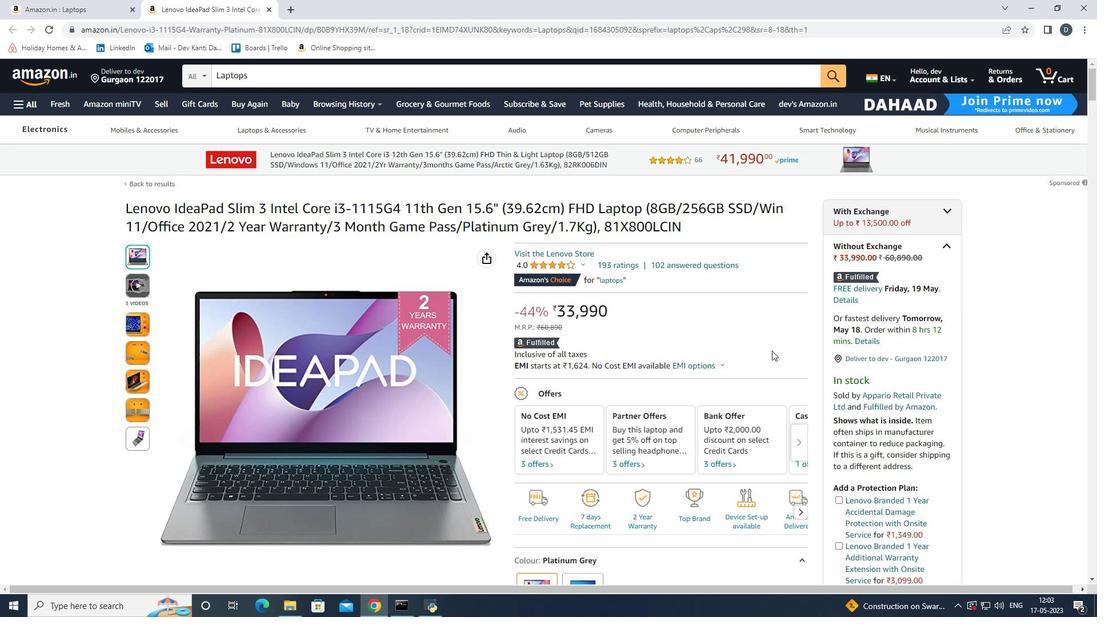 
Action: Mouse scrolled (772, 350) with delta (0, 0)
Screenshot: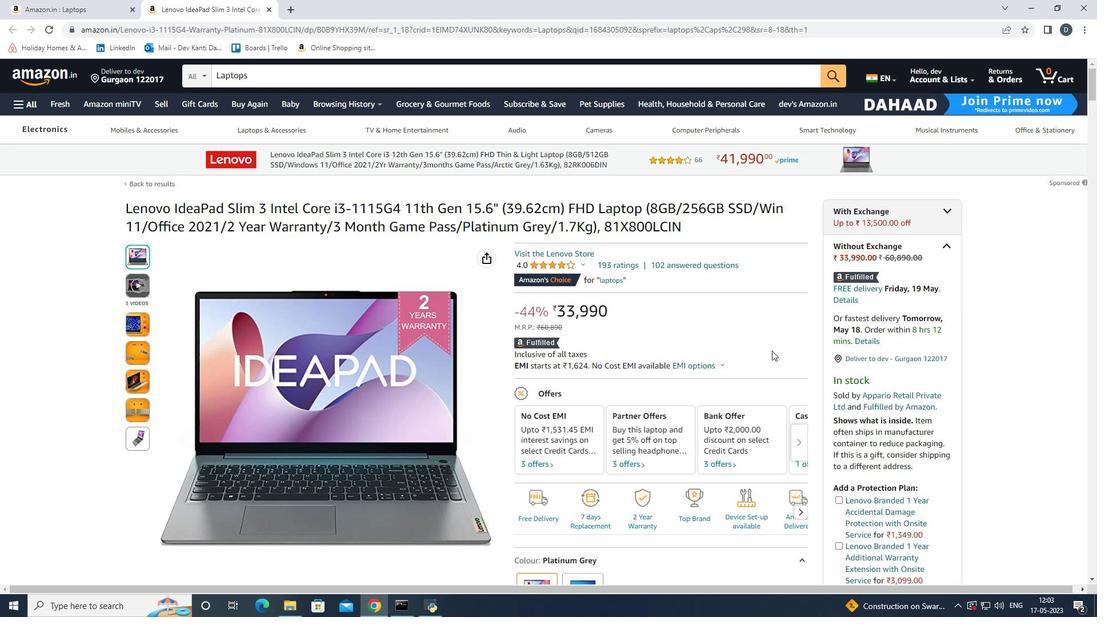 
Action: Mouse moved to (775, 350)
Screenshot: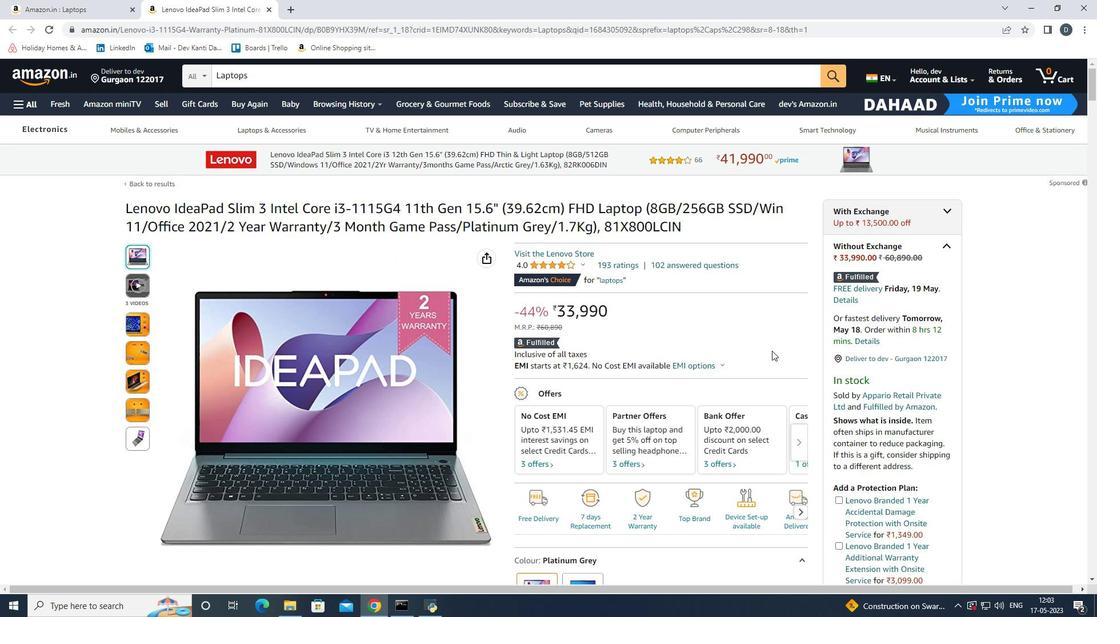 
Action: Mouse scrolled (774, 350) with delta (0, 0)
Screenshot: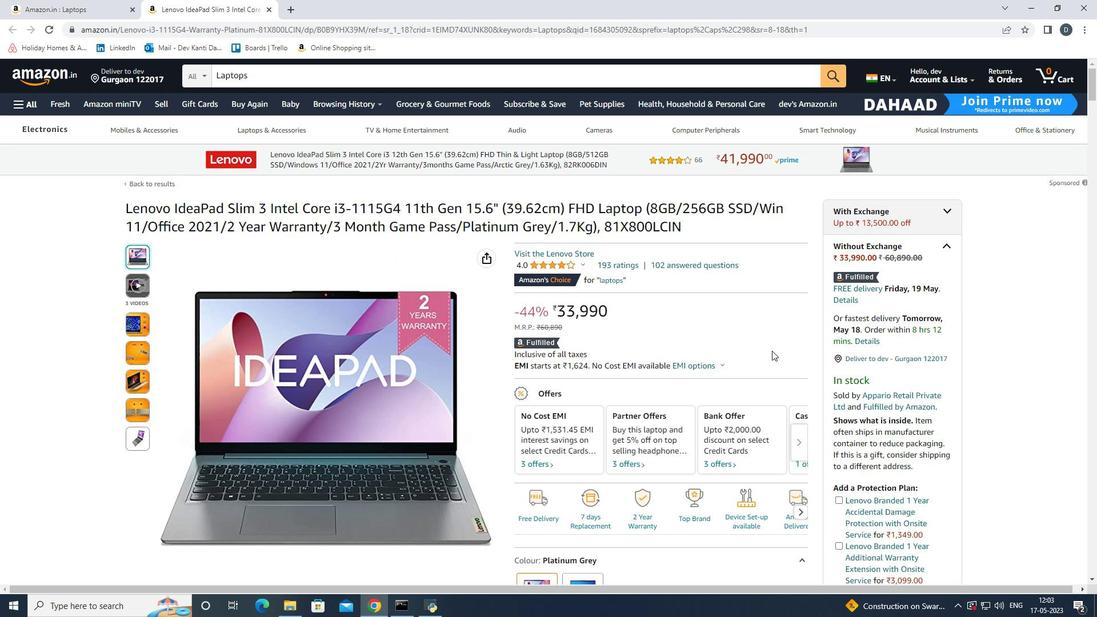 
Action: Mouse moved to (776, 350)
Screenshot: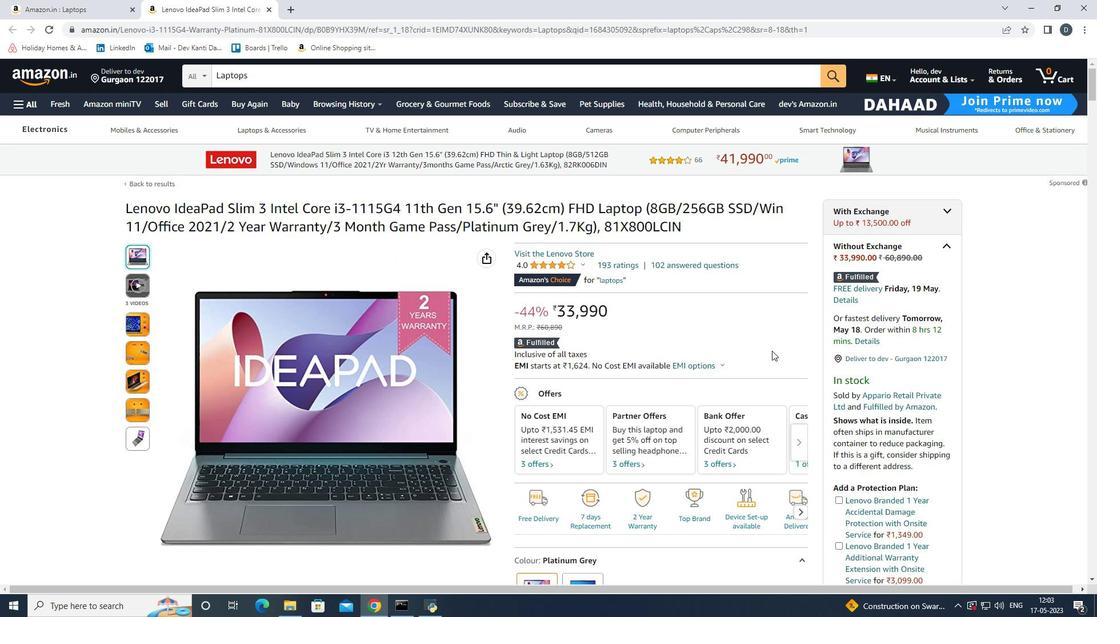 
Action: Mouse scrolled (776, 350) with delta (0, 0)
Screenshot: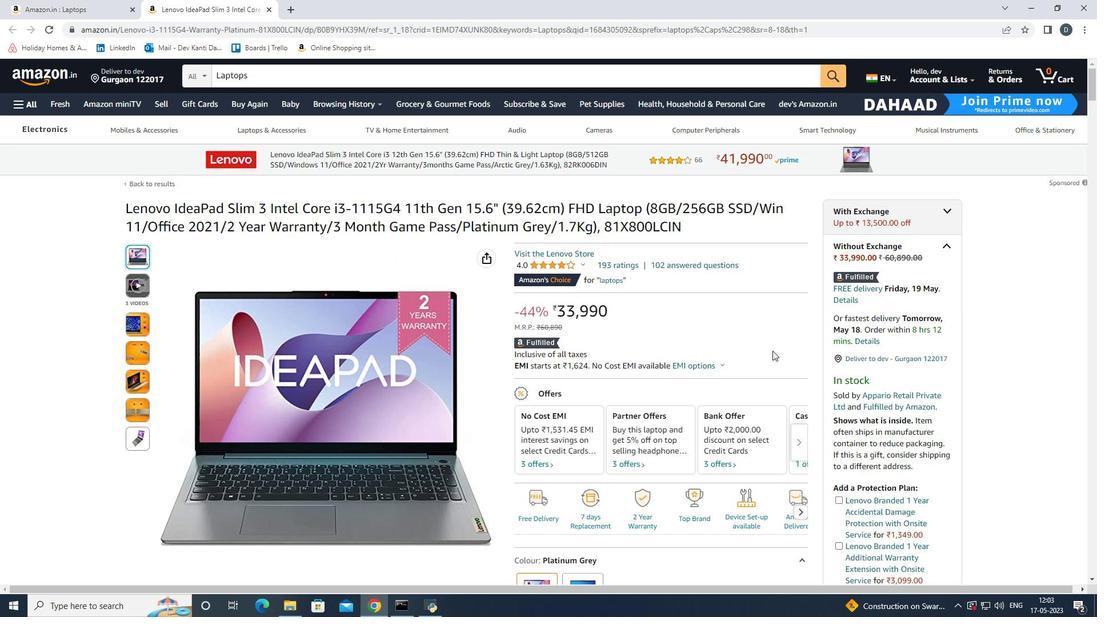 
Action: Mouse moved to (843, 375)
Screenshot: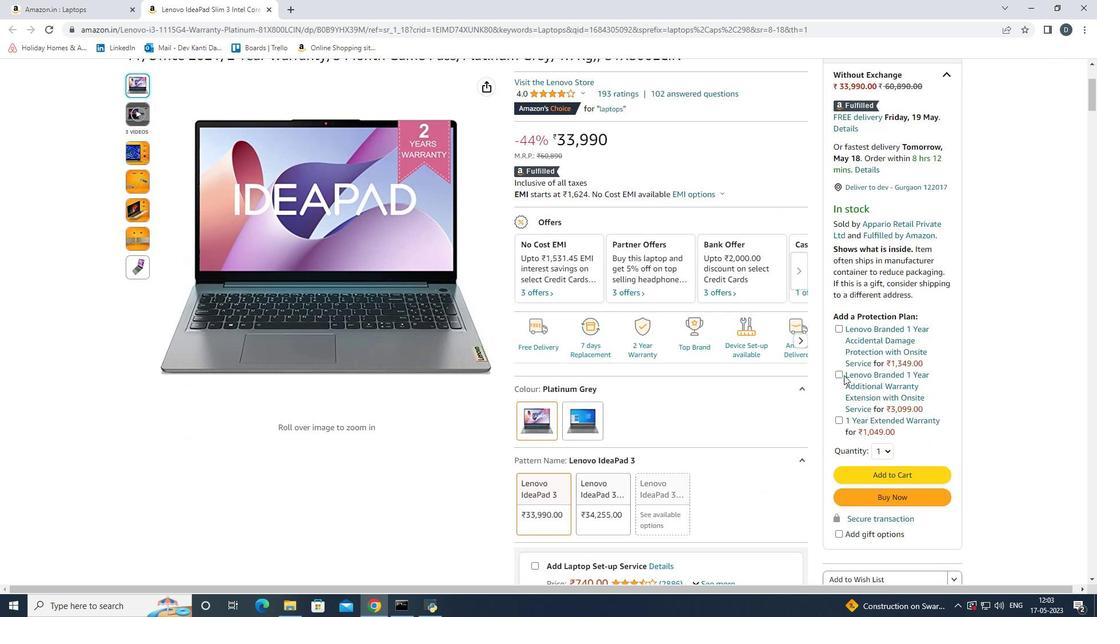 
Action: Mouse scrolled (843, 375) with delta (0, 0)
Screenshot: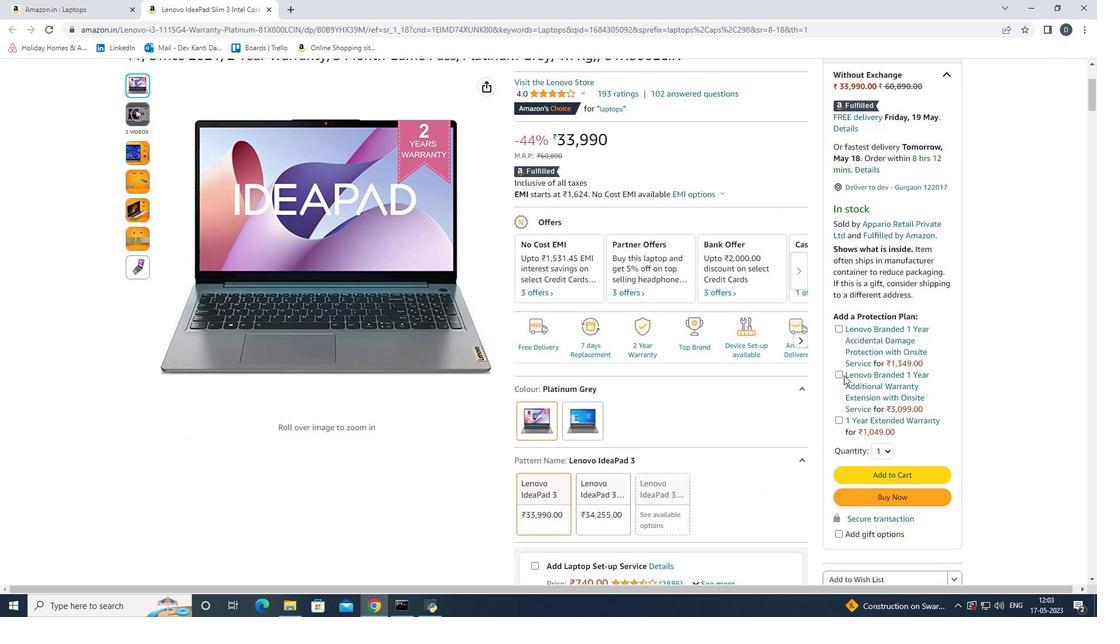 
Action: Mouse scrolled (843, 375) with delta (0, 0)
Screenshot: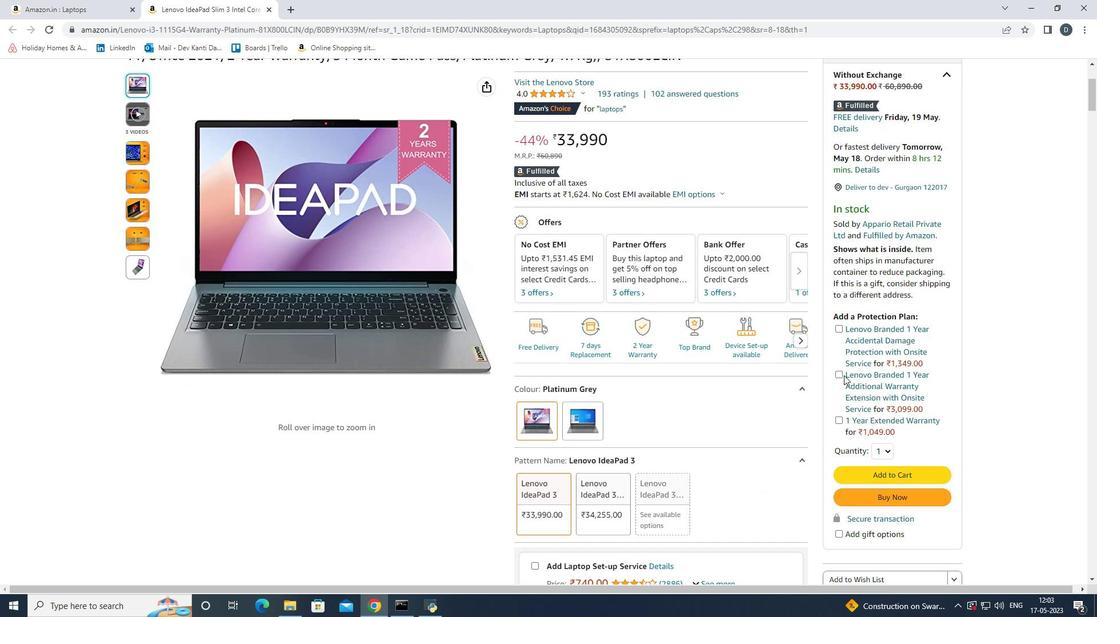 
Action: Mouse scrolled (843, 375) with delta (0, 0)
Screenshot: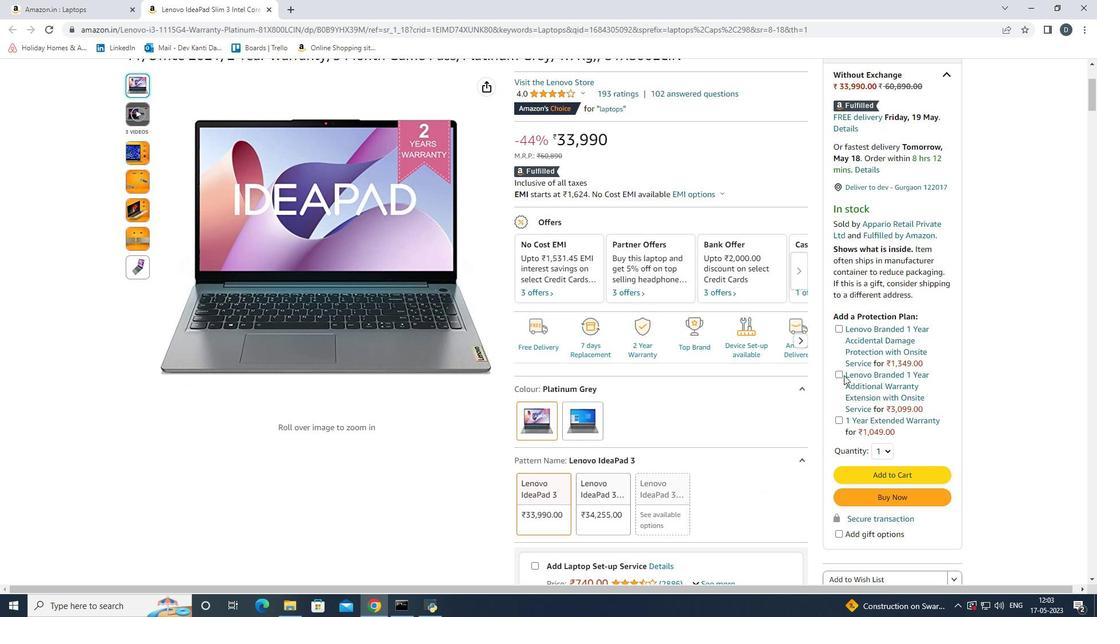 
Action: Mouse moved to (874, 408)
Screenshot: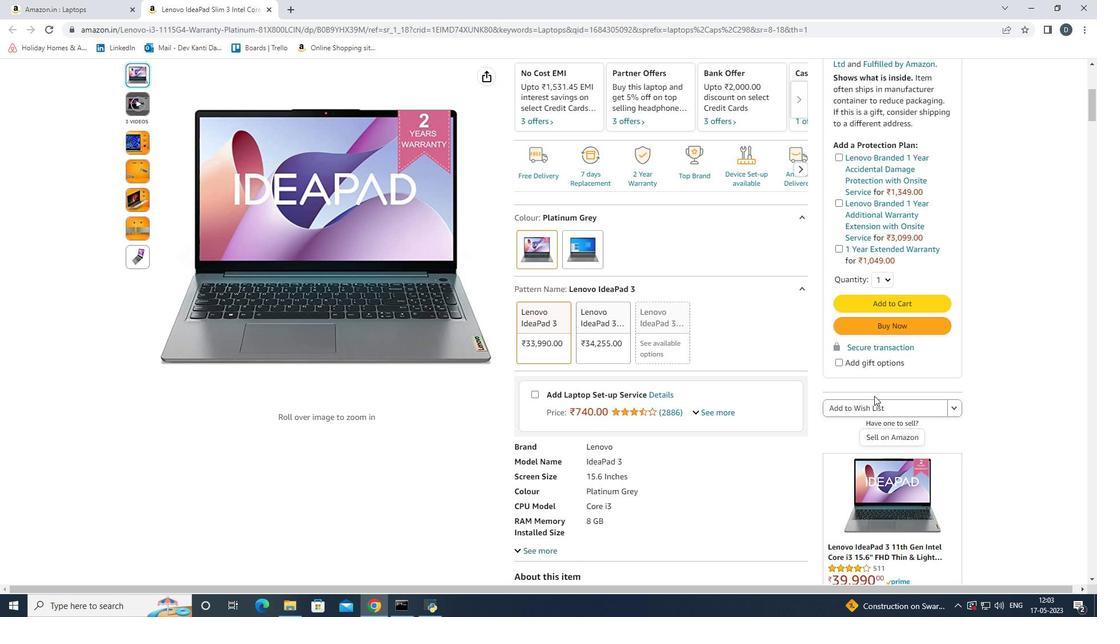 
Action: Mouse pressed left at (874, 408)
Screenshot: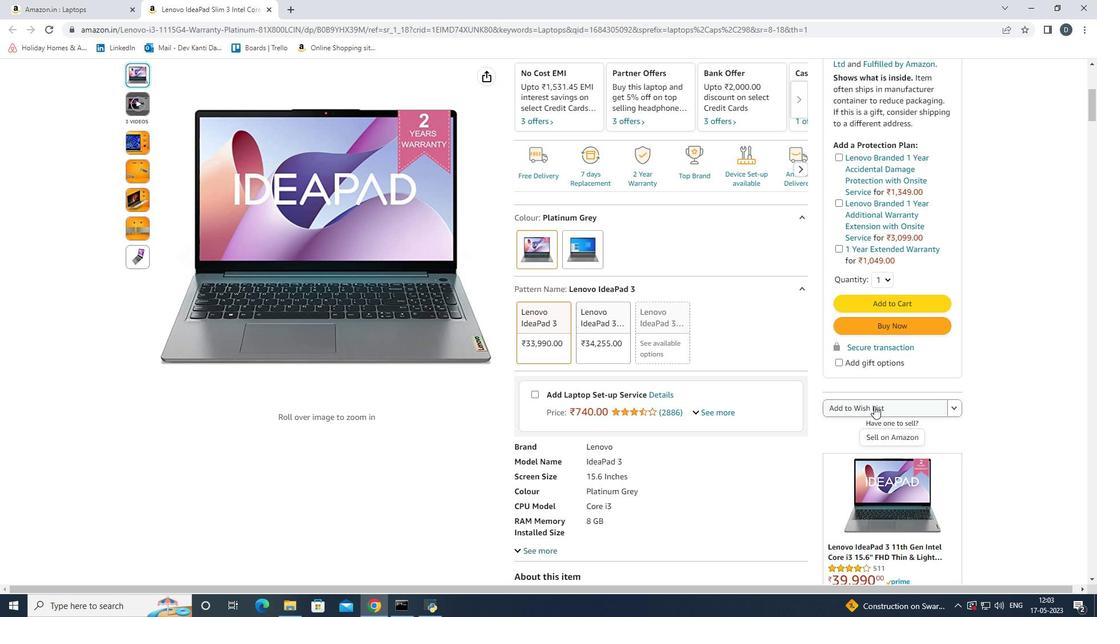 
Action: Mouse moved to (736, 219)
Screenshot: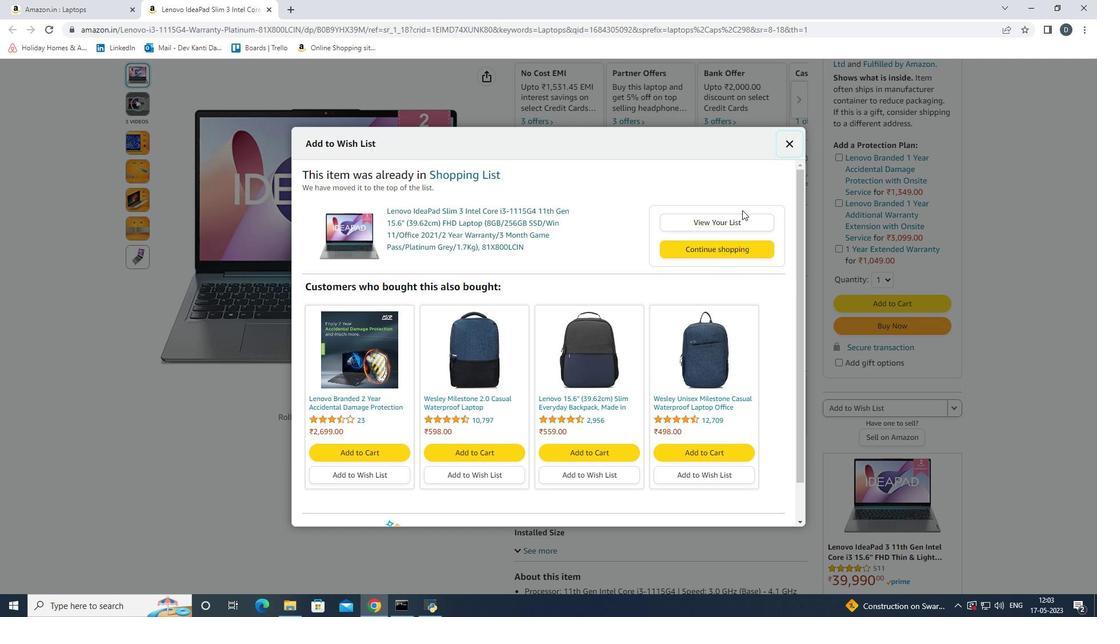 
Action: Mouse pressed left at (736, 219)
Screenshot: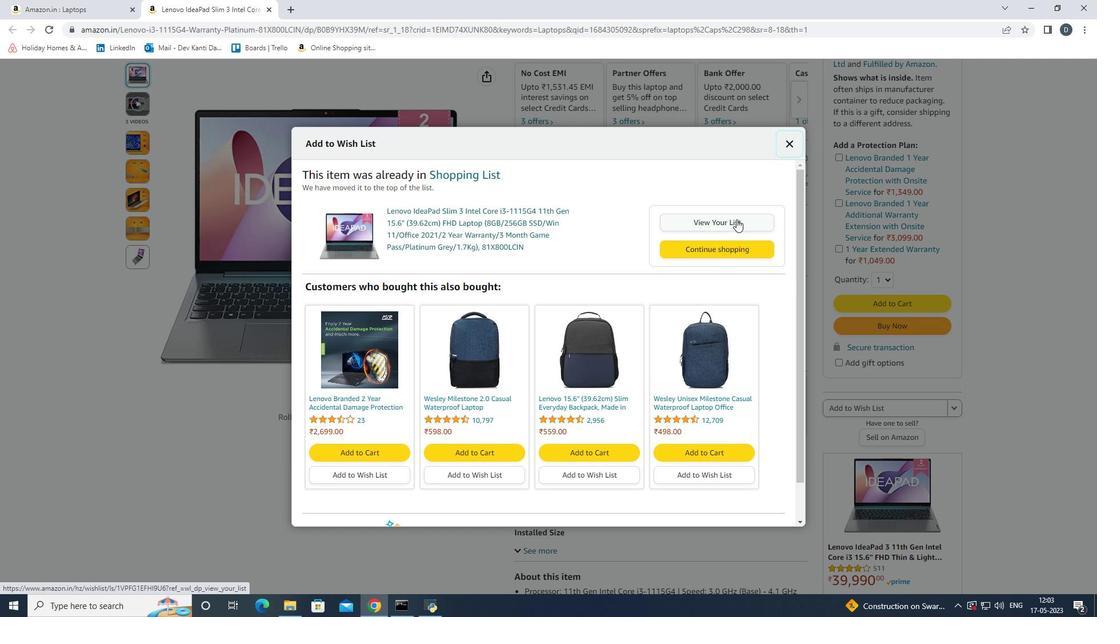 
Action: Mouse moved to (714, 329)
Screenshot: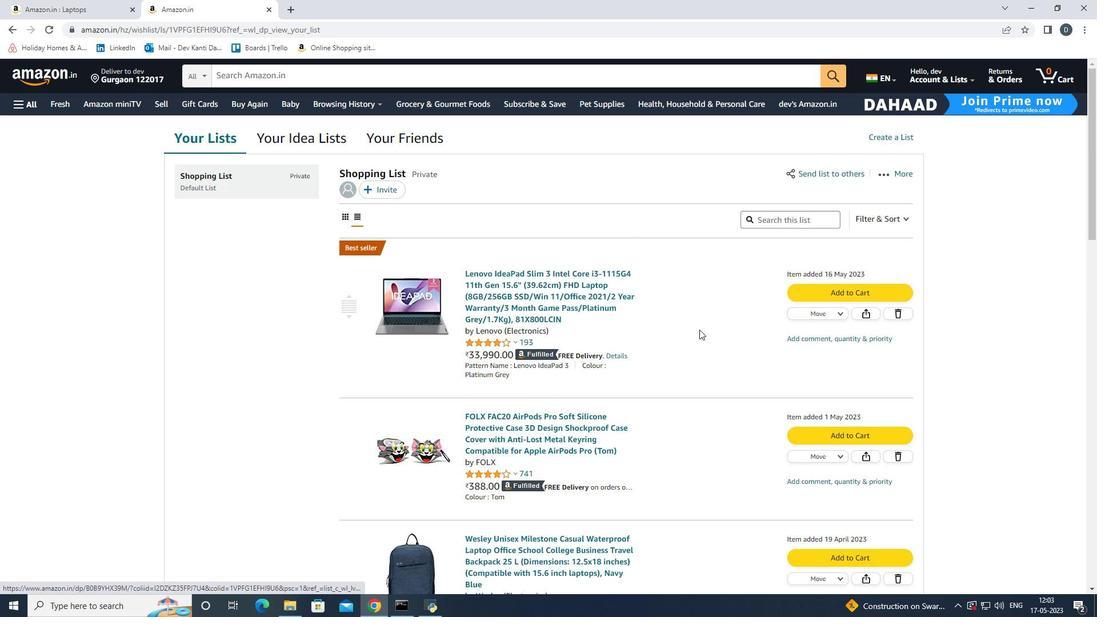 
